 Task: Look for Airbnb properties in HajnÃ³wka, Poland from 9th December, 2023 to 16th December, 2023 for 2 adults, 1 child. Place can be entire room with 2 bedrooms having 2 beds and 1 bathroom. Property type can be flat.
Action: Mouse moved to (529, 118)
Screenshot: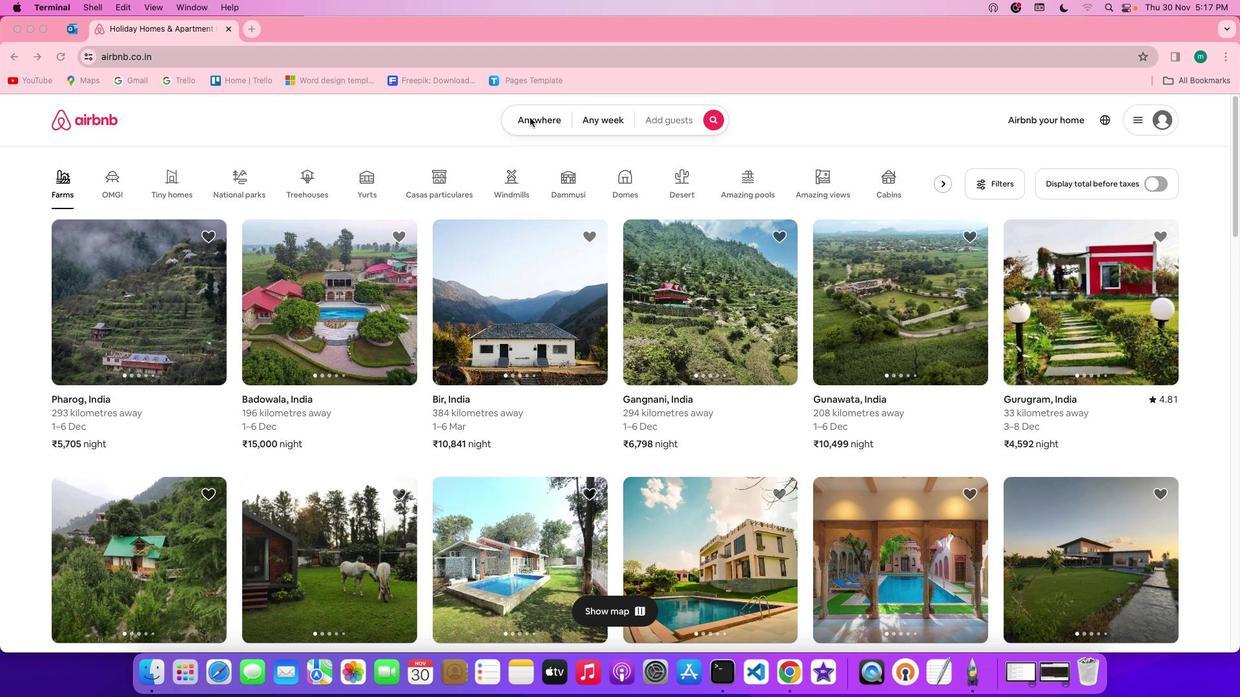 
Action: Mouse pressed left at (529, 118)
Screenshot: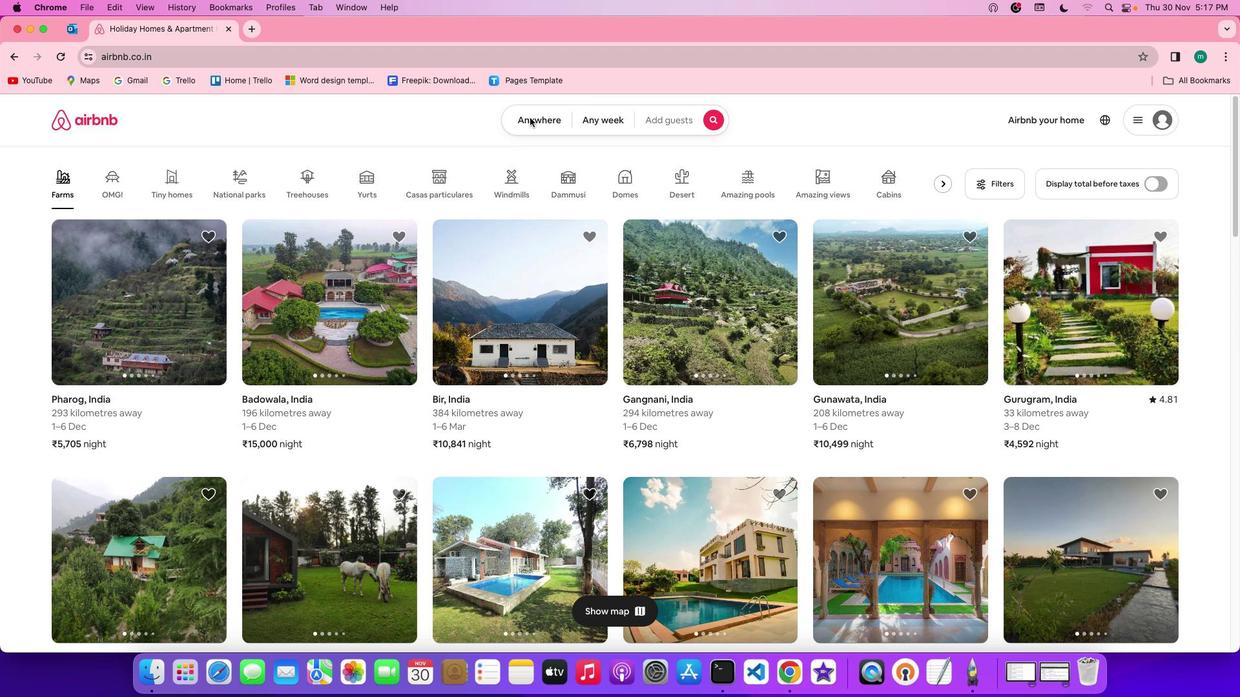 
Action: Mouse pressed left at (529, 118)
Screenshot: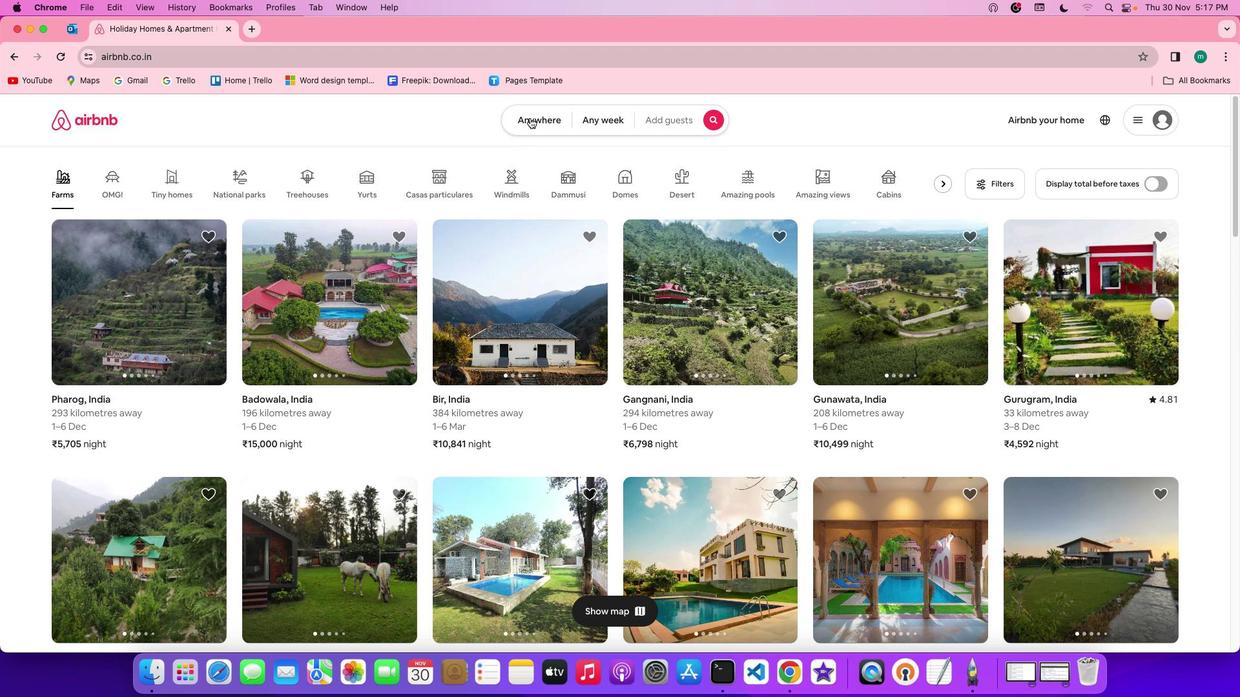 
Action: Mouse moved to (452, 173)
Screenshot: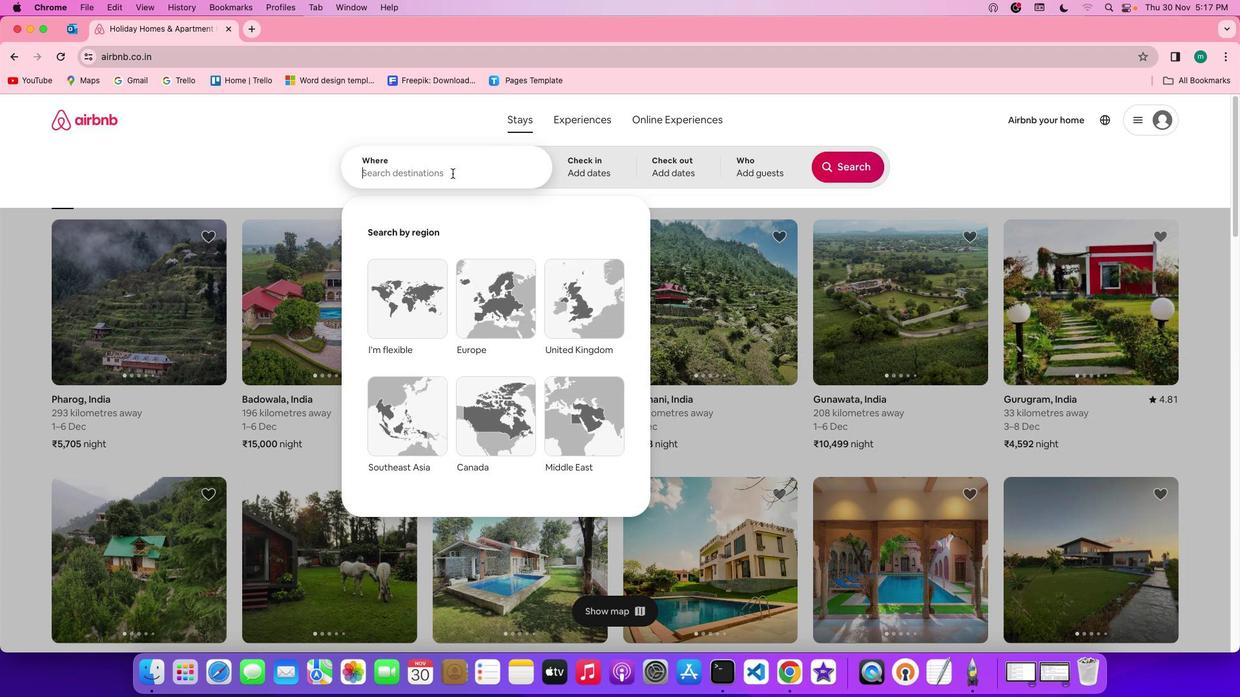 
Action: Mouse pressed left at (452, 173)
Screenshot: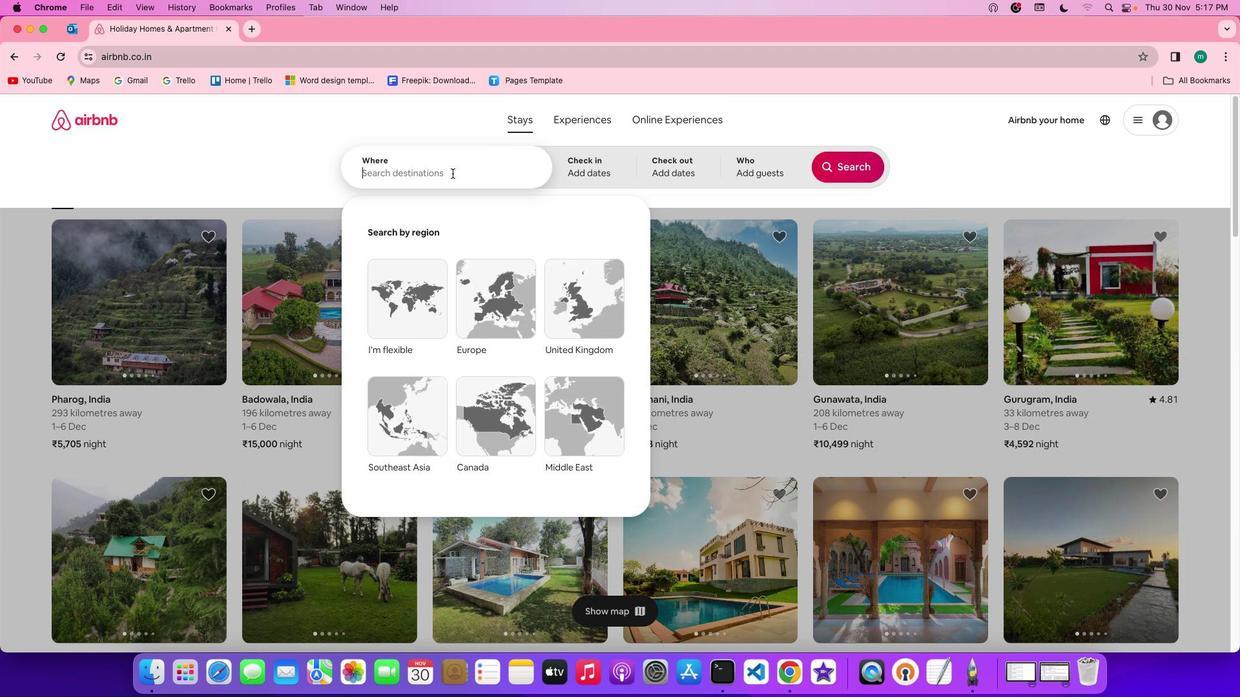 
Action: Key pressed Key.shift'H''a''n''j''n''o''w''k''a'','Key.spaceKey.shift'P''o''l''a''n''d'
Screenshot: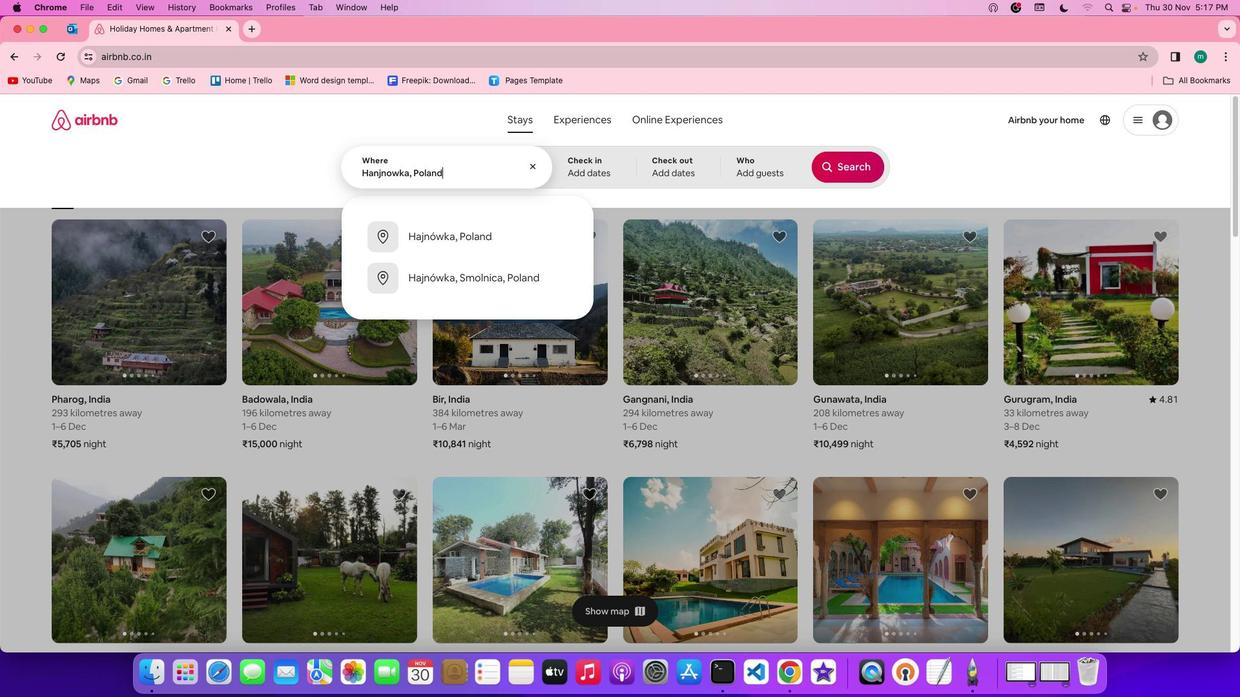 
Action: Mouse moved to (567, 164)
Screenshot: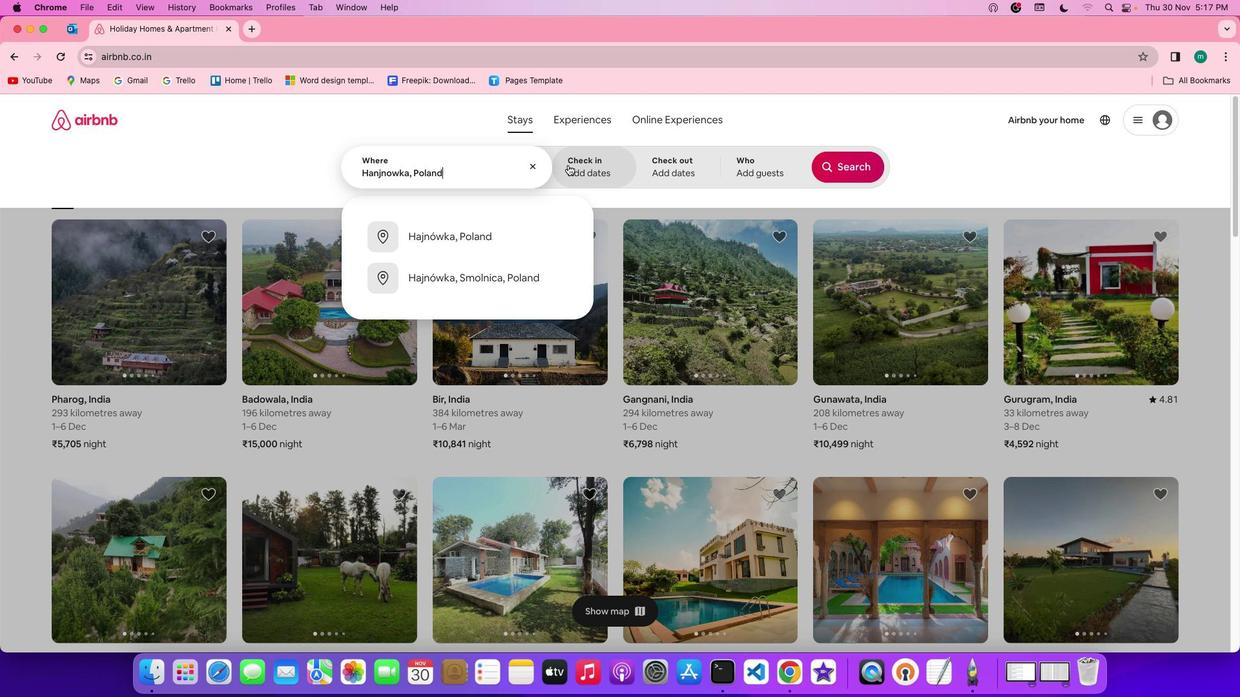 
Action: Mouse pressed left at (567, 164)
Screenshot: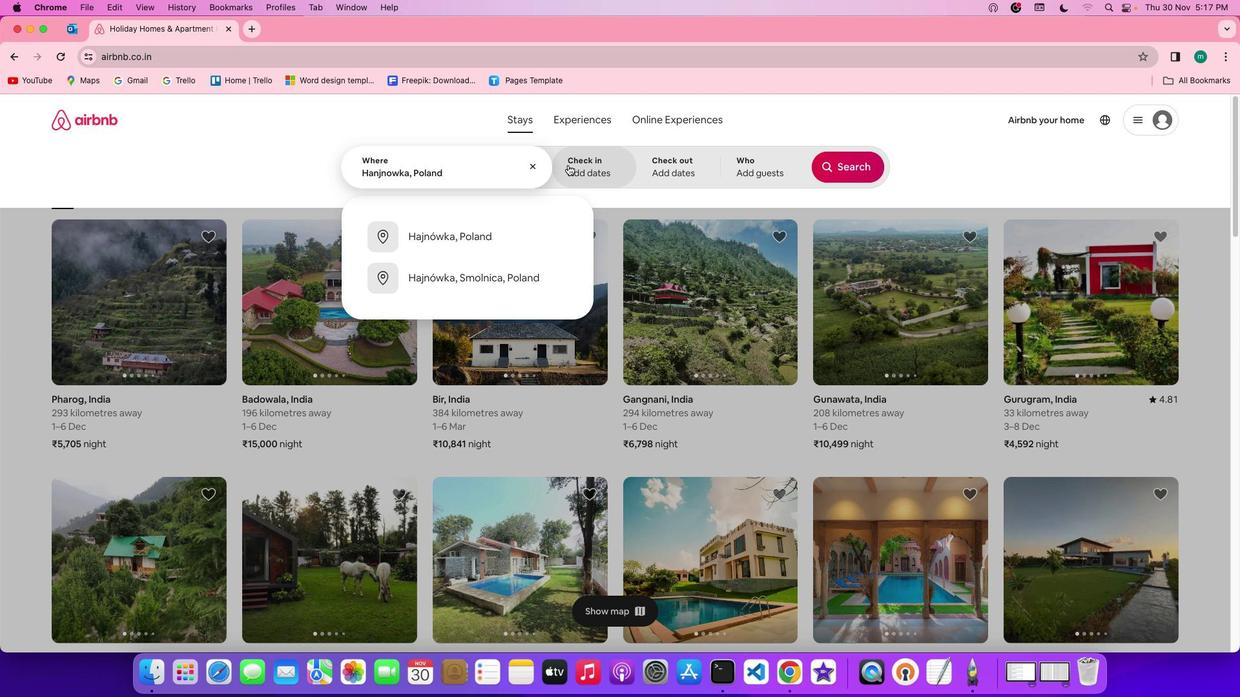 
Action: Mouse moved to (829, 357)
Screenshot: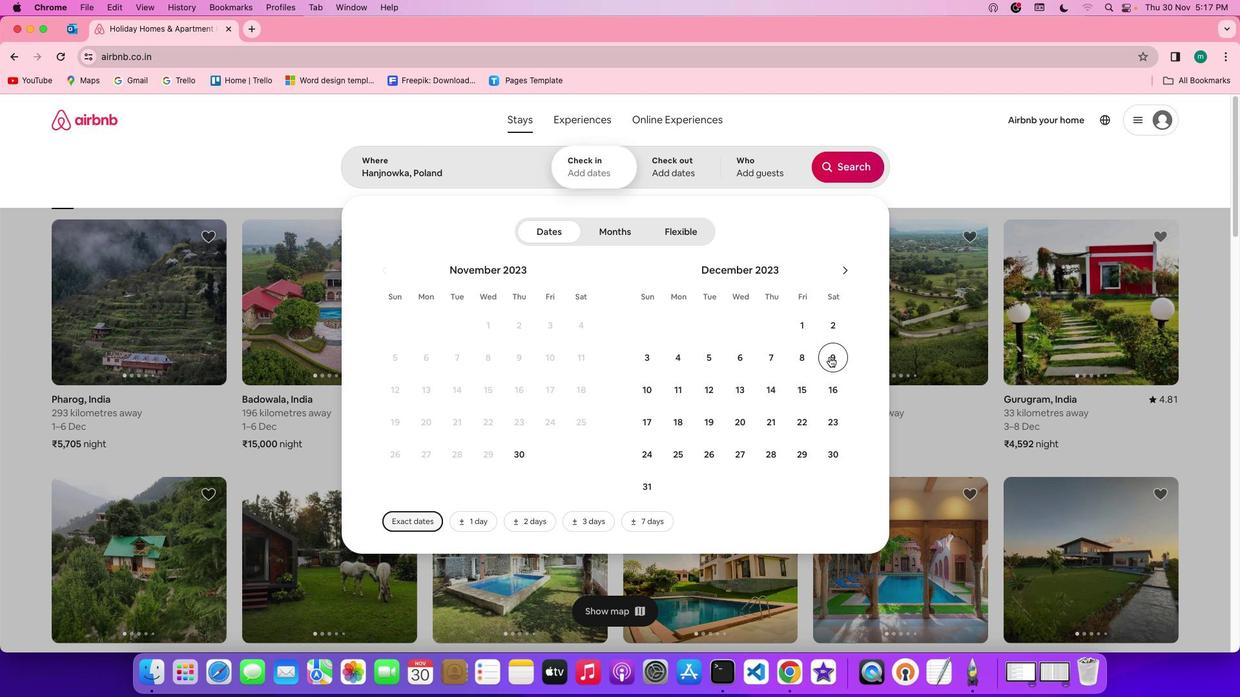 
Action: Mouse pressed left at (829, 357)
Screenshot: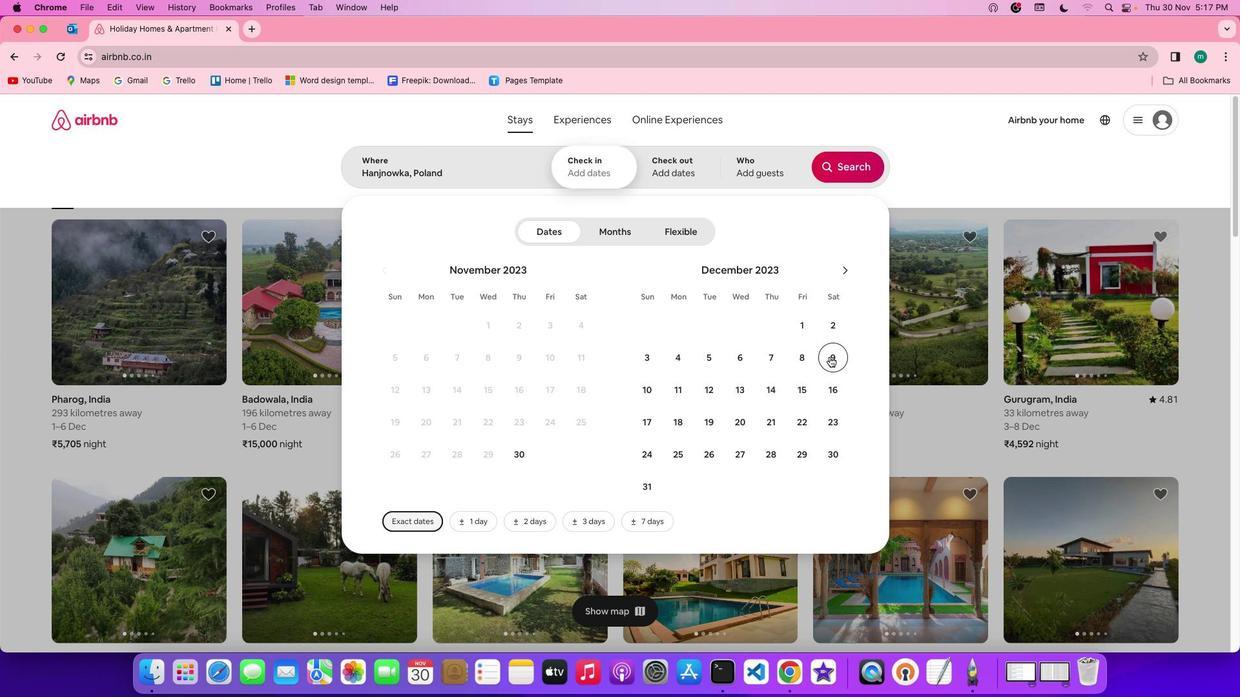 
Action: Mouse moved to (834, 383)
Screenshot: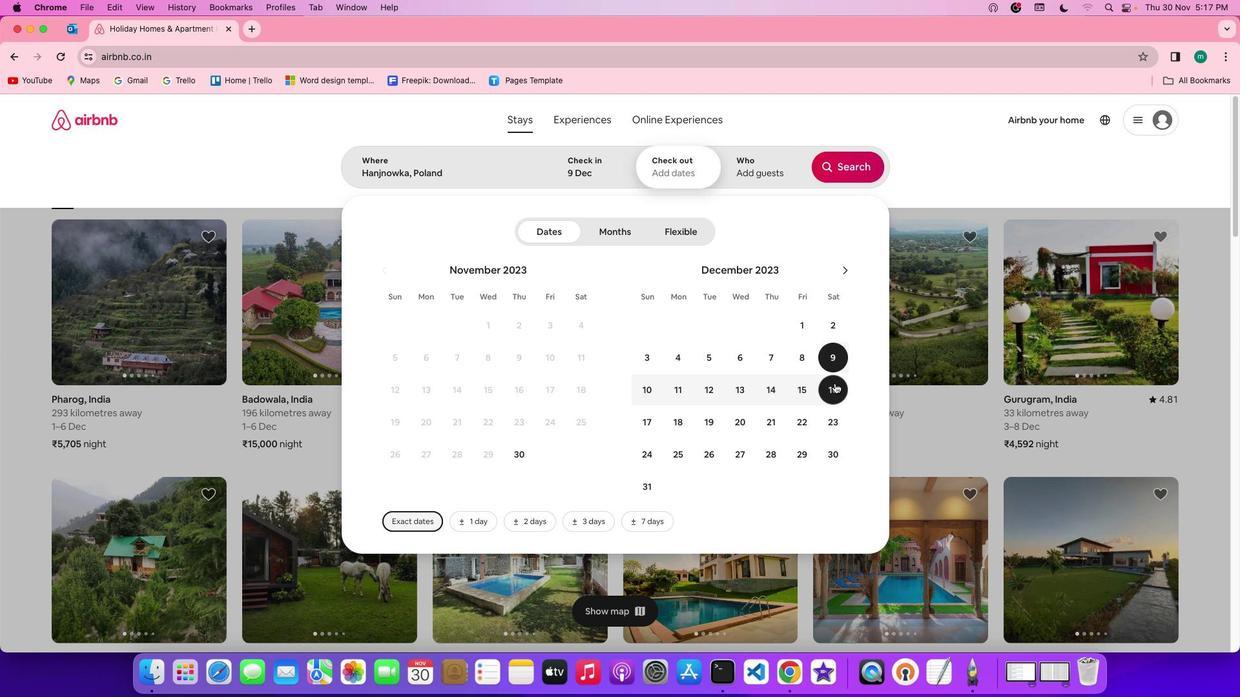 
Action: Mouse pressed left at (834, 383)
Screenshot: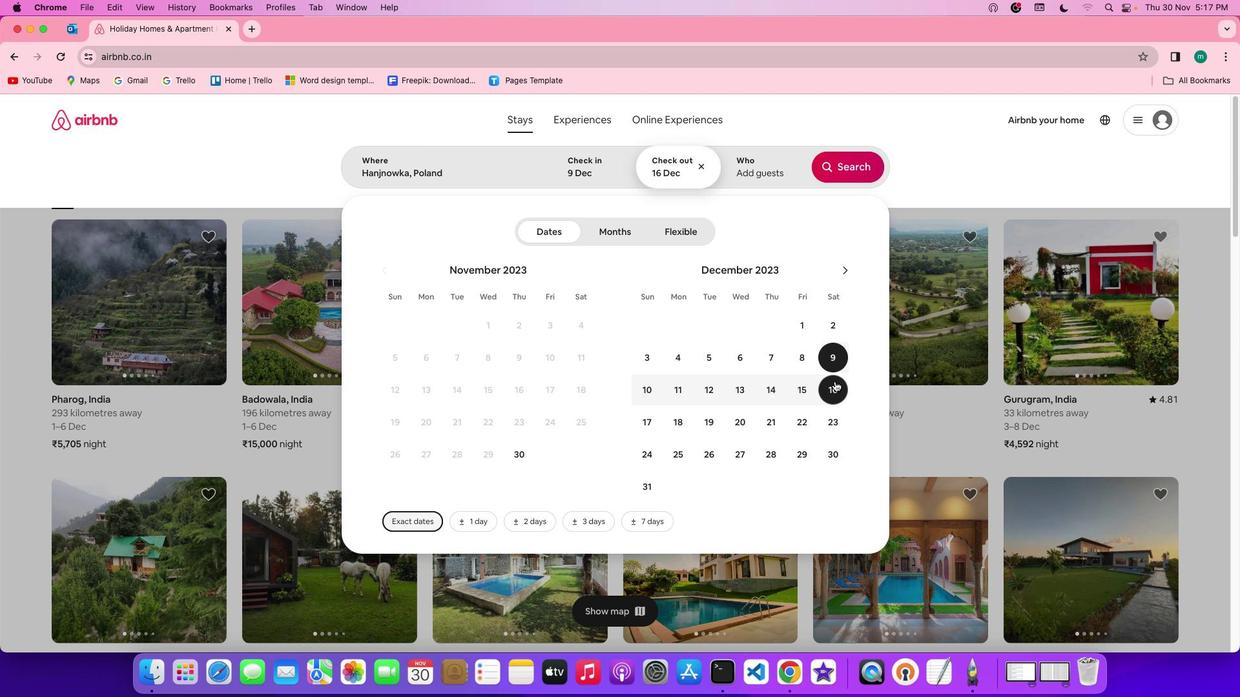 
Action: Mouse moved to (775, 174)
Screenshot: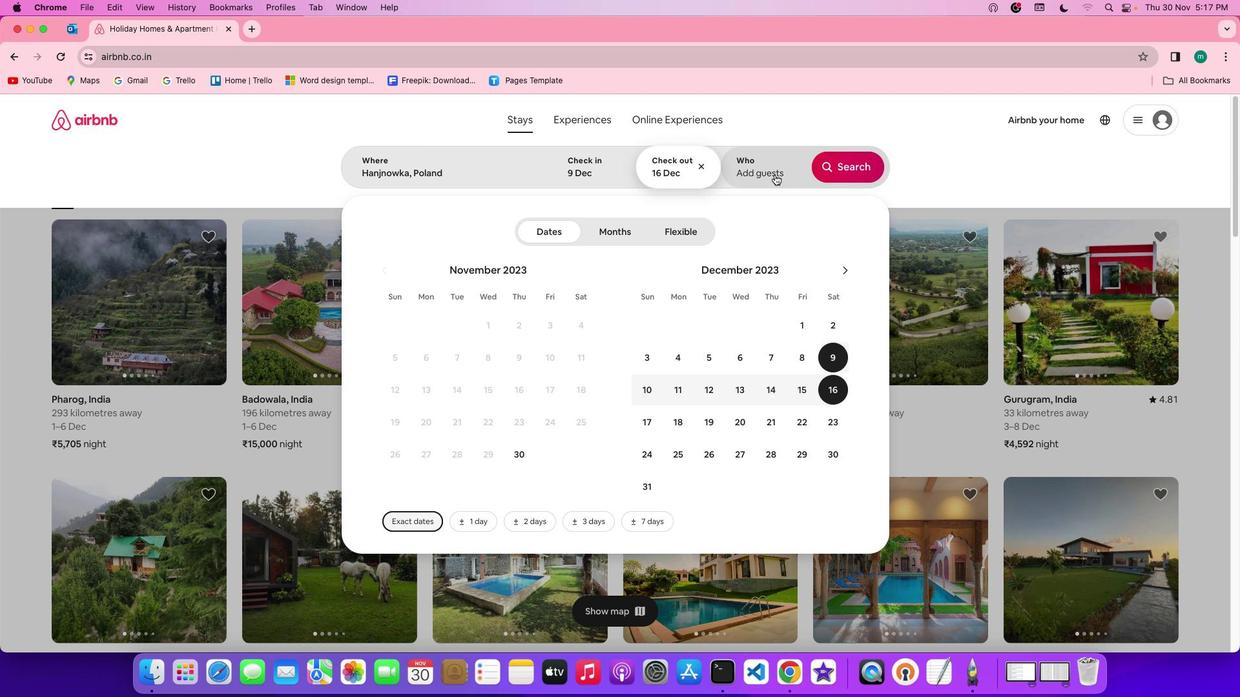 
Action: Mouse pressed left at (775, 174)
Screenshot: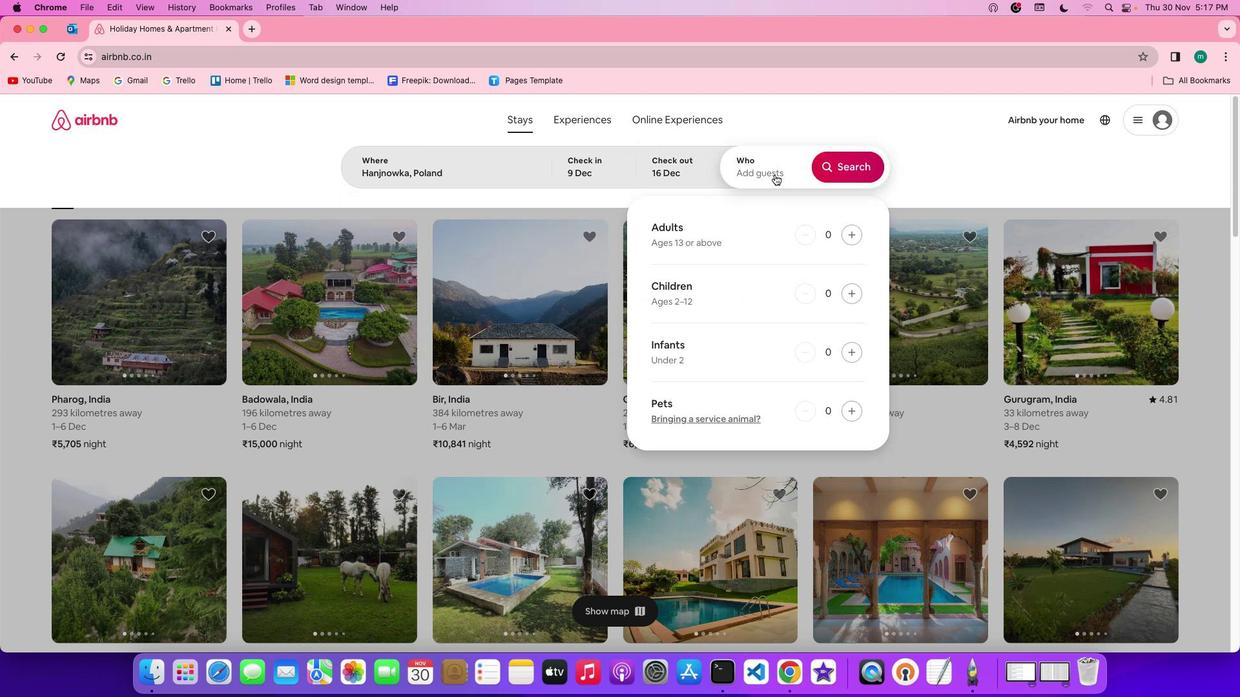 
Action: Mouse moved to (859, 235)
Screenshot: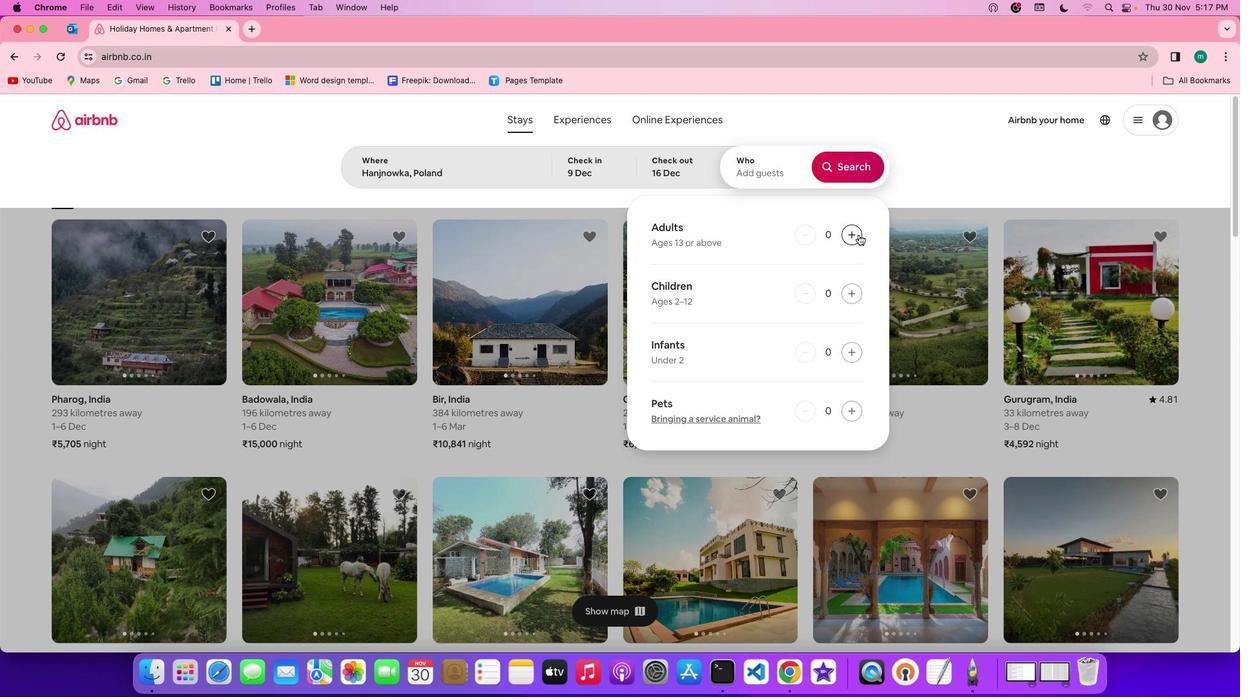 
Action: Mouse pressed left at (859, 235)
Screenshot: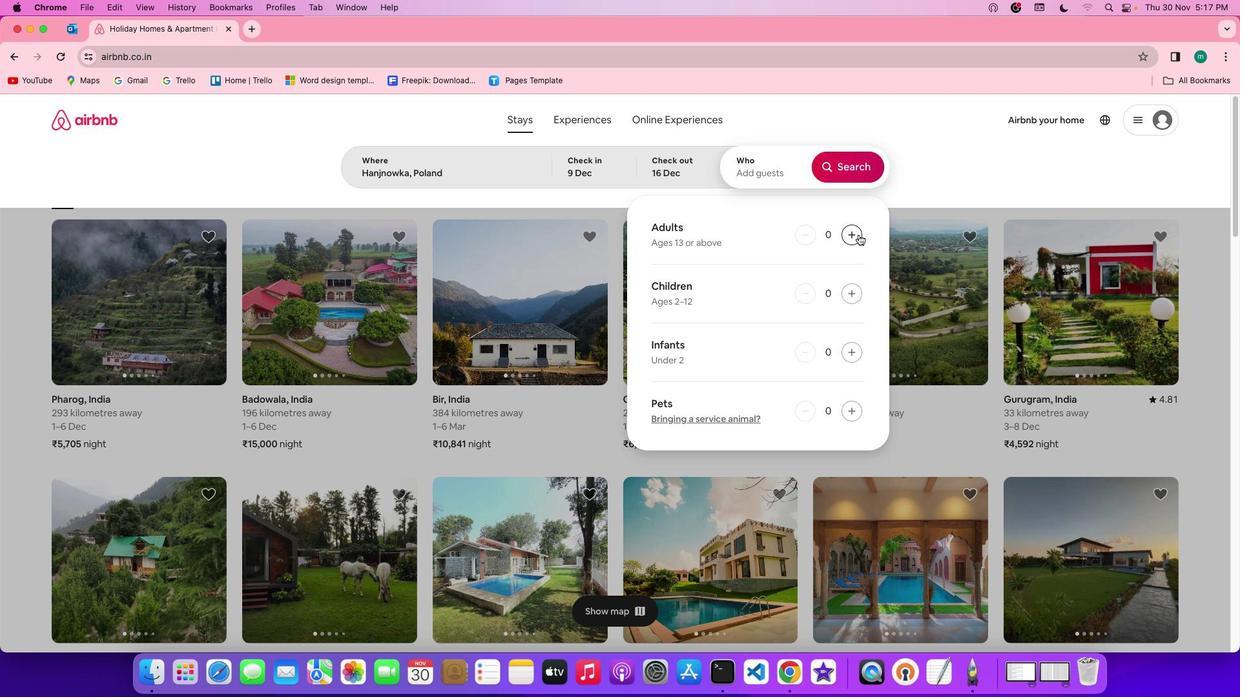 
Action: Mouse pressed left at (859, 235)
Screenshot: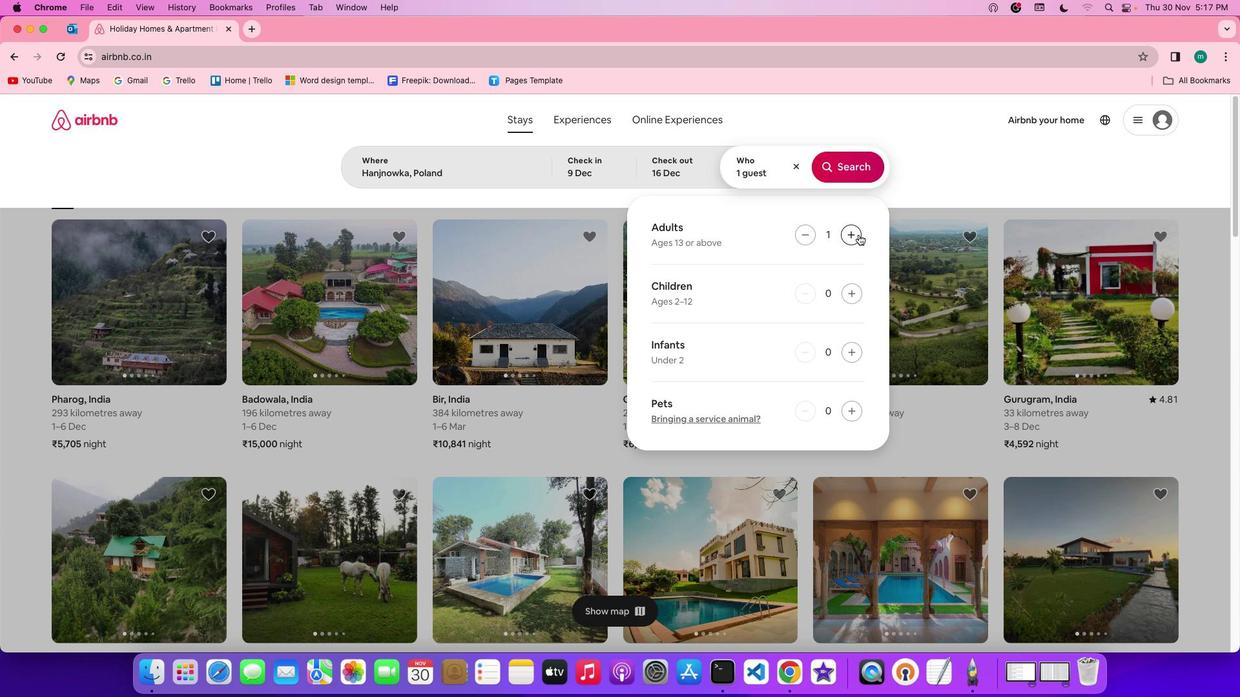 
Action: Mouse moved to (843, 173)
Screenshot: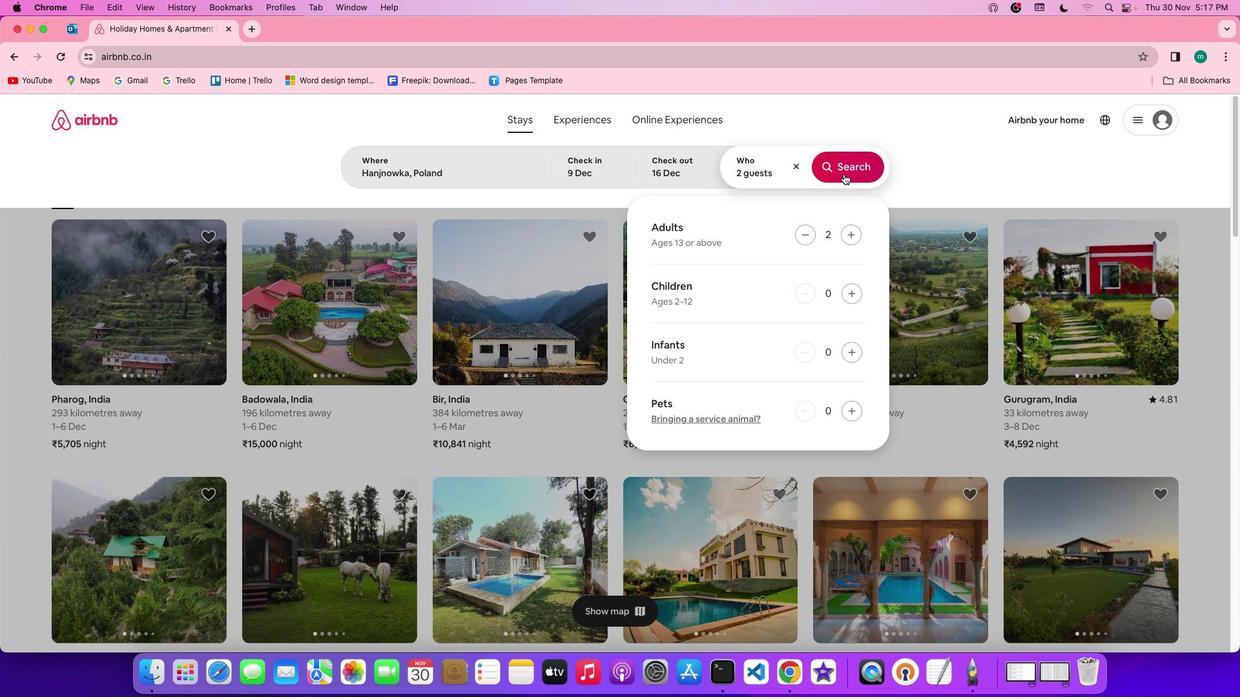 
Action: Mouse pressed left at (843, 173)
Screenshot: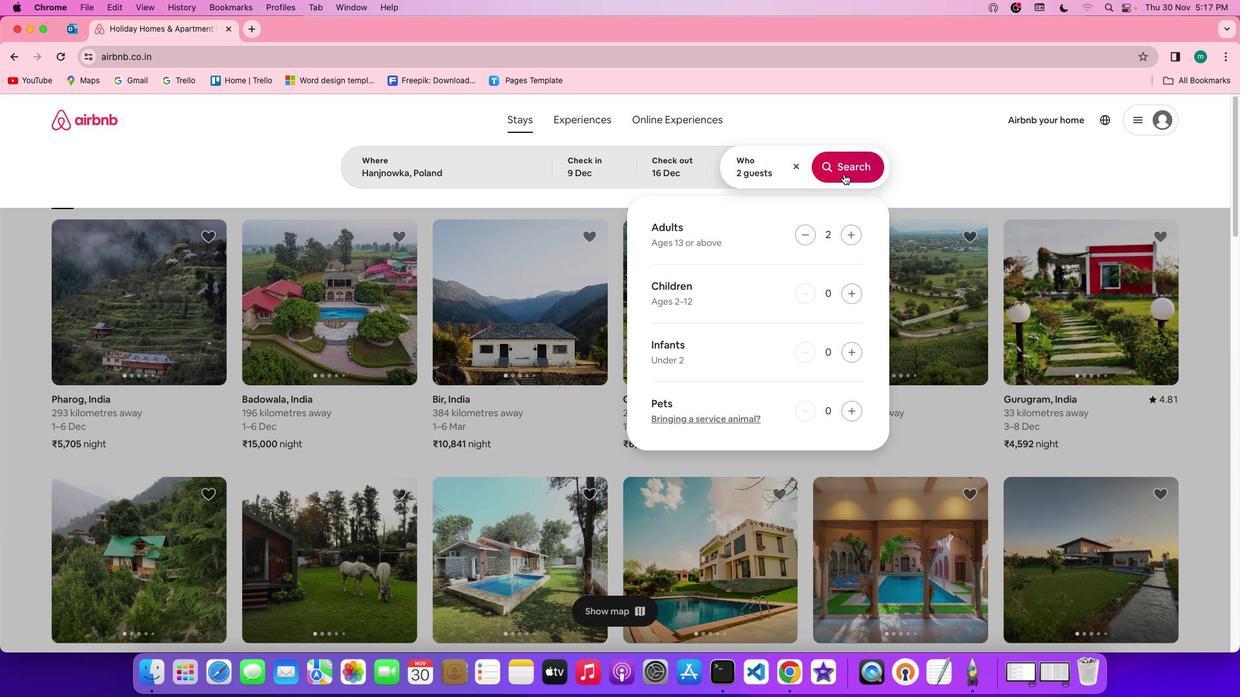 
Action: Mouse moved to (1028, 174)
Screenshot: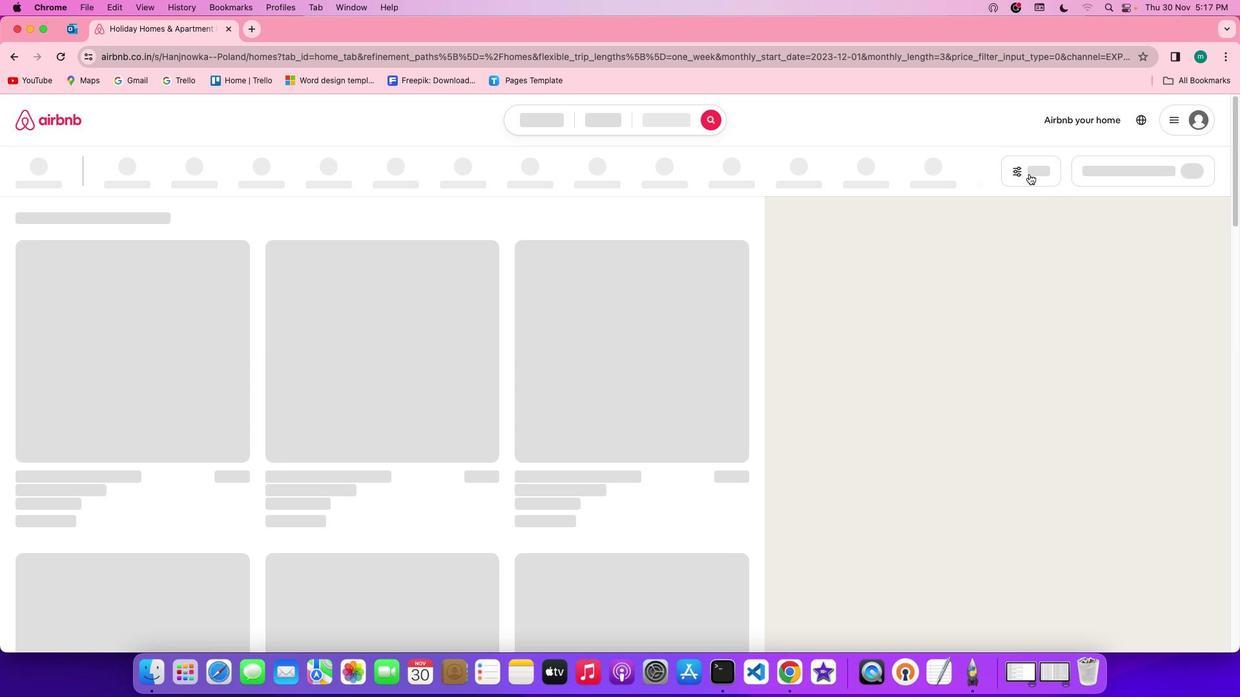 
Action: Mouse pressed left at (1028, 174)
Screenshot: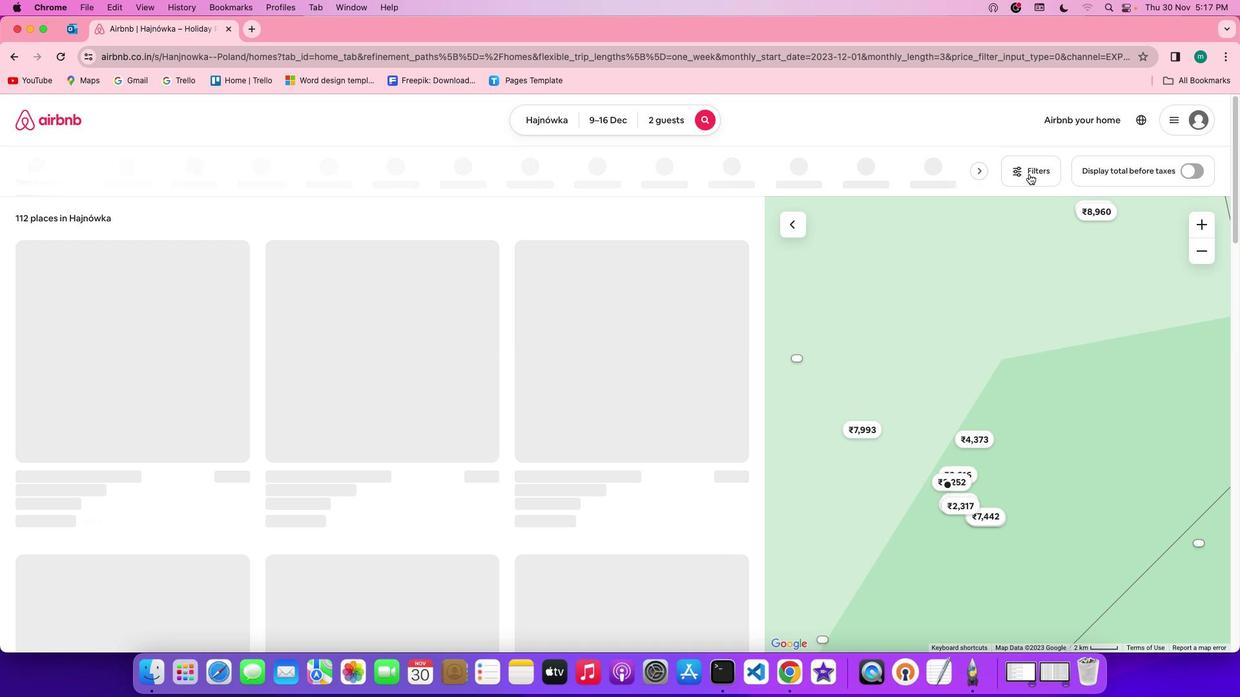 
Action: Mouse moved to (640, 418)
Screenshot: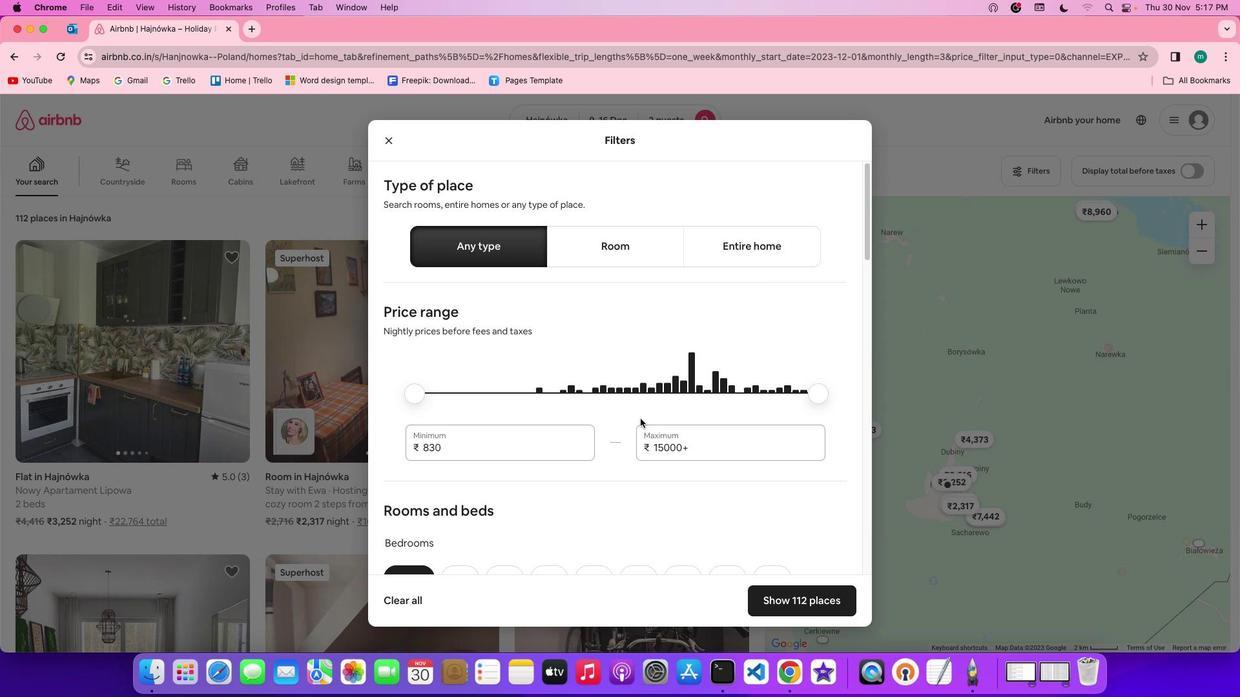 
Action: Mouse scrolled (640, 418) with delta (0, 0)
Screenshot: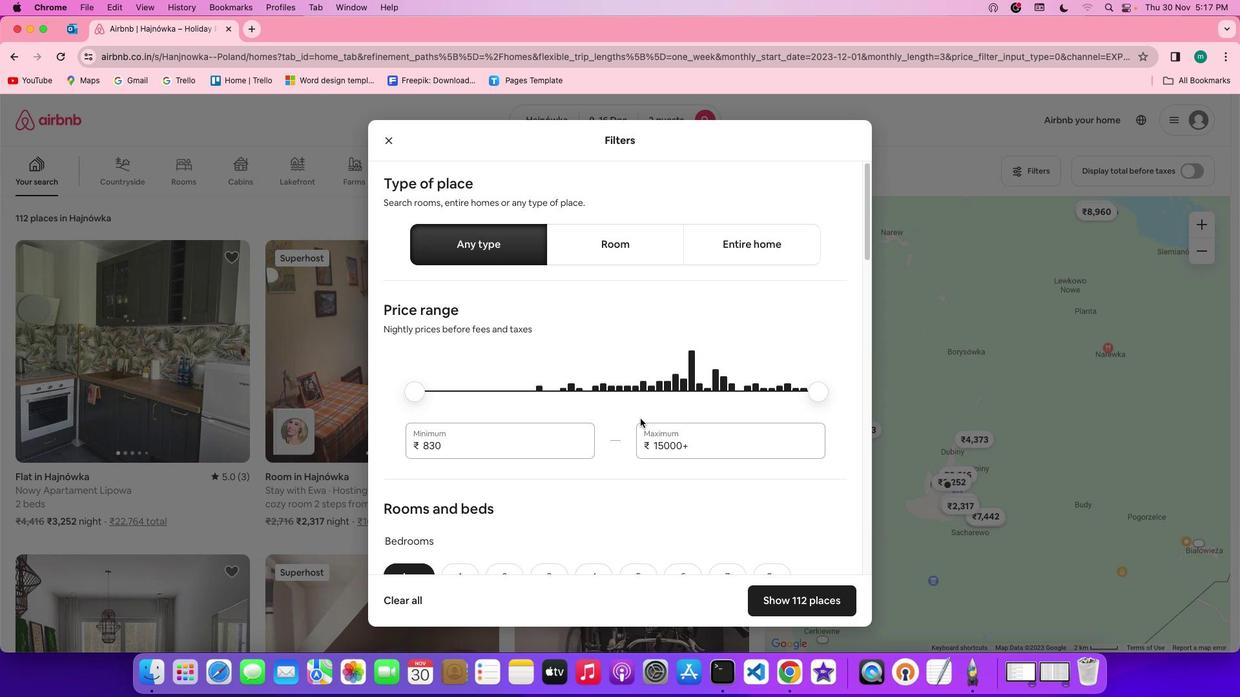 
Action: Mouse scrolled (640, 418) with delta (0, 0)
Screenshot: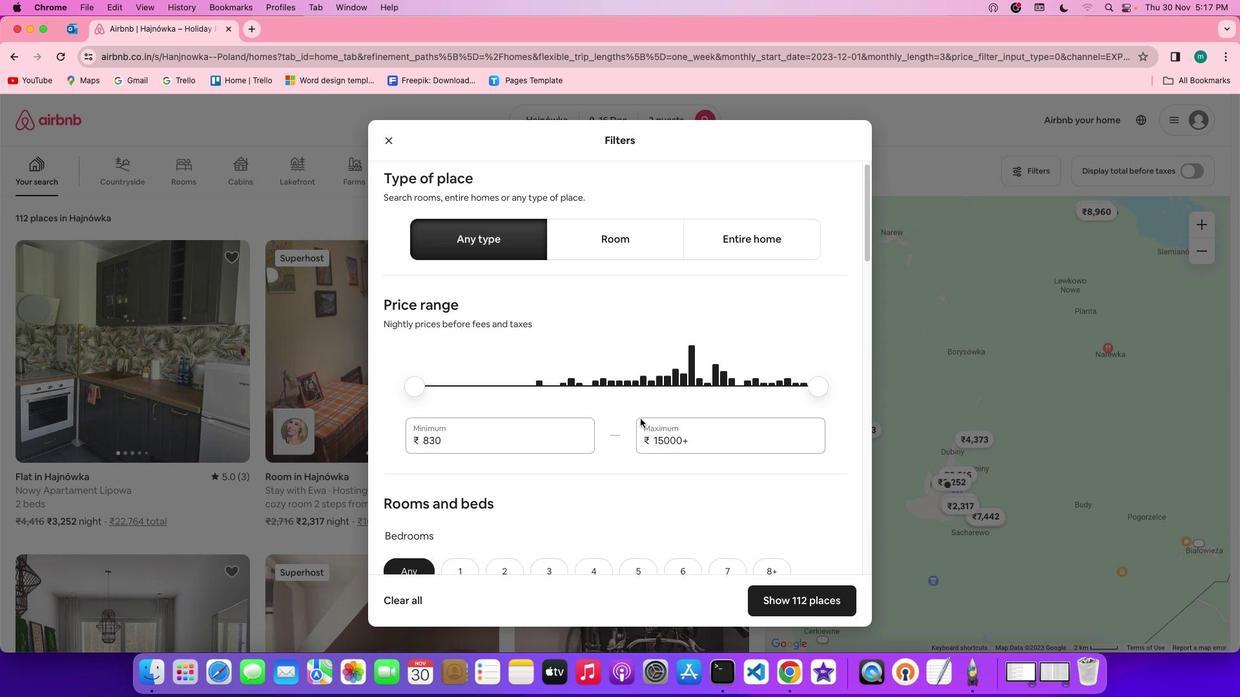 
Action: Mouse scrolled (640, 418) with delta (0, -1)
Screenshot: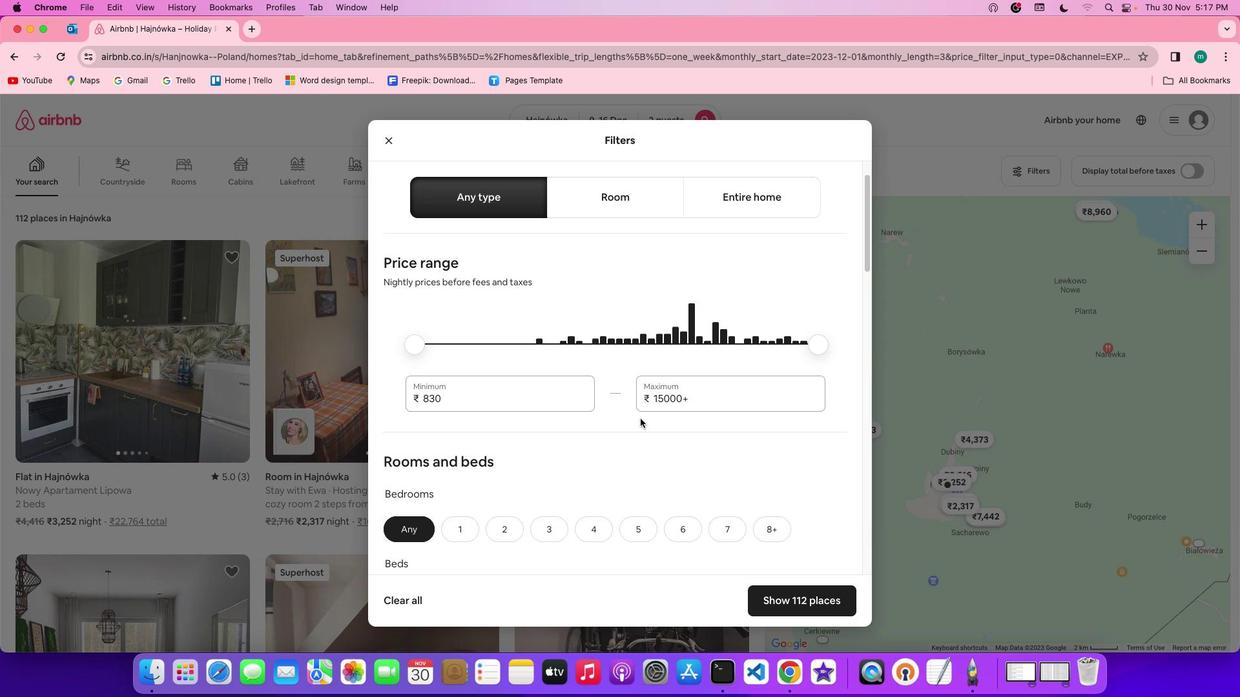 
Action: Mouse scrolled (640, 418) with delta (0, -1)
Screenshot: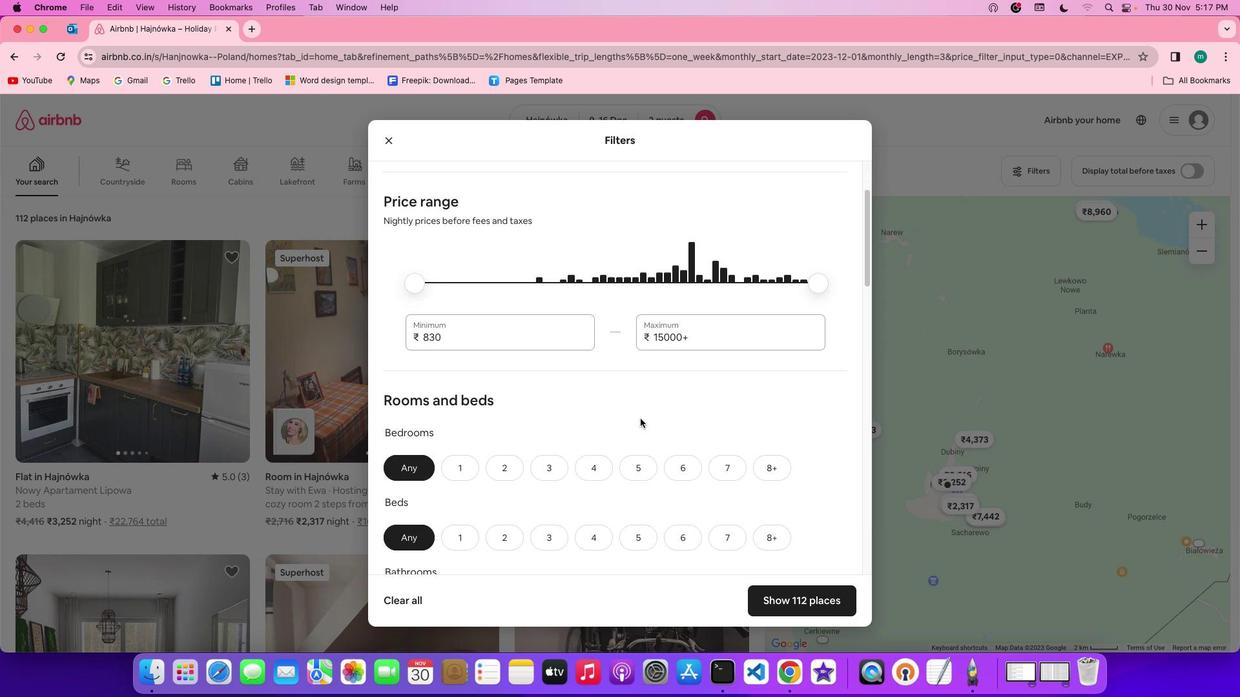 
Action: Mouse scrolled (640, 418) with delta (0, 0)
Screenshot: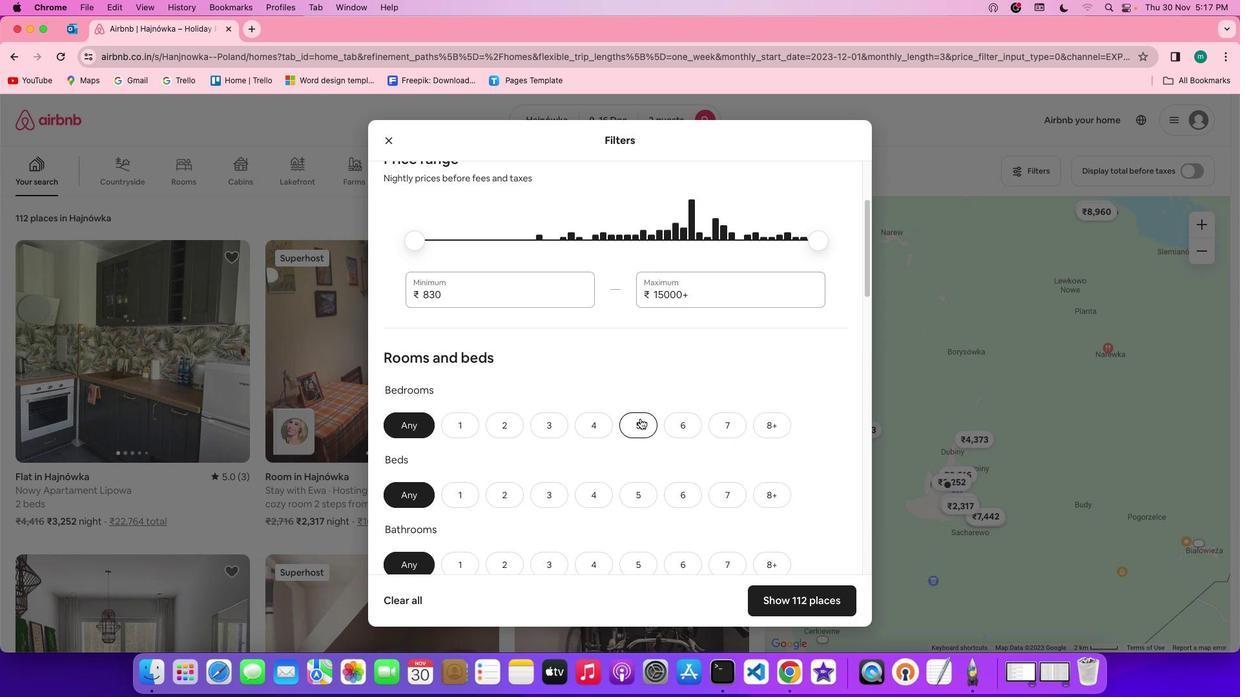 
Action: Mouse scrolled (640, 418) with delta (0, 0)
Screenshot: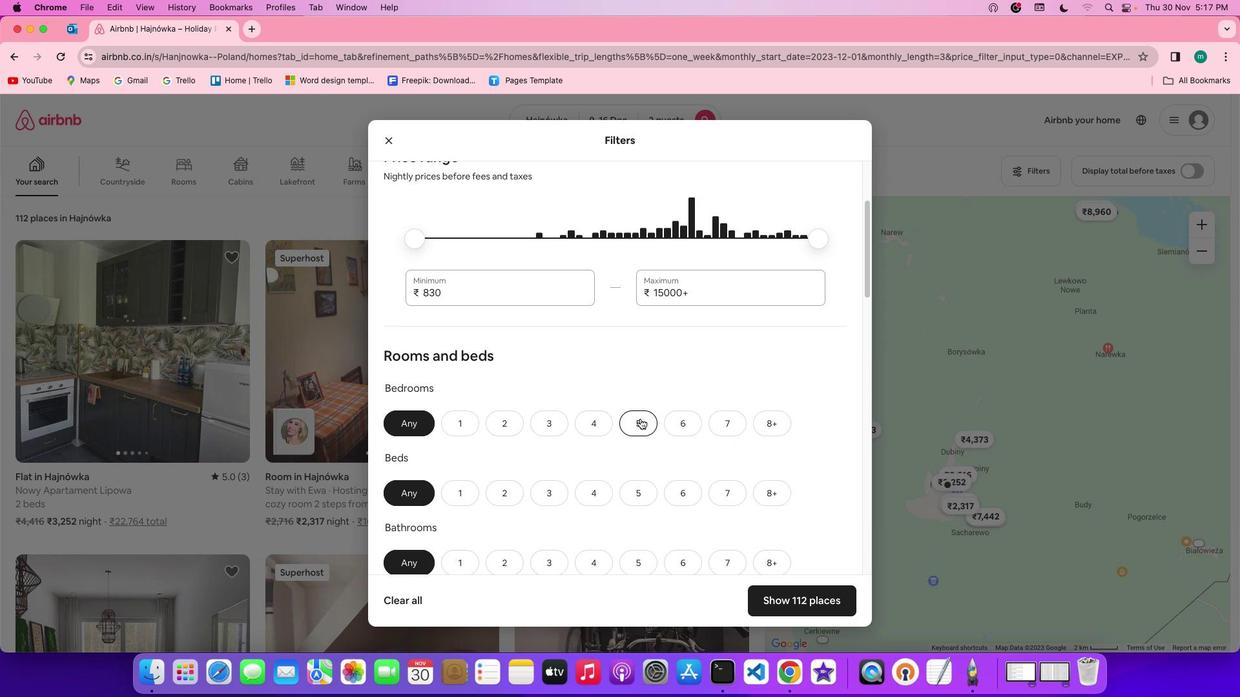 
Action: Mouse moved to (381, 142)
Screenshot: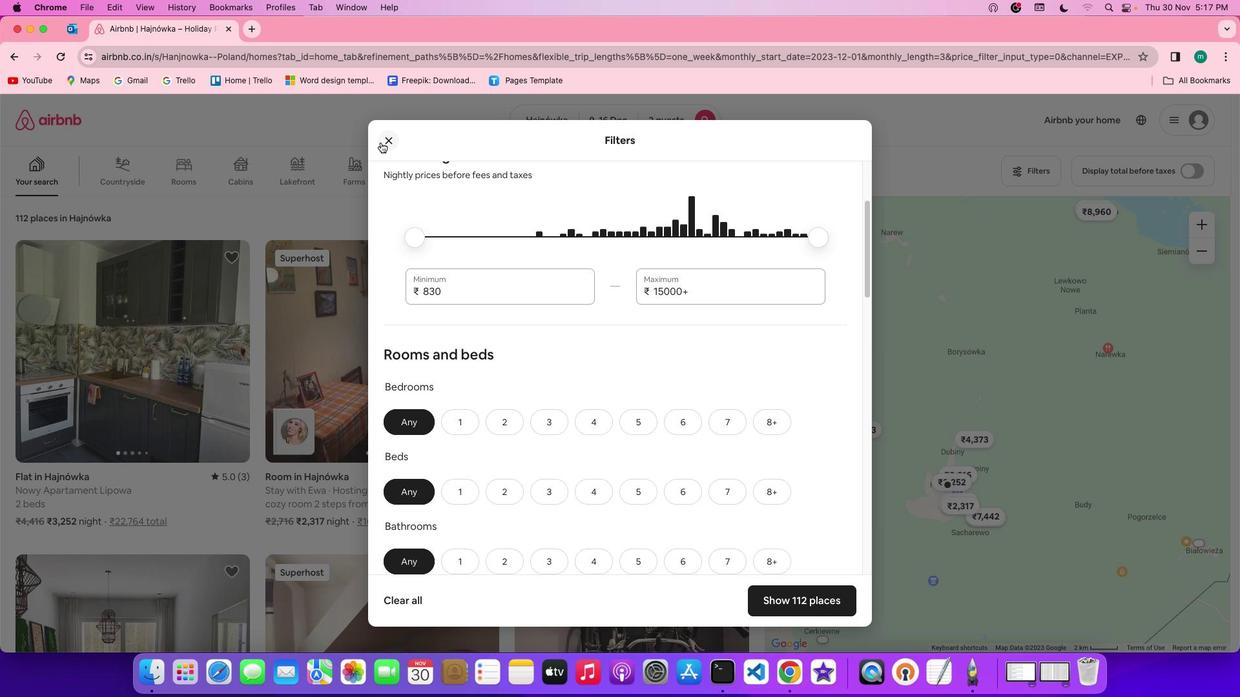 
Action: Mouse pressed left at (381, 142)
Screenshot: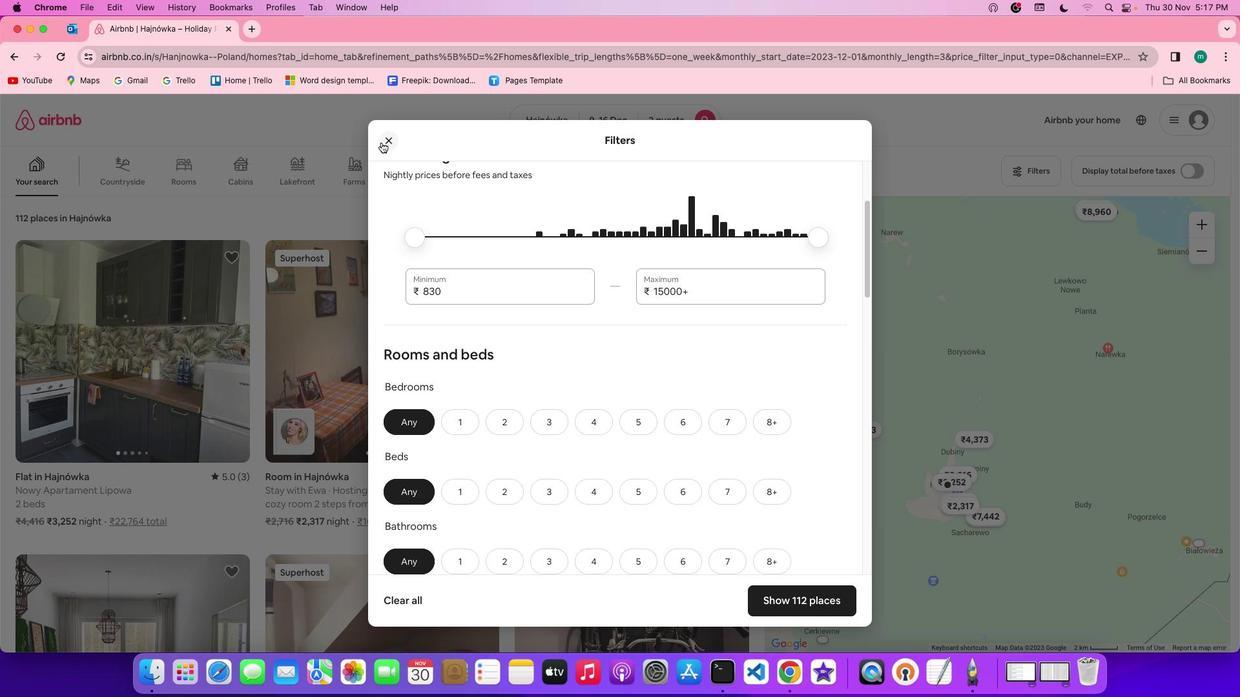 
Action: Mouse moved to (663, 130)
Screenshot: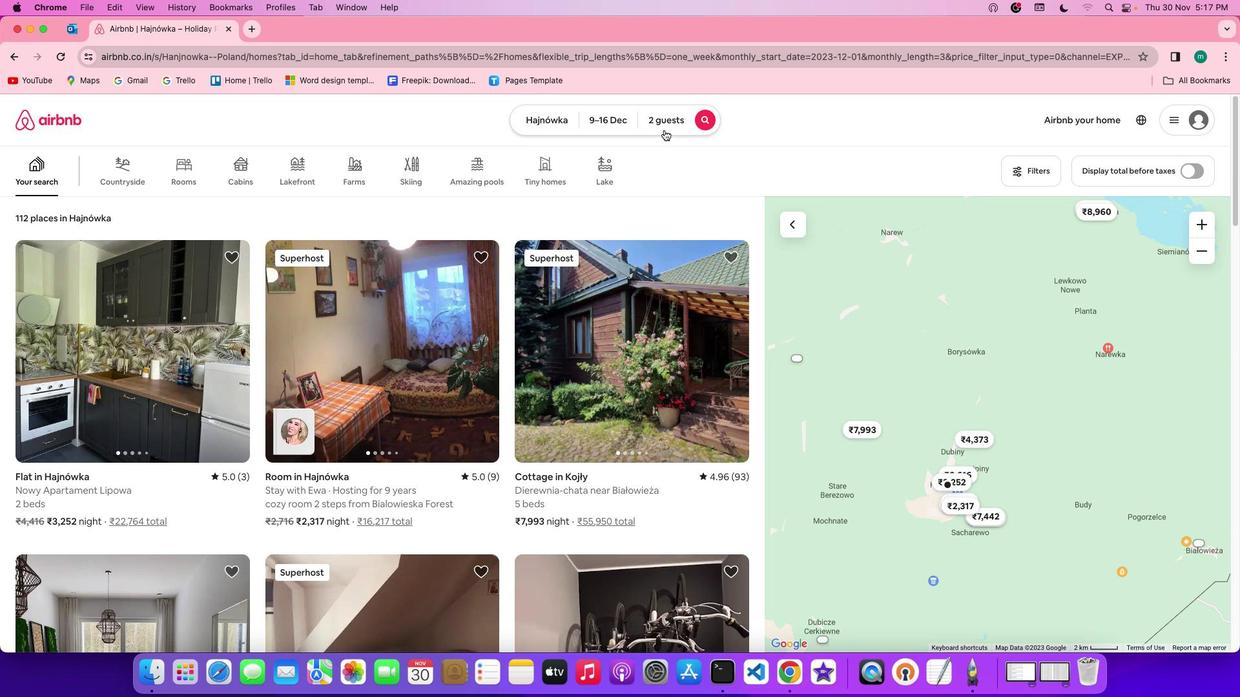 
Action: Mouse pressed left at (663, 130)
Screenshot: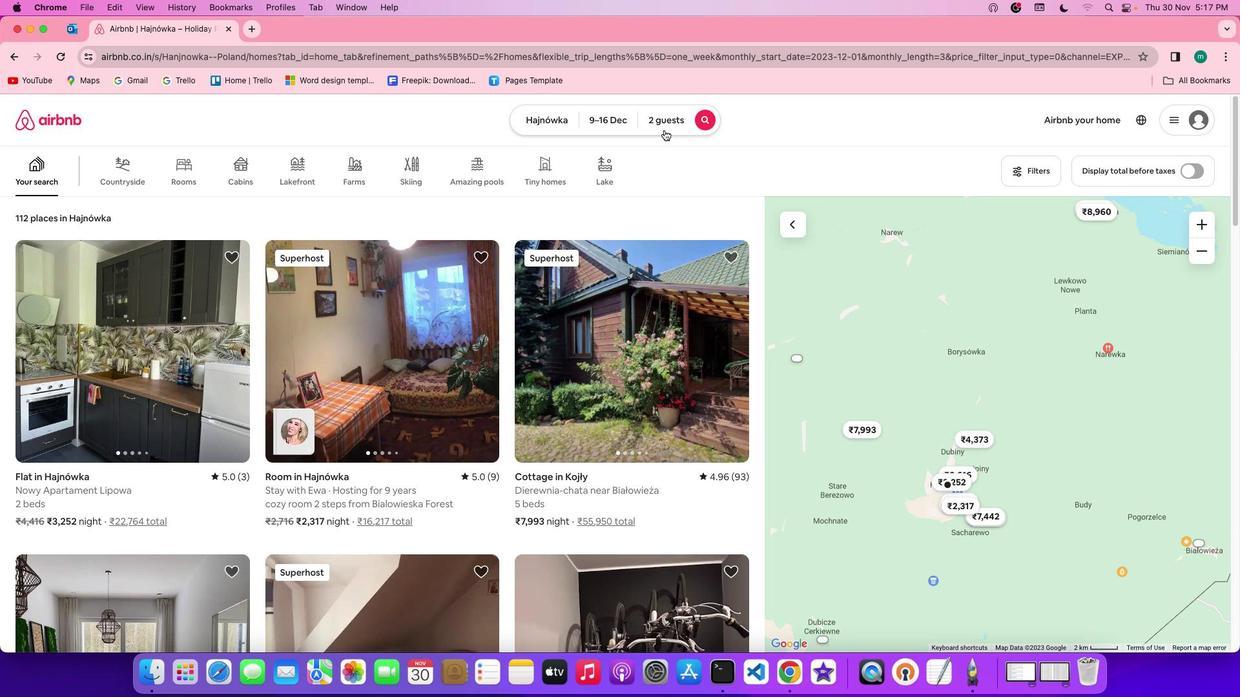 
Action: Mouse moved to (847, 289)
Screenshot: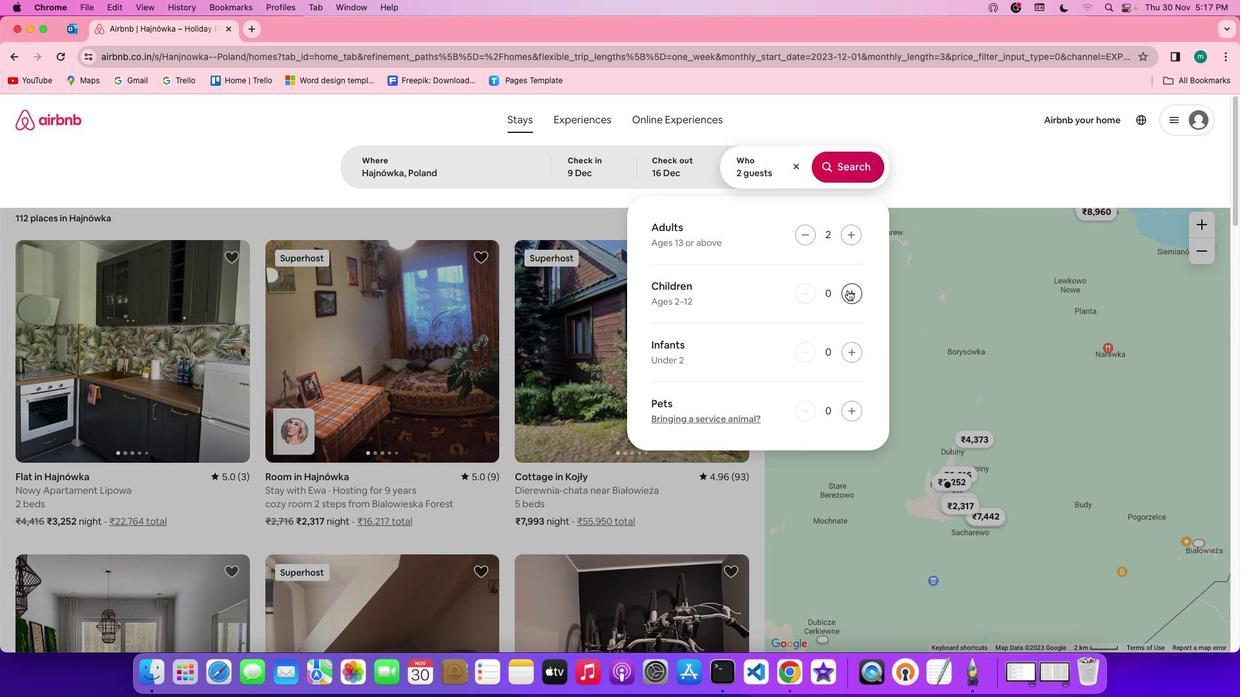 
Action: Mouse pressed left at (847, 289)
Screenshot: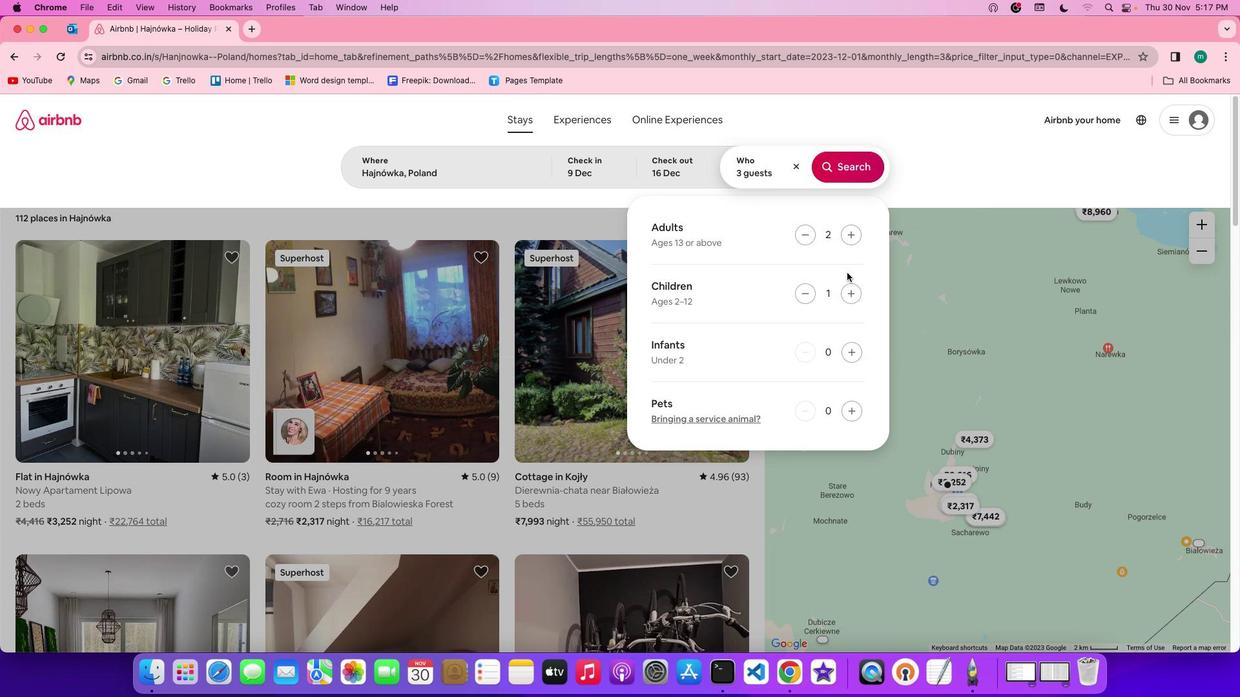 
Action: Mouse moved to (837, 158)
Screenshot: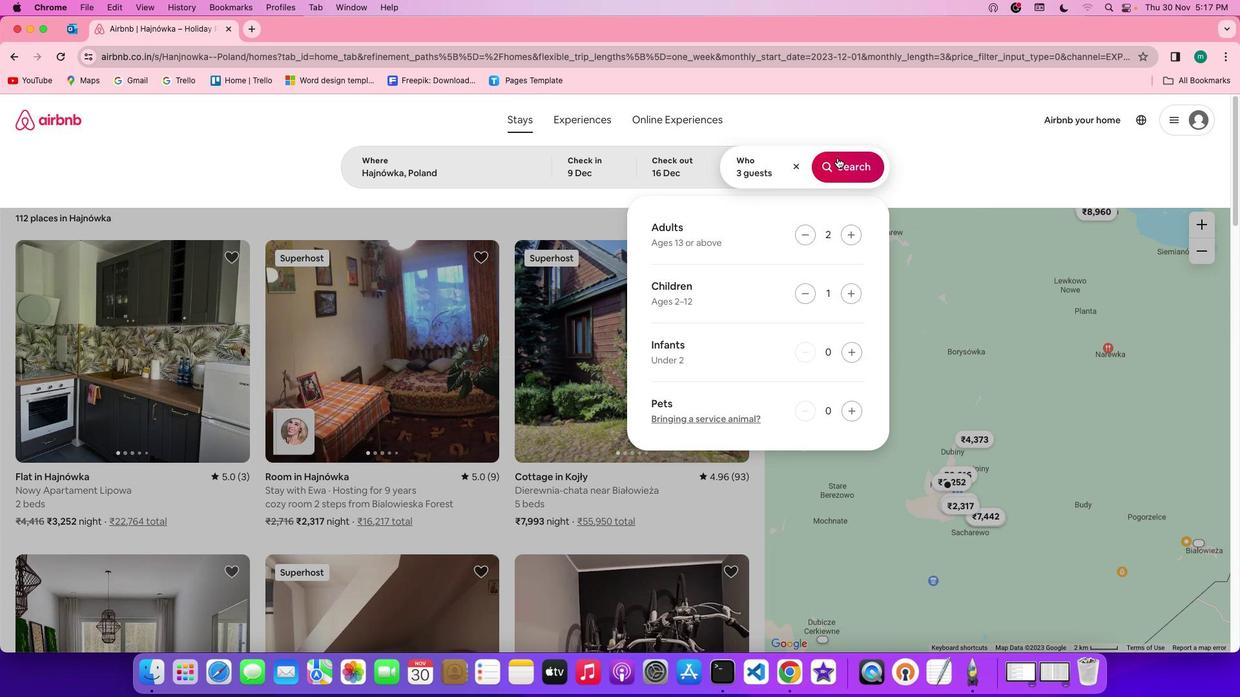 
Action: Mouse pressed left at (837, 158)
Screenshot: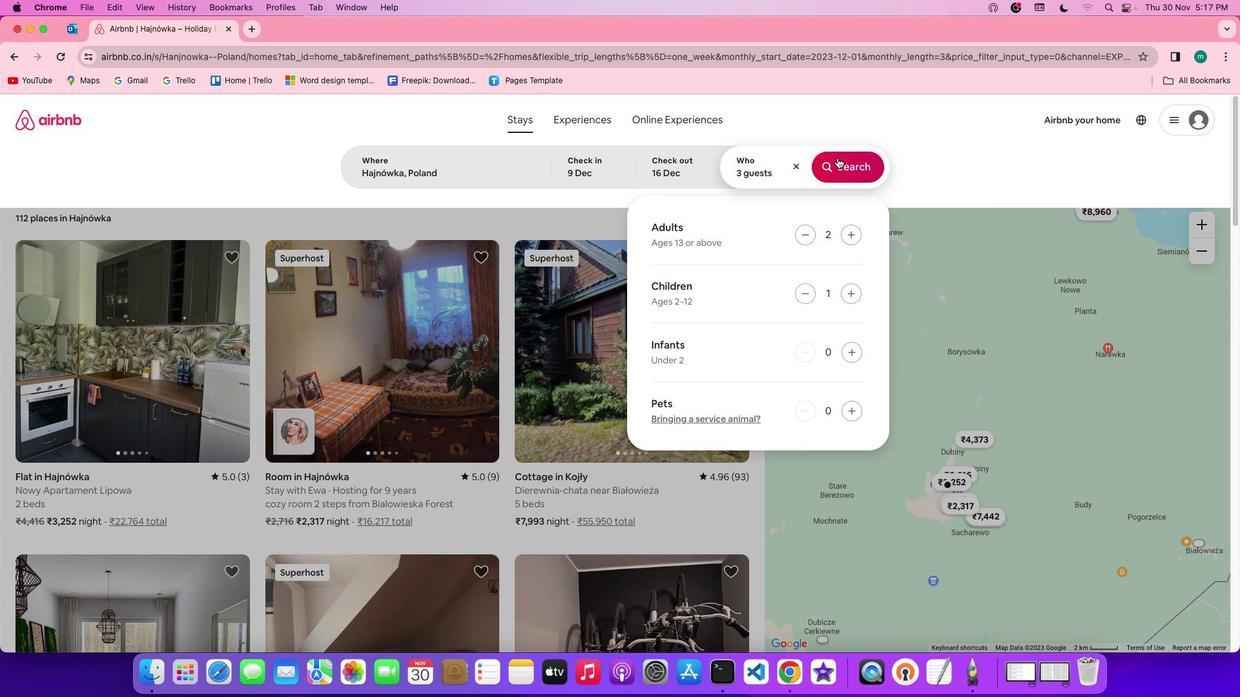 
Action: Mouse moved to (1045, 162)
Screenshot: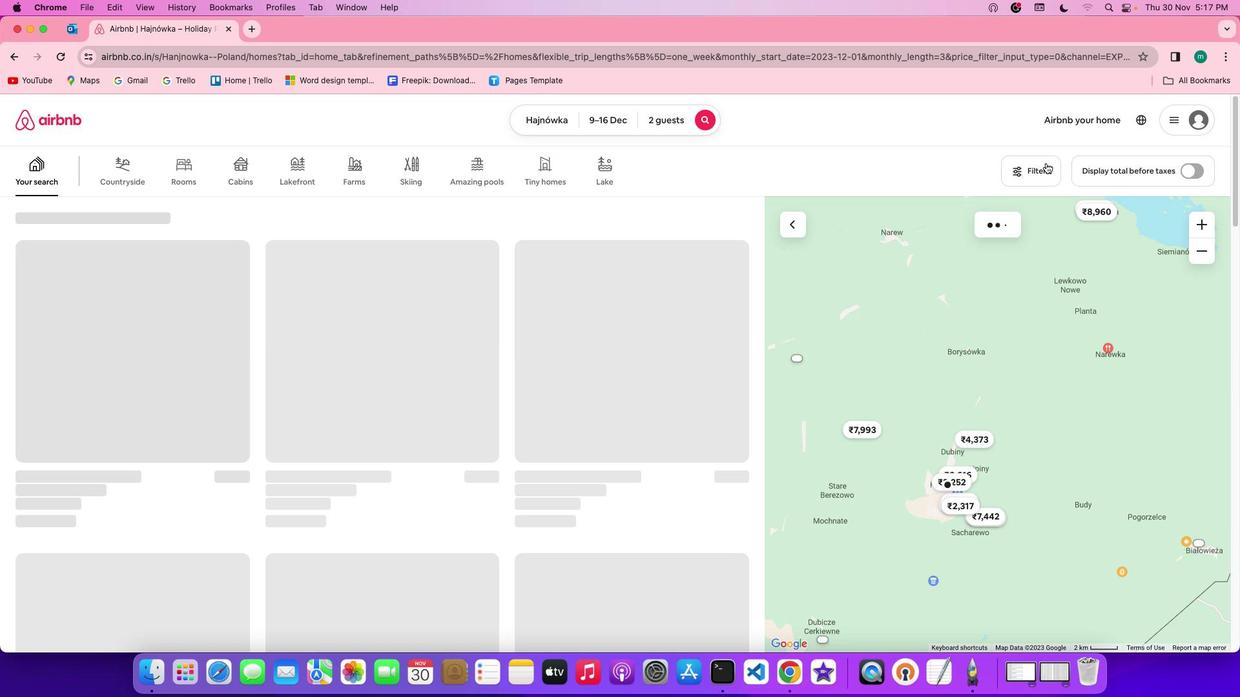
Action: Mouse pressed left at (1045, 162)
Screenshot: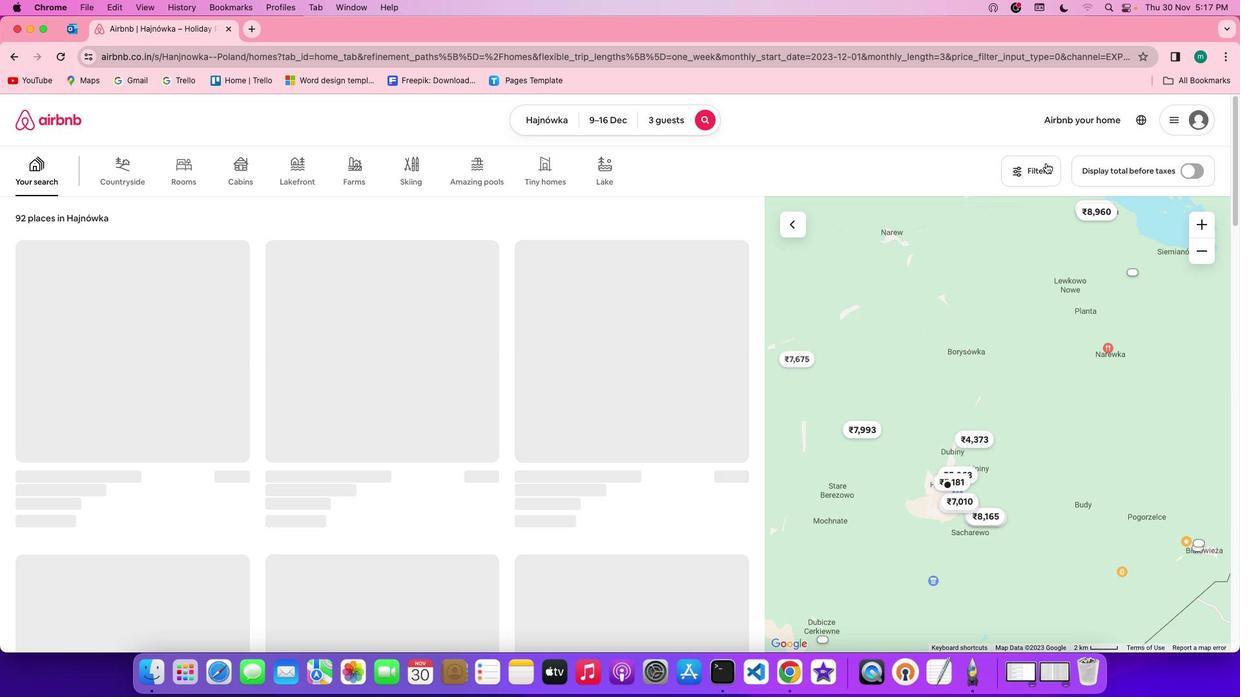 
Action: Mouse moved to (624, 411)
Screenshot: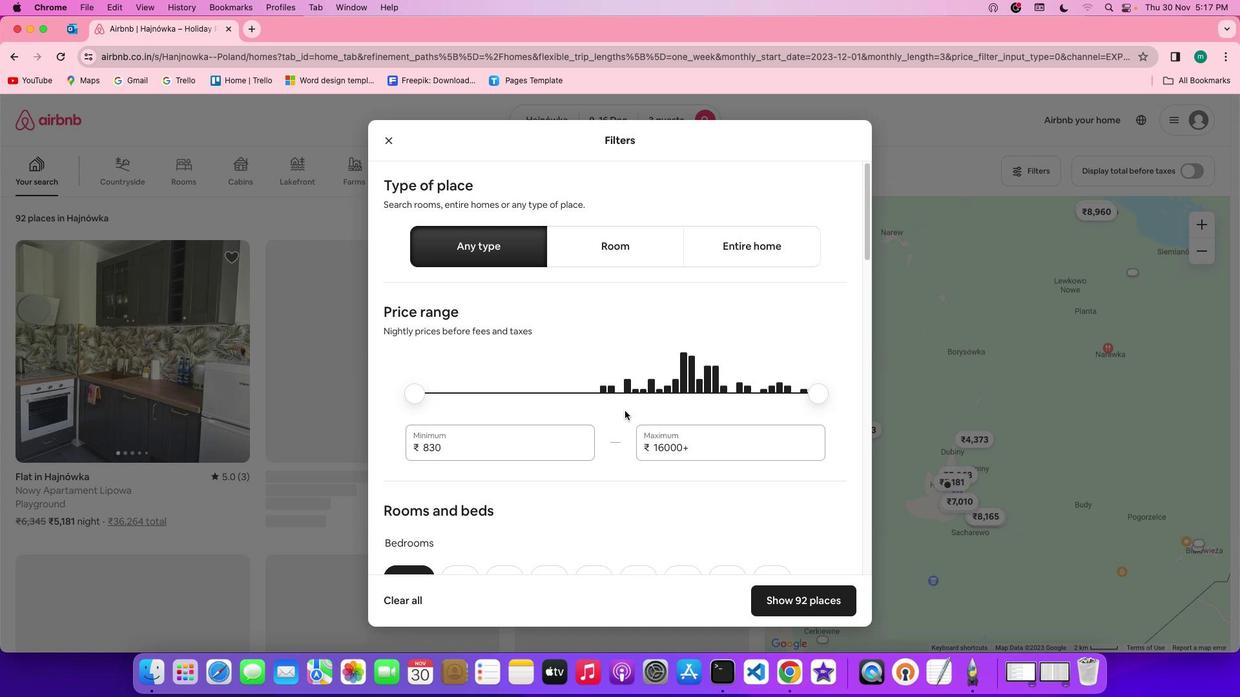 
Action: Mouse scrolled (624, 411) with delta (0, 0)
Screenshot: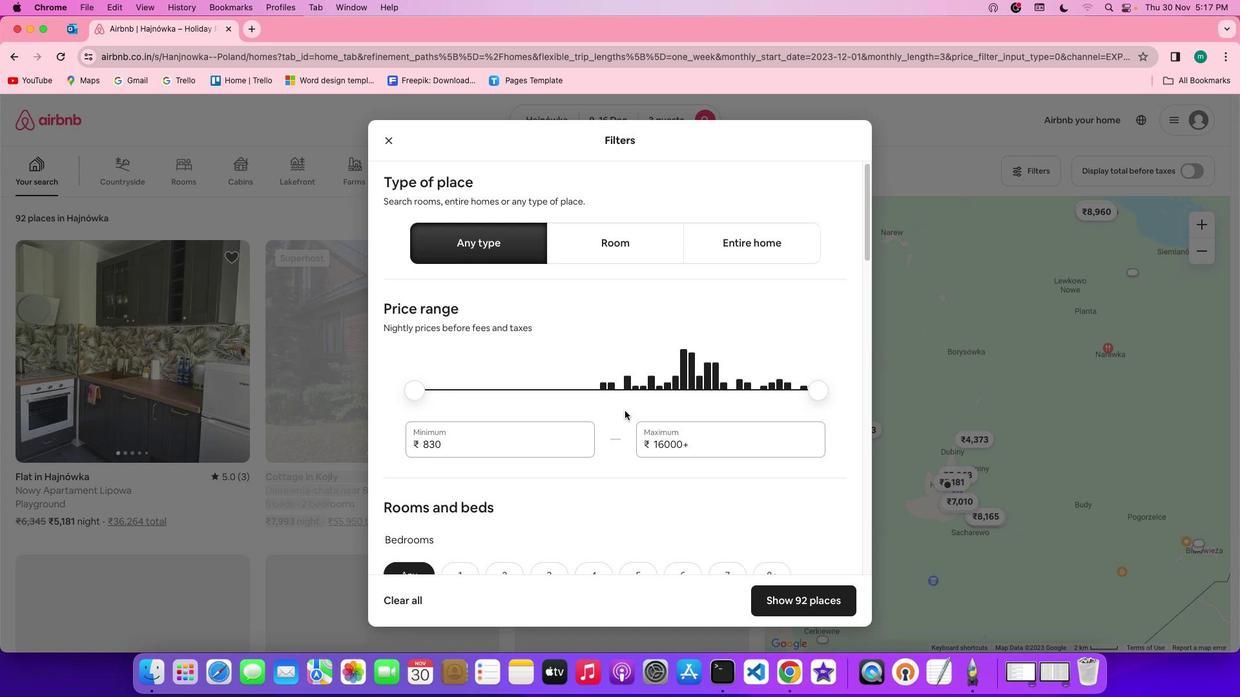 
Action: Mouse scrolled (624, 411) with delta (0, 0)
Screenshot: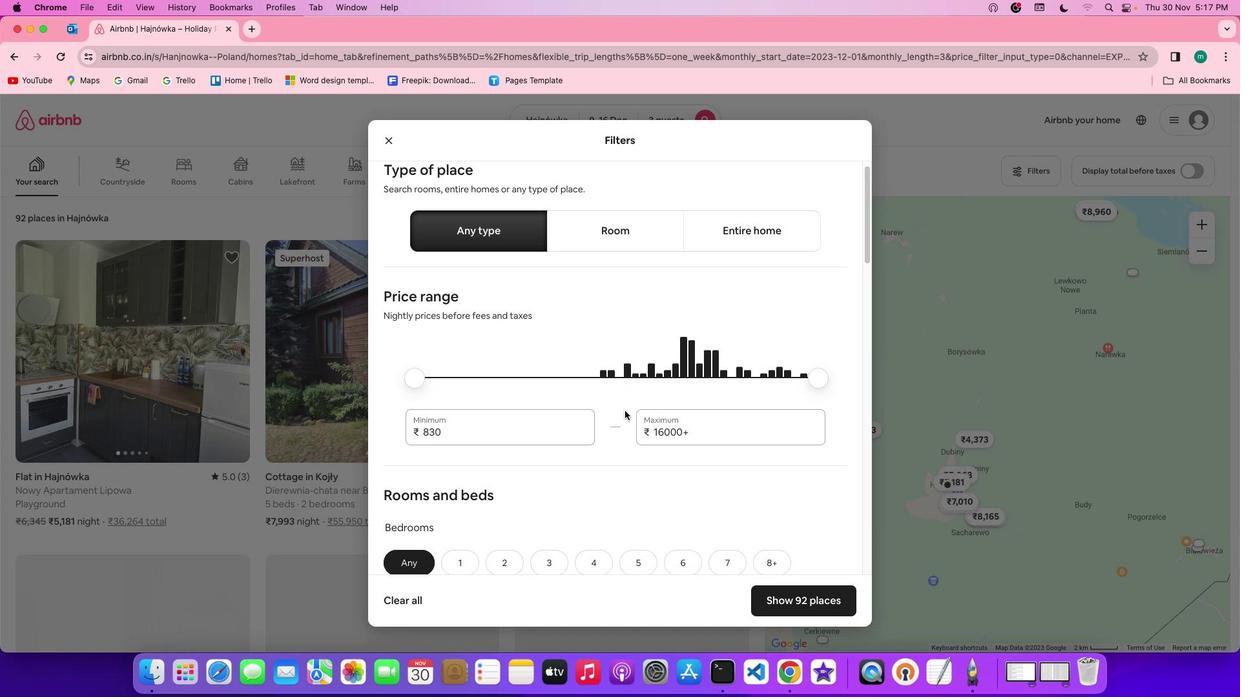 
Action: Mouse scrolled (624, 411) with delta (0, 0)
Screenshot: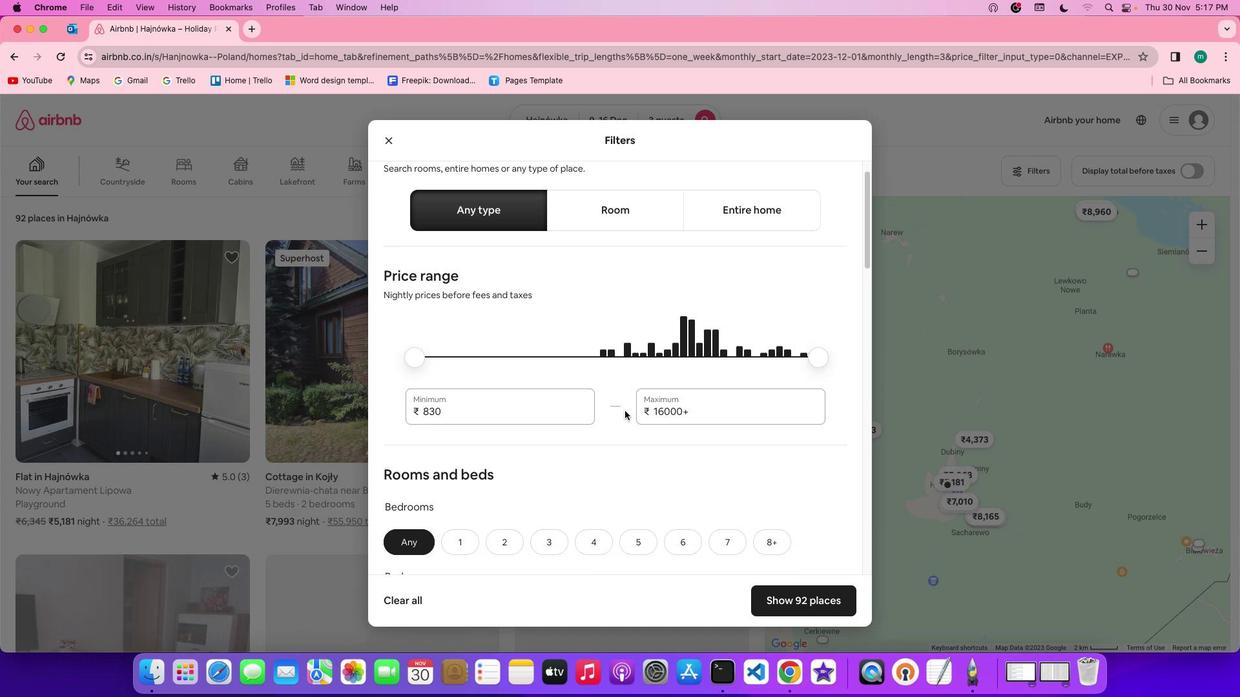 
Action: Mouse scrolled (624, 411) with delta (0, 0)
Screenshot: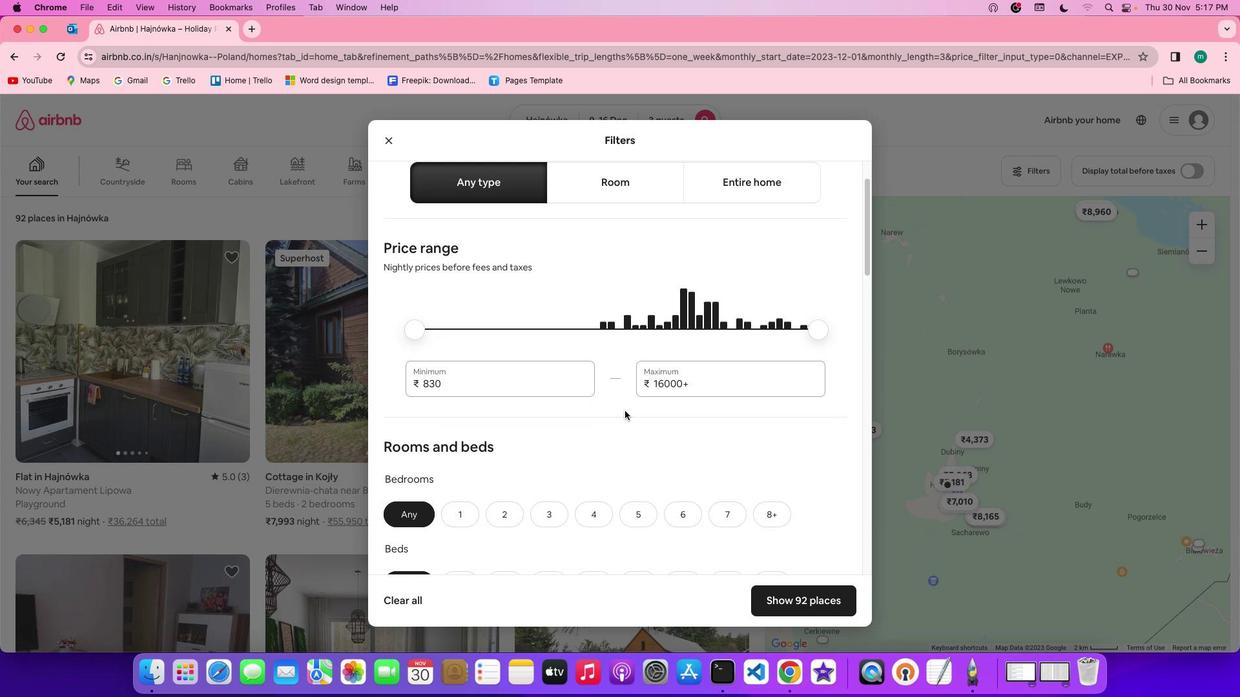 
Action: Mouse scrolled (624, 411) with delta (0, 0)
Screenshot: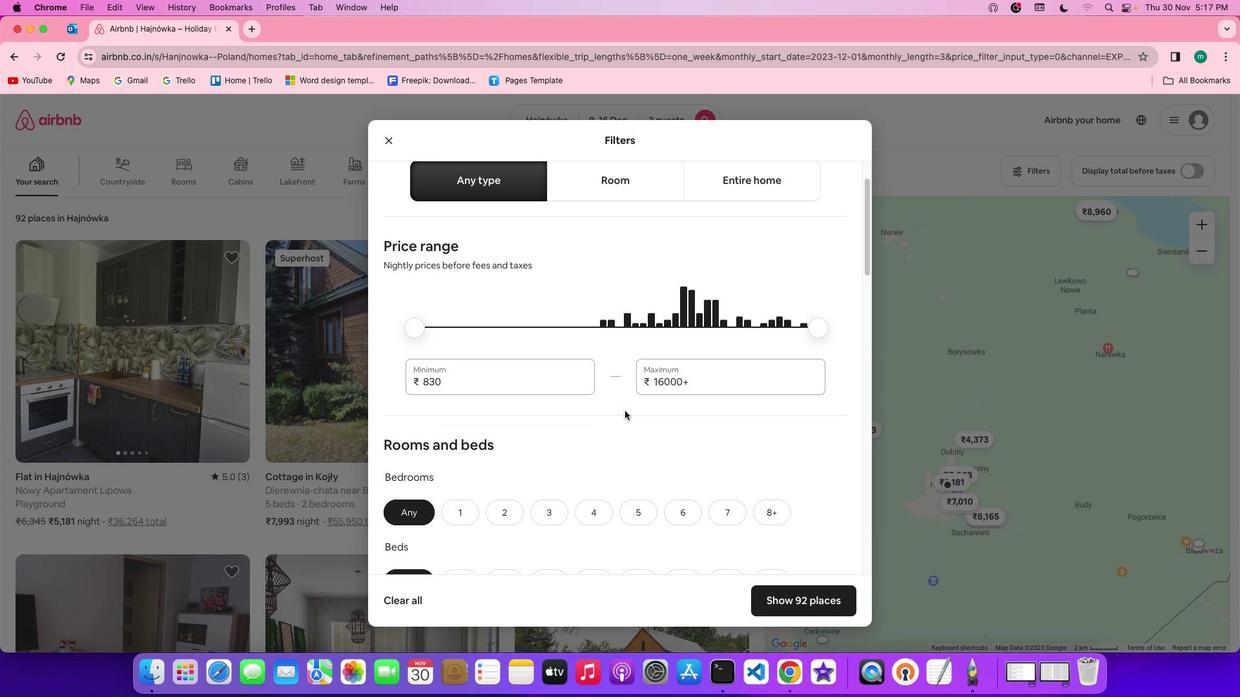 
Action: Mouse scrolled (624, 411) with delta (0, 0)
Screenshot: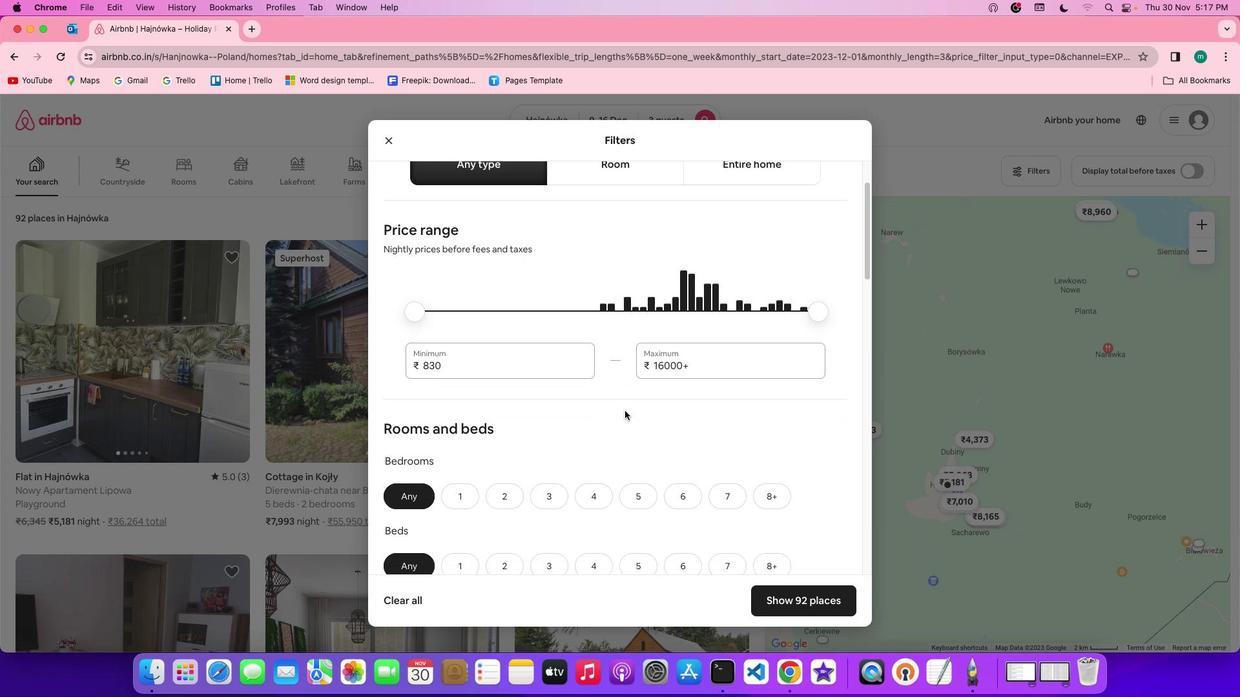 
Action: Mouse scrolled (624, 411) with delta (0, 0)
Screenshot: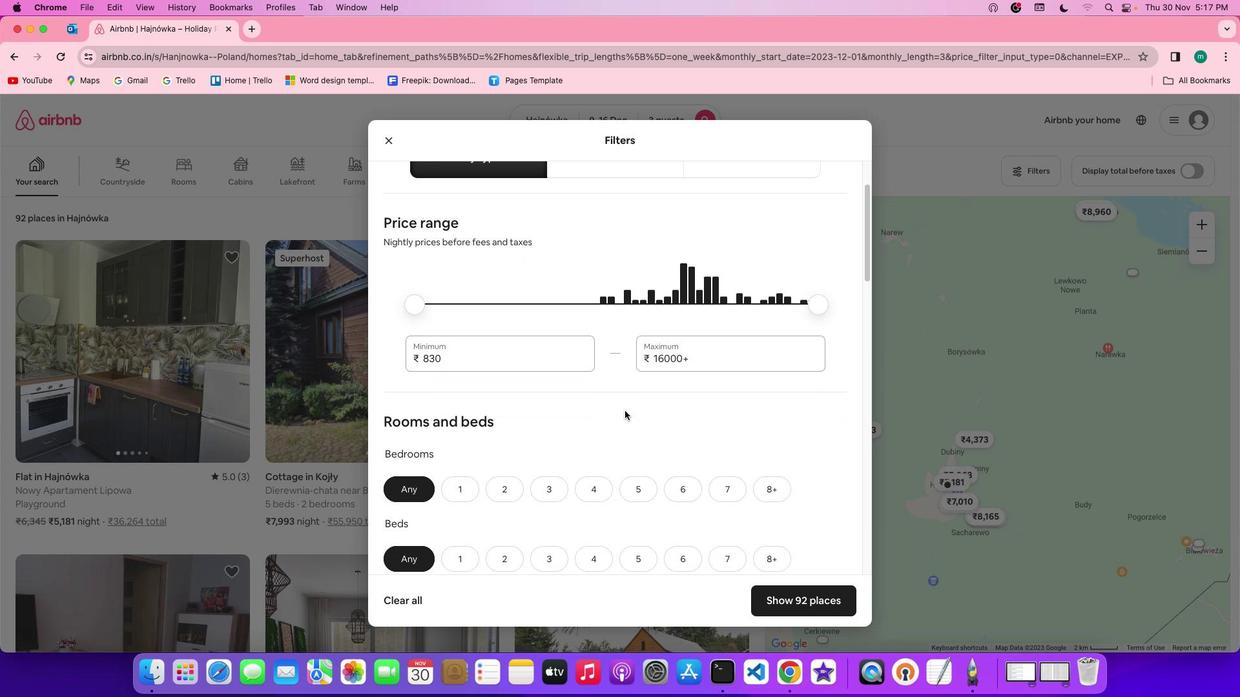 
Action: Mouse scrolled (624, 411) with delta (0, 0)
Screenshot: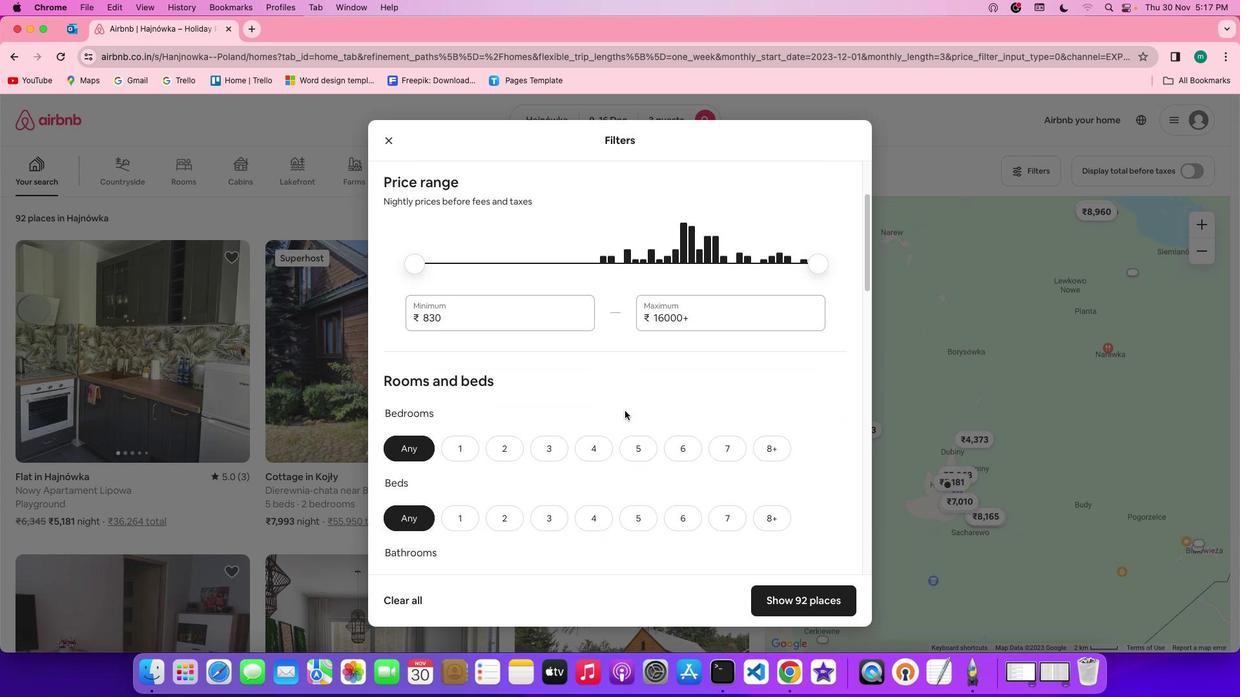 
Action: Mouse scrolled (624, 411) with delta (0, 0)
Screenshot: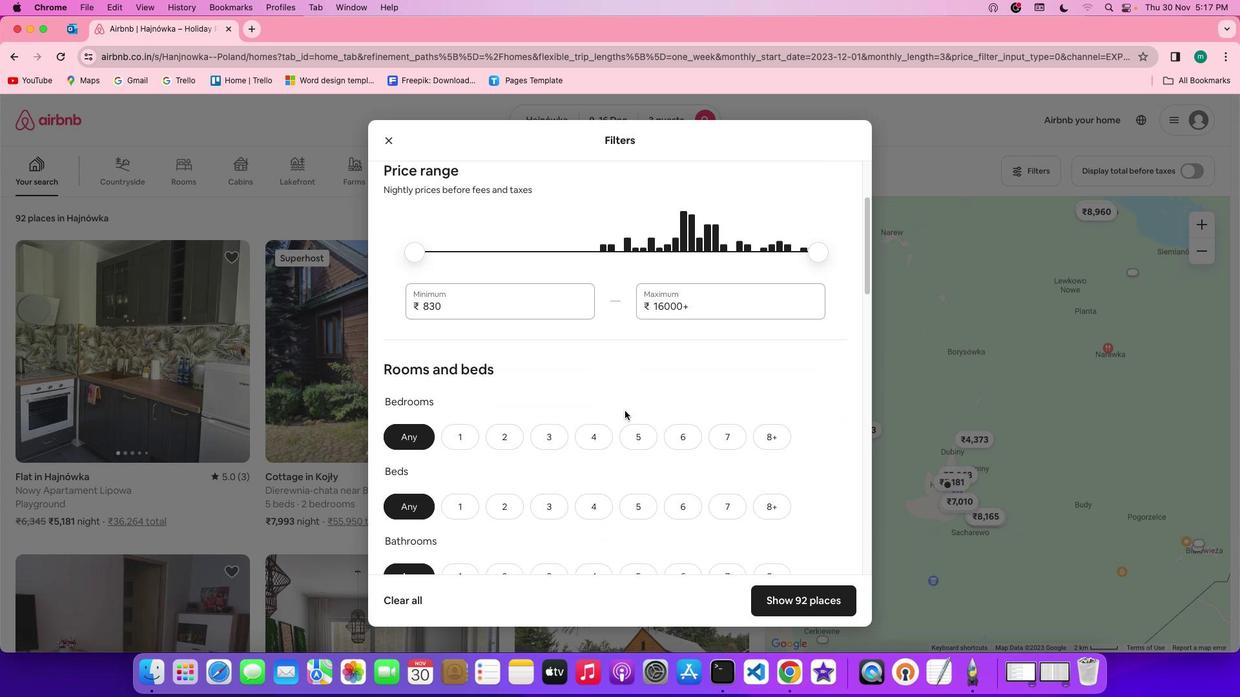 
Action: Mouse scrolled (624, 411) with delta (0, 0)
Screenshot: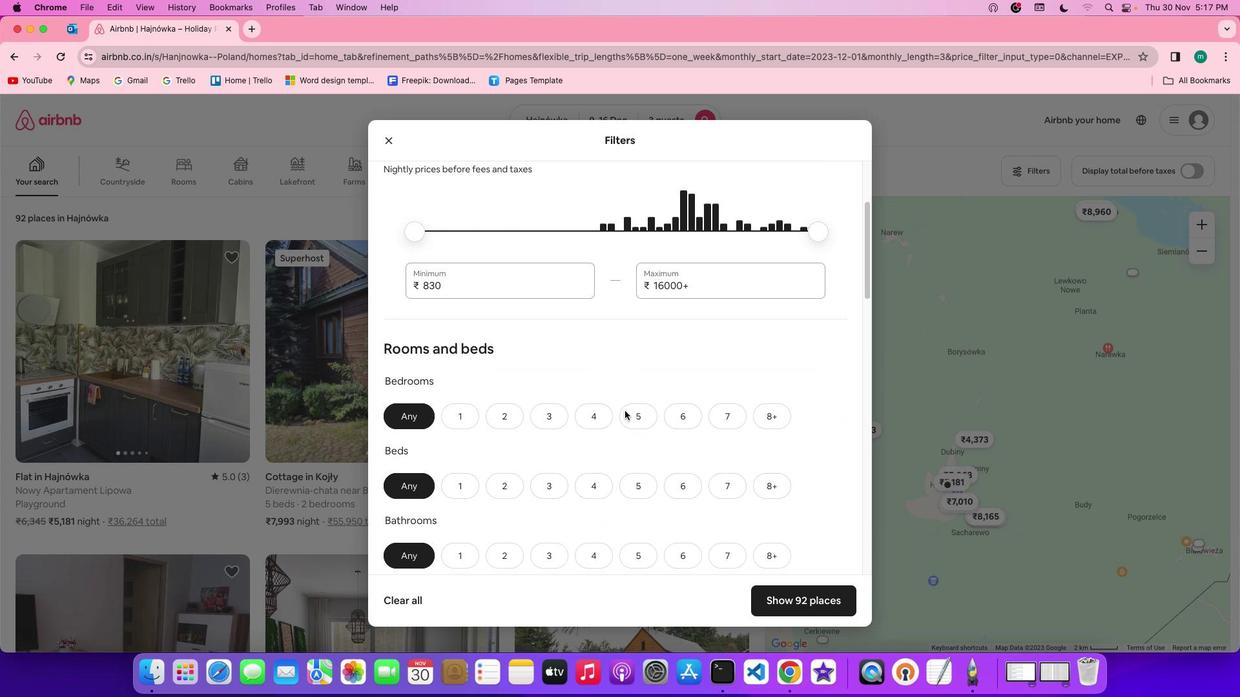 
Action: Mouse scrolled (624, 411) with delta (0, 0)
Screenshot: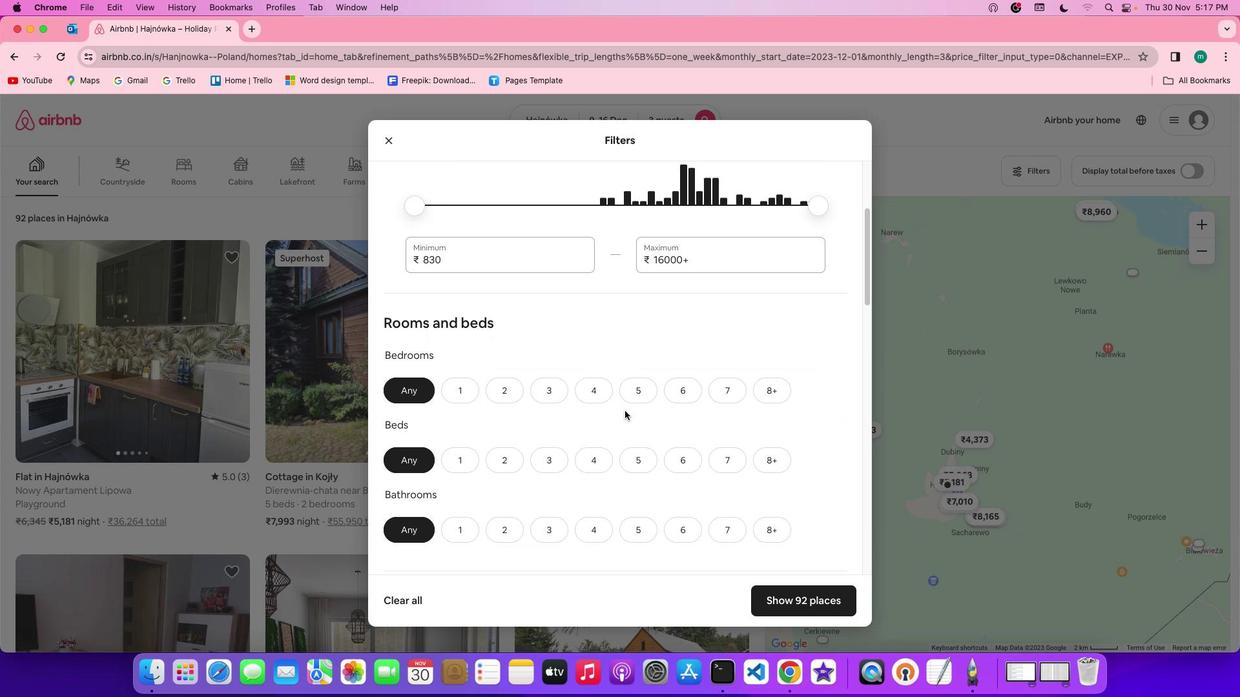 
Action: Mouse scrolled (624, 411) with delta (0, 0)
Screenshot: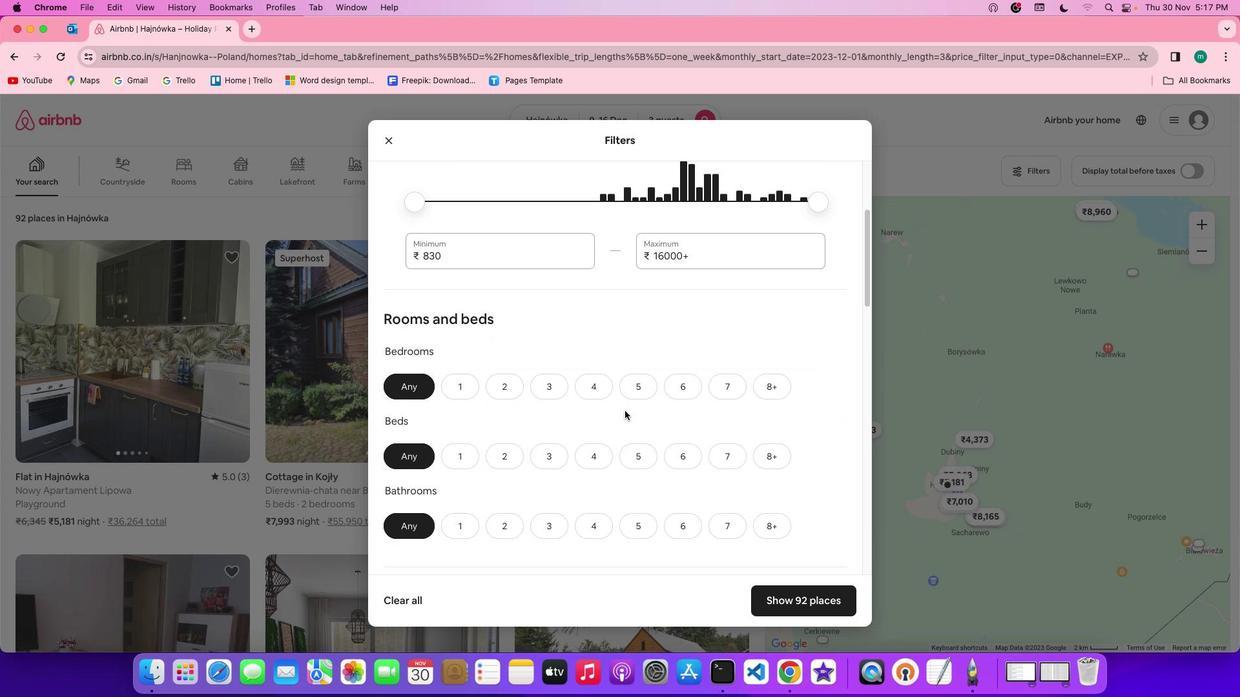 
Action: Mouse scrolled (624, 411) with delta (0, 0)
Screenshot: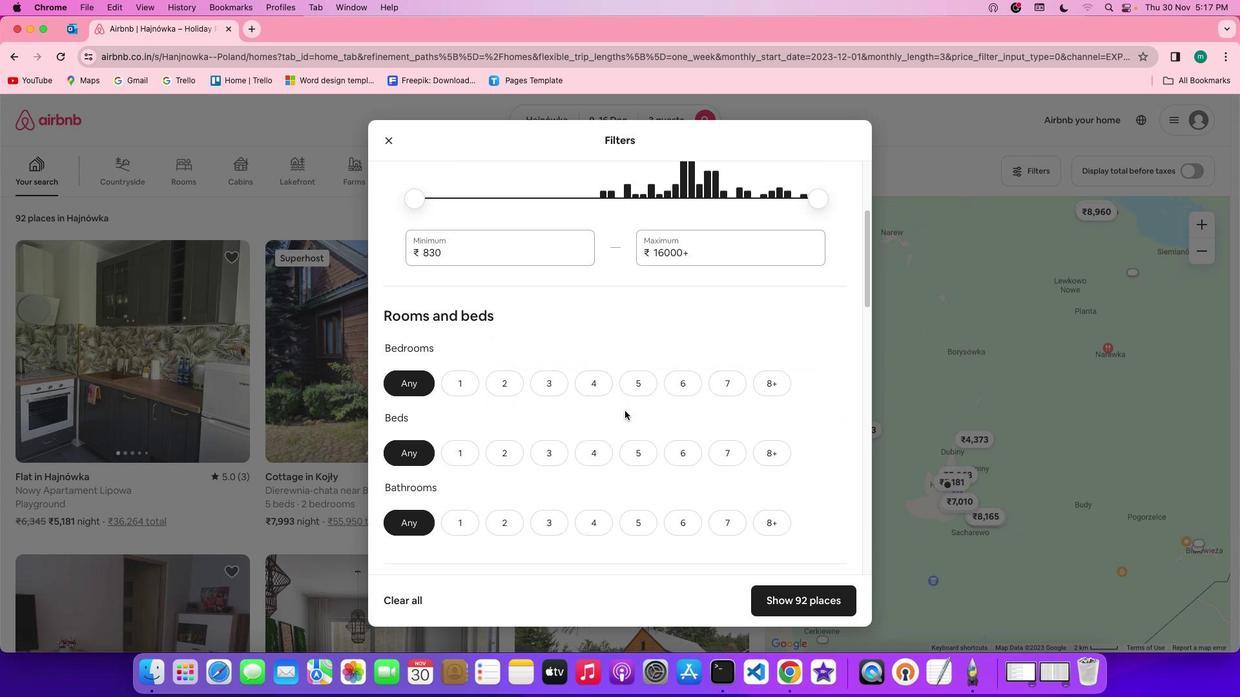 
Action: Mouse moved to (506, 376)
Screenshot: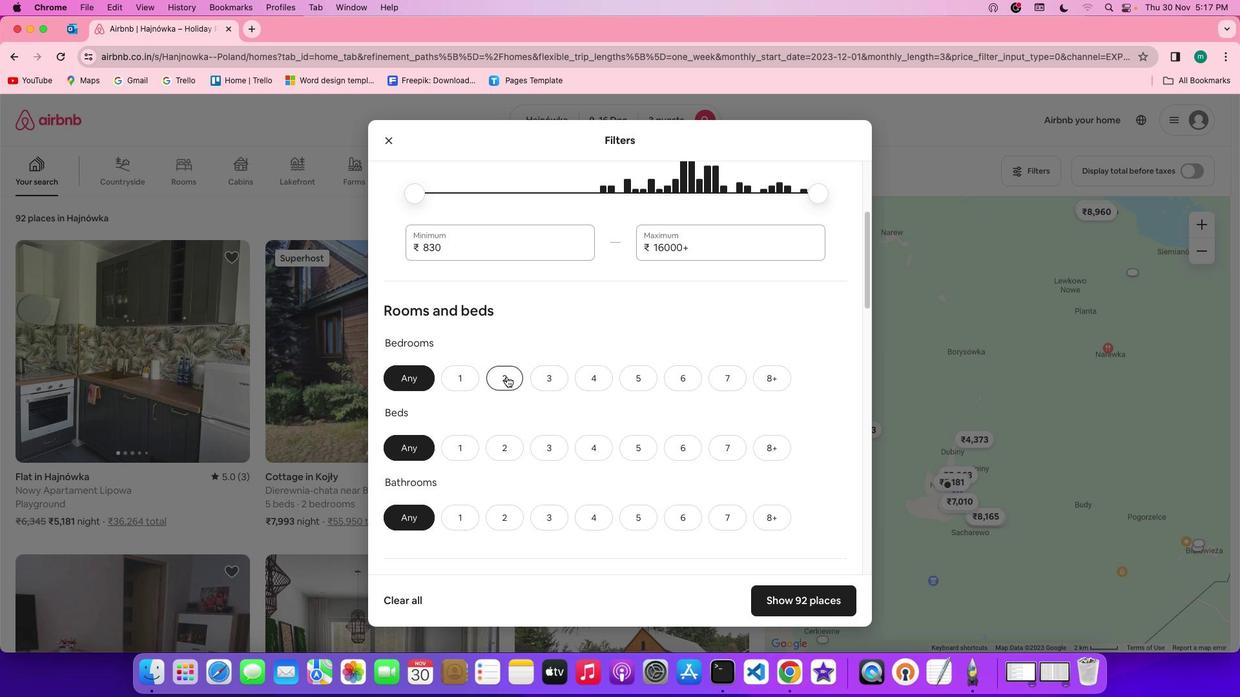 
Action: Mouse pressed left at (506, 376)
Screenshot: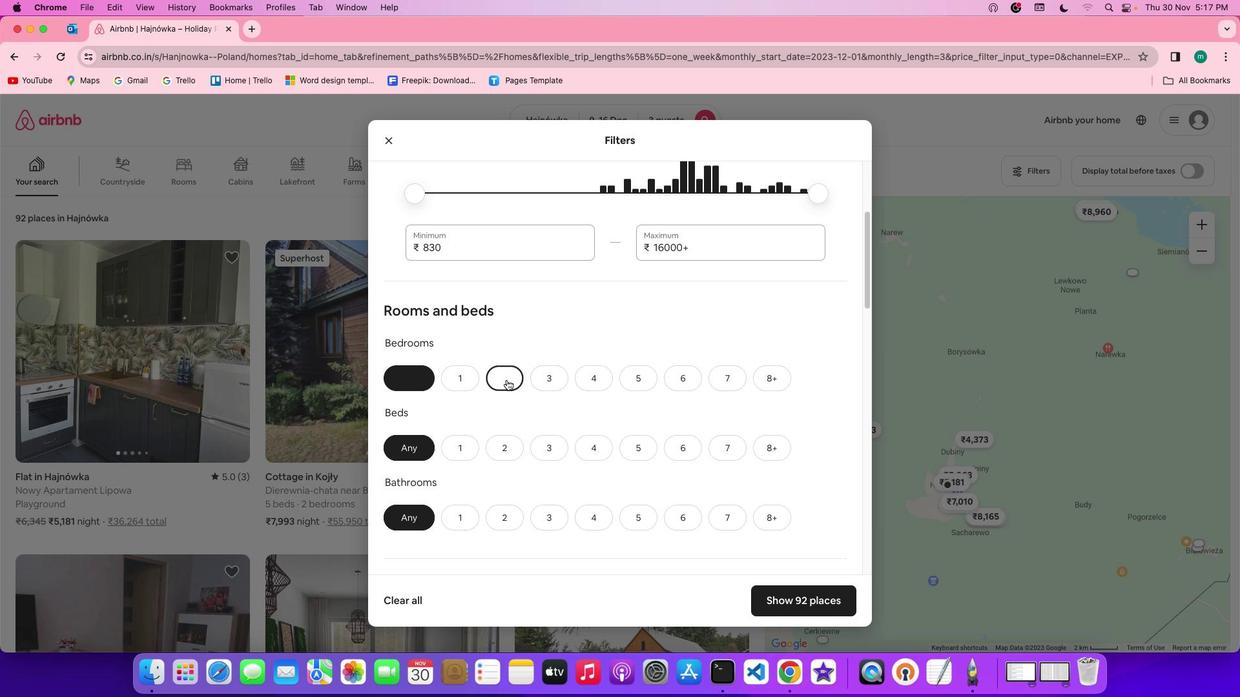 
Action: Mouse moved to (501, 449)
Screenshot: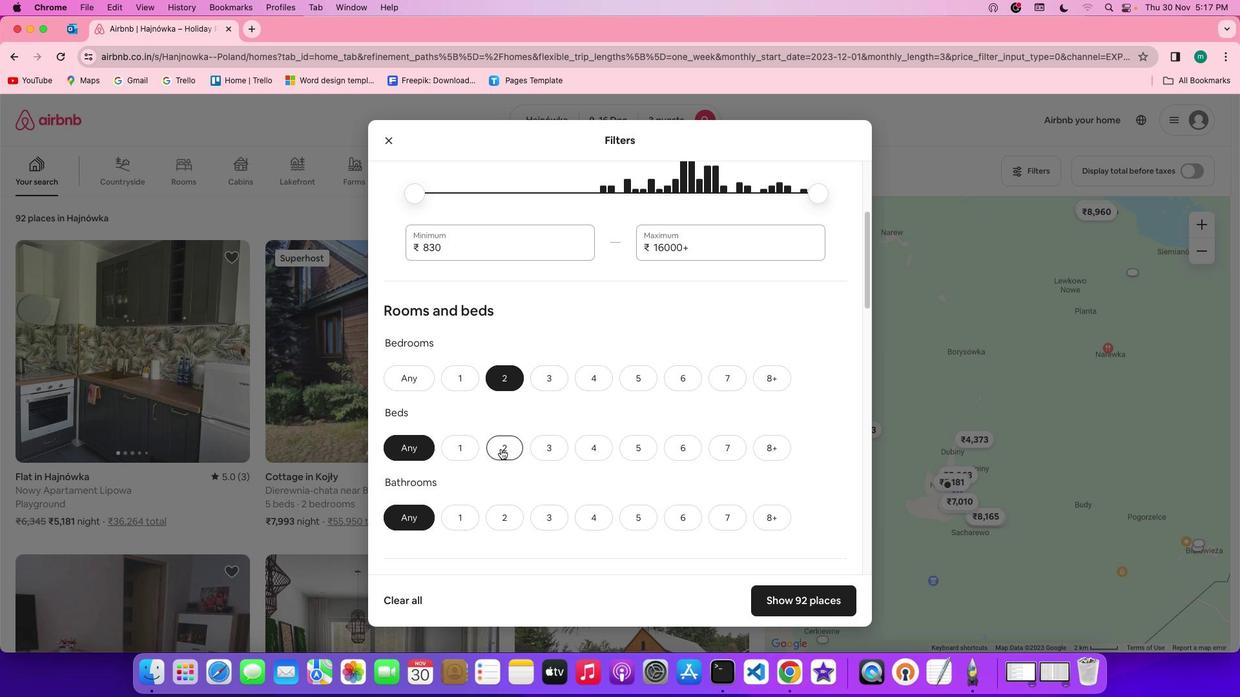 
Action: Mouse pressed left at (501, 449)
Screenshot: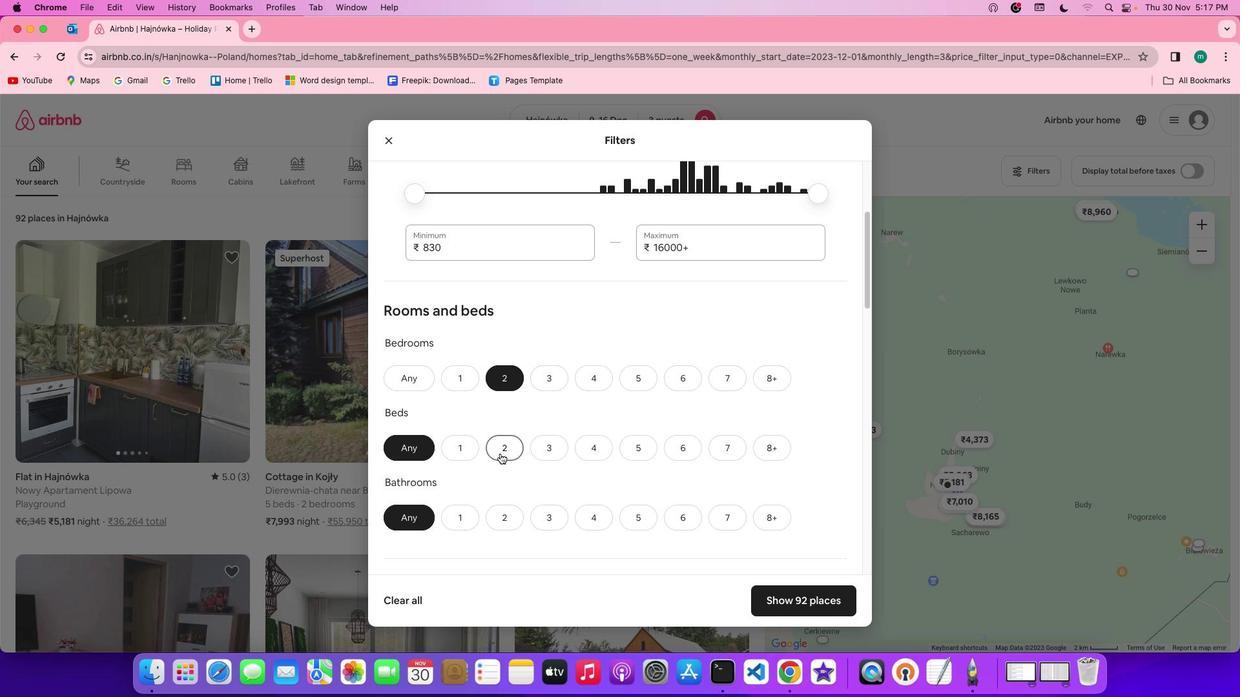 
Action: Mouse moved to (459, 514)
Screenshot: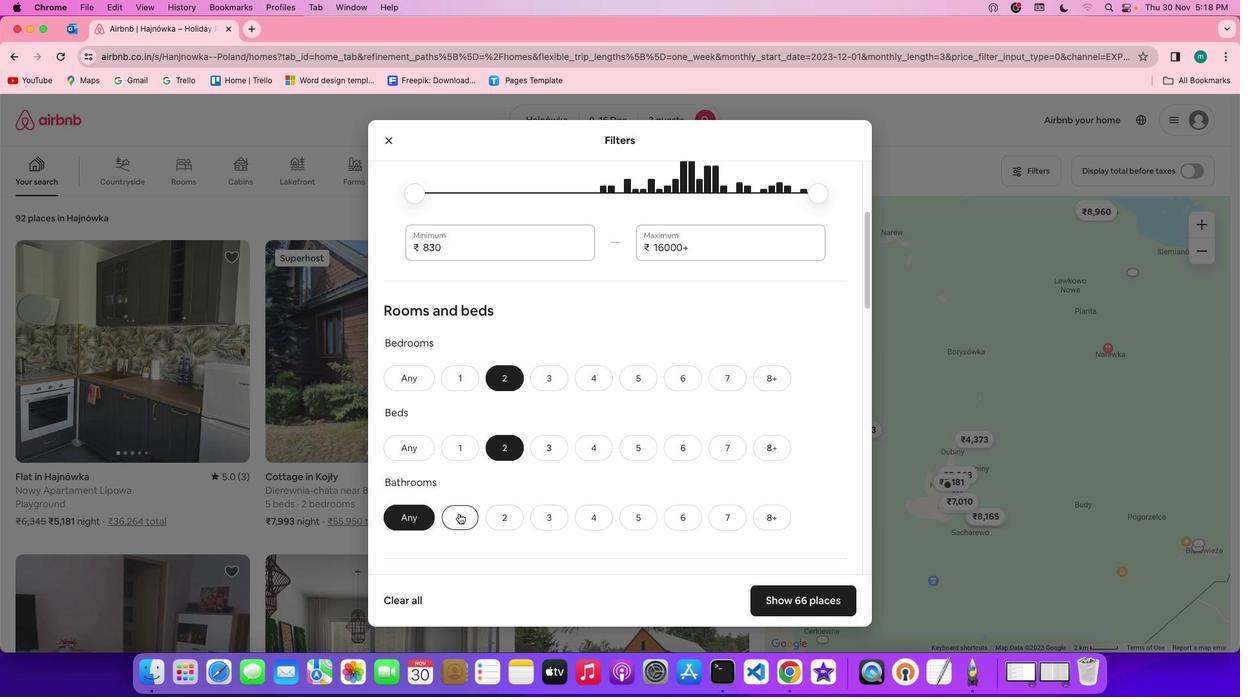 
Action: Mouse pressed left at (459, 514)
Screenshot: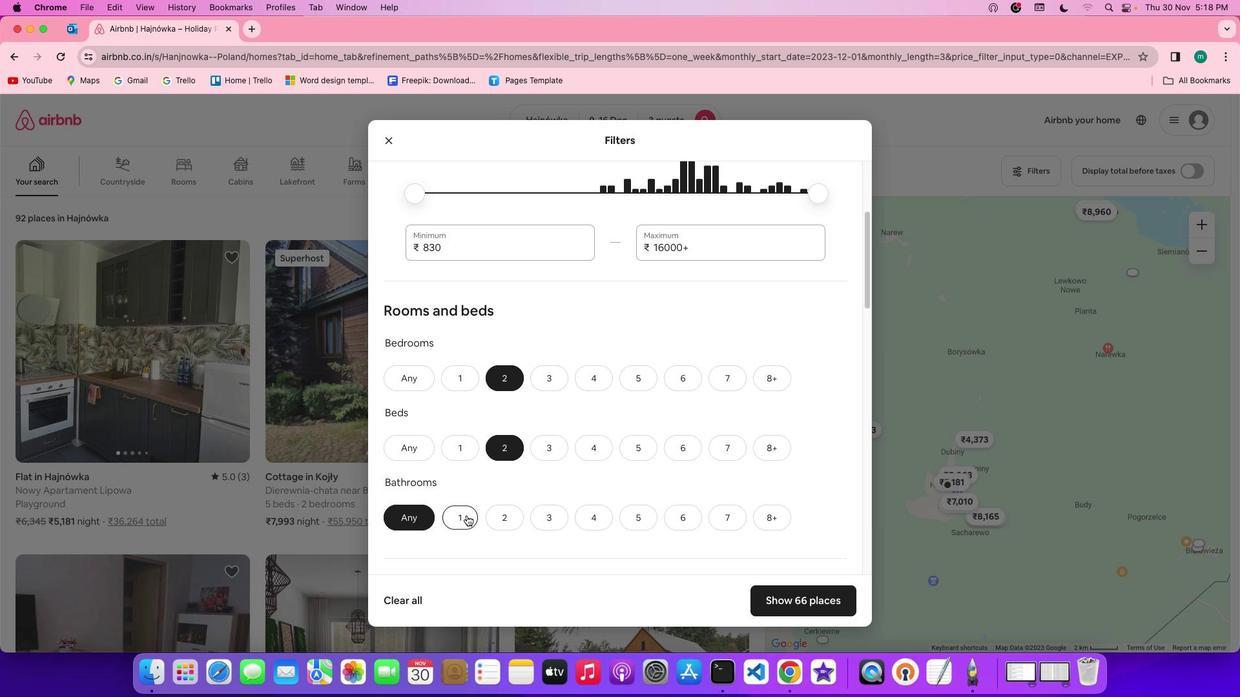 
Action: Mouse moved to (706, 538)
Screenshot: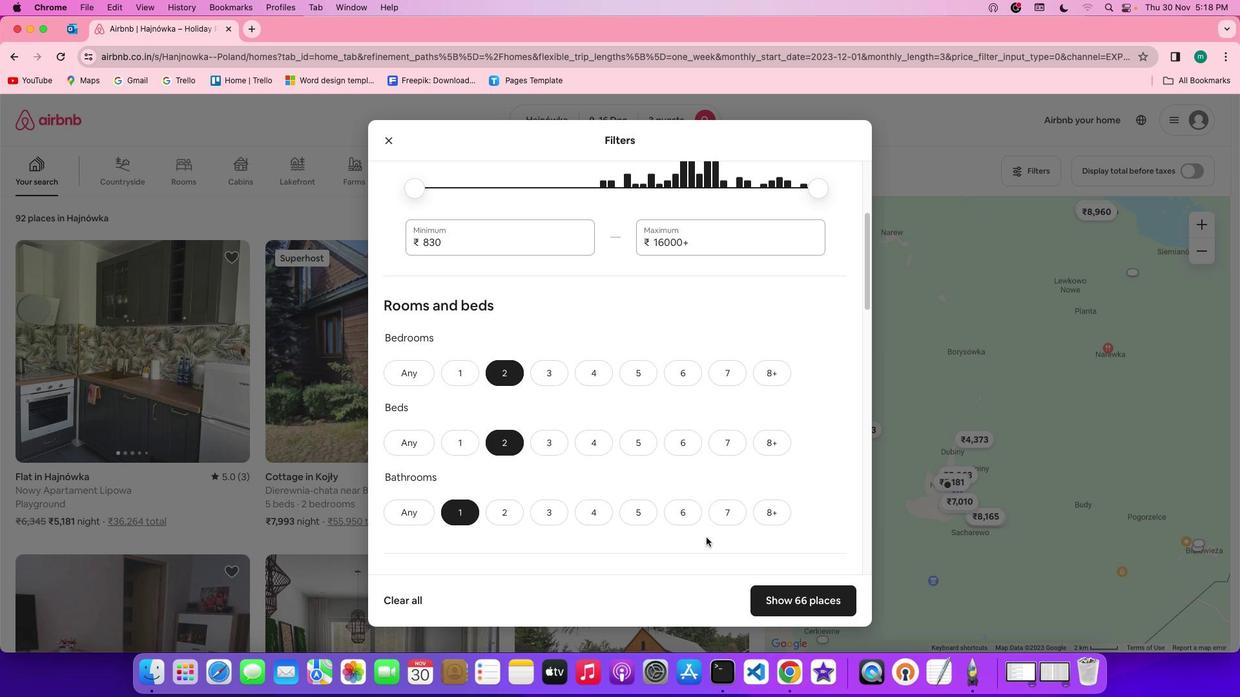 
Action: Mouse scrolled (706, 538) with delta (0, 0)
Screenshot: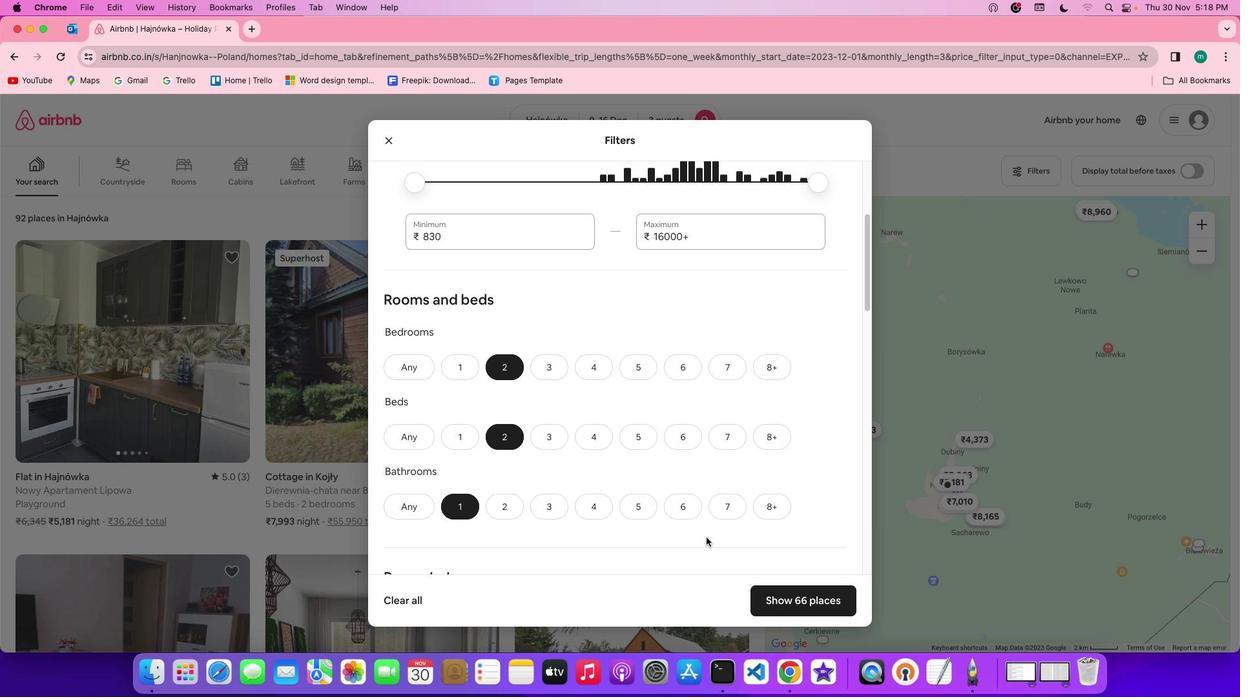 
Action: Mouse scrolled (706, 538) with delta (0, 0)
Screenshot: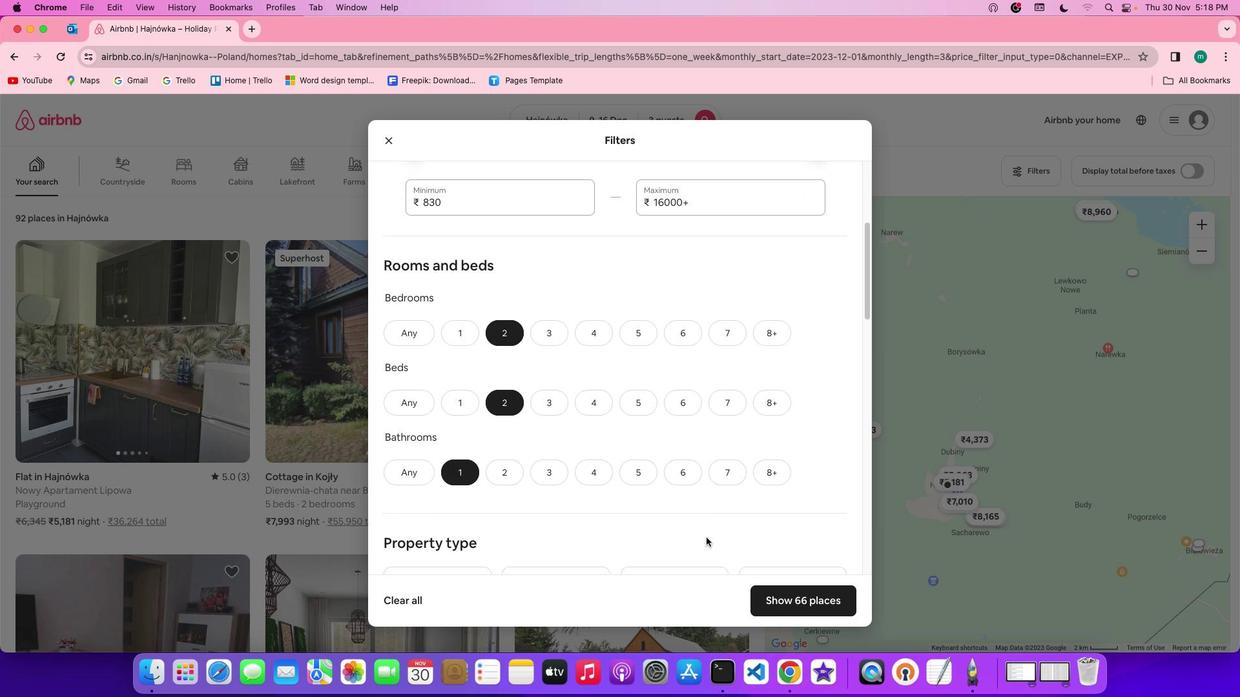 
Action: Mouse scrolled (706, 538) with delta (0, -1)
Screenshot: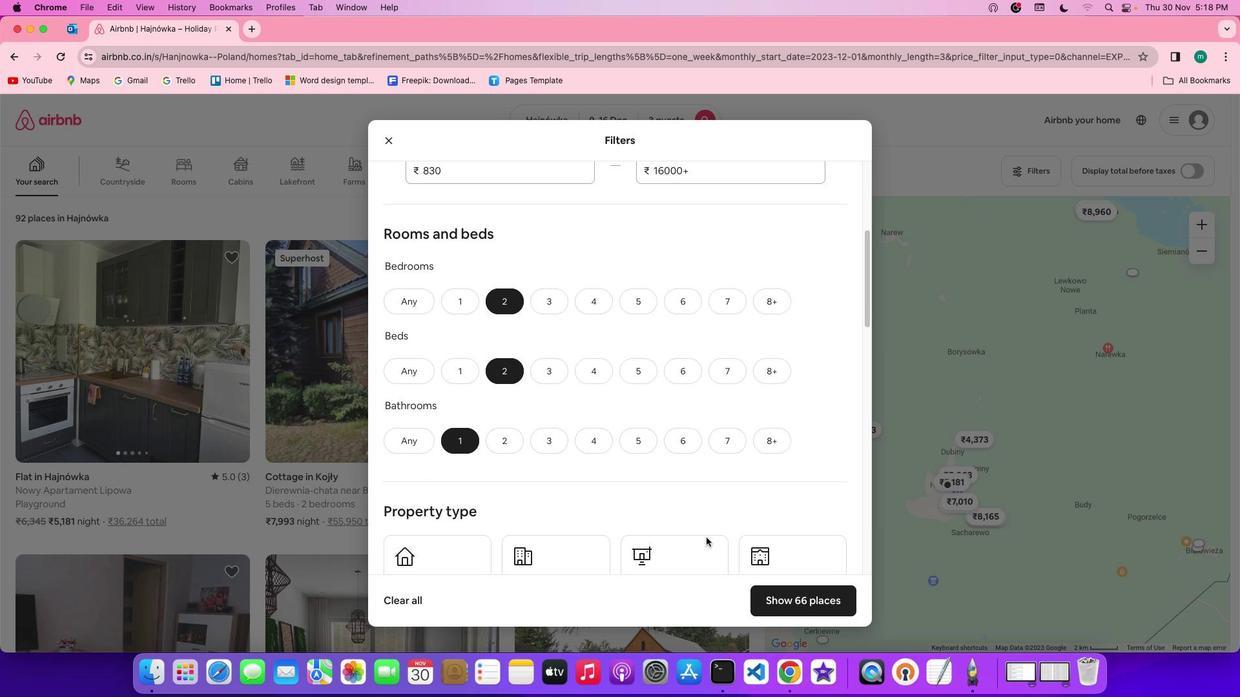 
Action: Mouse scrolled (706, 538) with delta (0, -1)
Screenshot: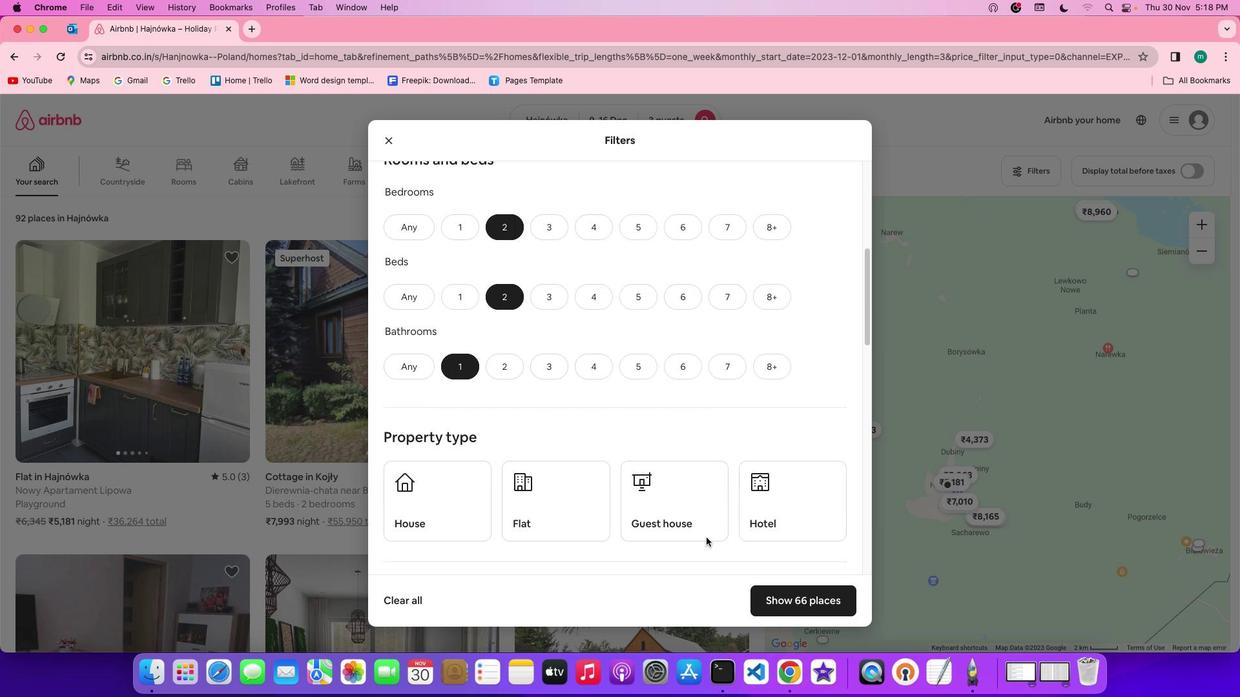 
Action: Mouse moved to (564, 497)
Screenshot: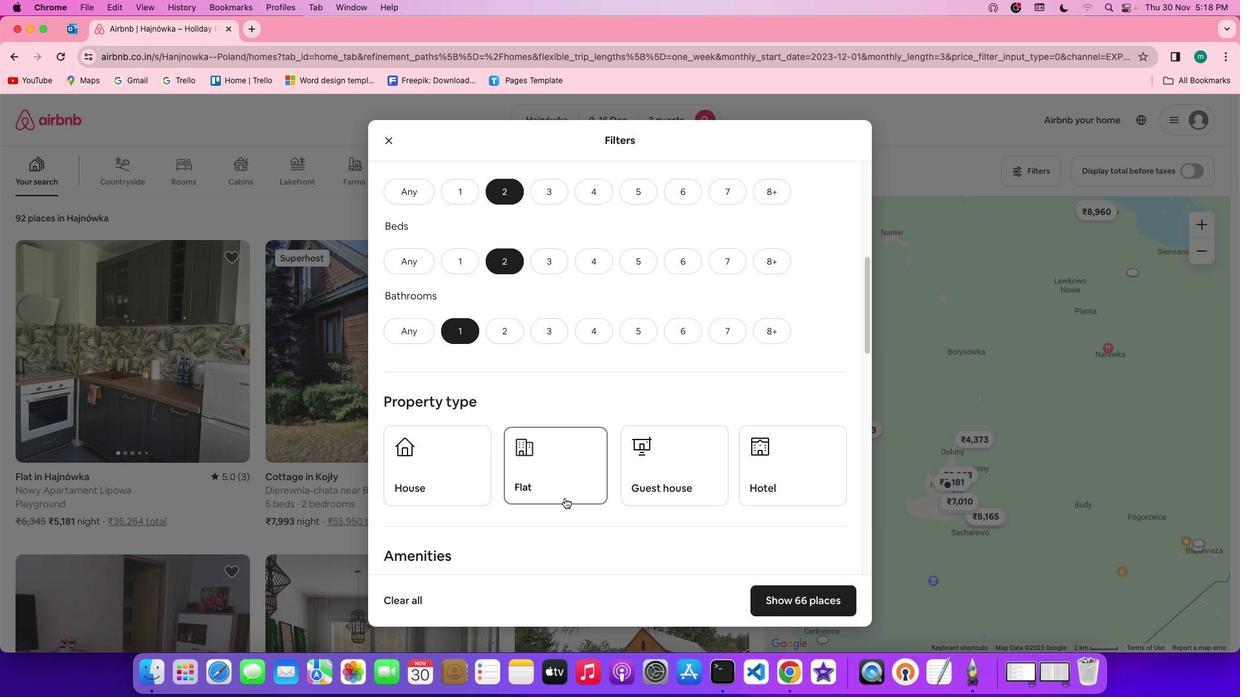 
Action: Mouse pressed left at (564, 497)
Screenshot: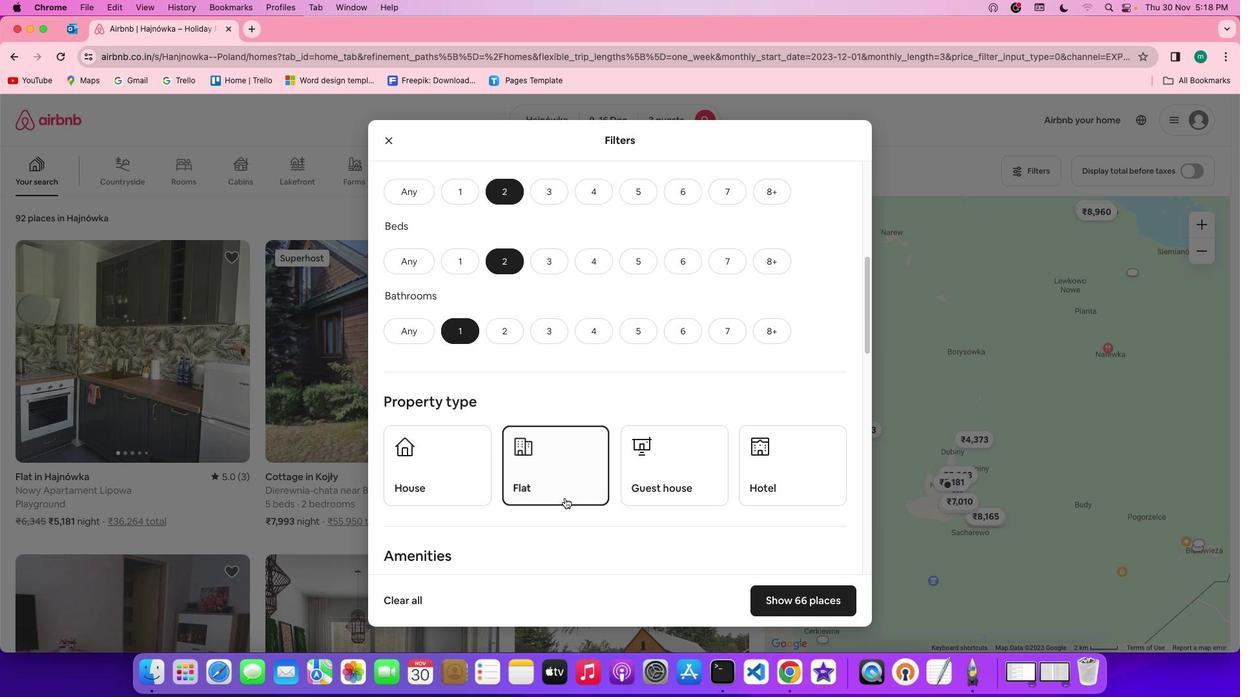 
Action: Mouse moved to (746, 536)
Screenshot: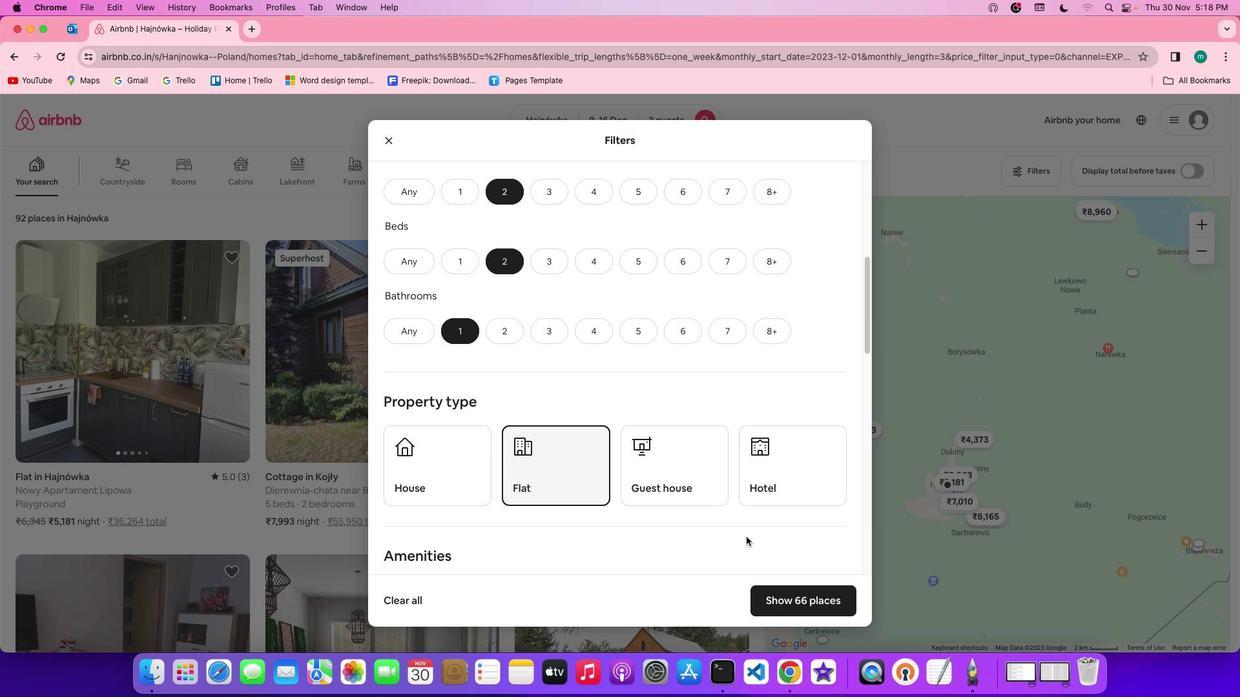 
Action: Mouse scrolled (746, 536) with delta (0, 0)
Screenshot: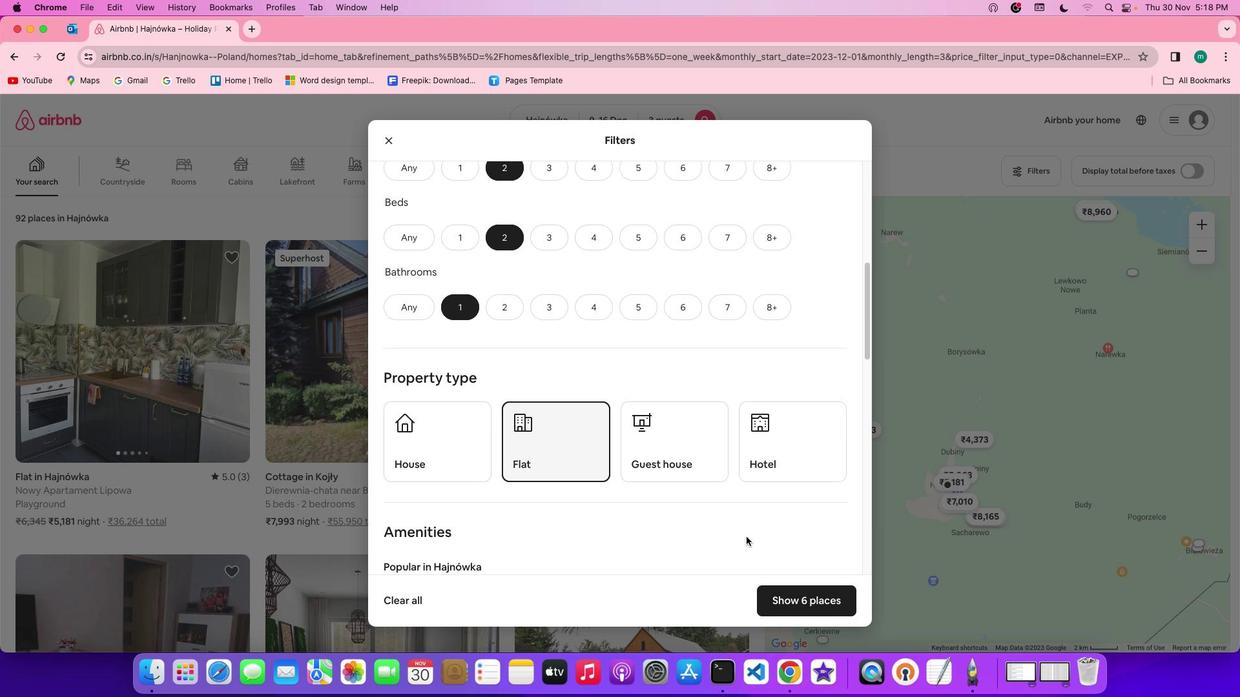 
Action: Mouse scrolled (746, 536) with delta (0, 0)
Screenshot: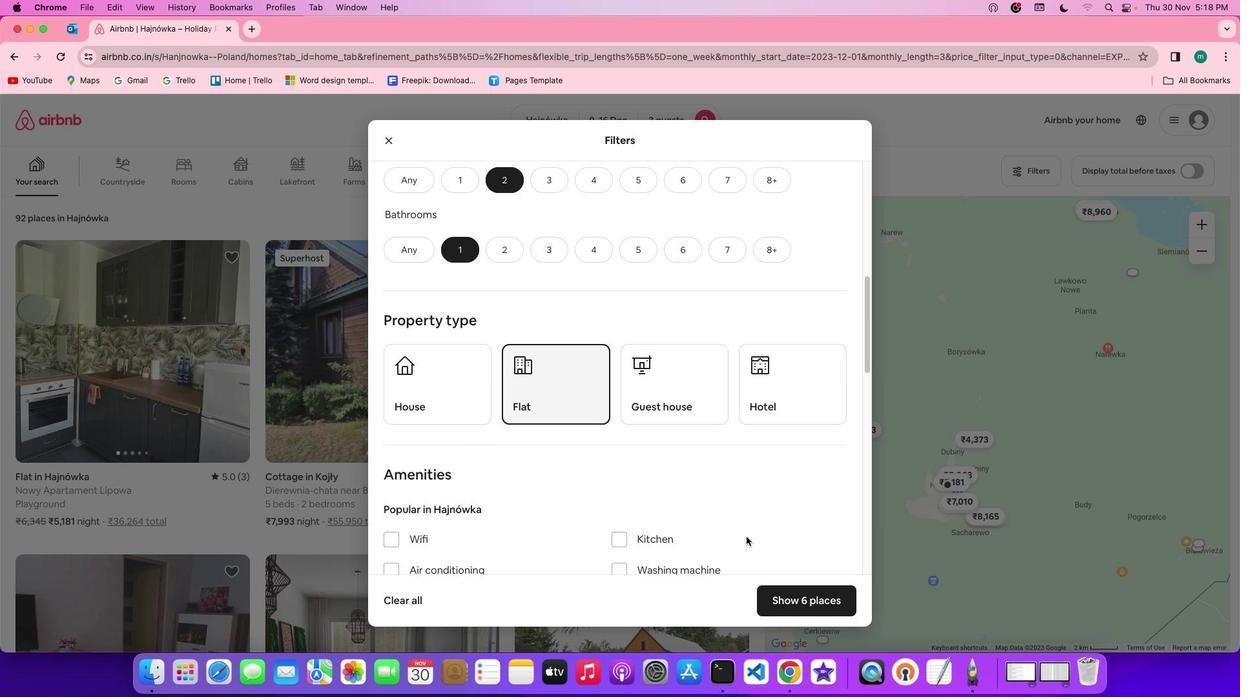 
Action: Mouse scrolled (746, 536) with delta (0, -1)
Screenshot: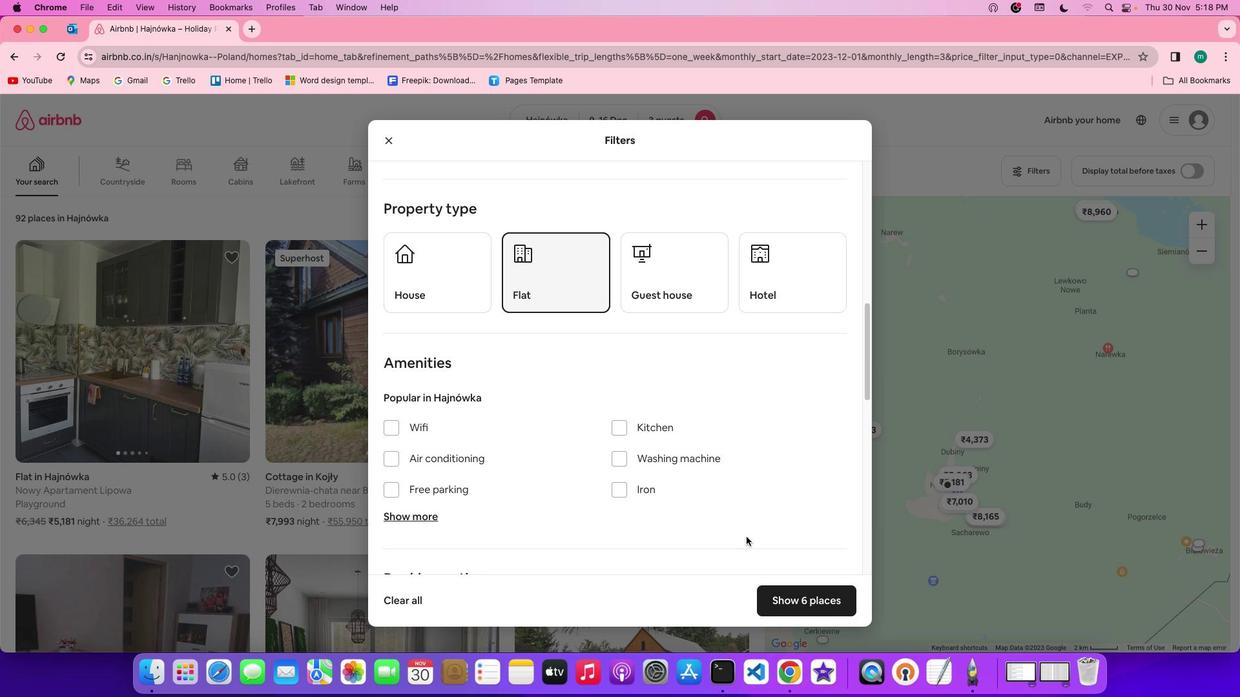 
Action: Mouse scrolled (746, 536) with delta (0, -2)
Screenshot: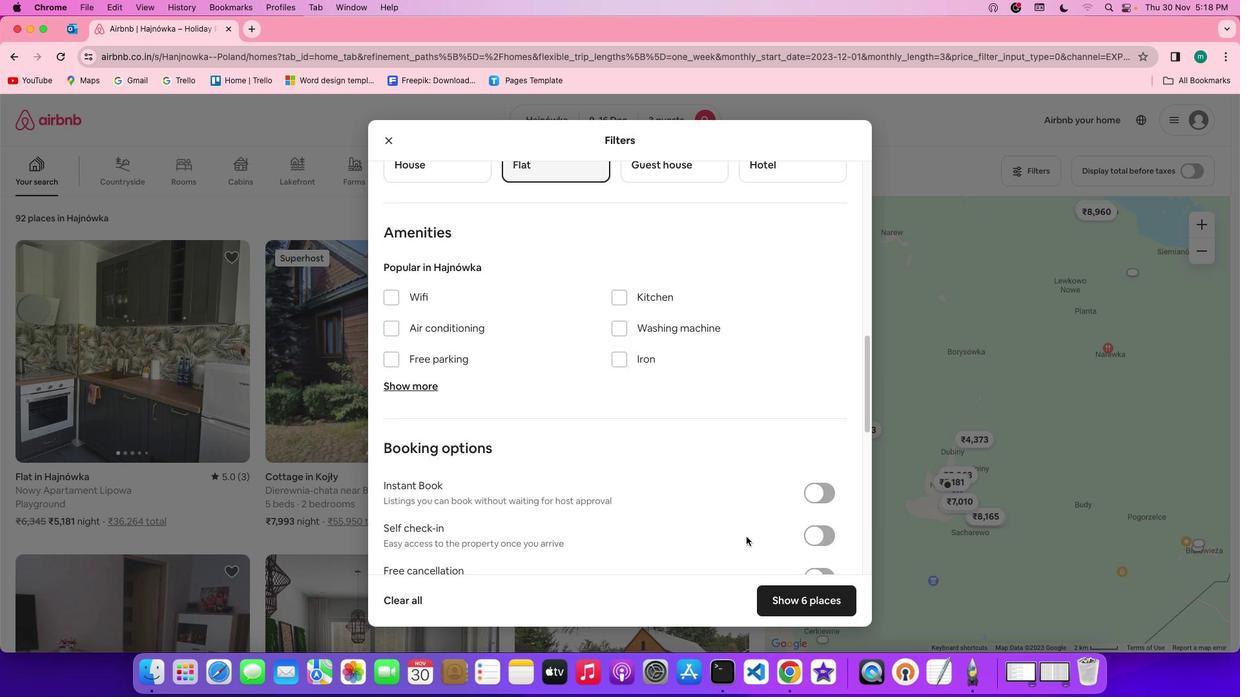 
Action: Mouse scrolled (746, 536) with delta (0, -3)
Screenshot: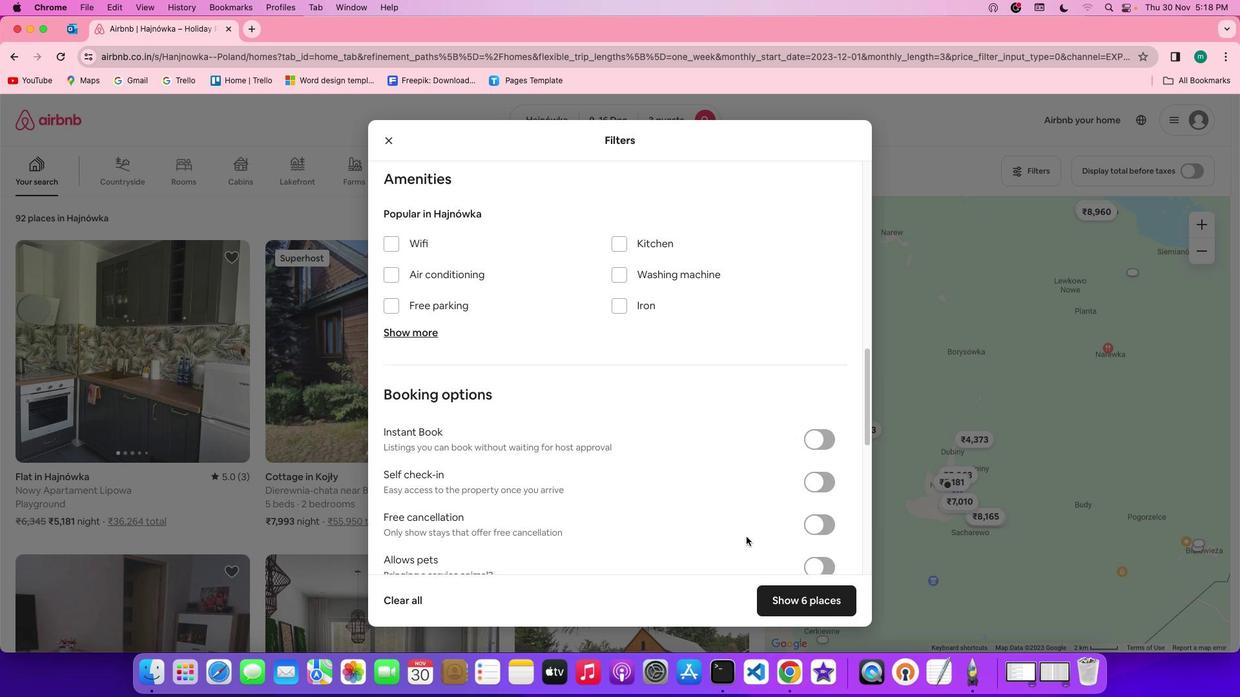 
Action: Mouse scrolled (746, 536) with delta (0, -3)
Screenshot: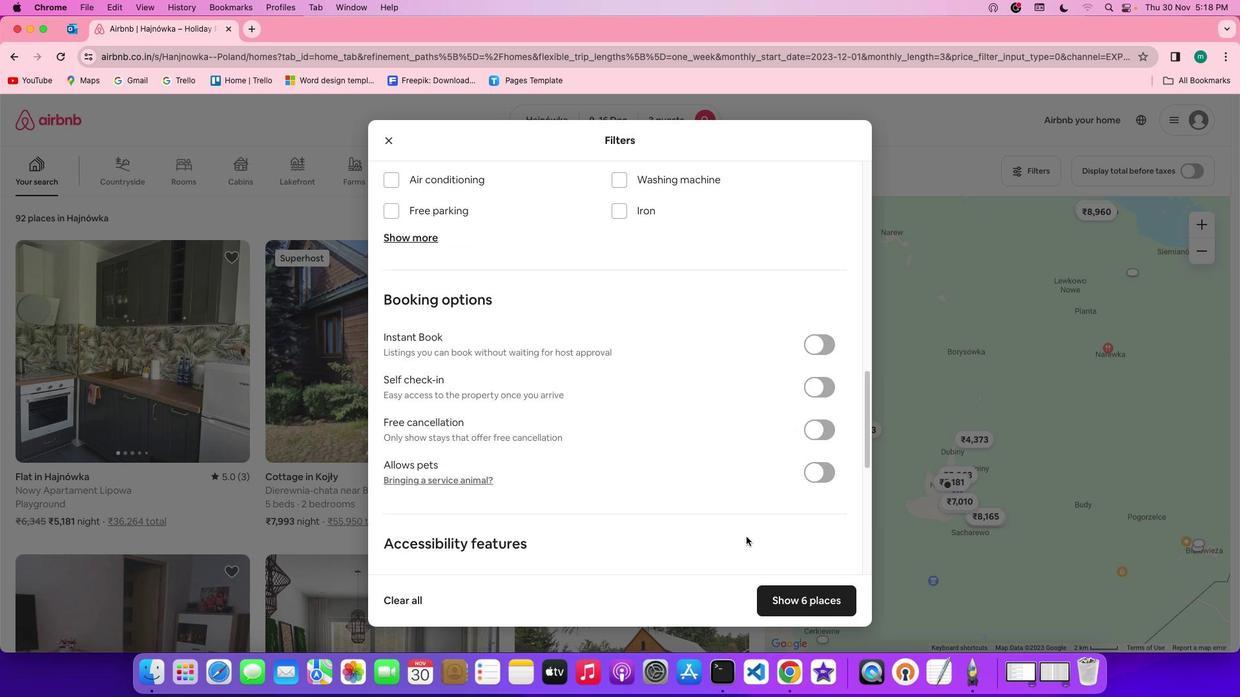 
Action: Mouse moved to (746, 536)
Screenshot: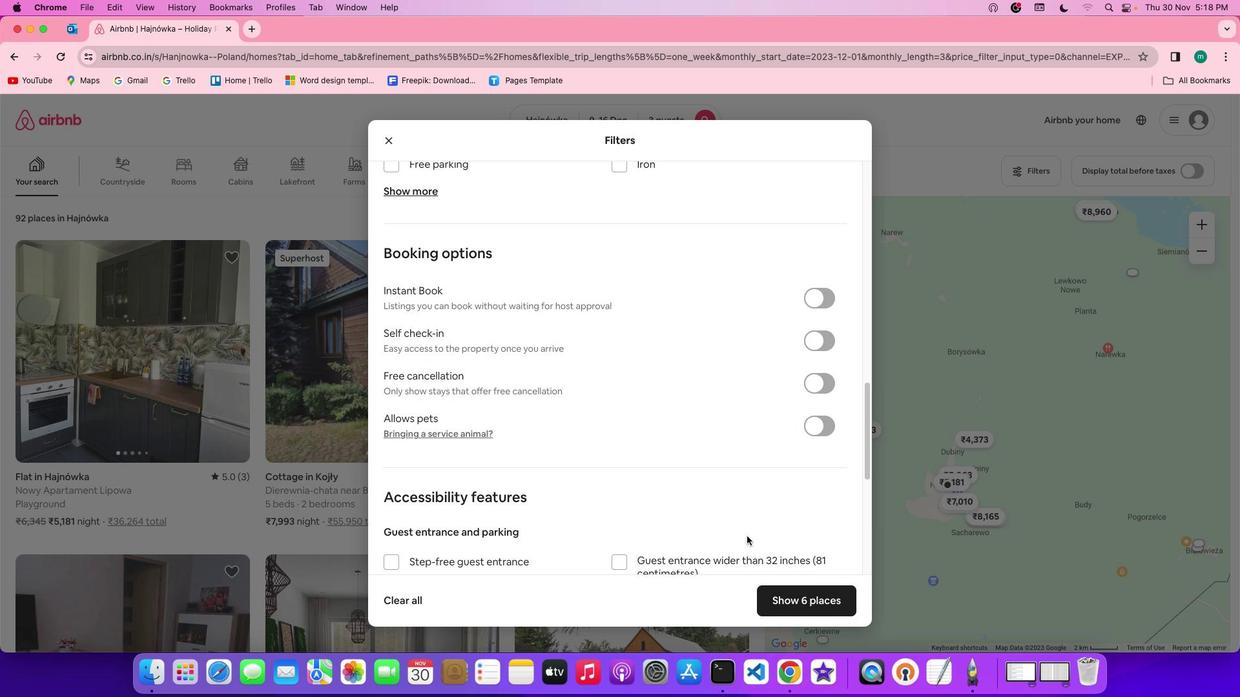 
Action: Mouse scrolled (746, 536) with delta (0, 0)
Screenshot: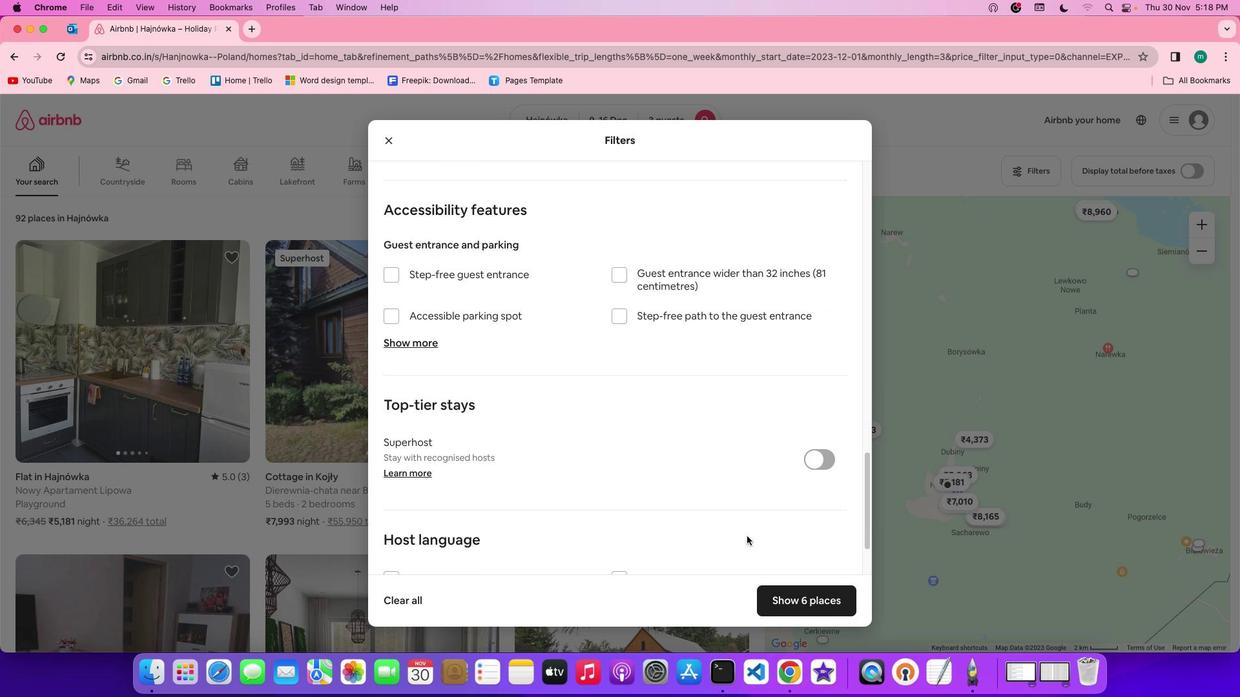 
Action: Mouse scrolled (746, 536) with delta (0, 0)
Screenshot: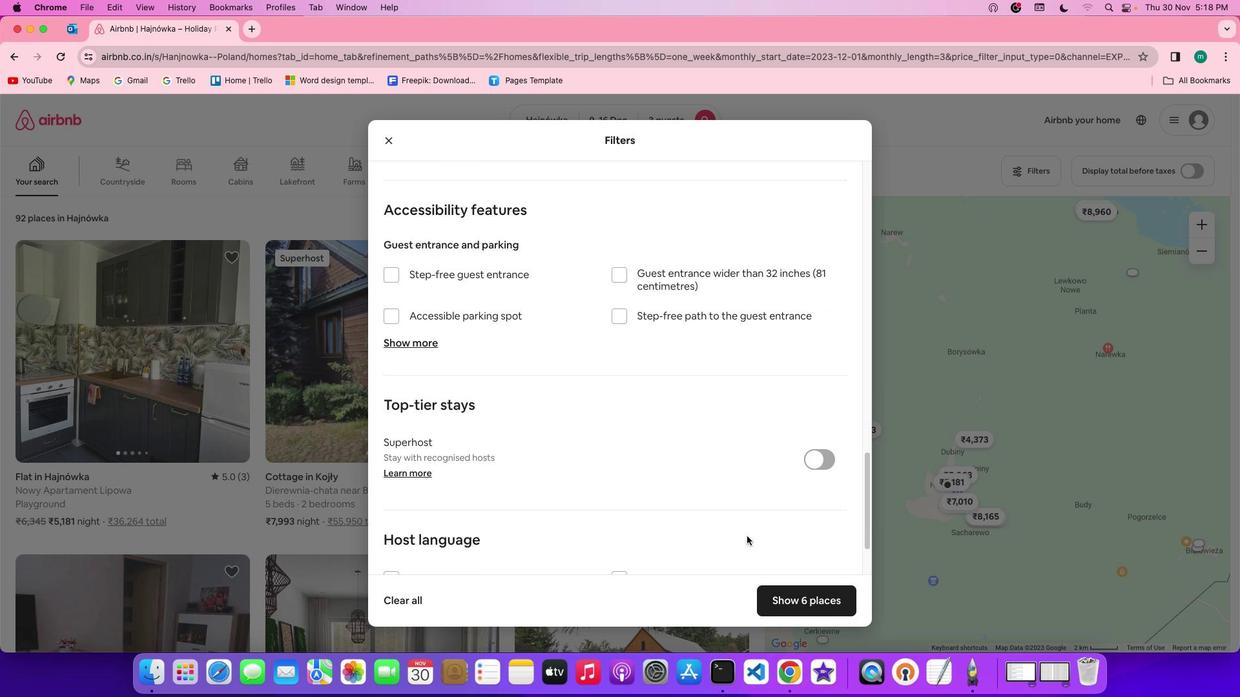 
Action: Mouse scrolled (746, 536) with delta (0, -1)
Screenshot: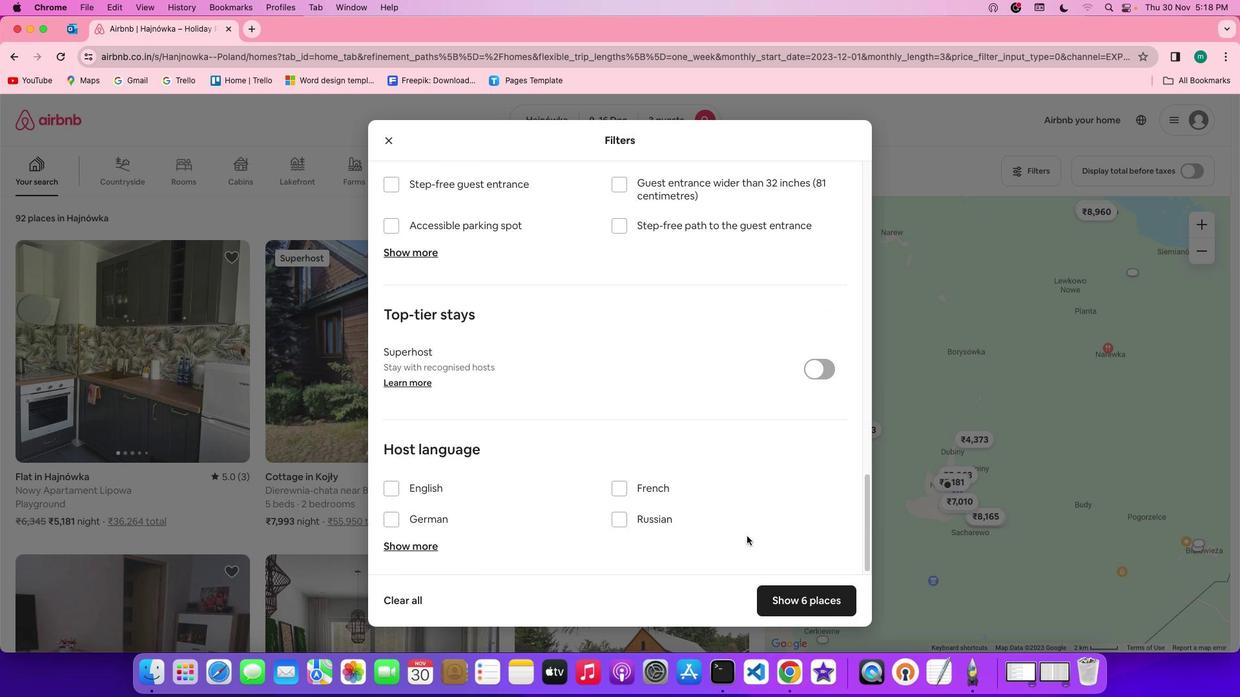 
Action: Mouse scrolled (746, 536) with delta (0, -3)
Screenshot: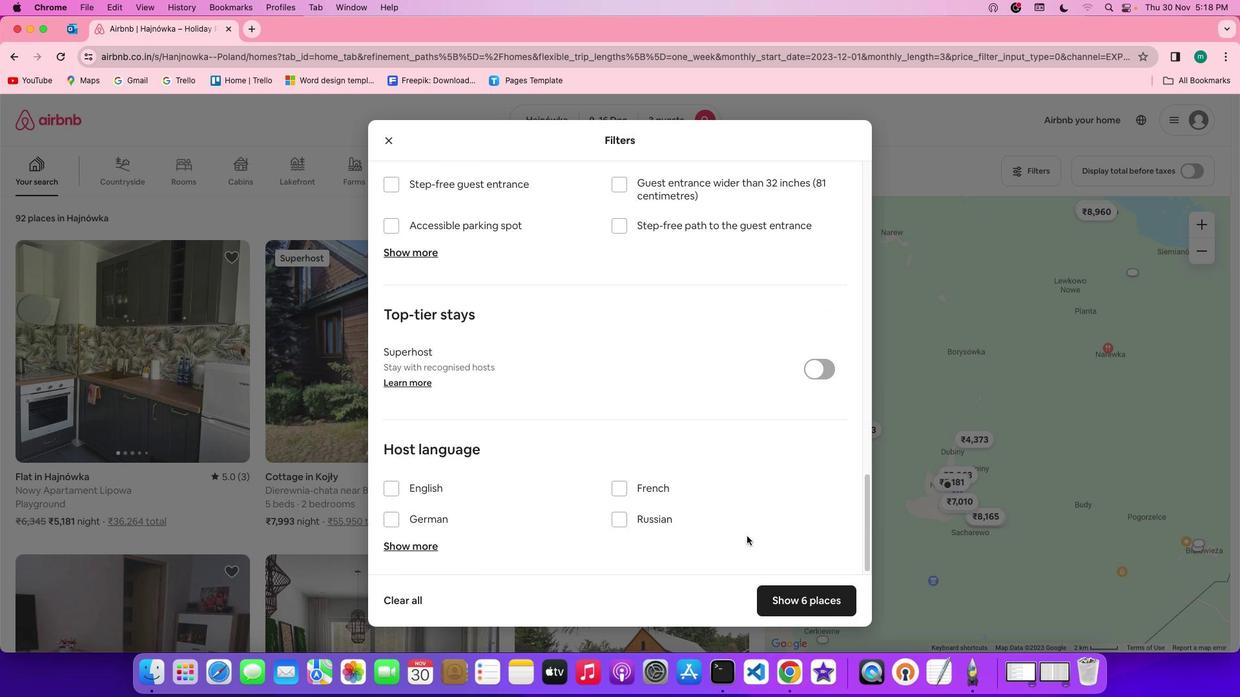 
Action: Mouse scrolled (746, 536) with delta (0, -3)
Screenshot: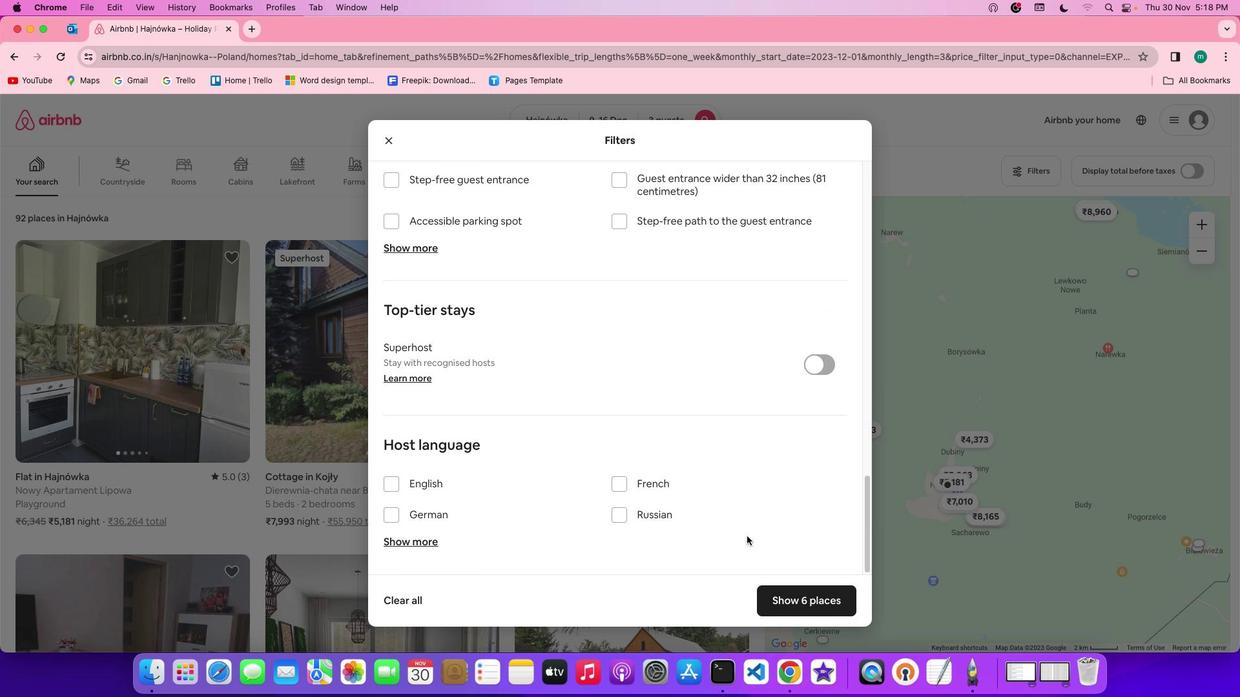 
Action: Mouse scrolled (746, 536) with delta (0, -3)
Screenshot: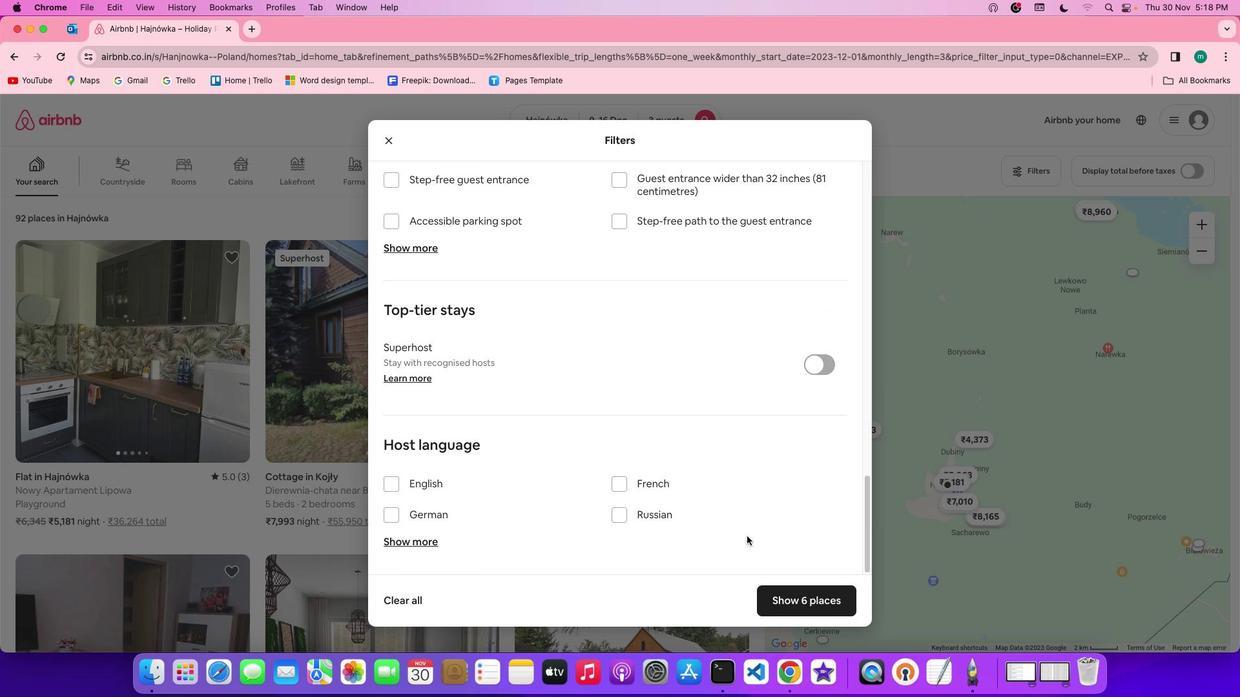 
Action: Mouse moved to (746, 536)
Screenshot: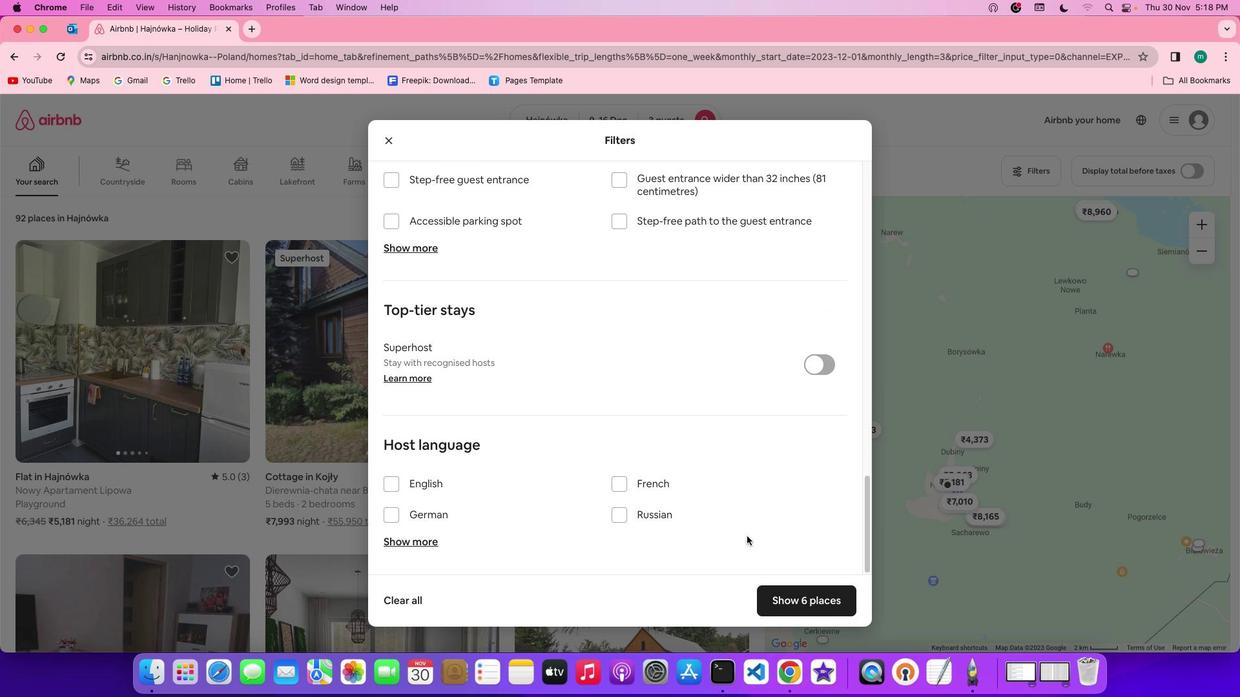 
Action: Mouse scrolled (746, 536) with delta (0, 0)
Screenshot: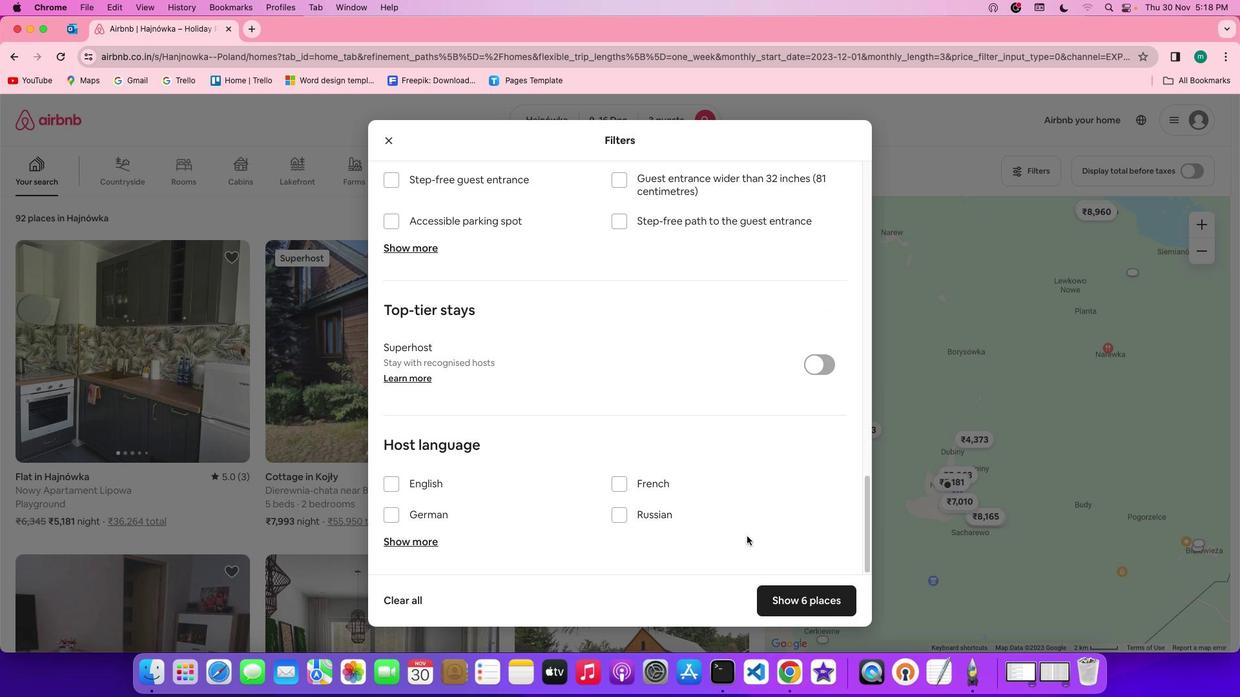 
Action: Mouse scrolled (746, 536) with delta (0, 0)
Screenshot: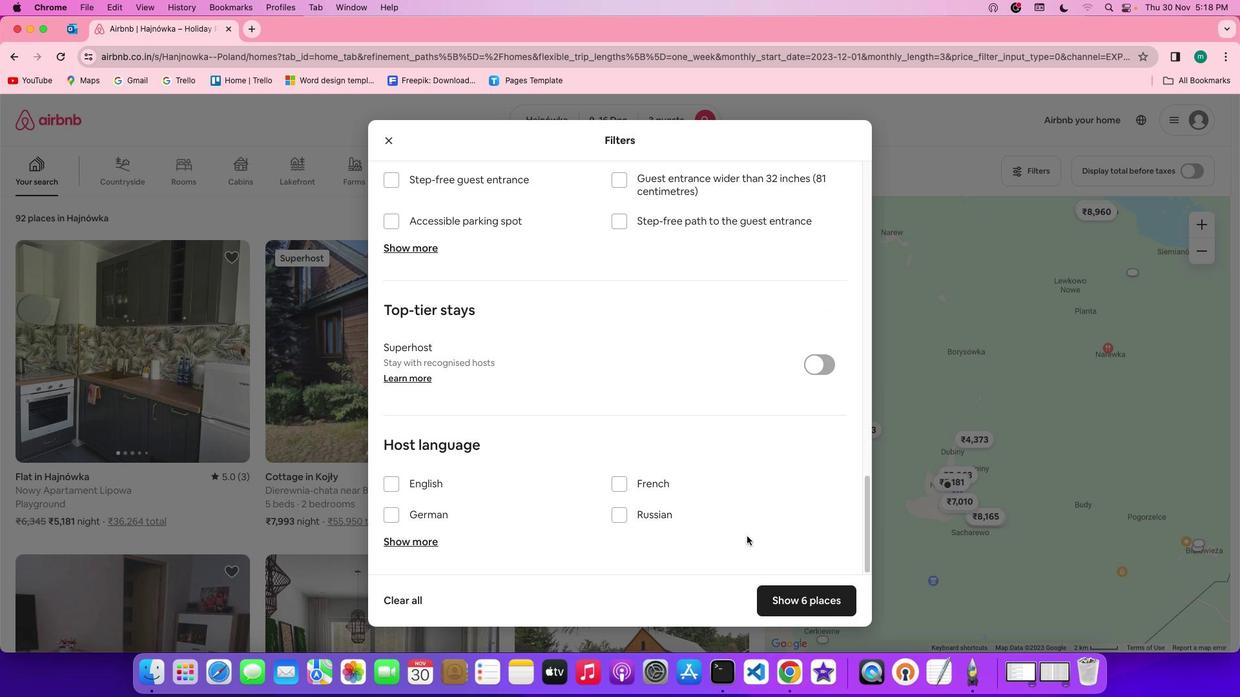 
Action: Mouse scrolled (746, 536) with delta (0, -2)
Screenshot: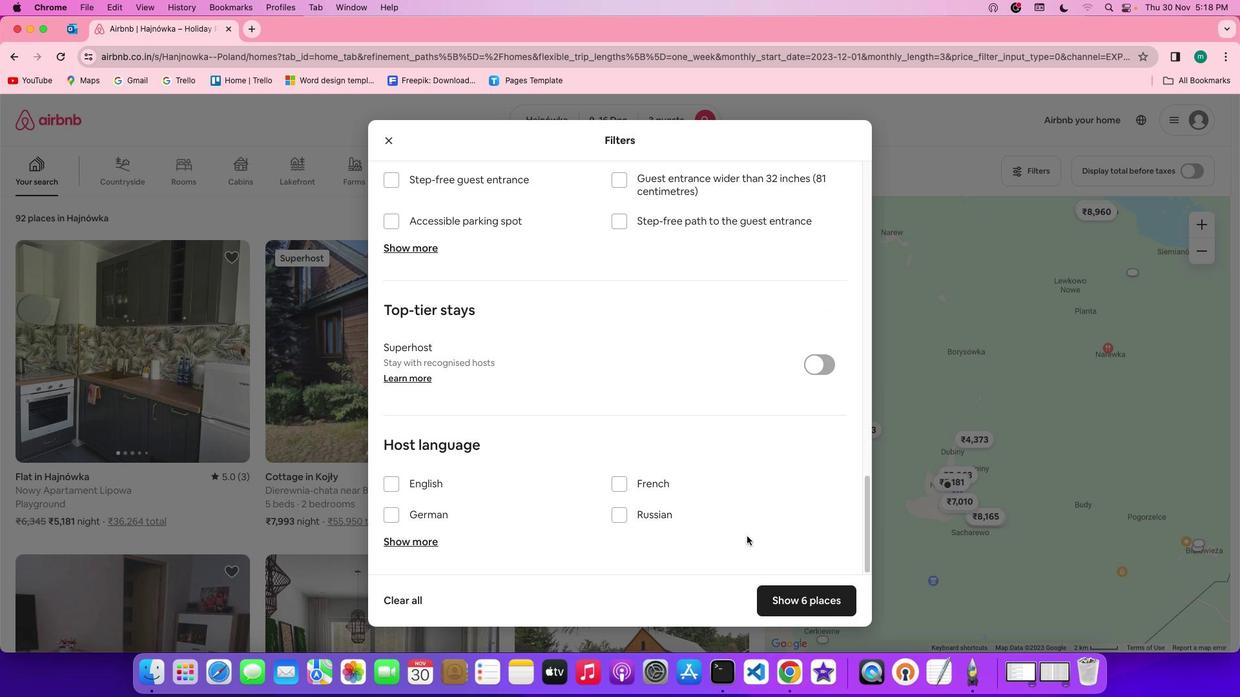 
Action: Mouse scrolled (746, 536) with delta (0, -3)
Screenshot: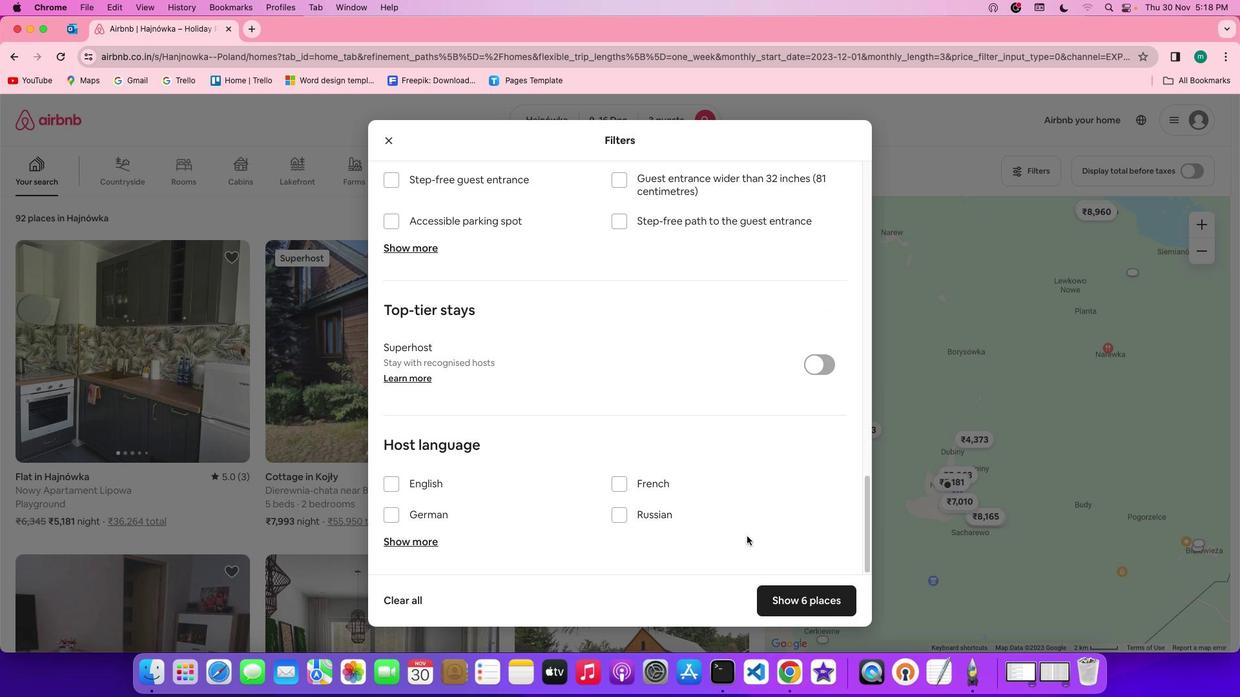 
Action: Mouse scrolled (746, 536) with delta (0, -3)
Screenshot: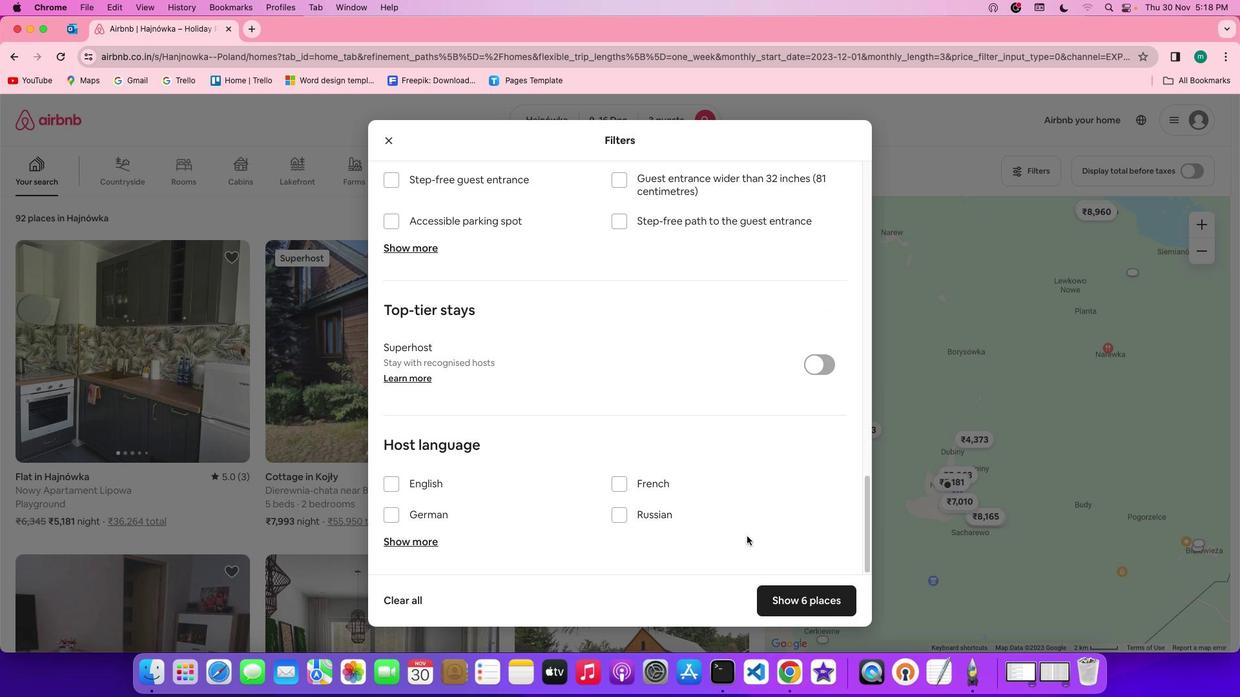 
Action: Mouse scrolled (746, 536) with delta (0, -4)
Screenshot: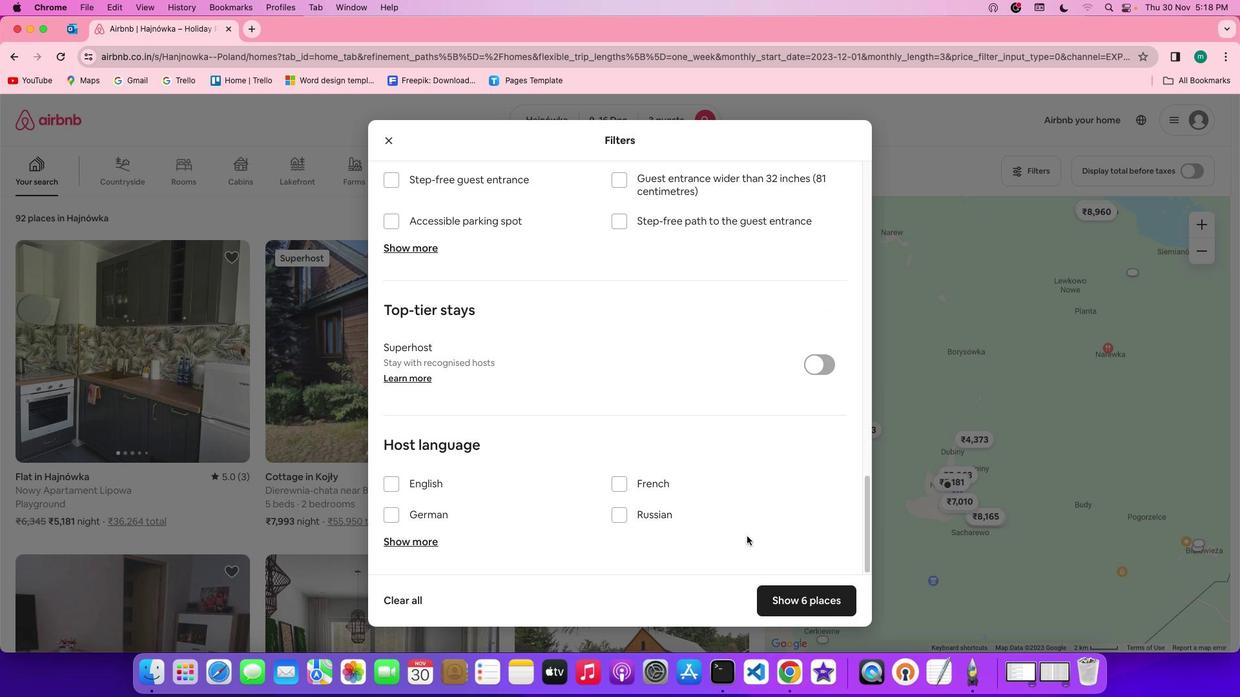 
Action: Mouse scrolled (746, 536) with delta (0, -4)
Screenshot: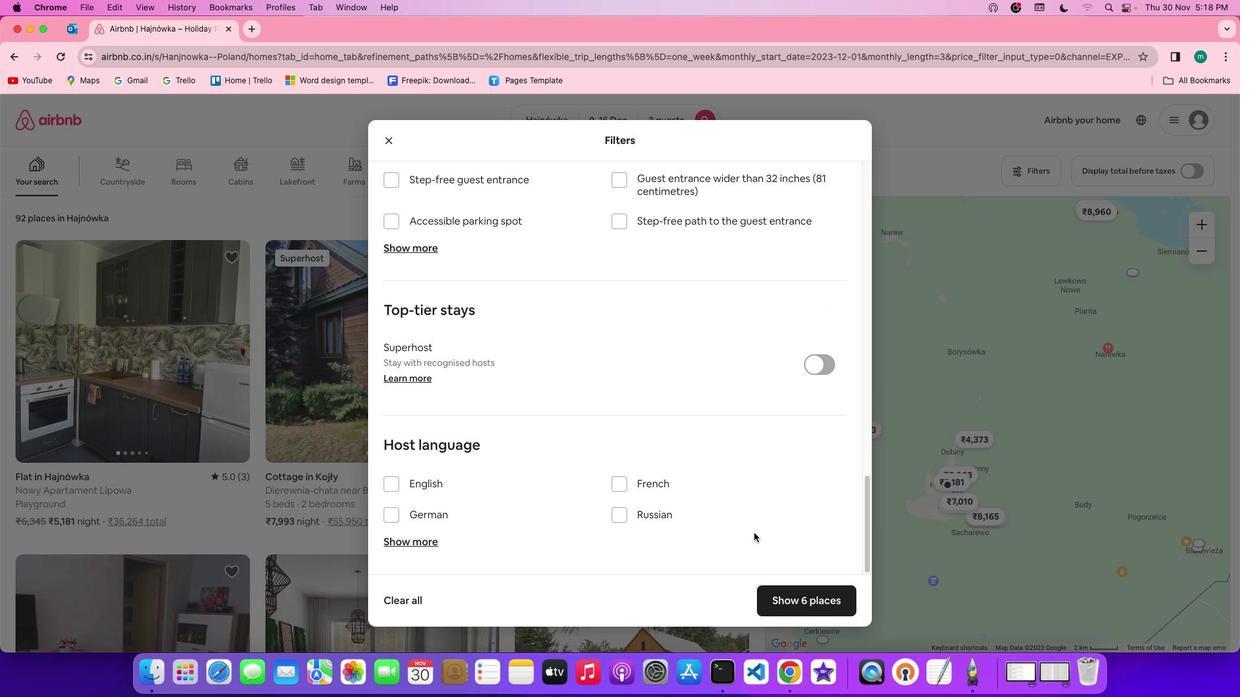 
Action: Mouse moved to (833, 608)
Screenshot: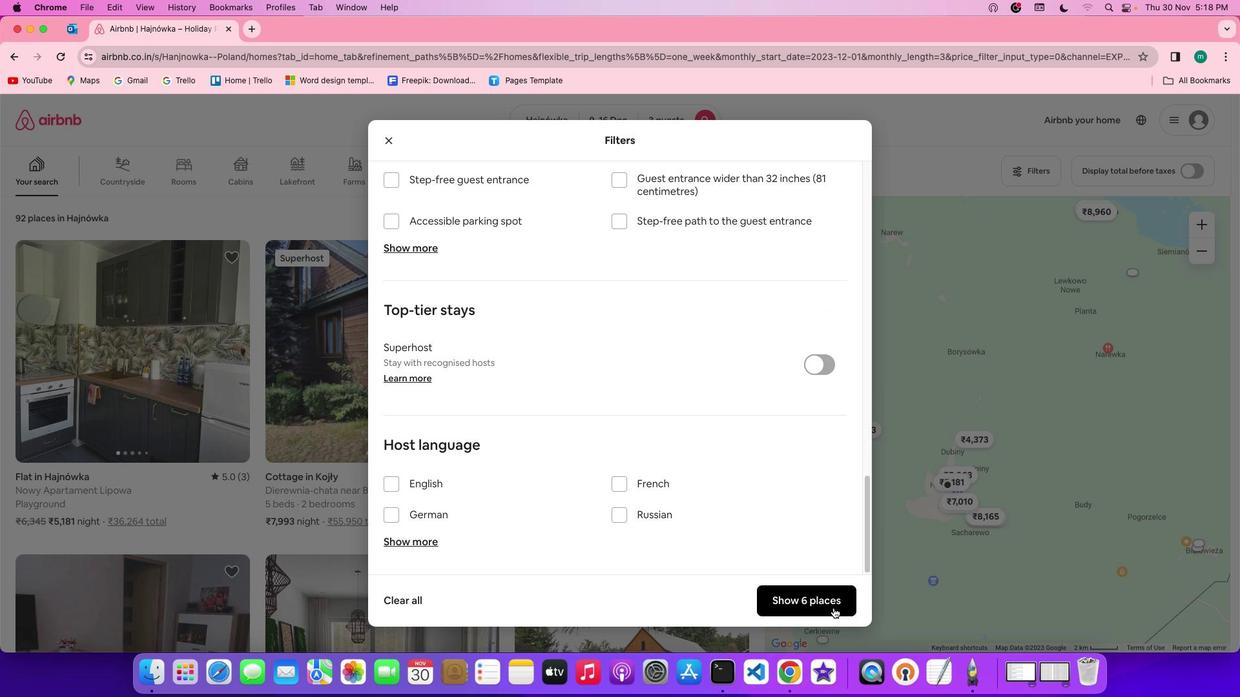 
Action: Mouse pressed left at (833, 608)
Screenshot: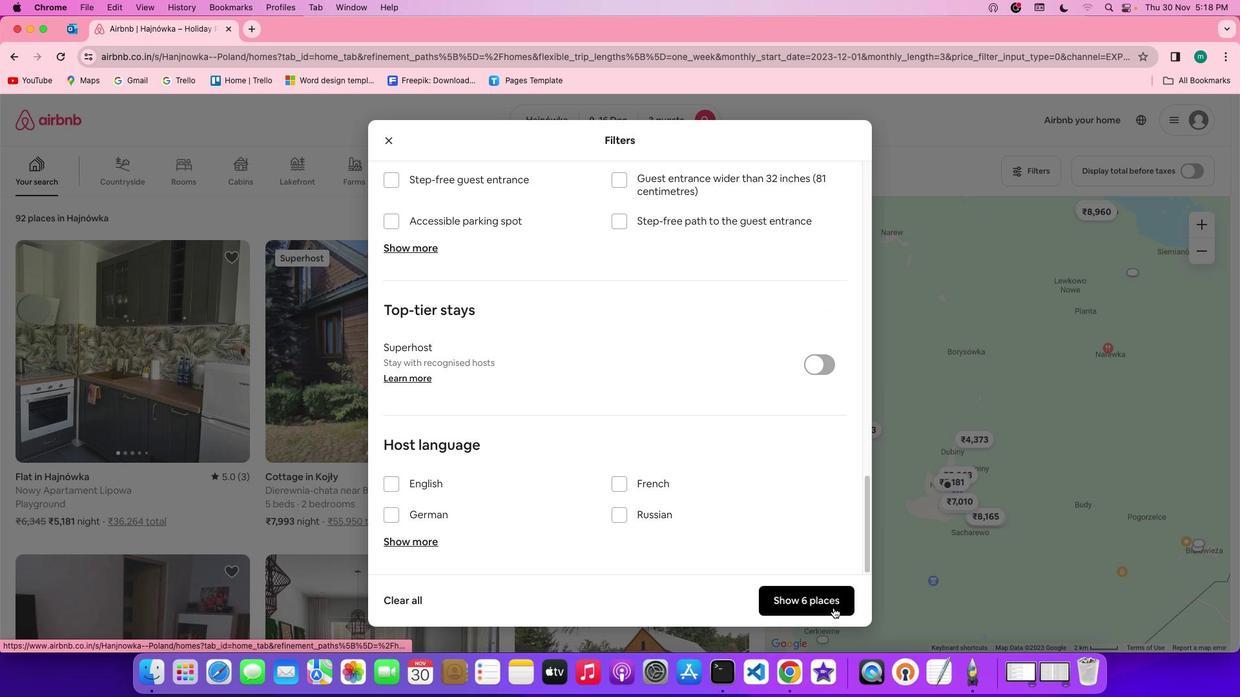 
Action: Mouse moved to (196, 397)
Screenshot: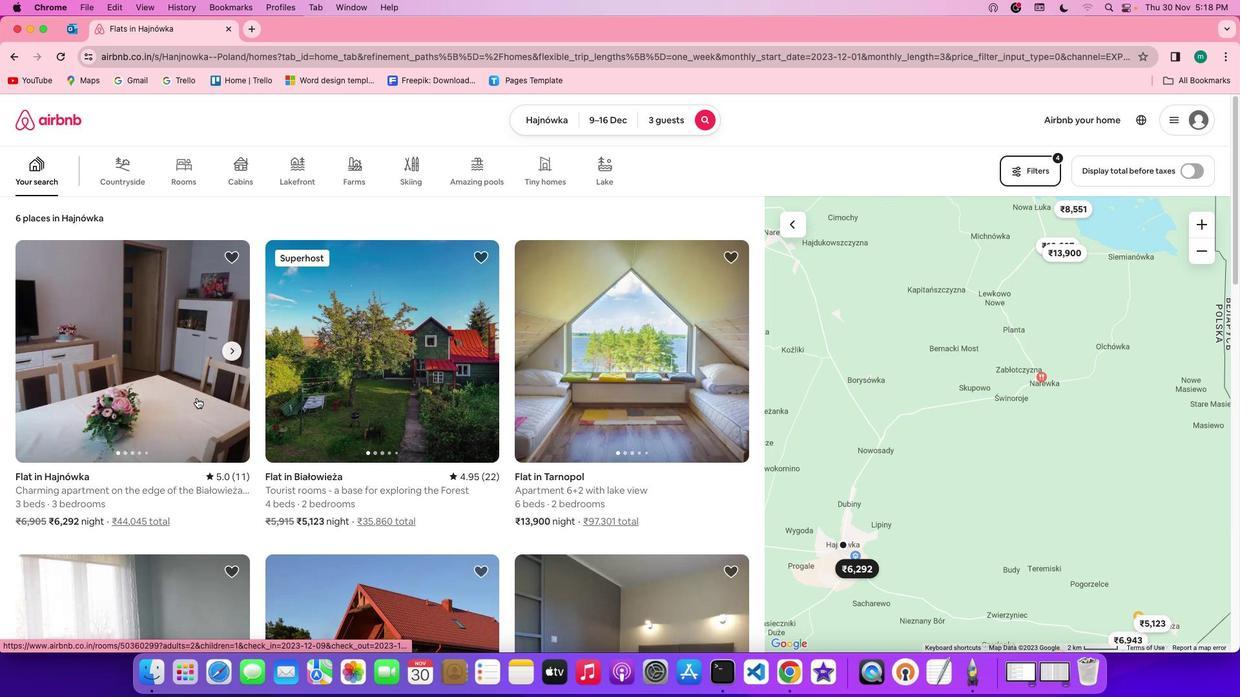
Action: Mouse pressed left at (196, 397)
Screenshot: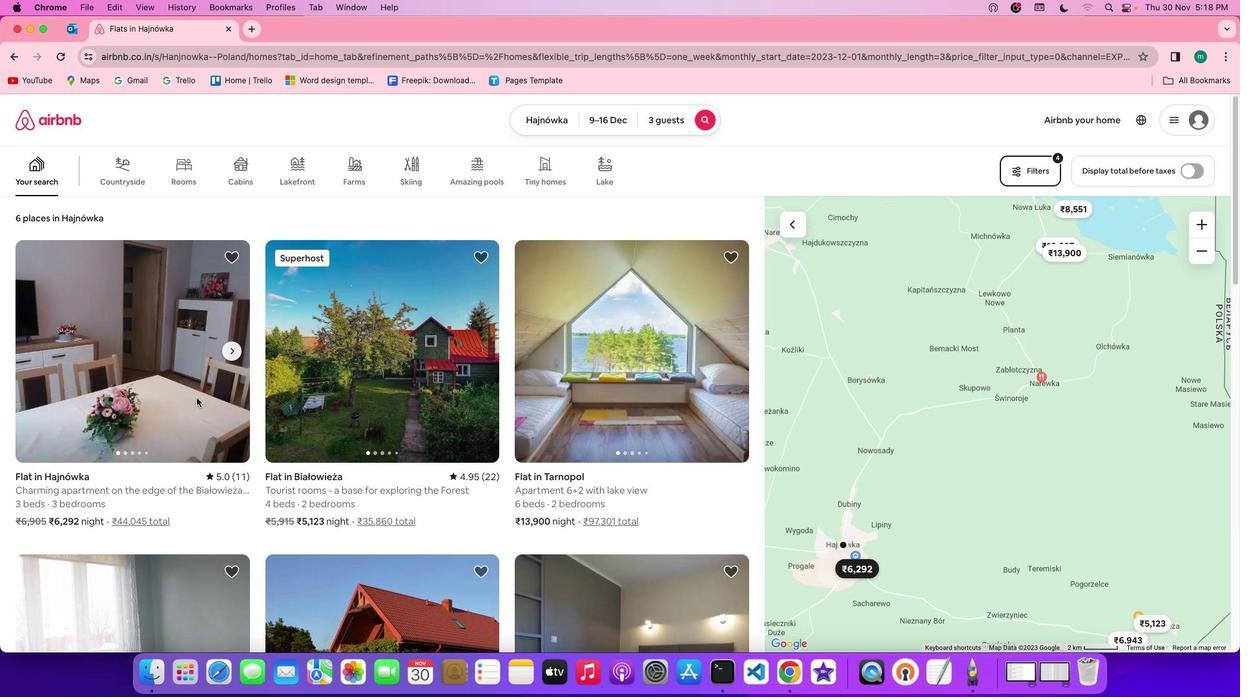 
Action: Mouse moved to (908, 482)
Screenshot: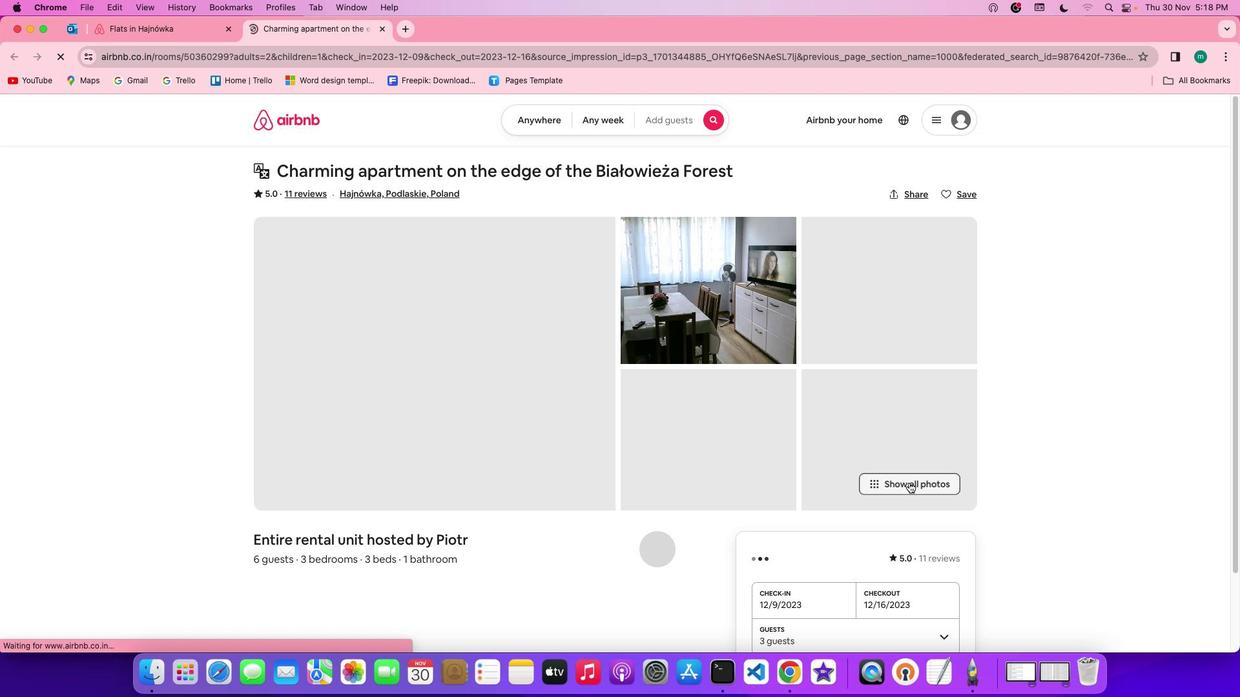 
Action: Mouse pressed left at (908, 482)
Screenshot: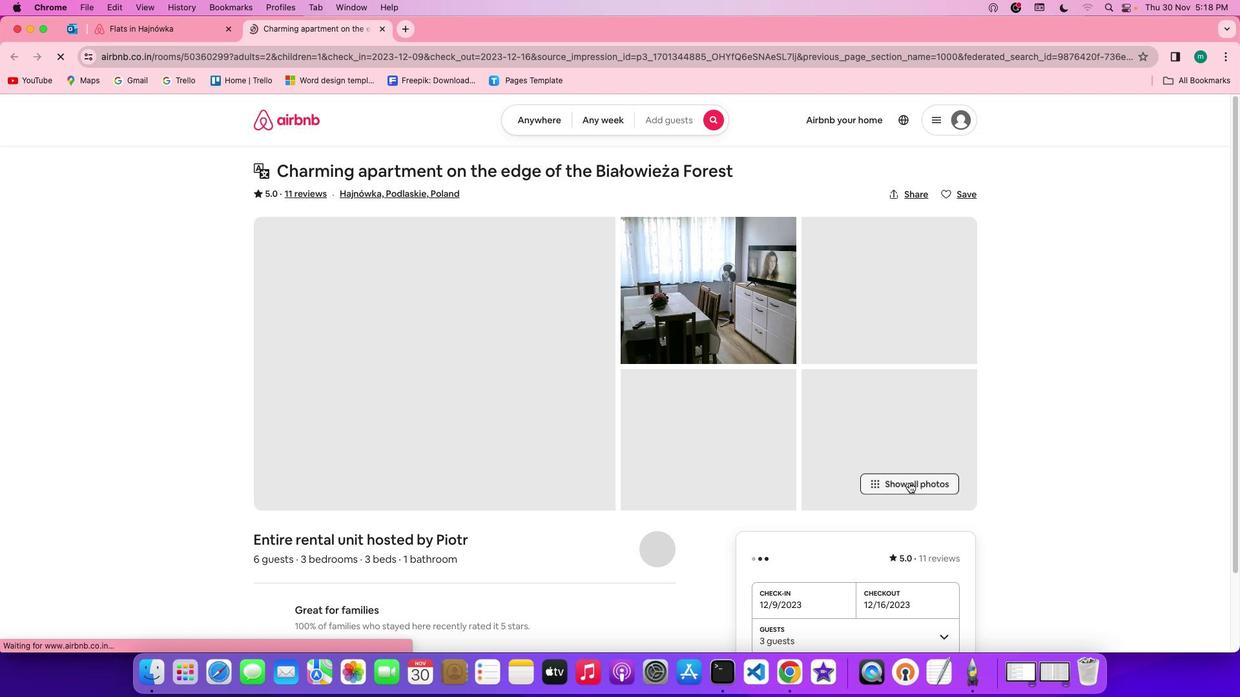 
Action: Mouse moved to (595, 486)
Screenshot: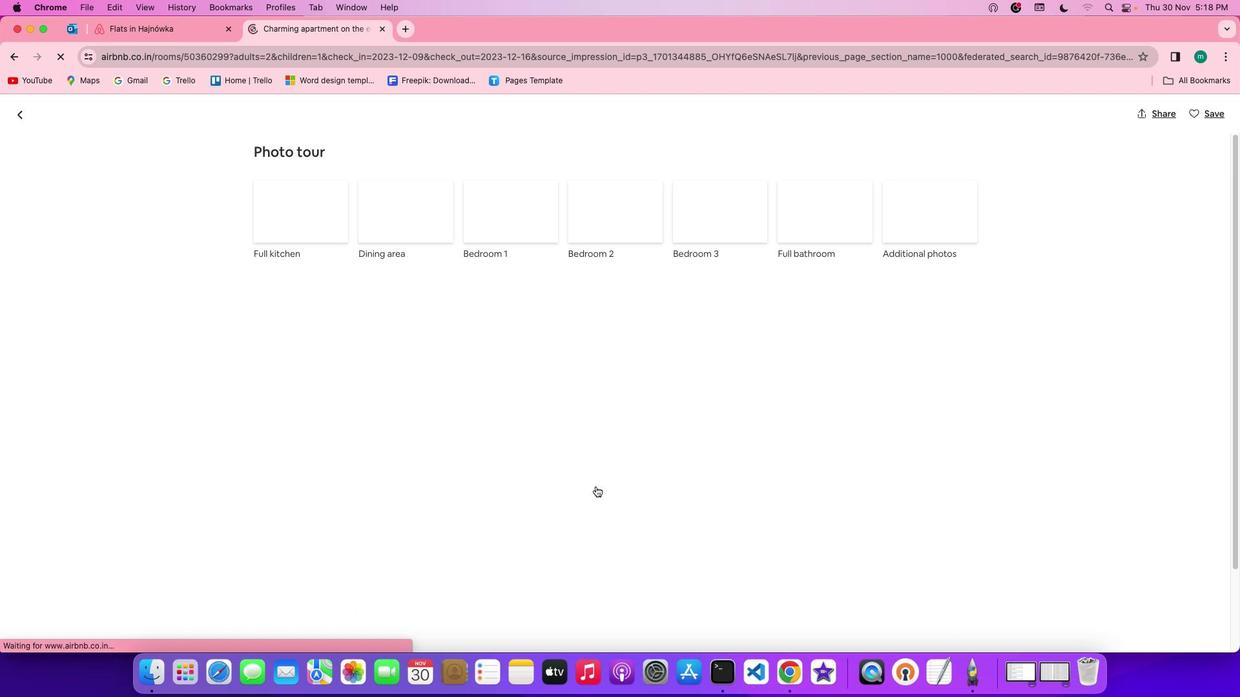 
Action: Mouse scrolled (595, 486) with delta (0, 0)
Screenshot: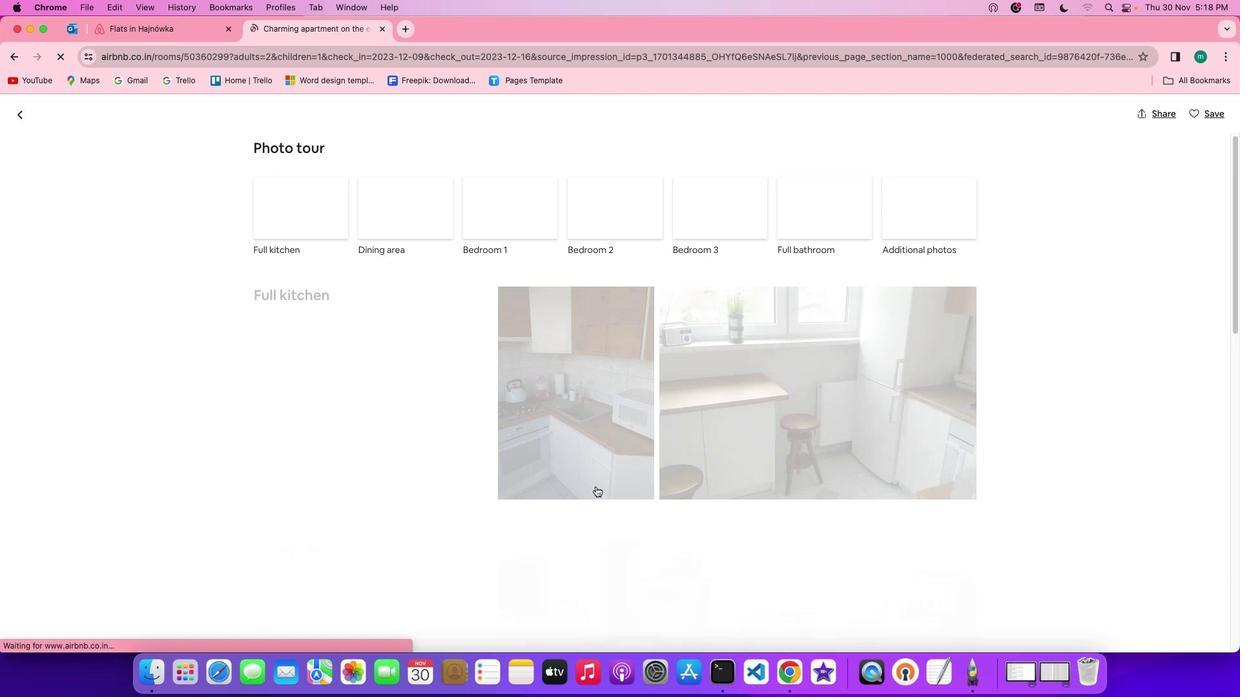 
Action: Mouse scrolled (595, 486) with delta (0, 0)
Screenshot: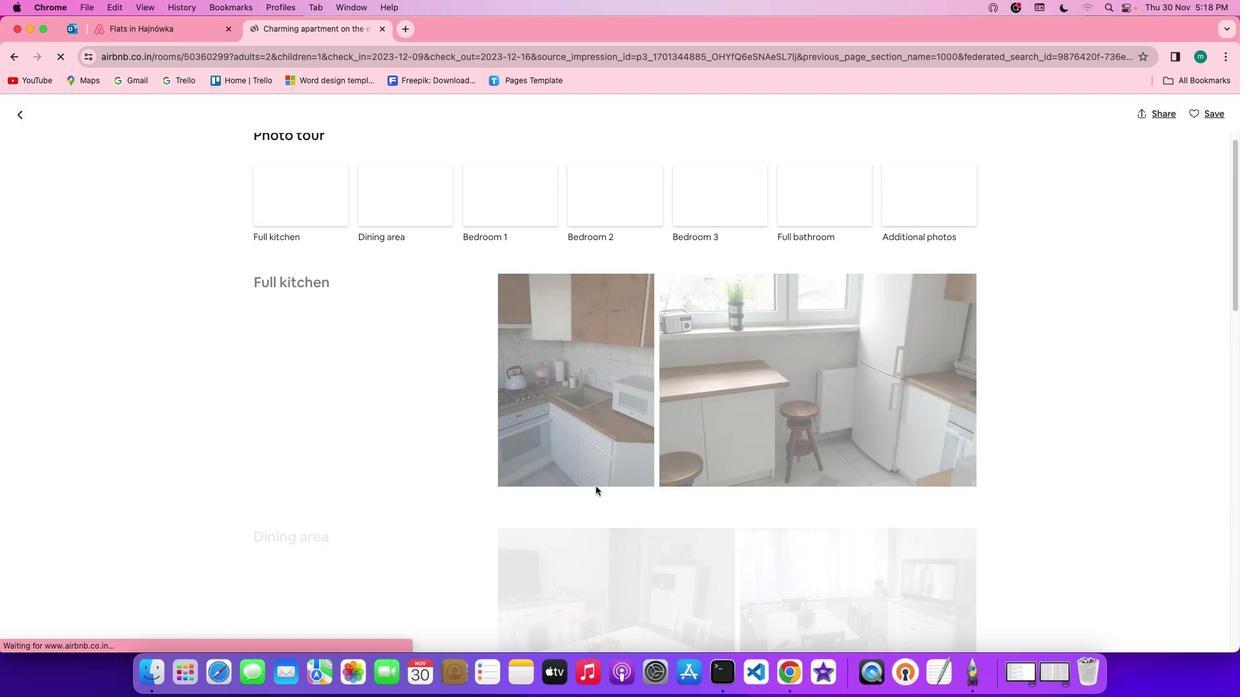 
Action: Mouse scrolled (595, 486) with delta (0, 0)
Screenshot: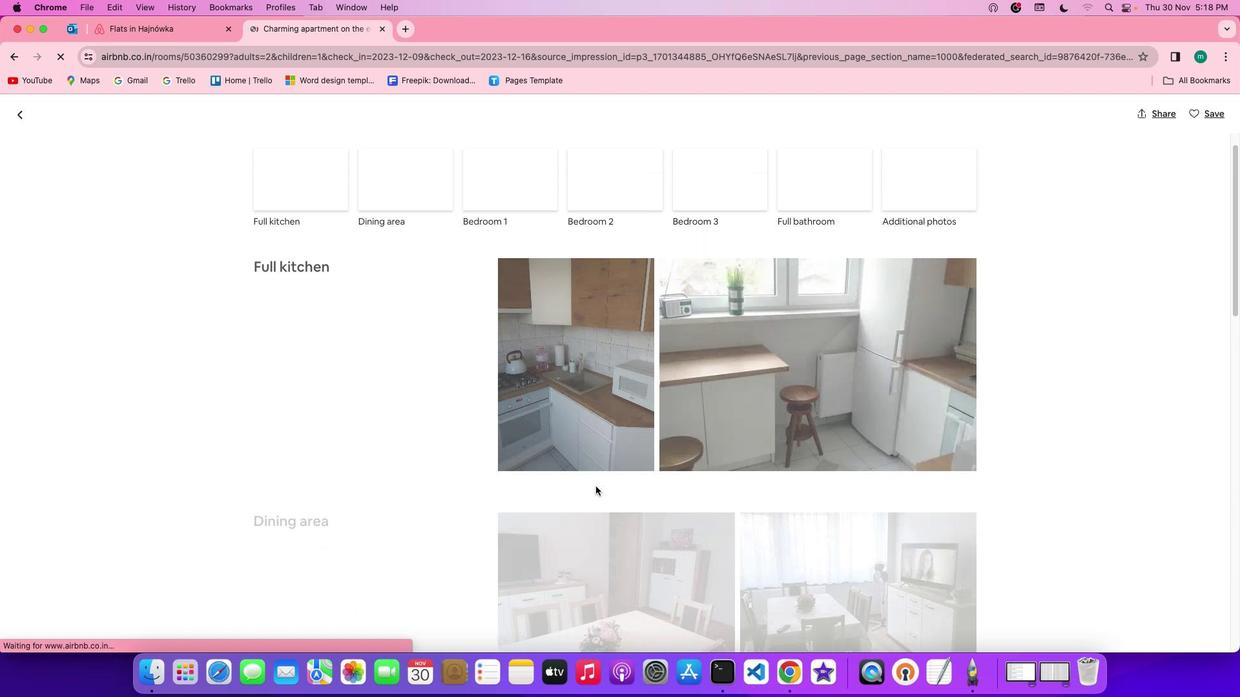 
Action: Mouse scrolled (595, 486) with delta (0, -1)
Screenshot: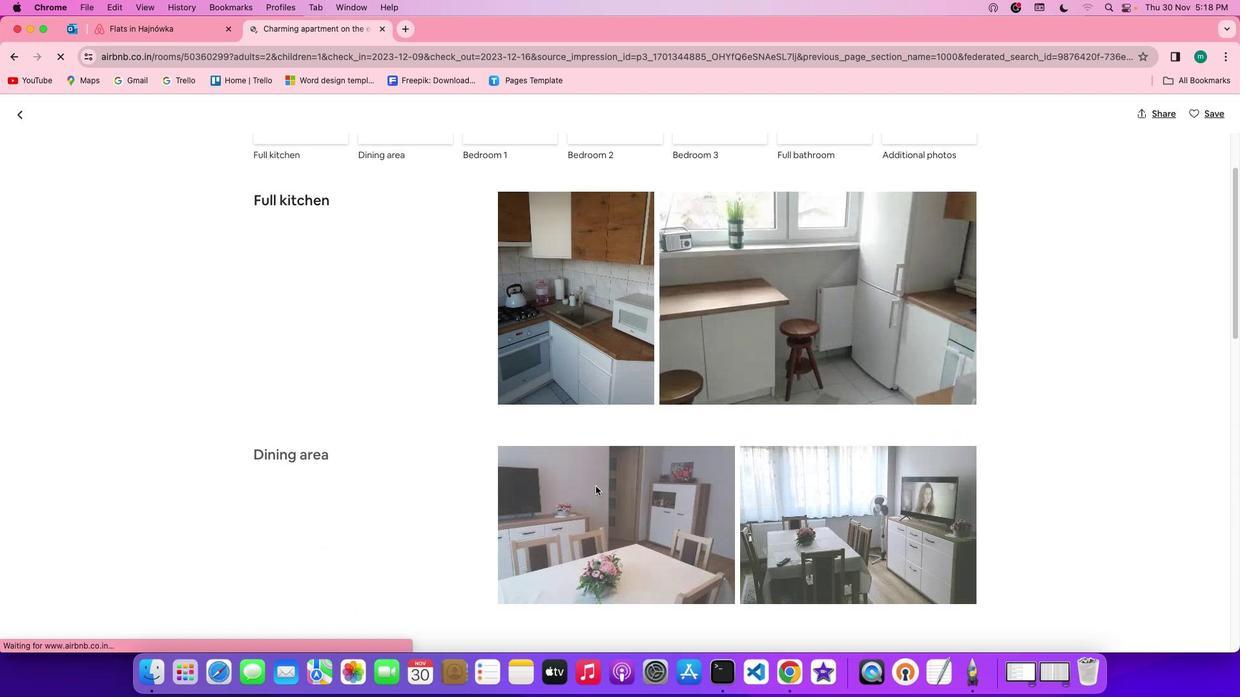 
Action: Mouse moved to (682, 522)
Screenshot: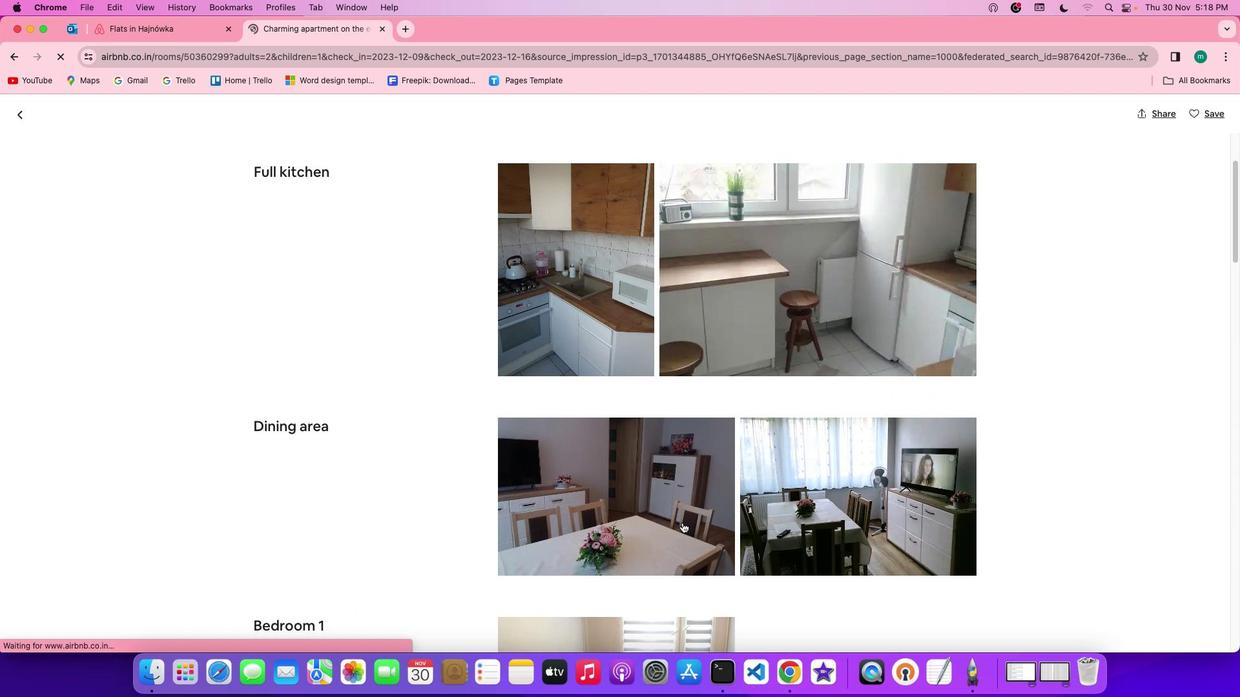 
Action: Mouse scrolled (682, 522) with delta (0, 0)
Screenshot: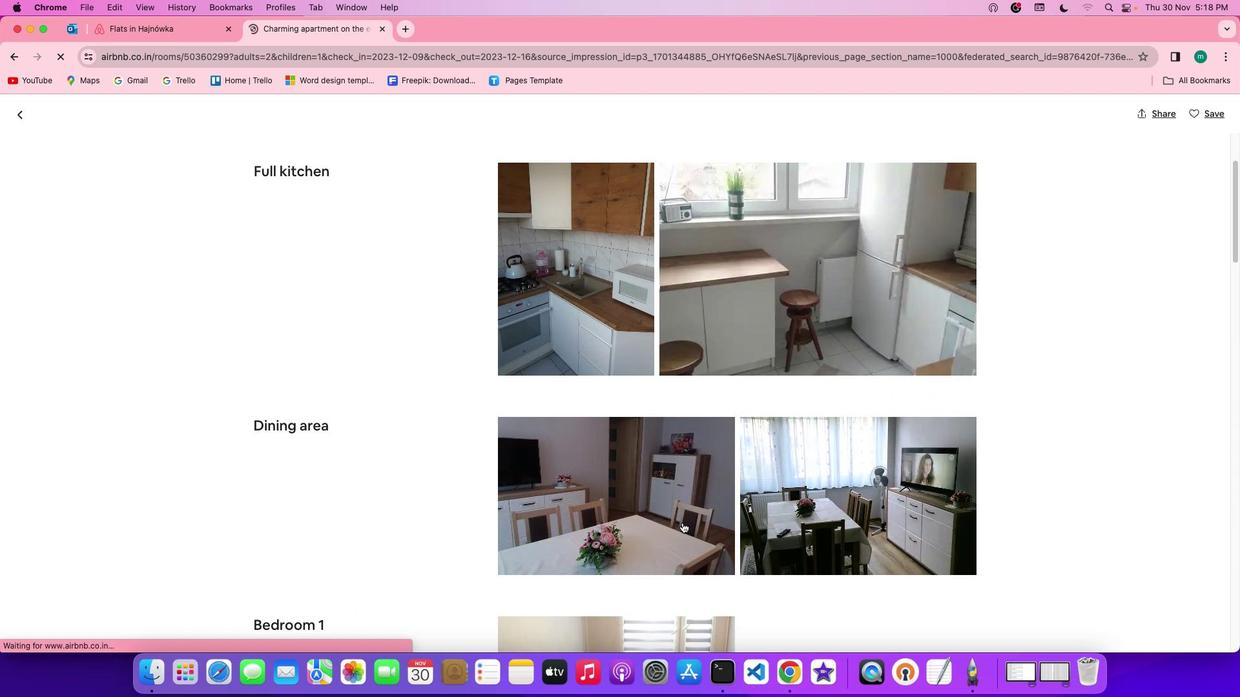 
Action: Mouse scrolled (682, 522) with delta (0, 0)
Screenshot: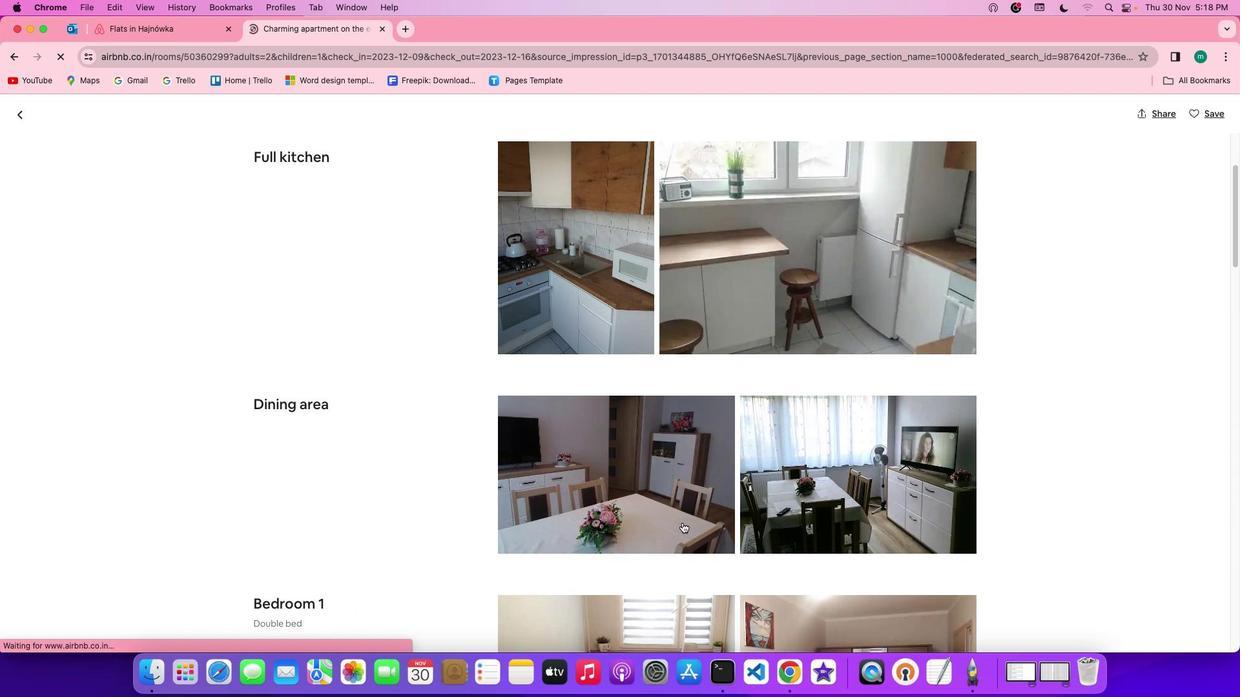 
Action: Mouse scrolled (682, 522) with delta (0, -1)
Screenshot: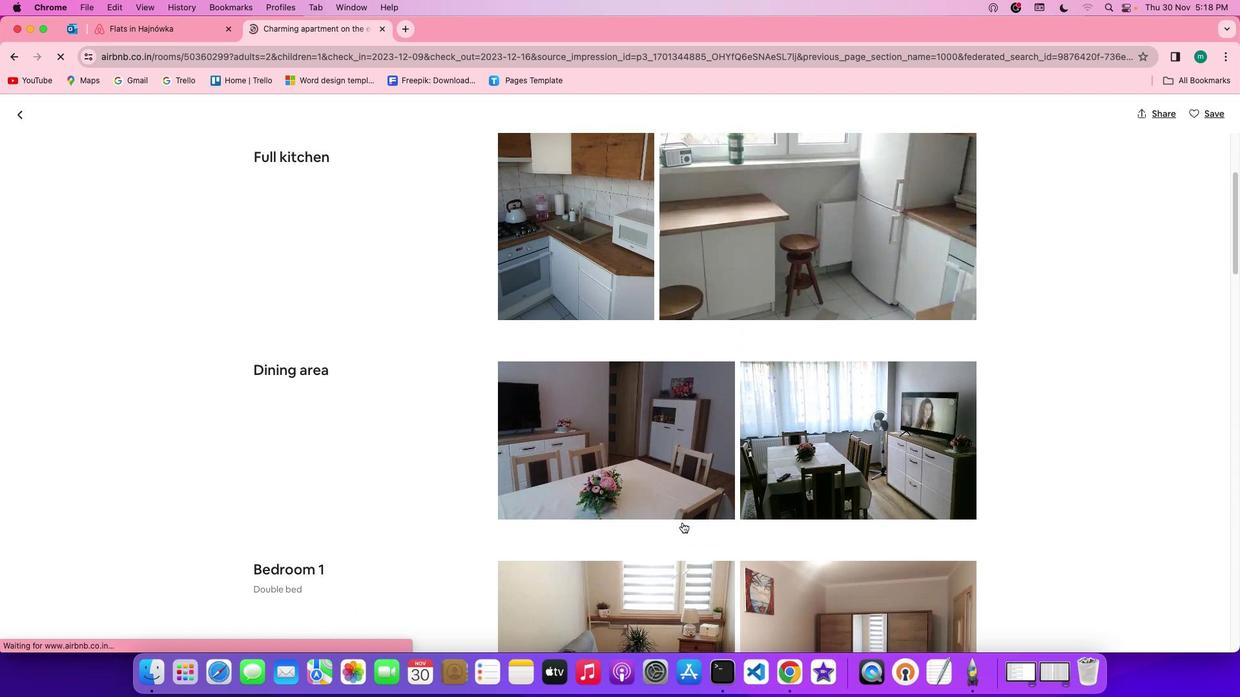 
Action: Mouse scrolled (682, 522) with delta (0, -1)
Screenshot: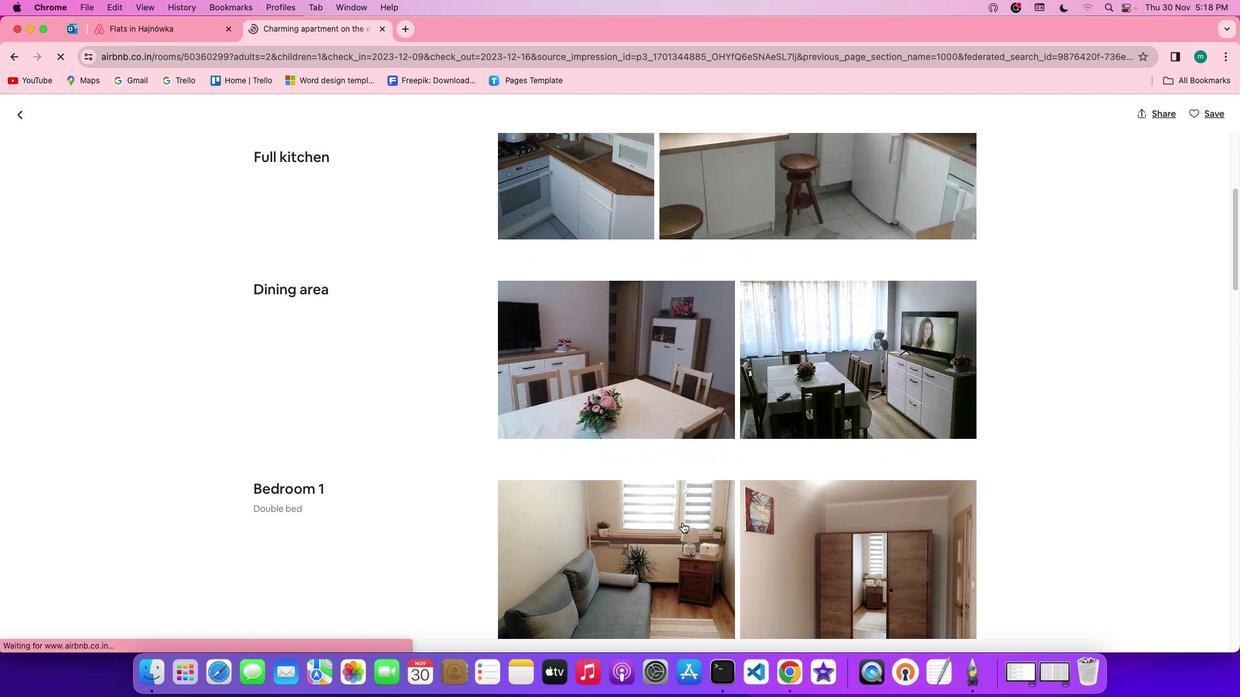 
Action: Mouse scrolled (682, 522) with delta (0, 0)
Screenshot: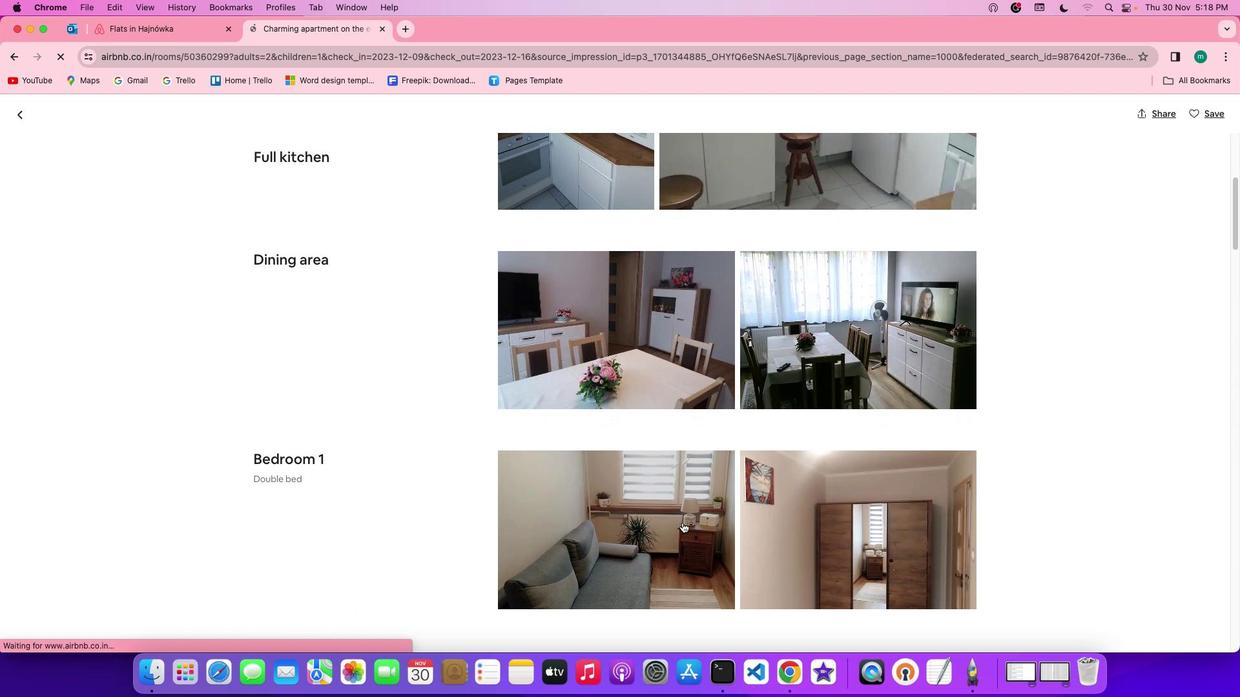 
Action: Mouse scrolled (682, 522) with delta (0, 0)
Screenshot: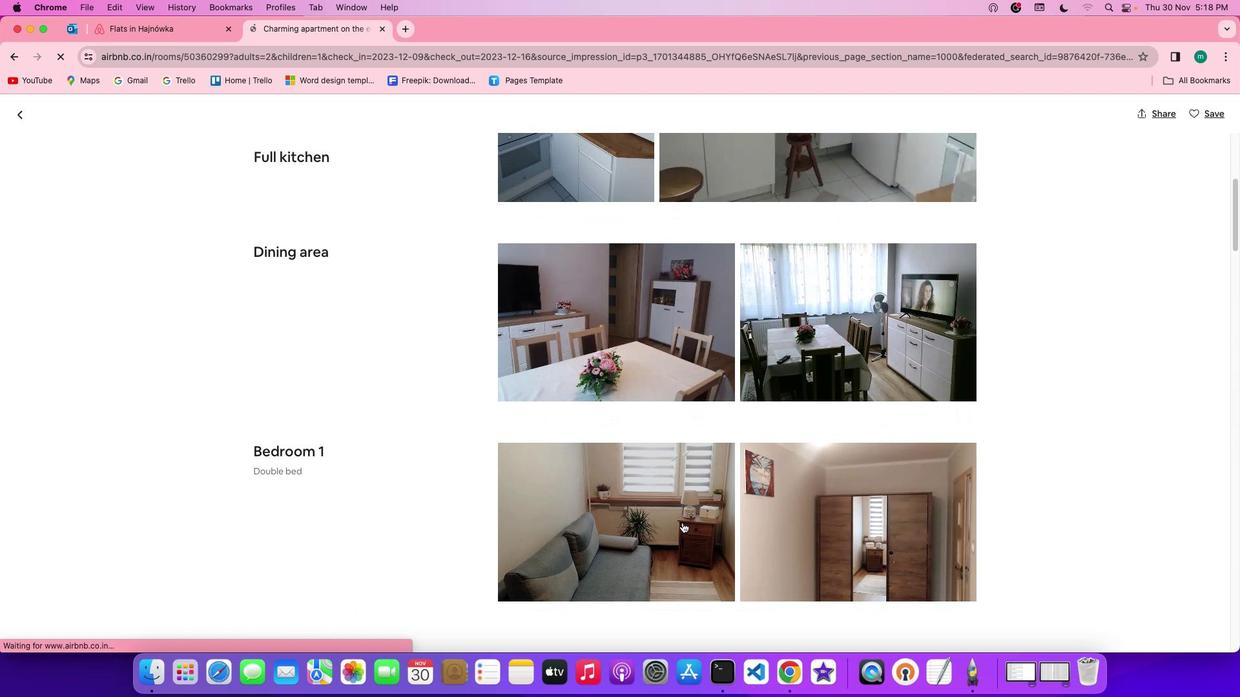 
Action: Mouse scrolled (682, 522) with delta (0, -1)
Screenshot: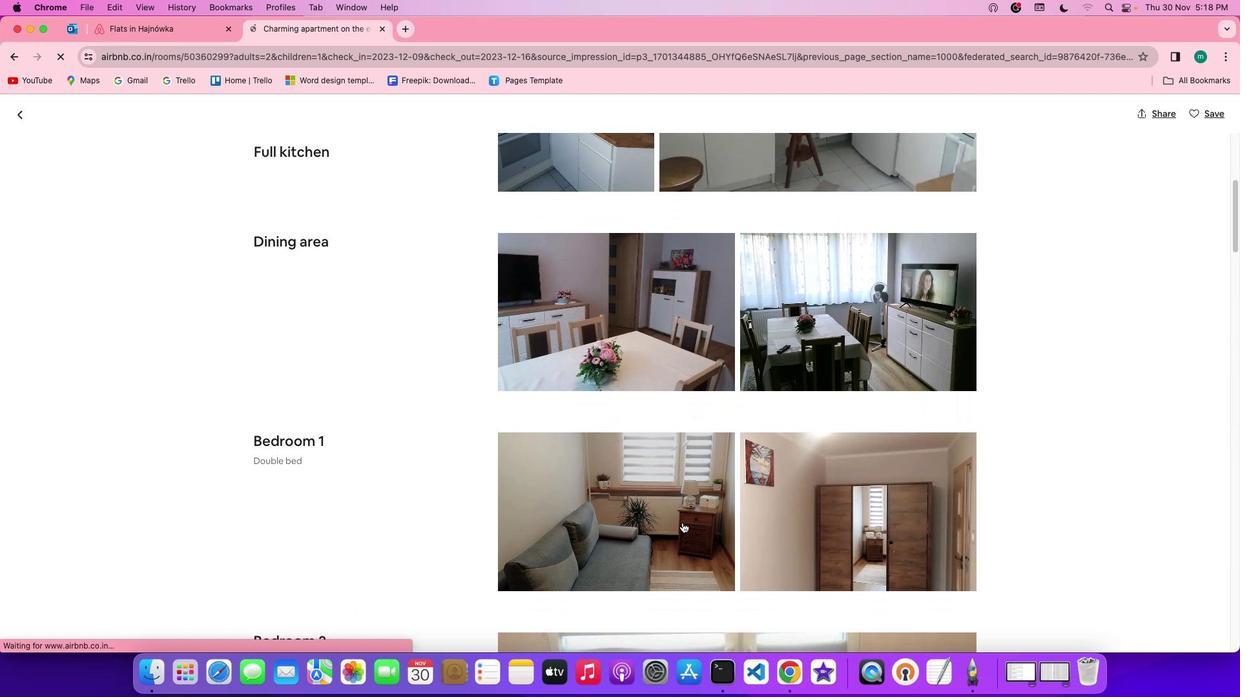 
Action: Mouse scrolled (682, 522) with delta (0, -1)
Screenshot: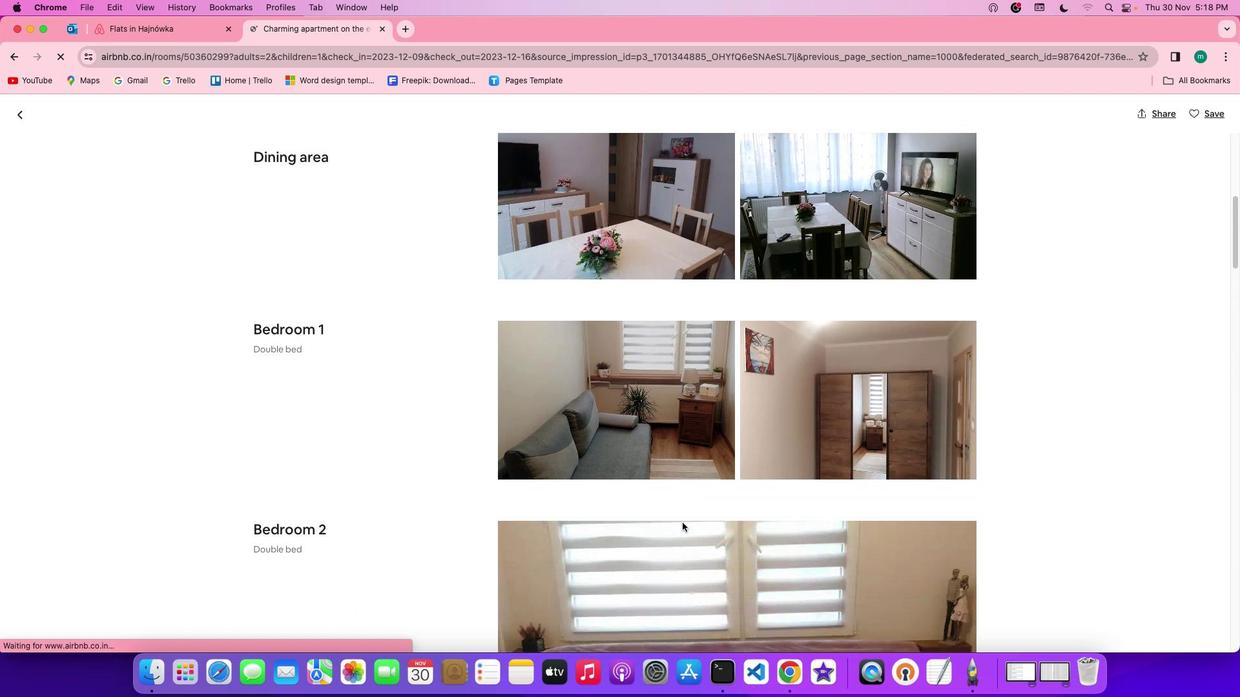 
Action: Mouse scrolled (682, 522) with delta (0, 0)
Screenshot: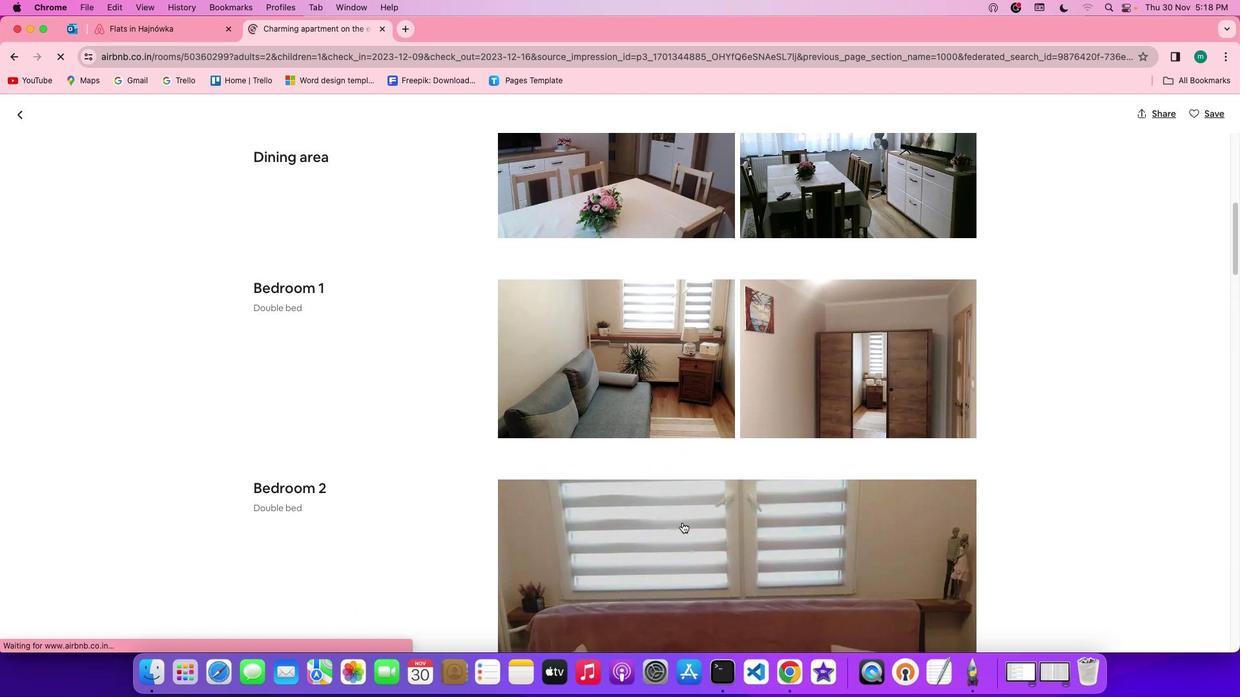 
Action: Mouse scrolled (682, 522) with delta (0, 0)
Screenshot: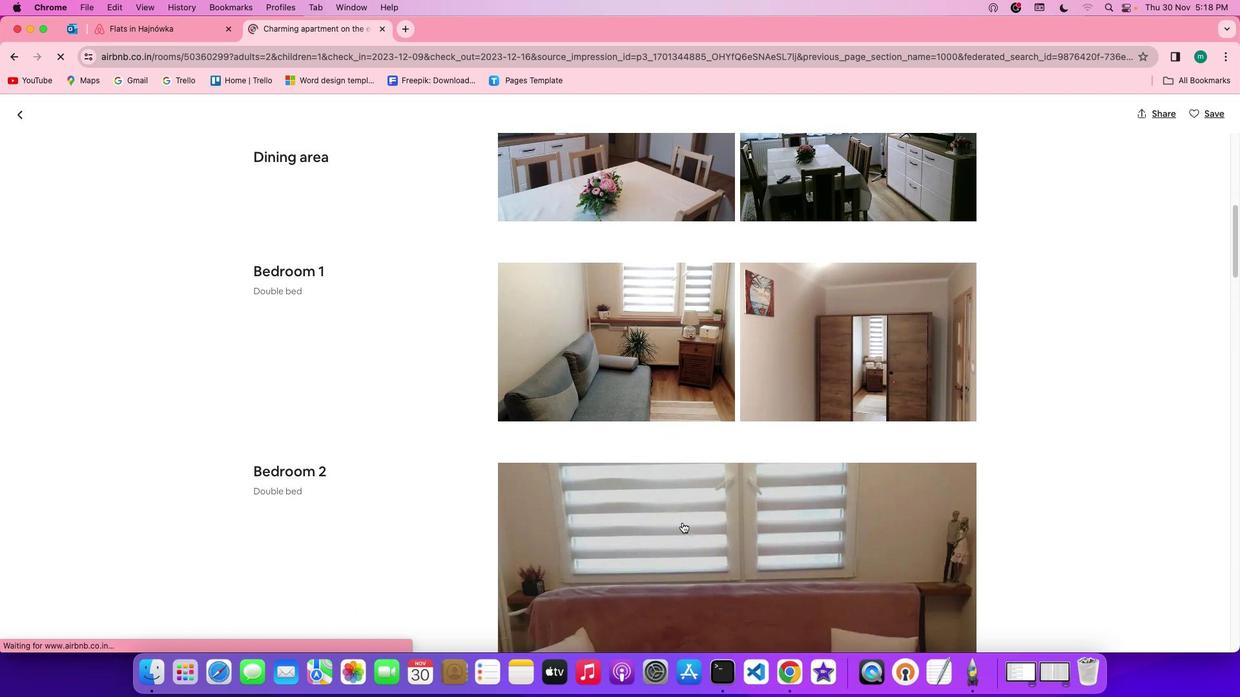 
Action: Mouse scrolled (682, 522) with delta (0, -1)
Screenshot: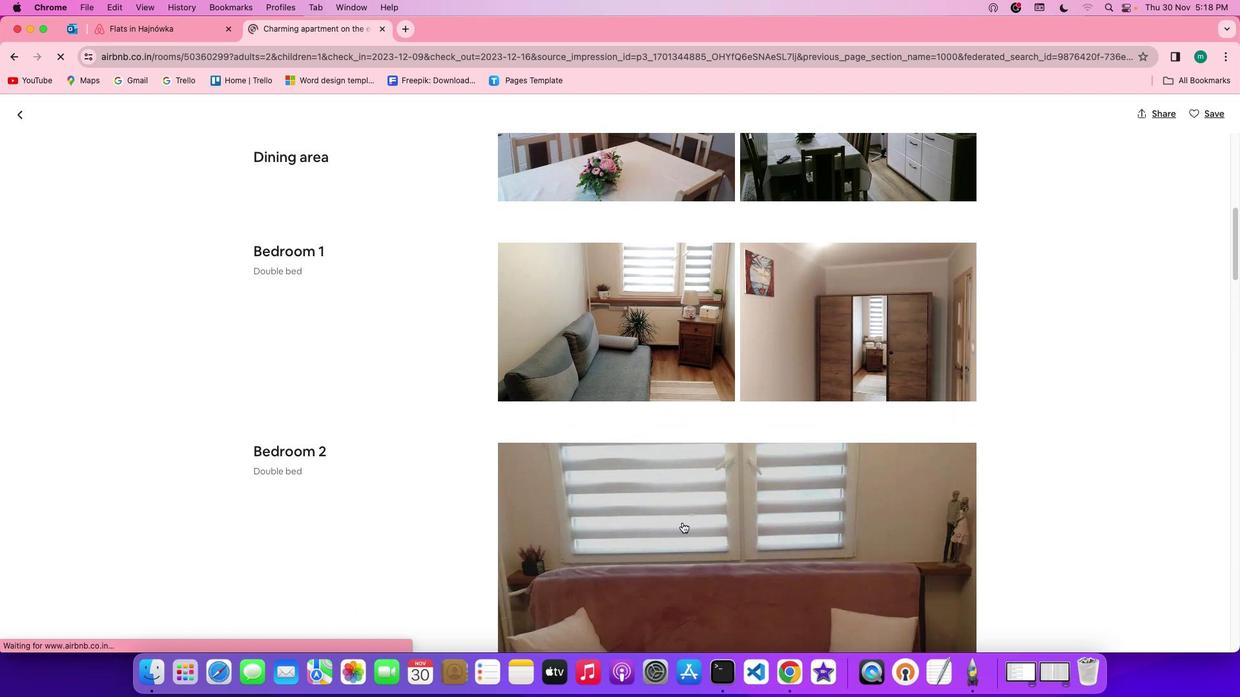 
Action: Mouse scrolled (682, 522) with delta (0, -1)
Screenshot: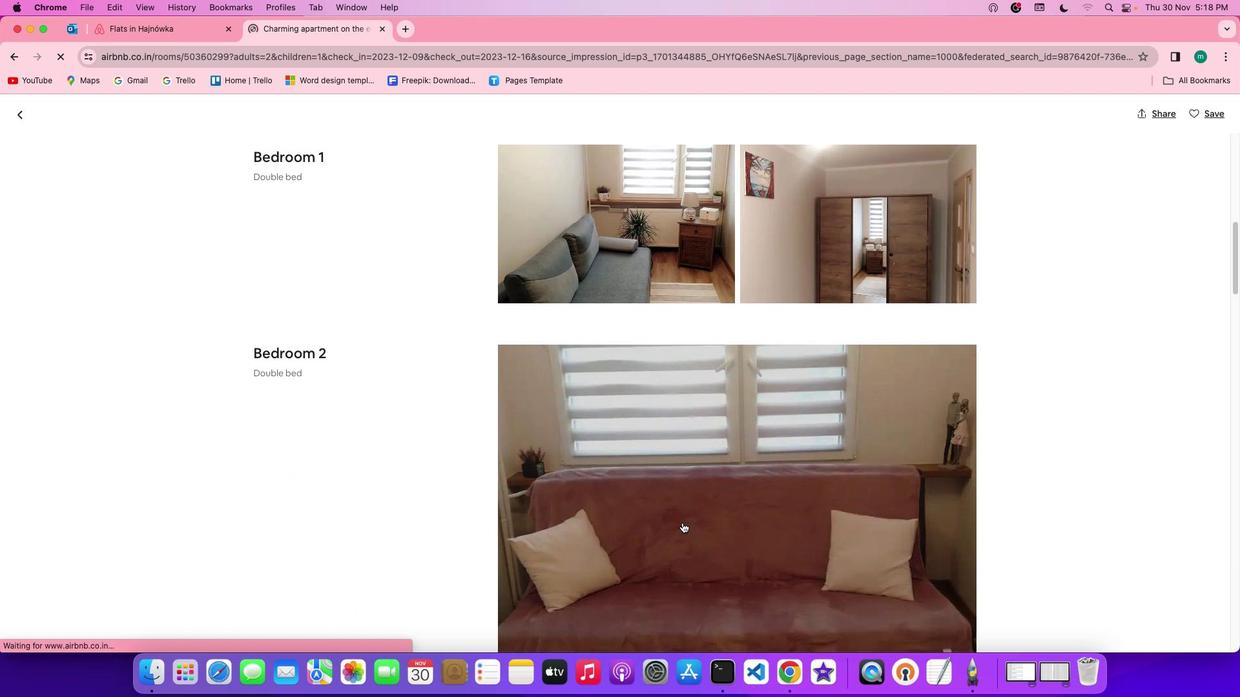 
Action: Mouse scrolled (682, 522) with delta (0, 0)
Screenshot: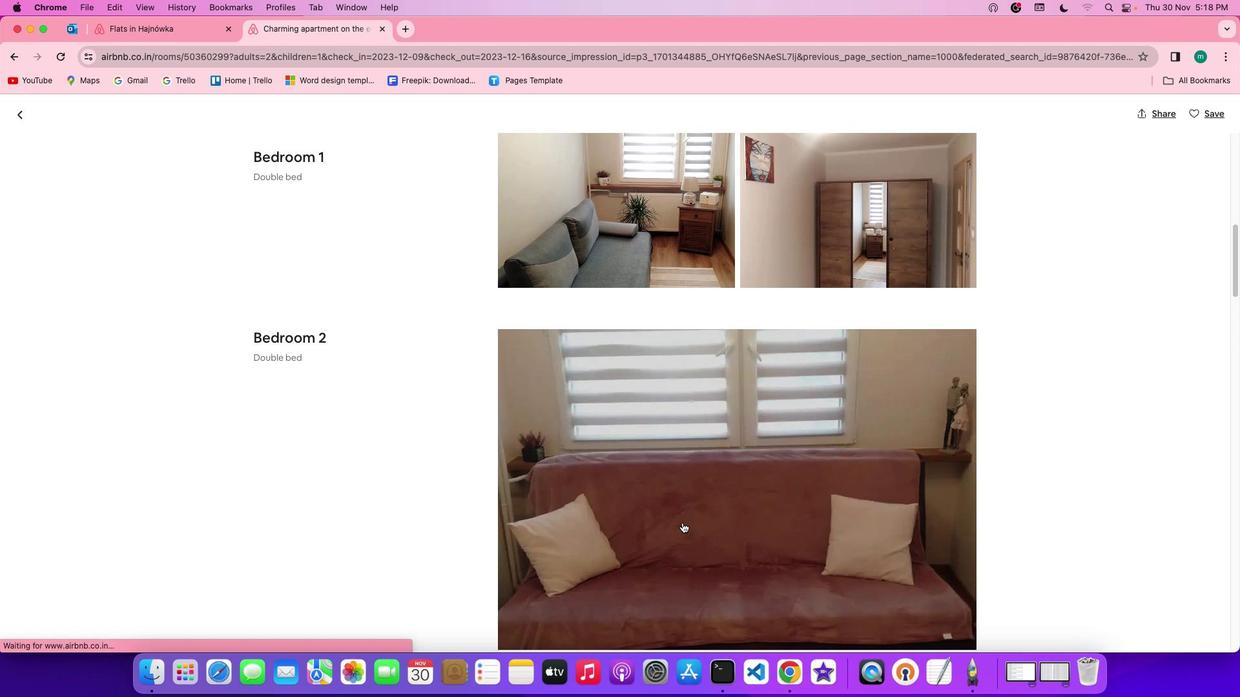 
Action: Mouse scrolled (682, 522) with delta (0, 0)
Screenshot: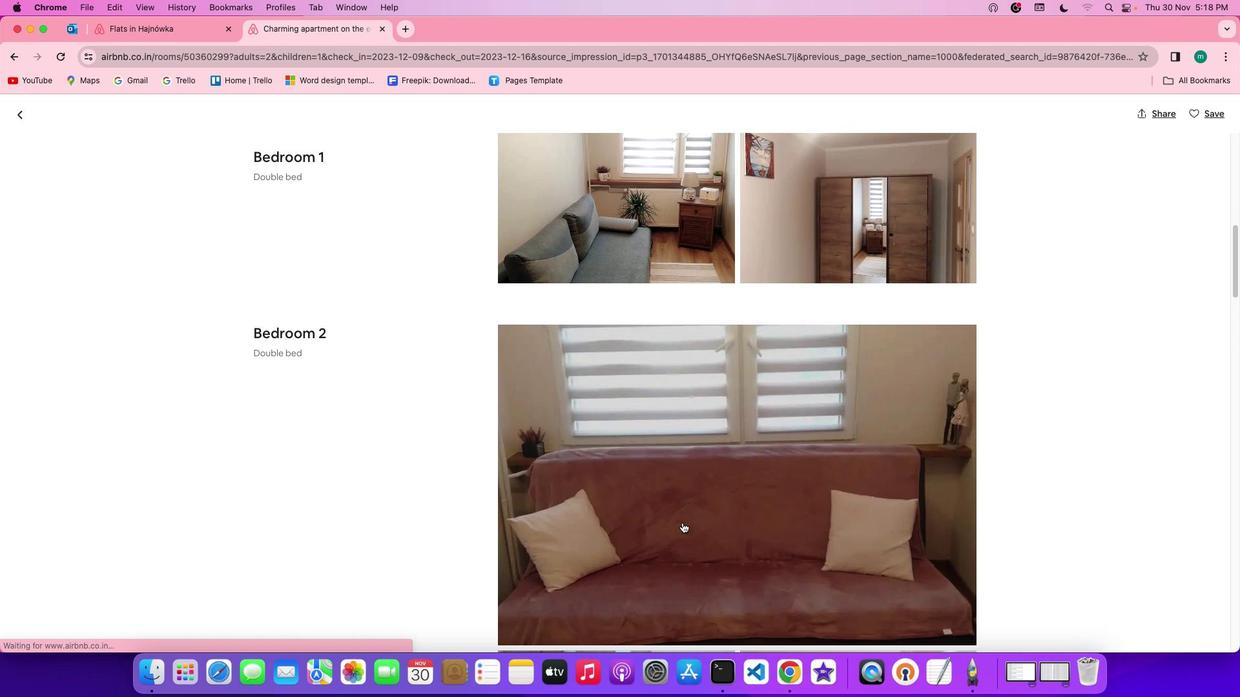
Action: Mouse scrolled (682, 522) with delta (0, 0)
Screenshot: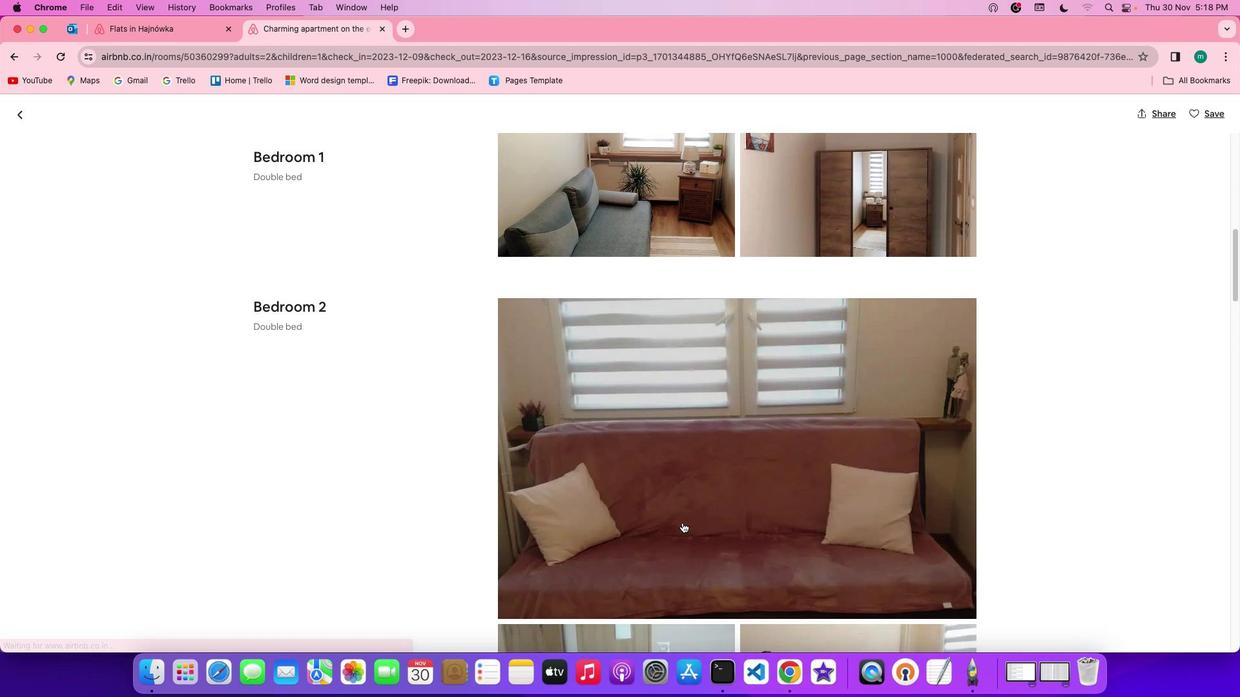 
Action: Mouse scrolled (682, 522) with delta (0, -1)
Screenshot: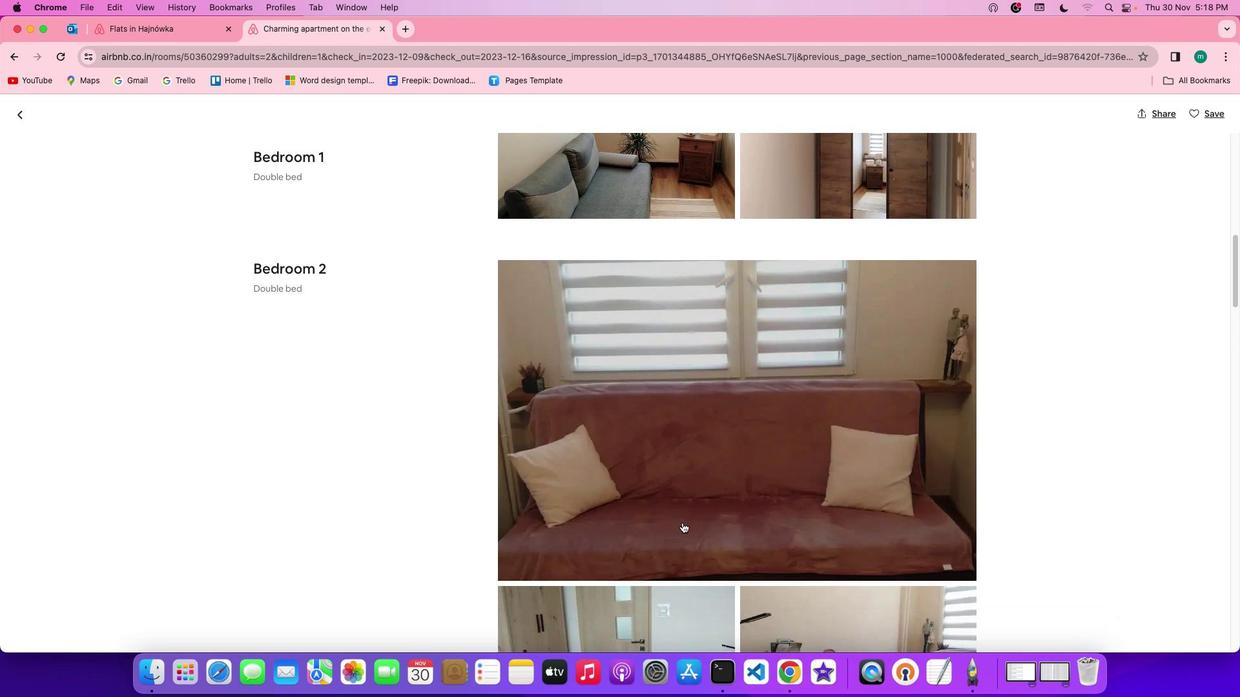 
Action: Mouse scrolled (682, 522) with delta (0, 0)
Screenshot: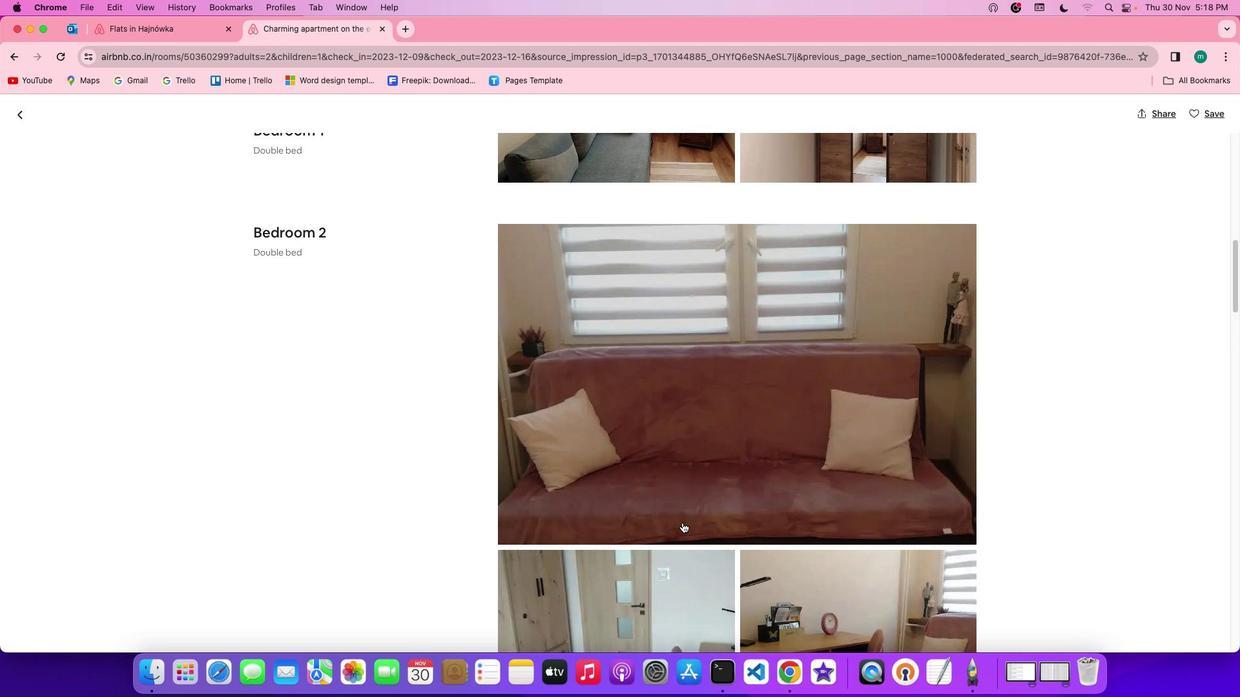 
Action: Mouse scrolled (682, 522) with delta (0, 0)
Screenshot: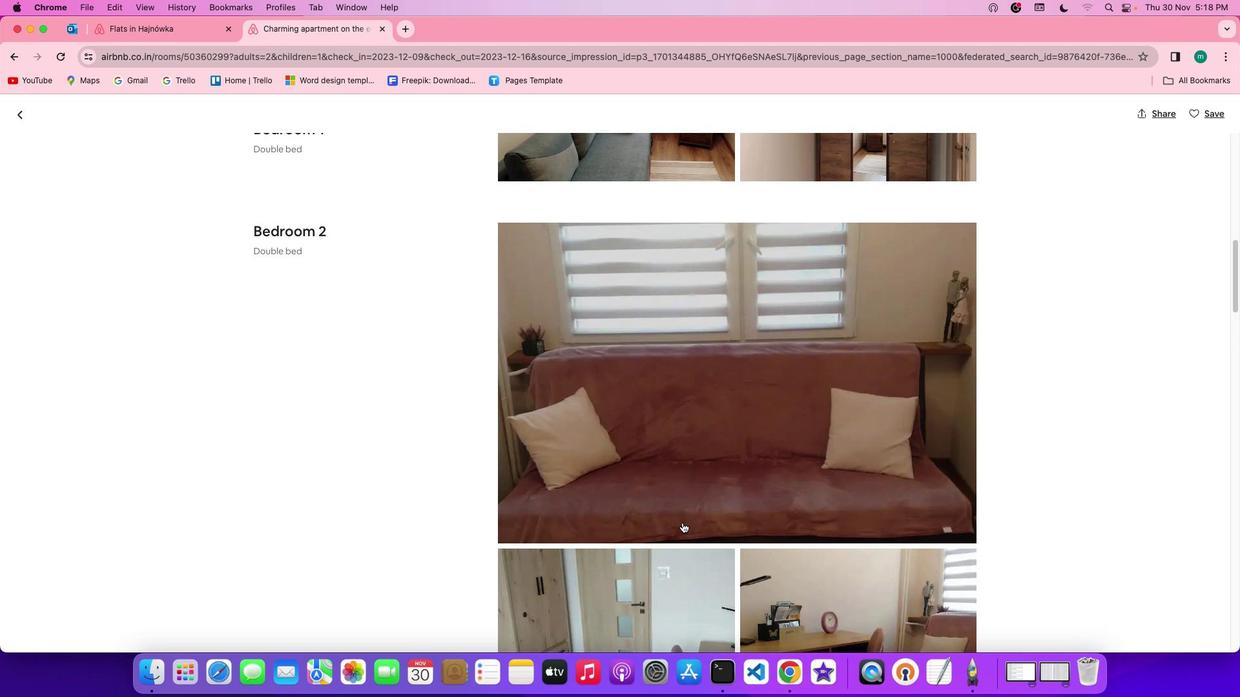
Action: Mouse scrolled (682, 522) with delta (0, 0)
Screenshot: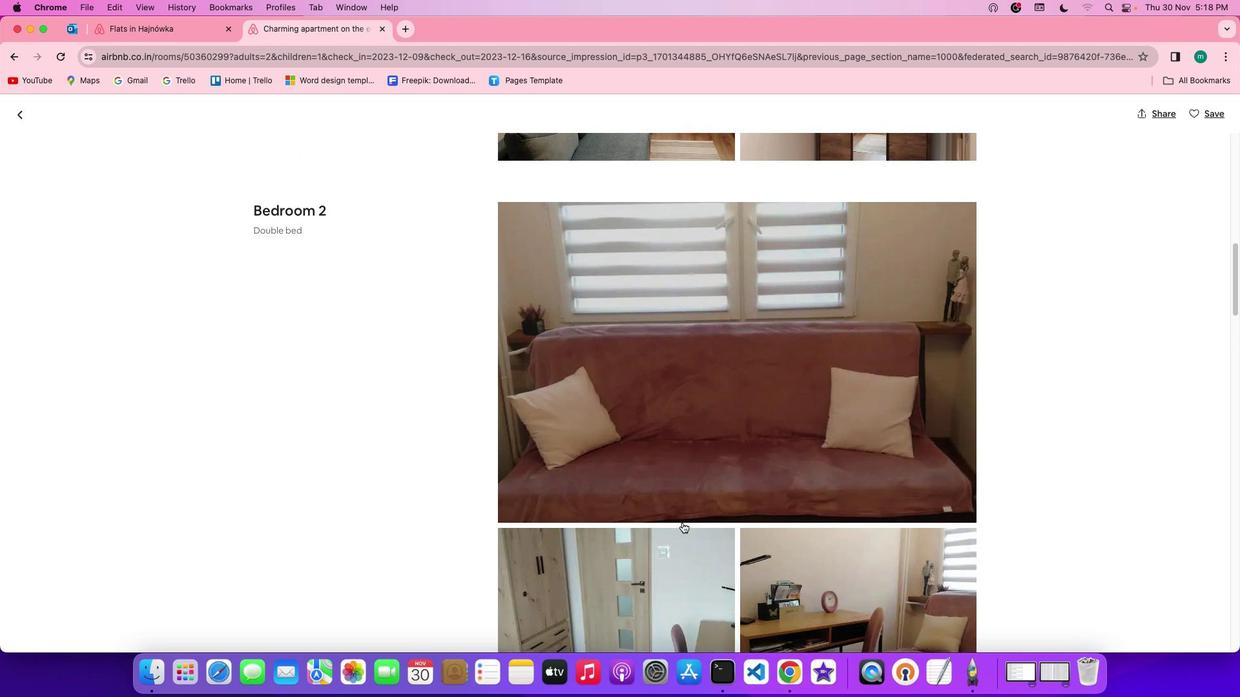 
Action: Mouse scrolled (682, 522) with delta (0, -1)
Screenshot: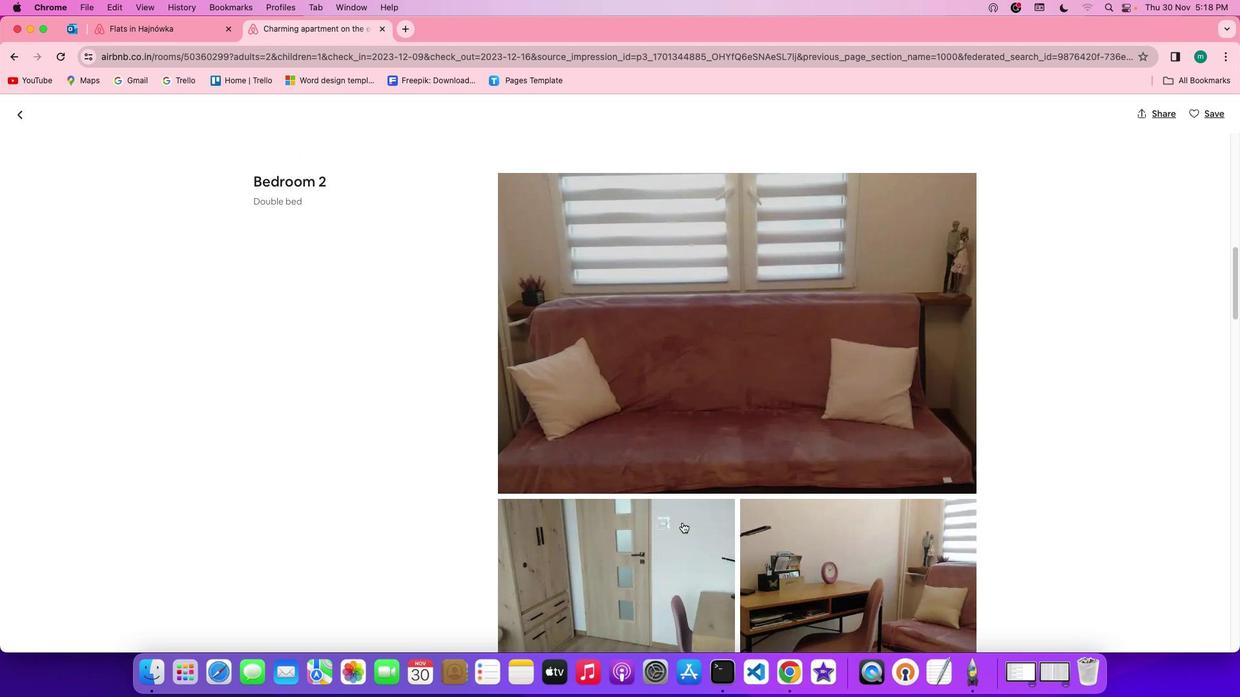 
Action: Mouse scrolled (682, 522) with delta (0, 0)
Screenshot: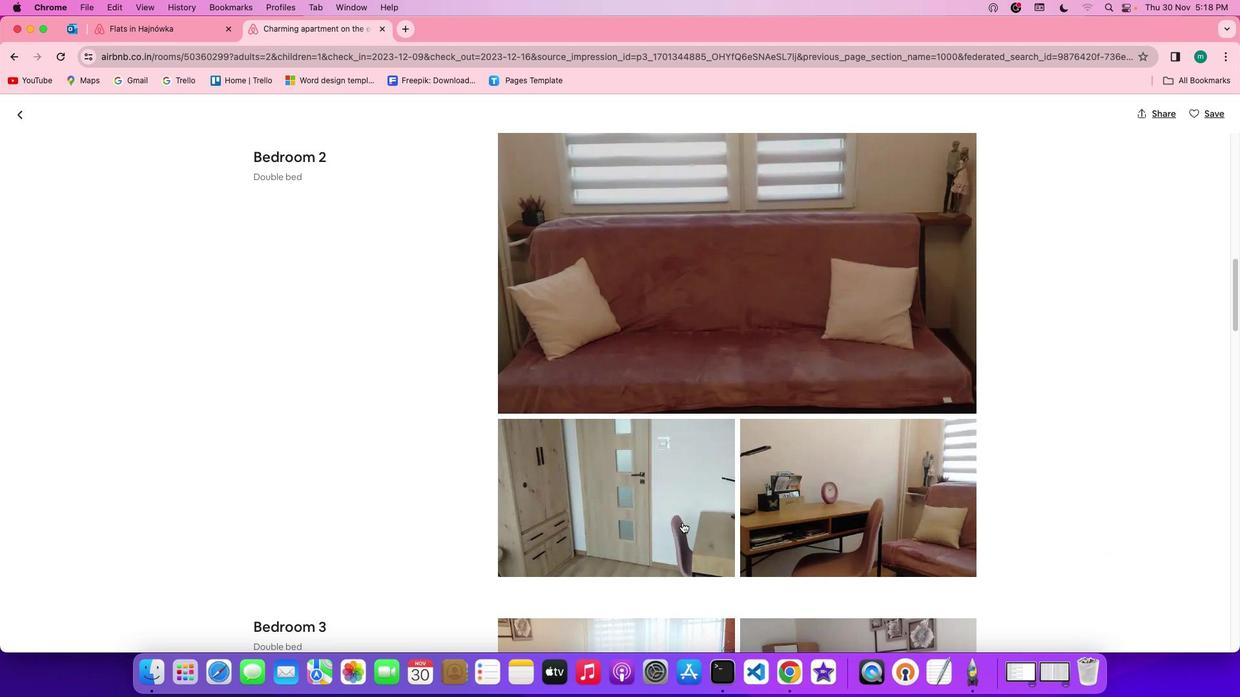 
Action: Mouse scrolled (682, 522) with delta (0, 0)
Screenshot: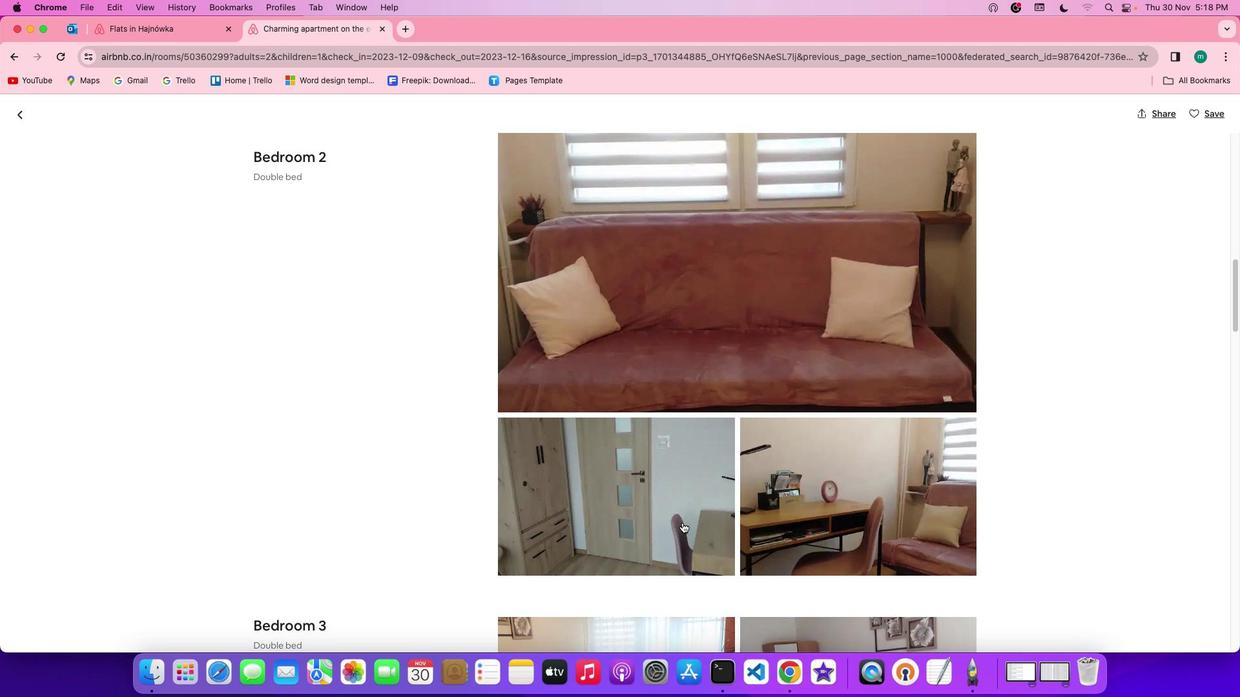 
Action: Mouse scrolled (682, 522) with delta (0, 0)
Screenshot: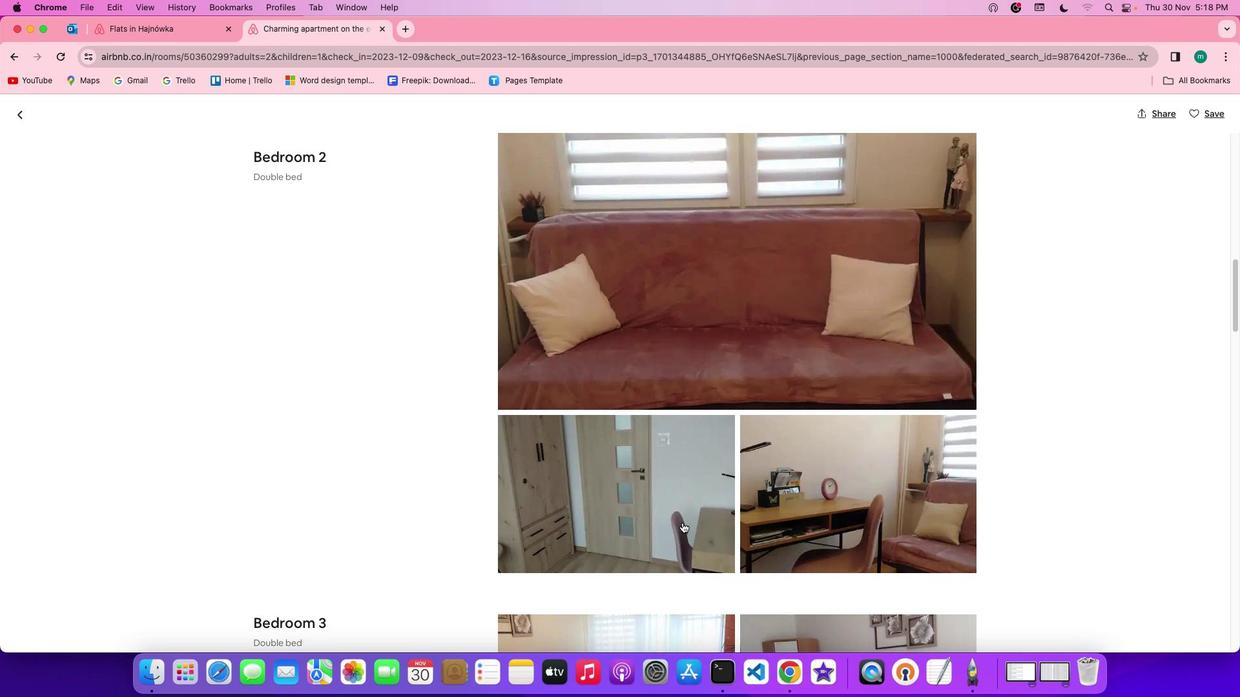
Action: Mouse scrolled (682, 522) with delta (0, 0)
Screenshot: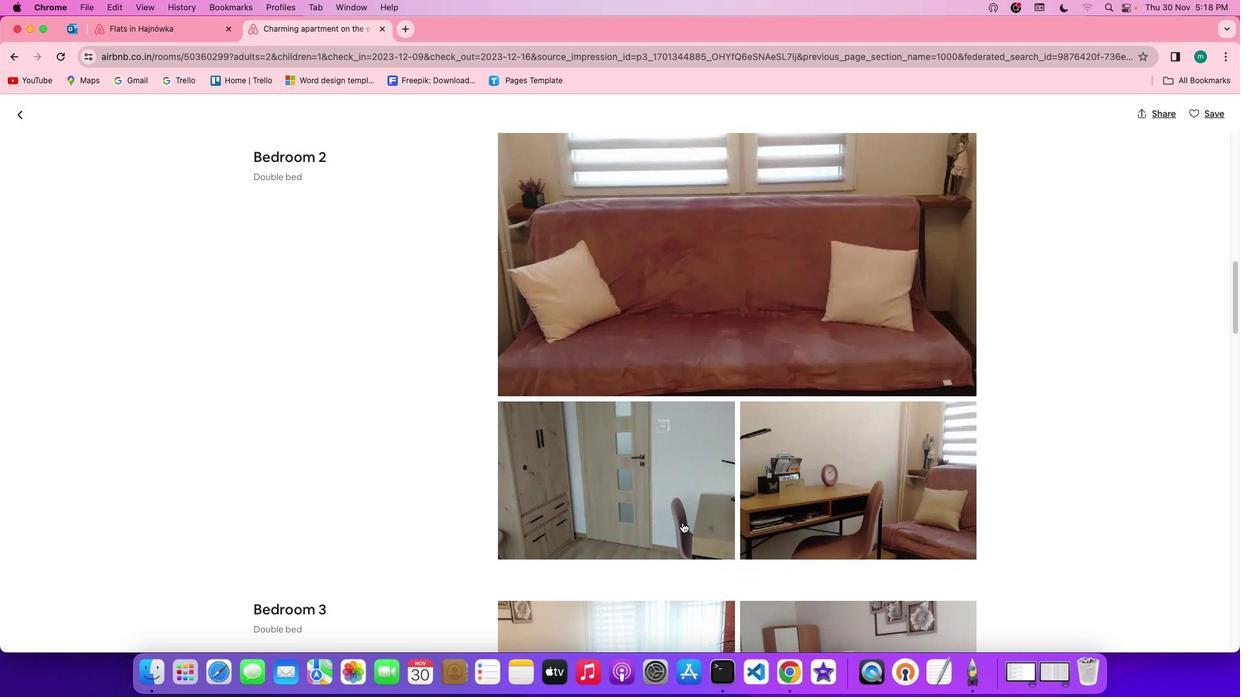 
Action: Mouse scrolled (682, 522) with delta (0, 0)
Screenshot: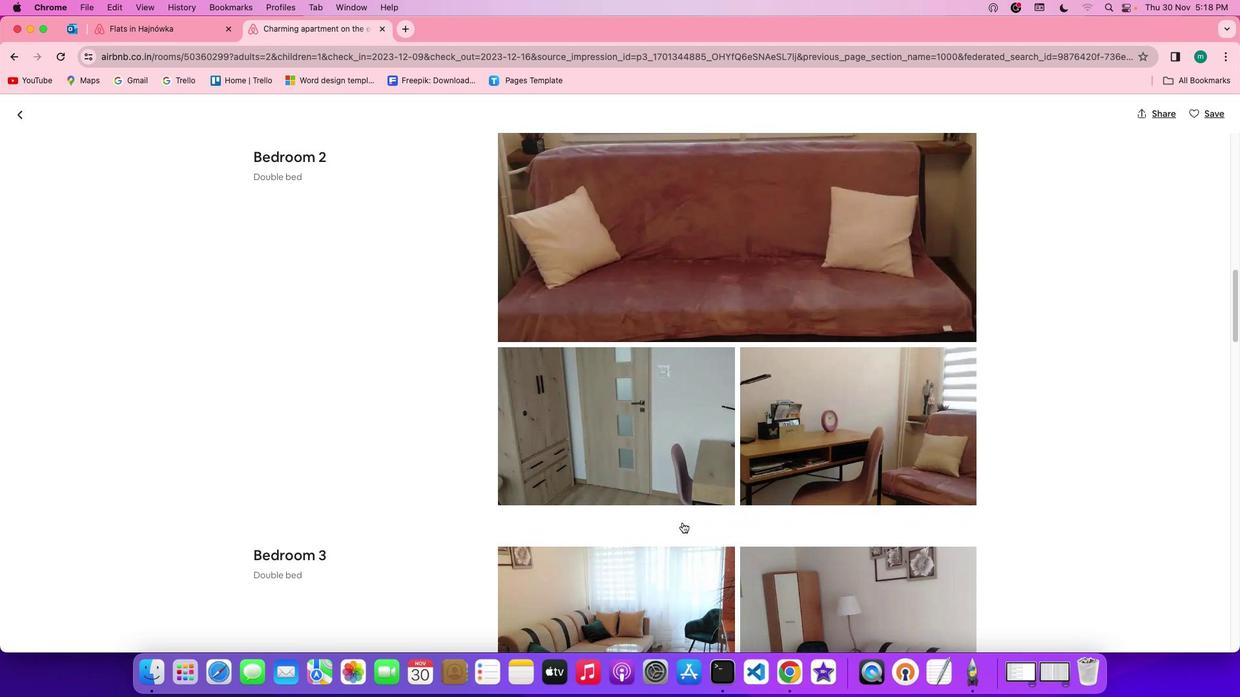 
Action: Mouse scrolled (682, 522) with delta (0, 0)
Screenshot: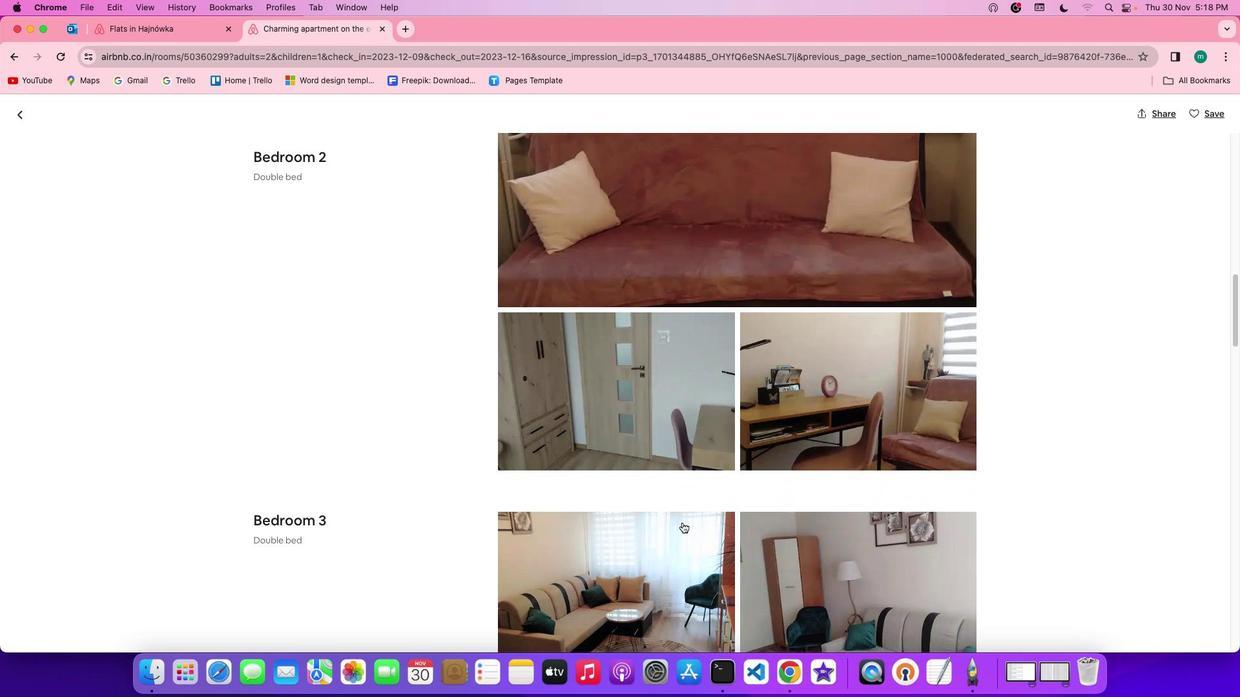 
Action: Mouse scrolled (682, 522) with delta (0, 0)
Screenshot: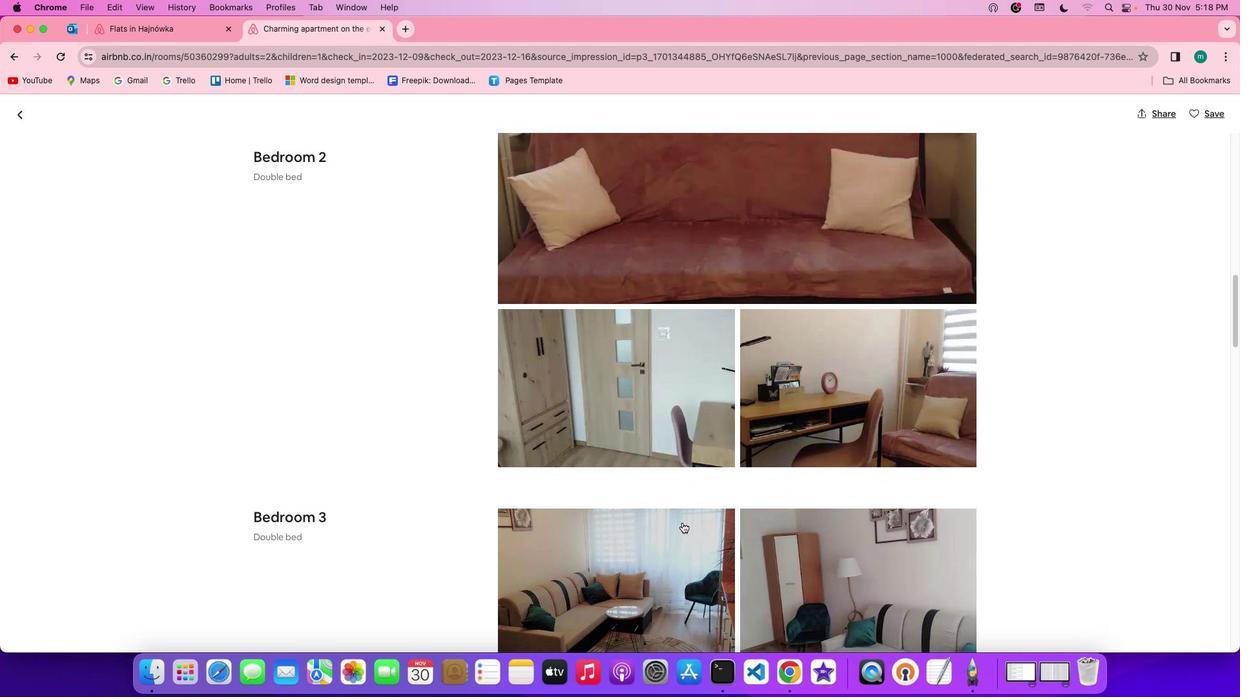 
Action: Mouse scrolled (682, 522) with delta (0, 0)
Screenshot: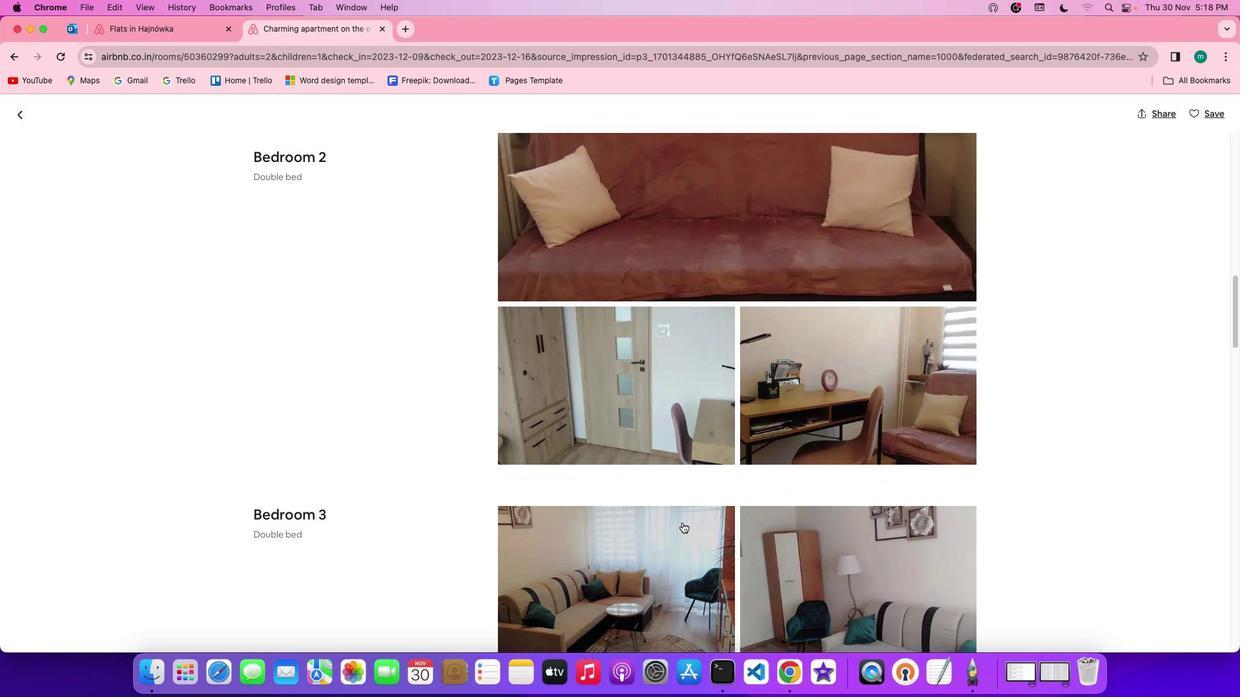
Action: Mouse scrolled (682, 522) with delta (0, -1)
Screenshot: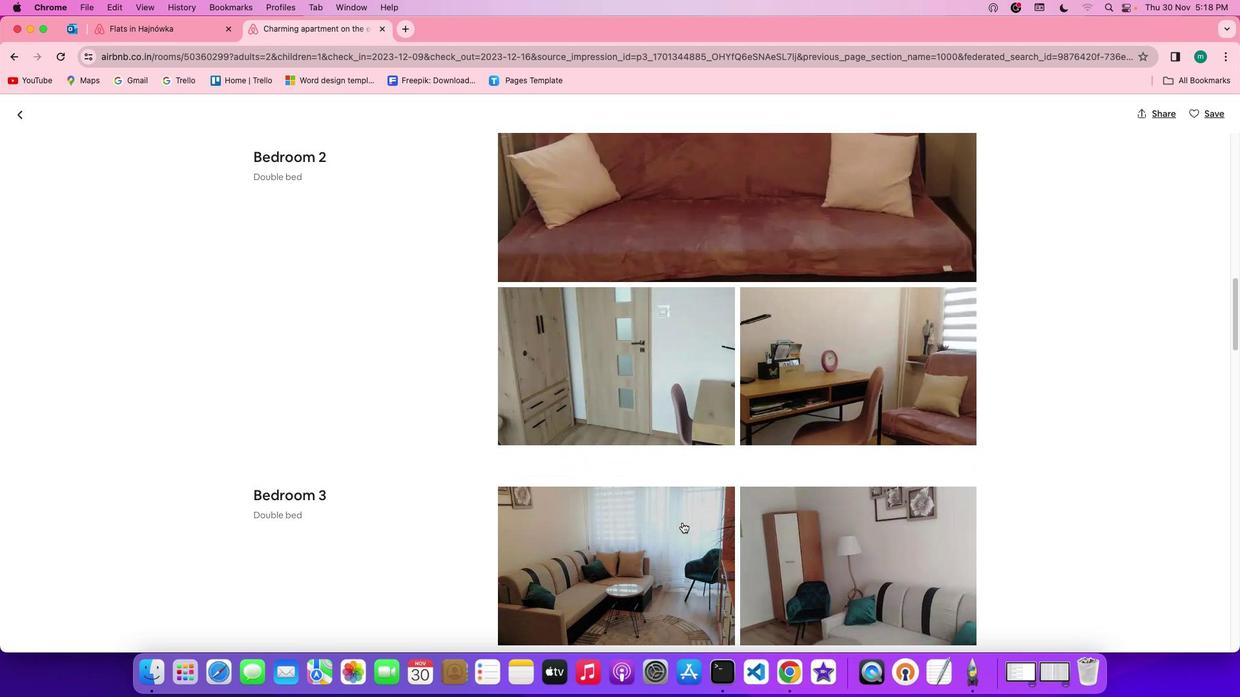 
Action: Mouse scrolled (682, 522) with delta (0, -1)
Screenshot: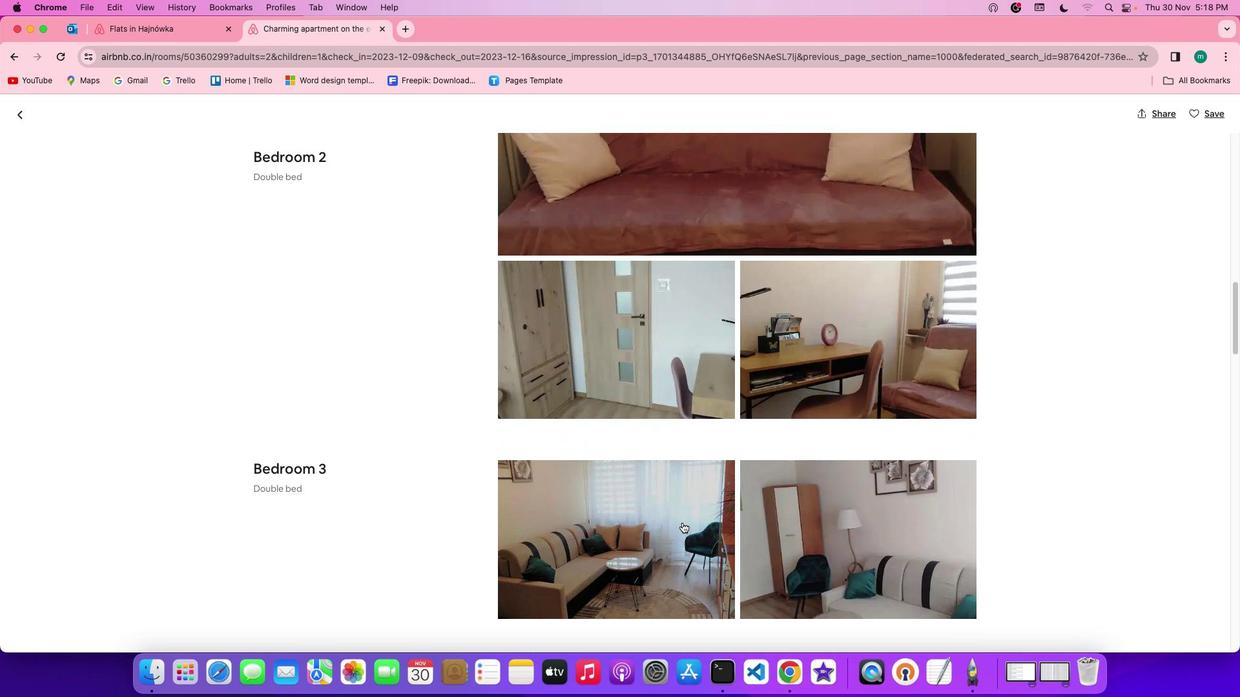 
Action: Mouse pressed middle at (682, 522)
Screenshot: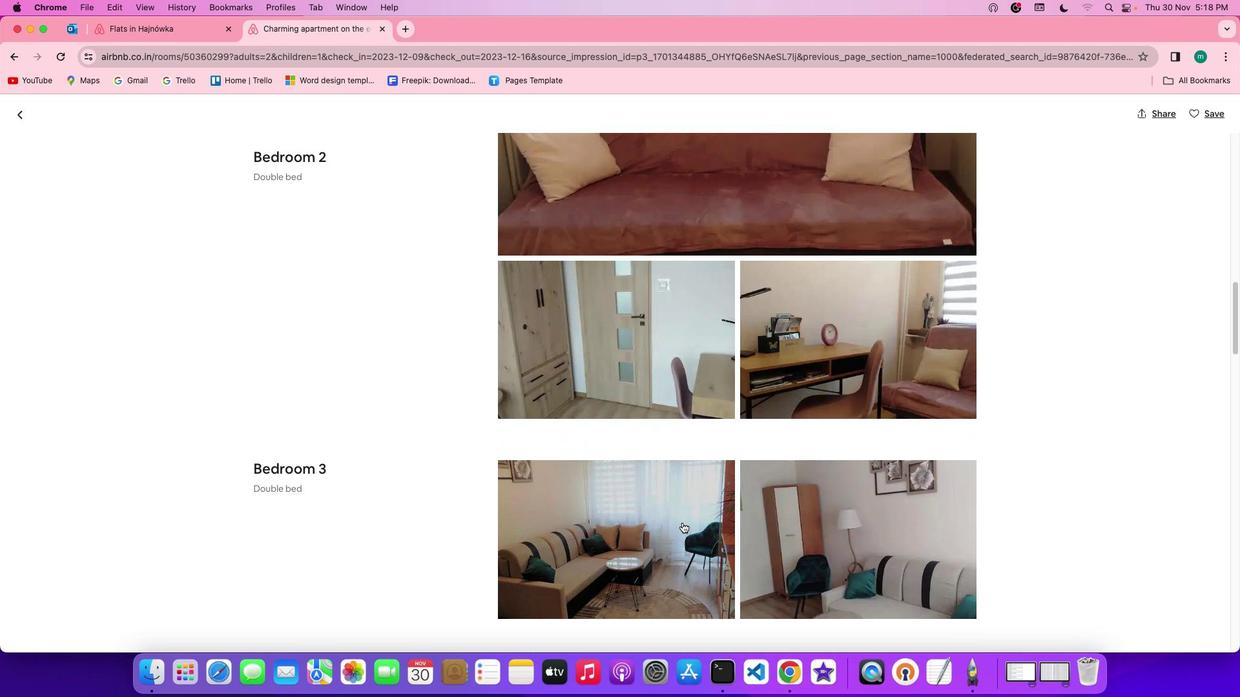 
Action: Mouse scrolled (682, 522) with delta (0, -1)
Screenshot: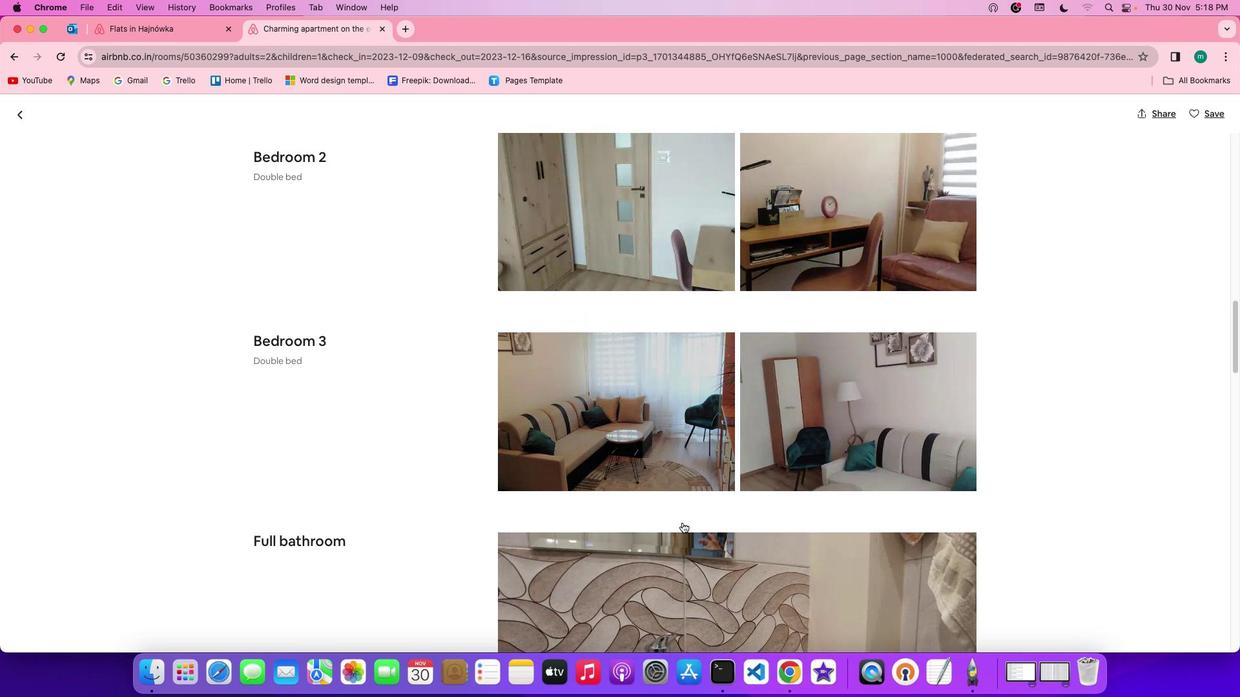 
Action: Mouse scrolled (682, 522) with delta (0, -1)
Screenshot: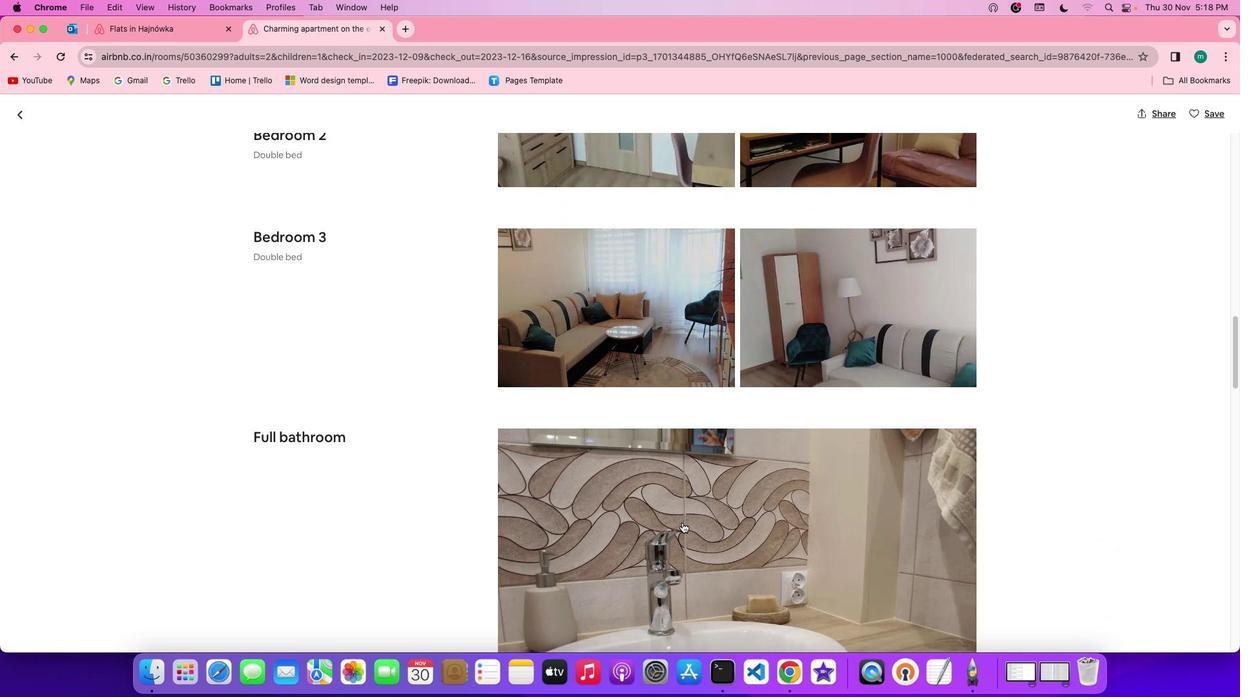 
Action: Mouse scrolled (682, 522) with delta (0, 0)
Screenshot: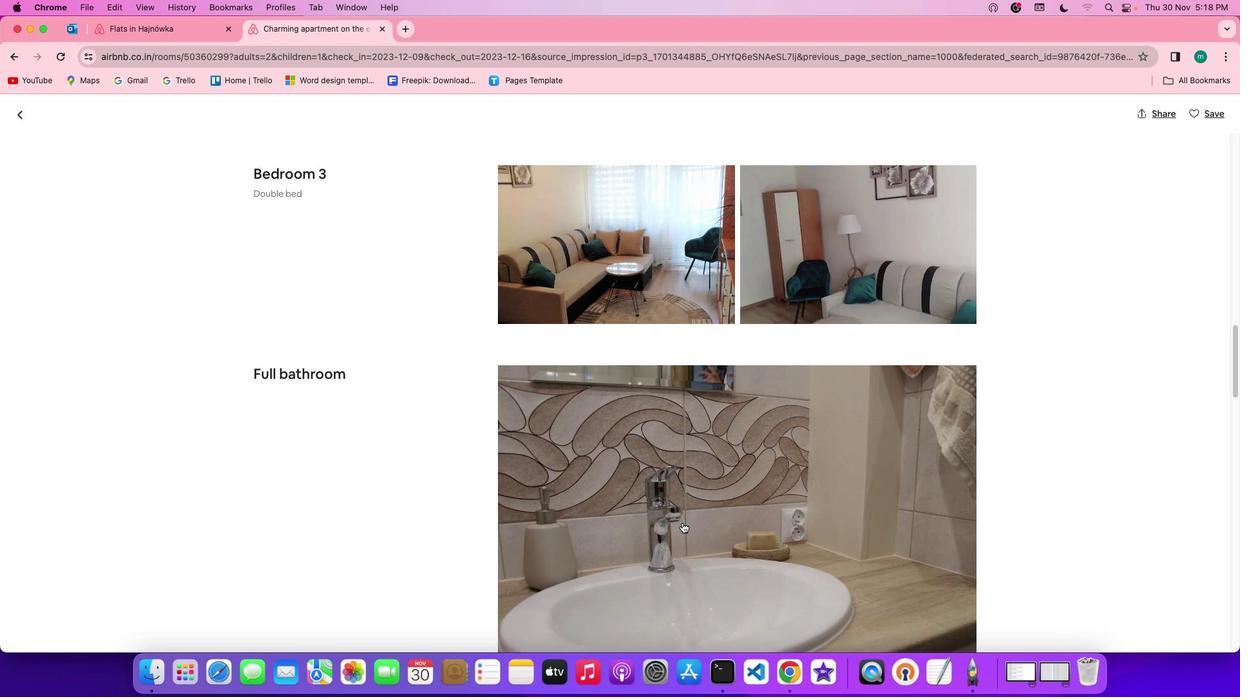 
Action: Mouse scrolled (682, 522) with delta (0, 0)
Screenshot: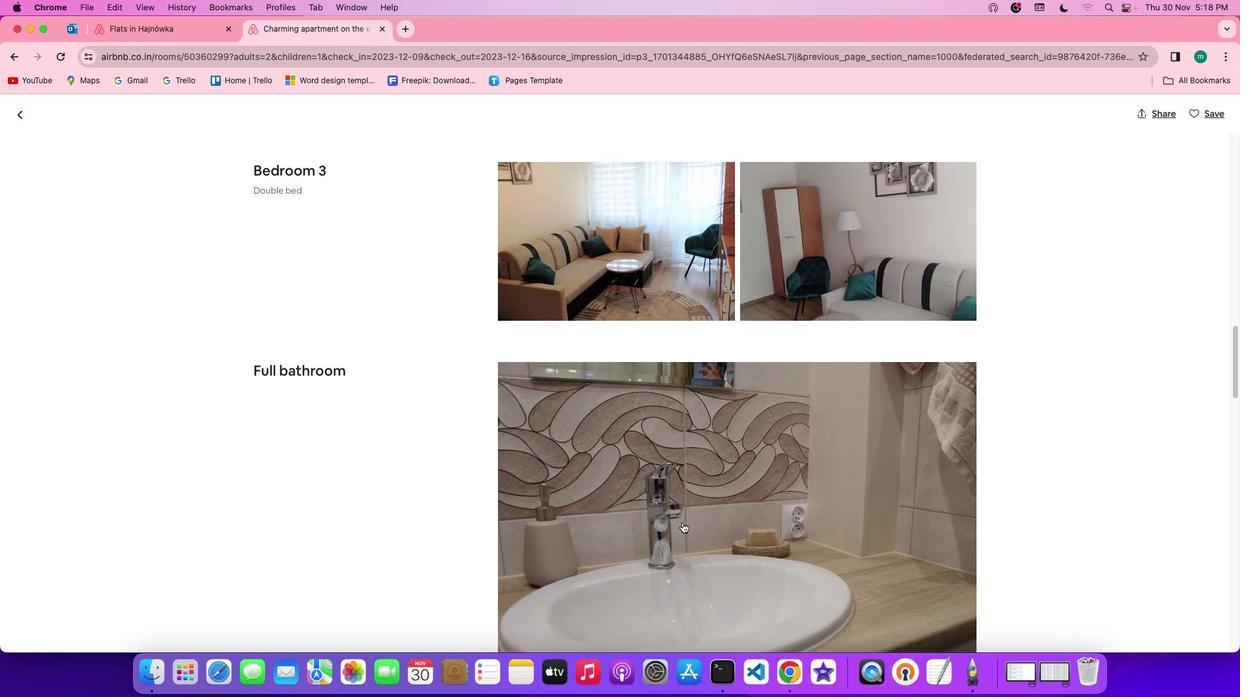 
Action: Mouse scrolled (682, 522) with delta (0, -1)
Screenshot: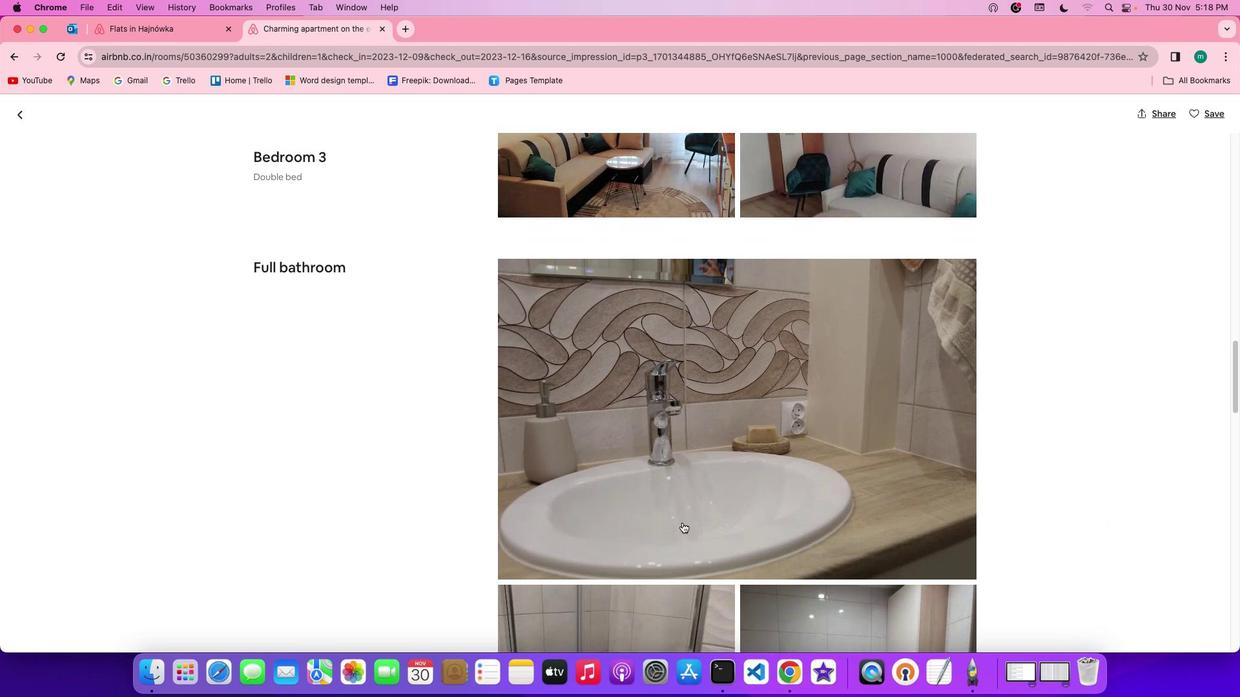 
Action: Mouse scrolled (682, 522) with delta (0, -2)
Screenshot: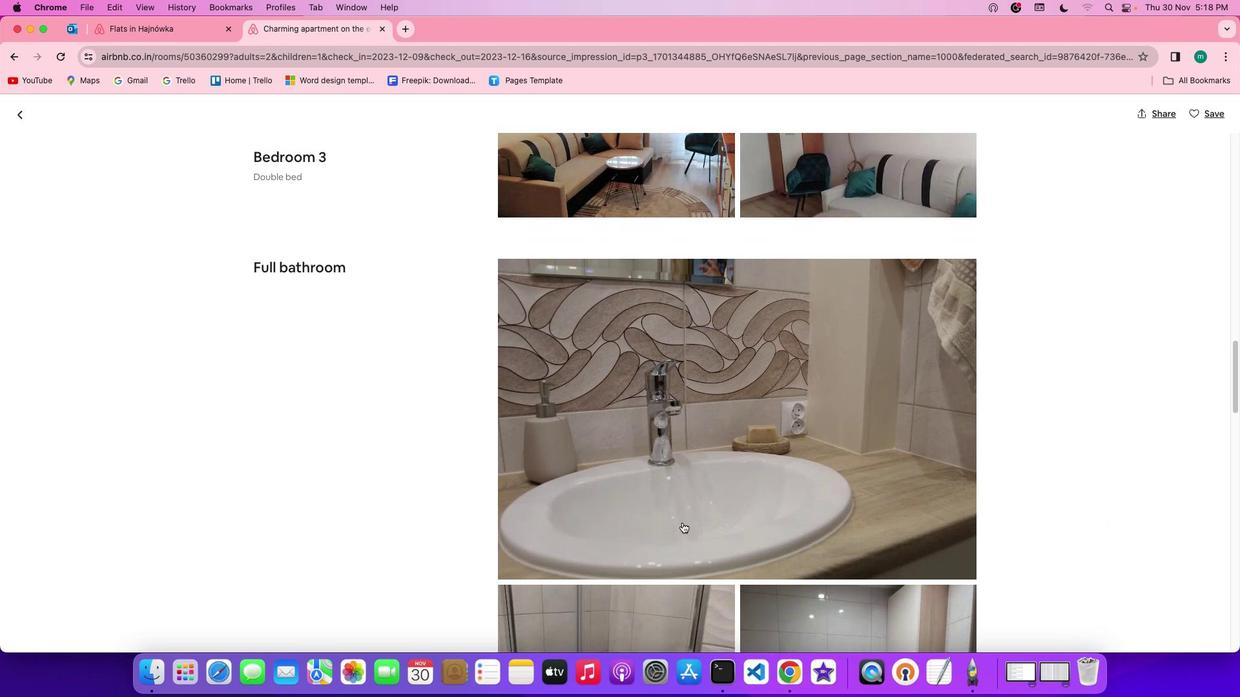 
Action: Mouse scrolled (682, 522) with delta (0, -2)
Screenshot: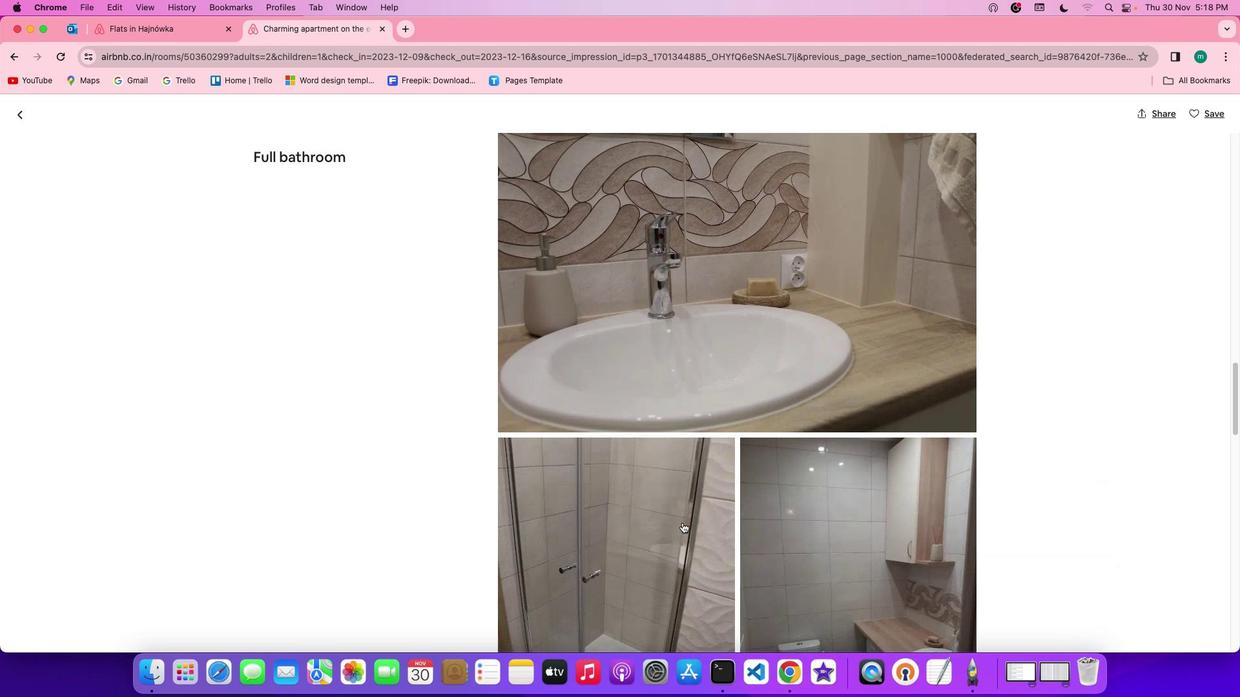 
Action: Mouse scrolled (682, 522) with delta (0, 0)
Screenshot: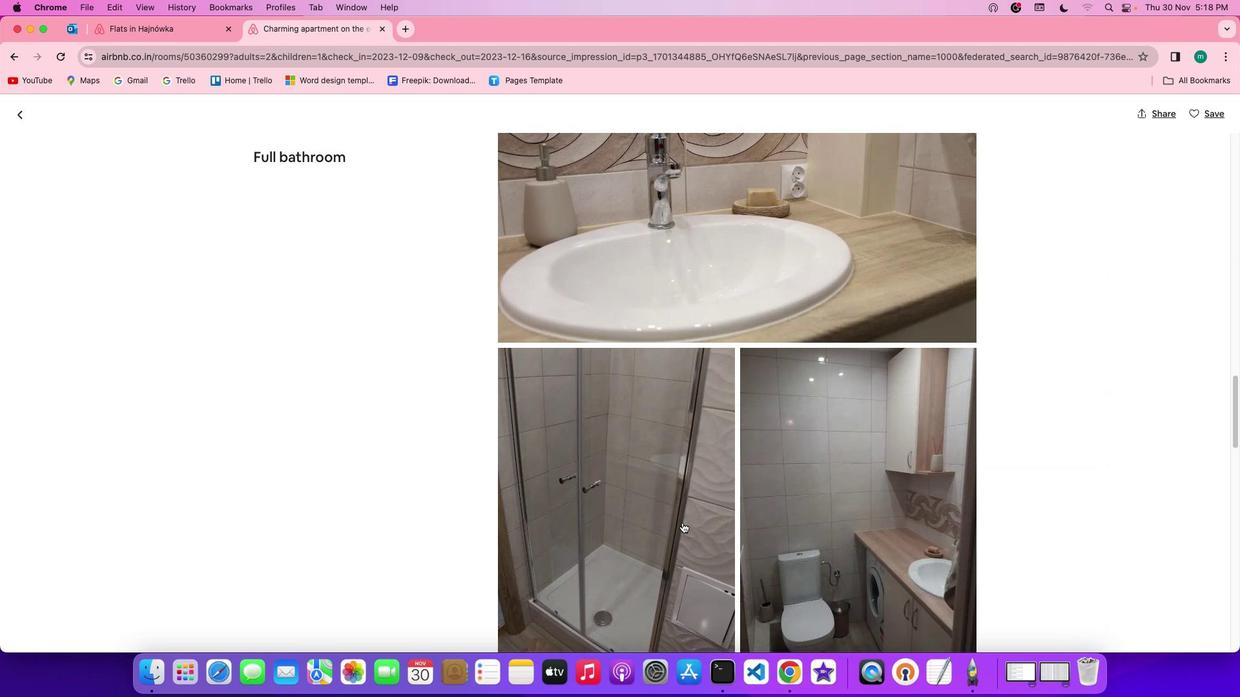 
Action: Mouse scrolled (682, 522) with delta (0, 0)
Screenshot: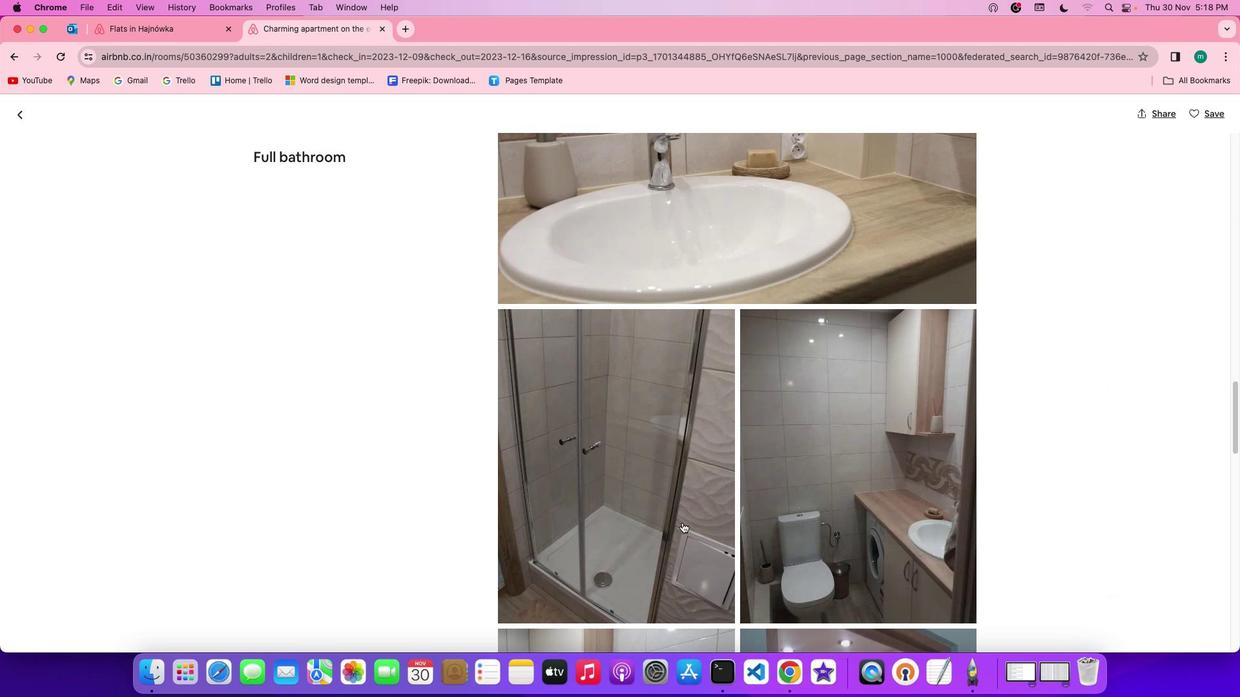 
Action: Mouse scrolled (682, 522) with delta (0, -1)
Screenshot: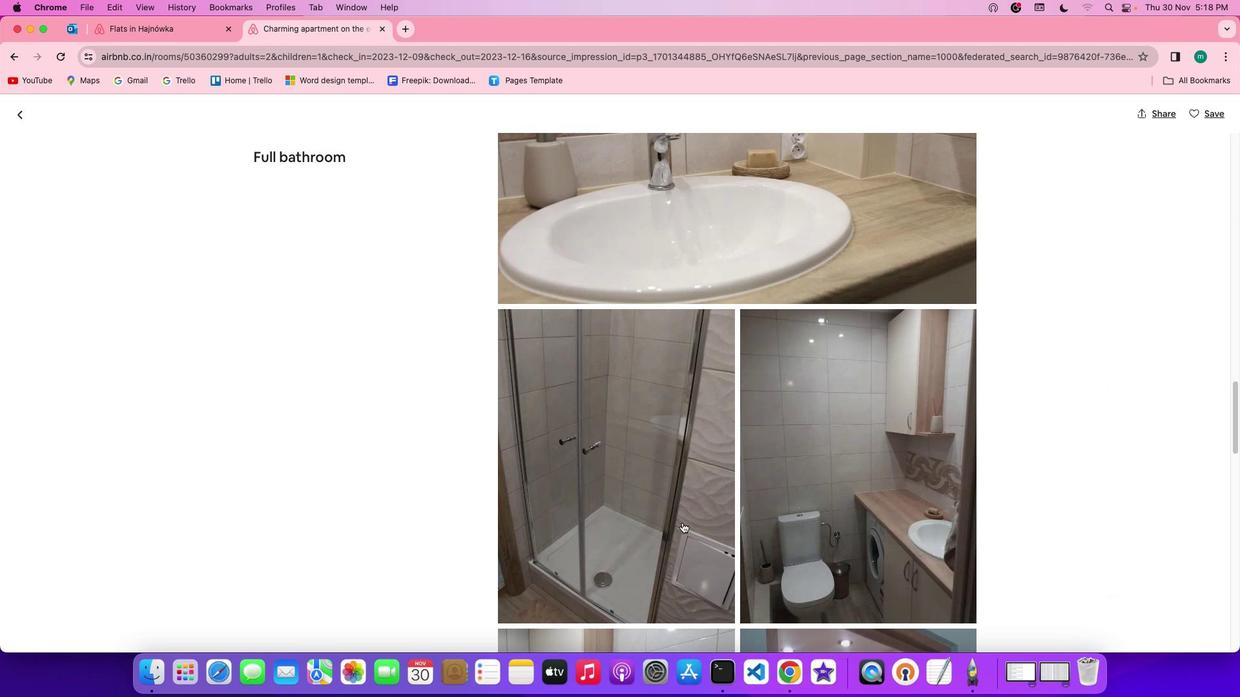 
Action: Mouse scrolled (682, 522) with delta (0, -2)
Screenshot: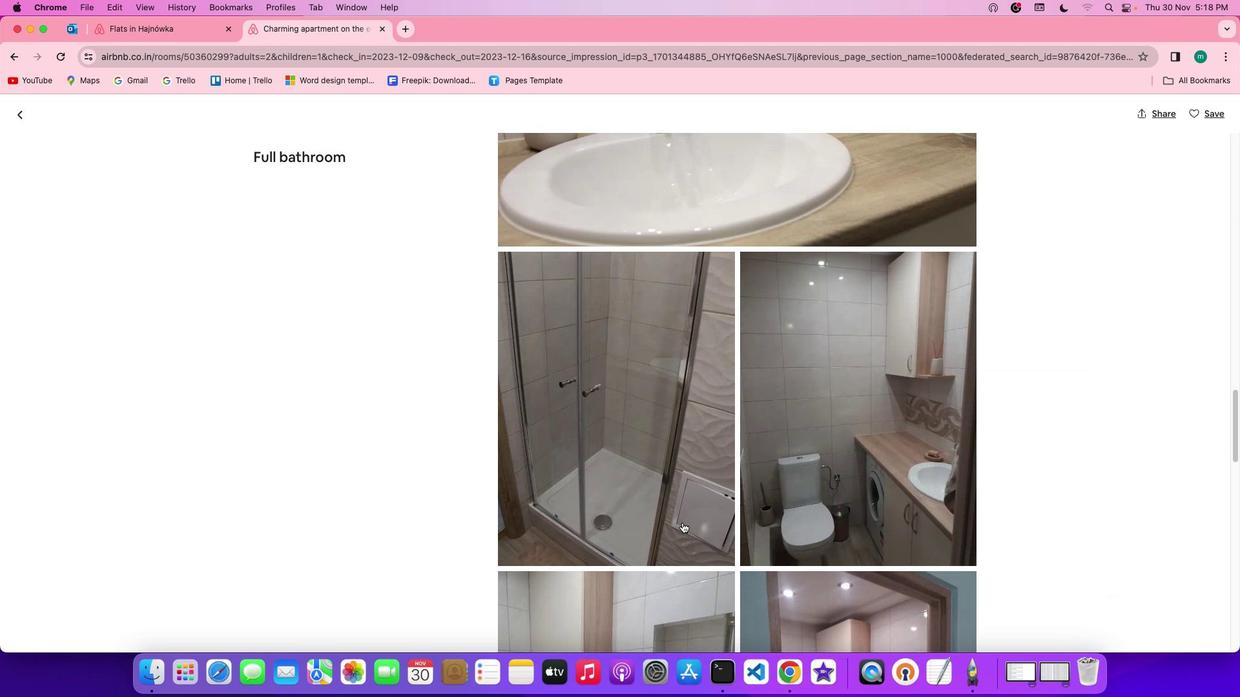 
Action: Mouse scrolled (682, 522) with delta (0, -2)
Screenshot: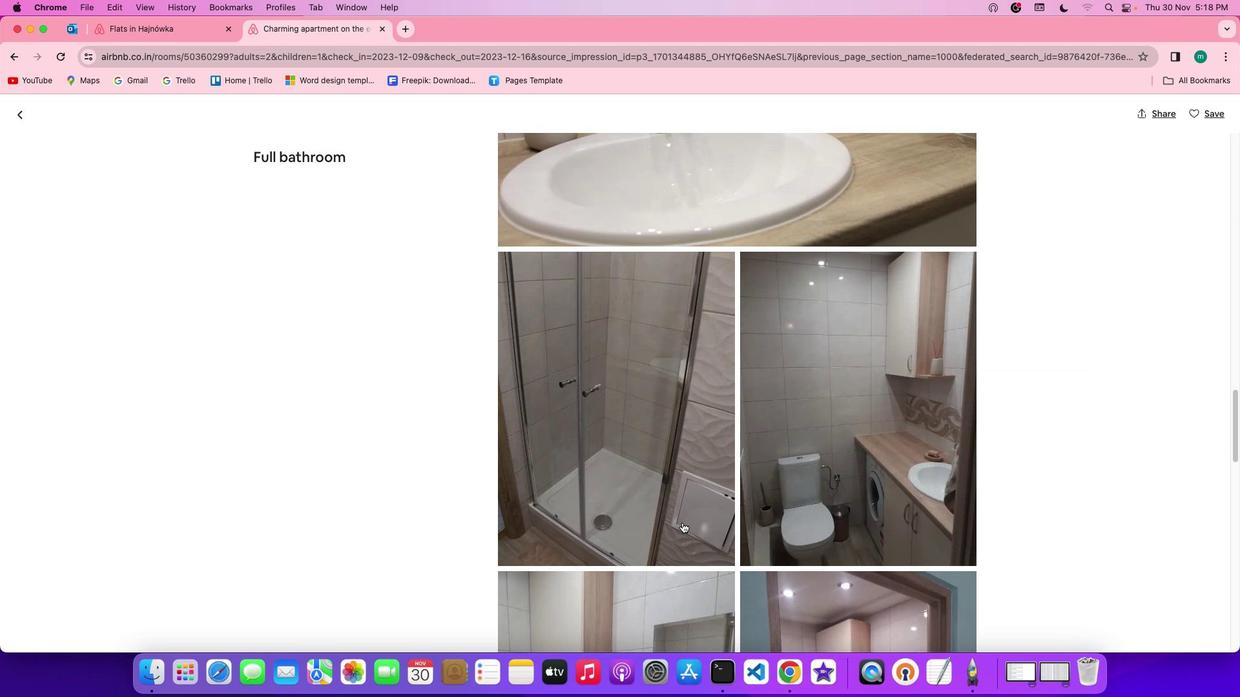 
Action: Mouse scrolled (682, 522) with delta (0, 0)
Screenshot: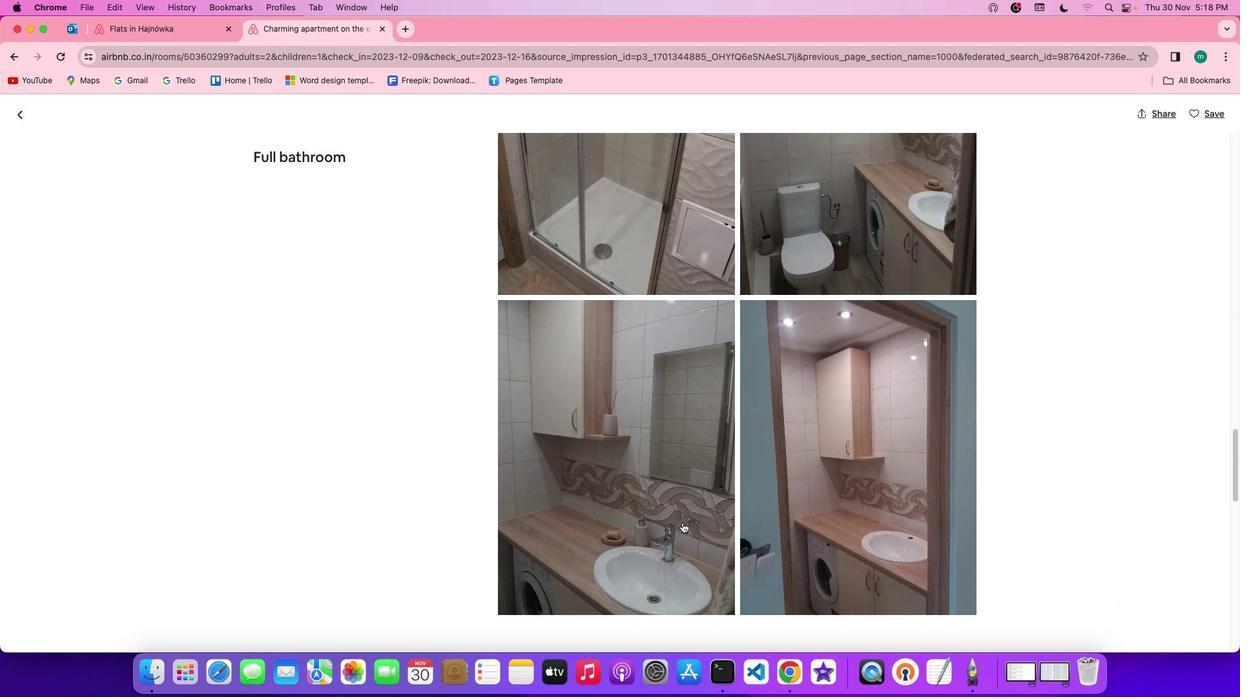 
Action: Mouse scrolled (682, 522) with delta (0, 0)
Screenshot: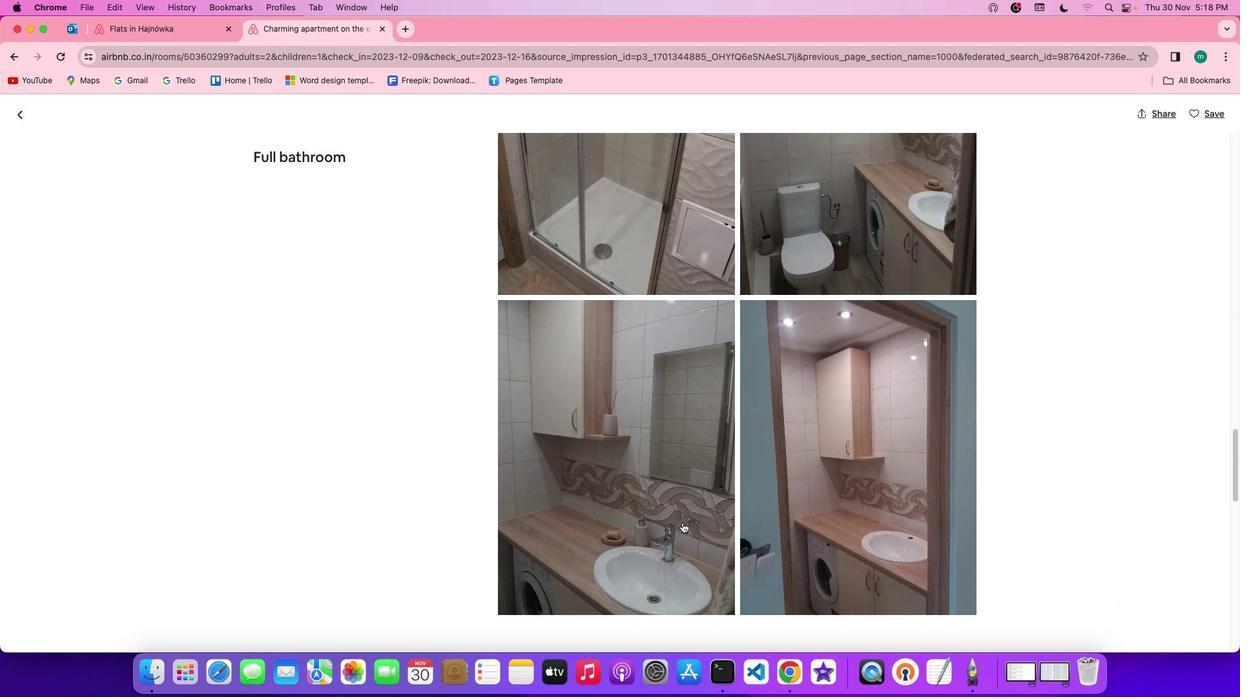 
Action: Mouse scrolled (682, 522) with delta (0, -1)
Screenshot: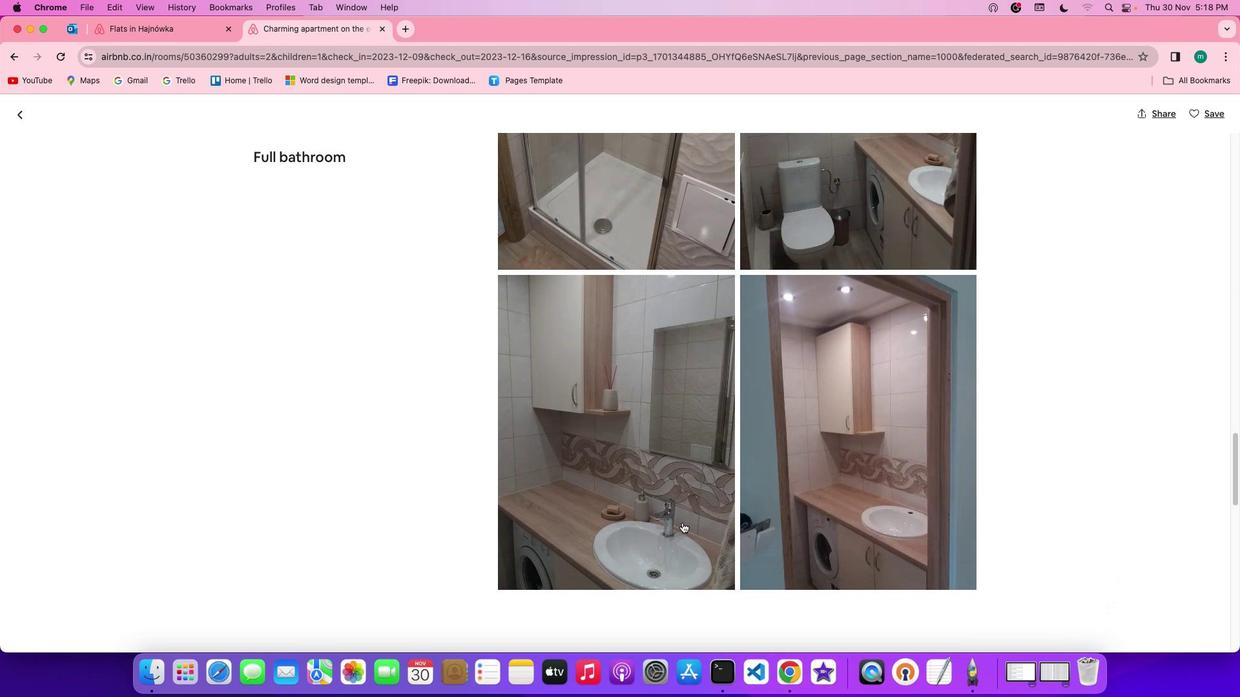 
Action: Mouse scrolled (682, 522) with delta (0, -2)
Screenshot: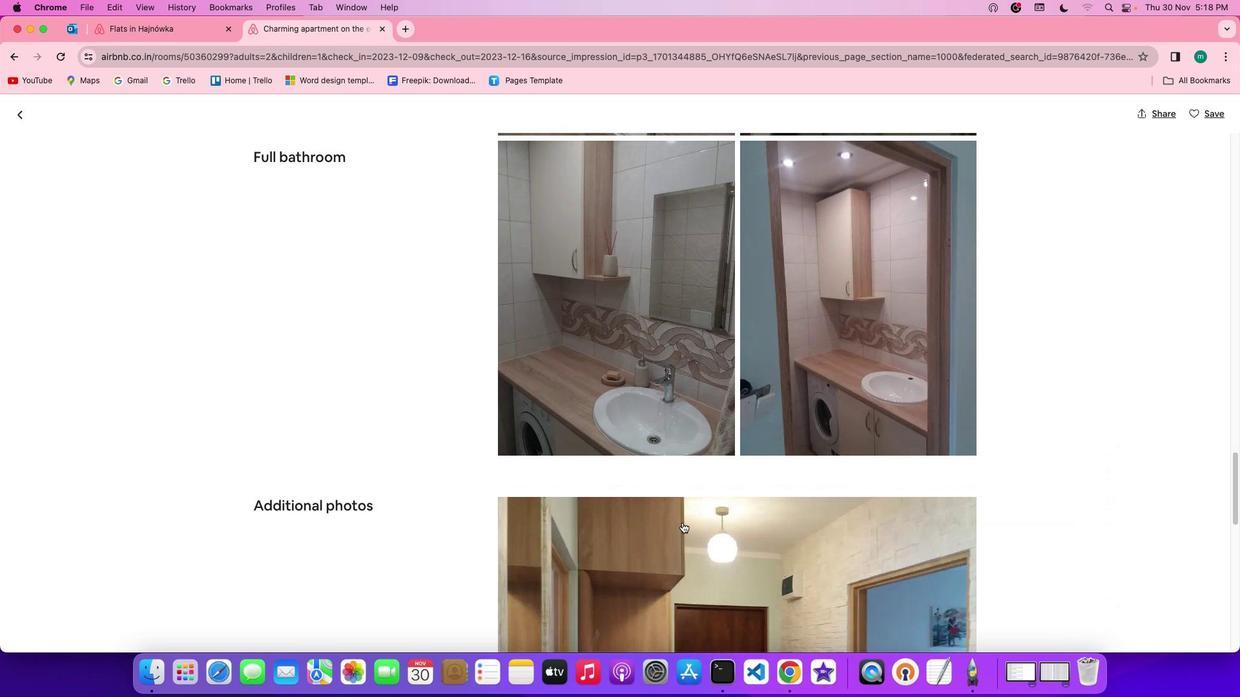 
Action: Mouse scrolled (682, 522) with delta (0, 0)
Screenshot: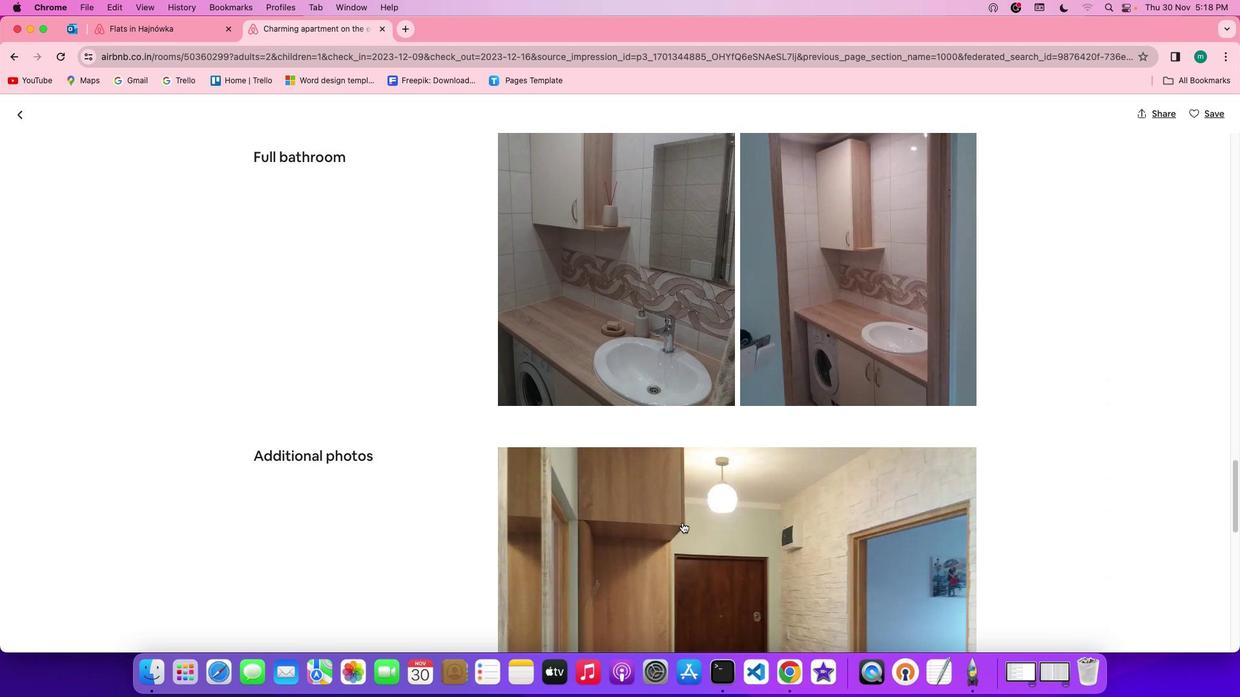 
Action: Mouse scrolled (682, 522) with delta (0, 0)
Screenshot: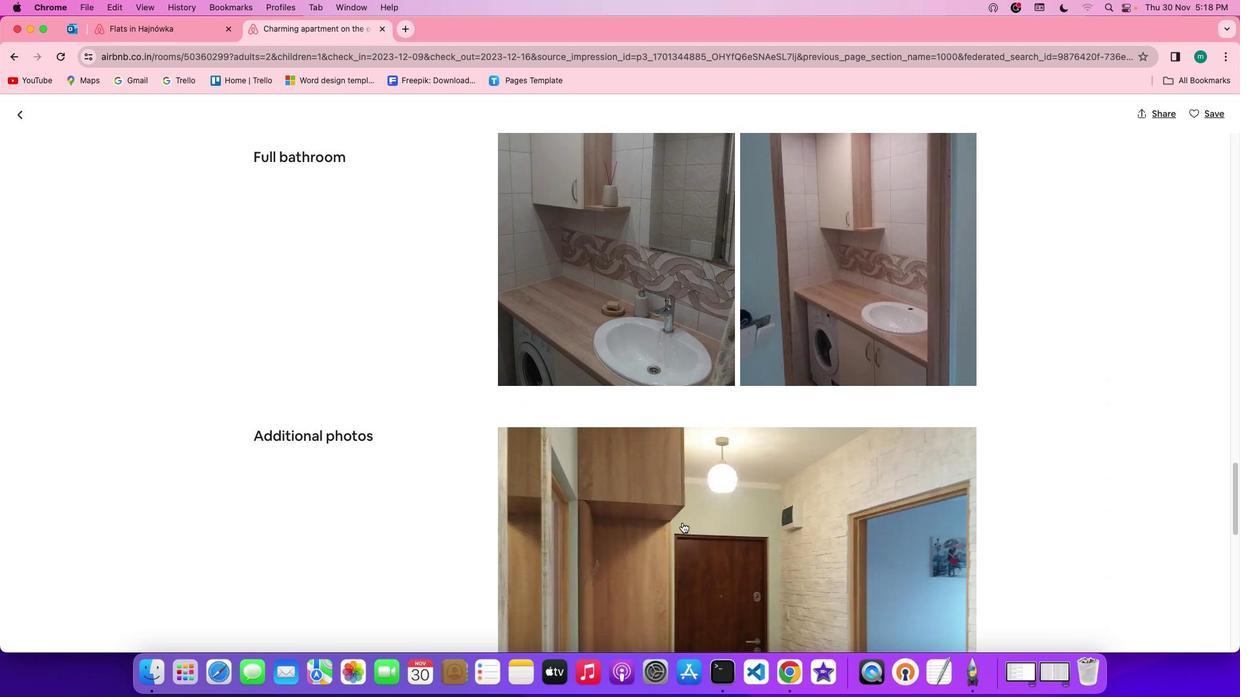 
Action: Mouse scrolled (682, 522) with delta (0, -1)
Screenshot: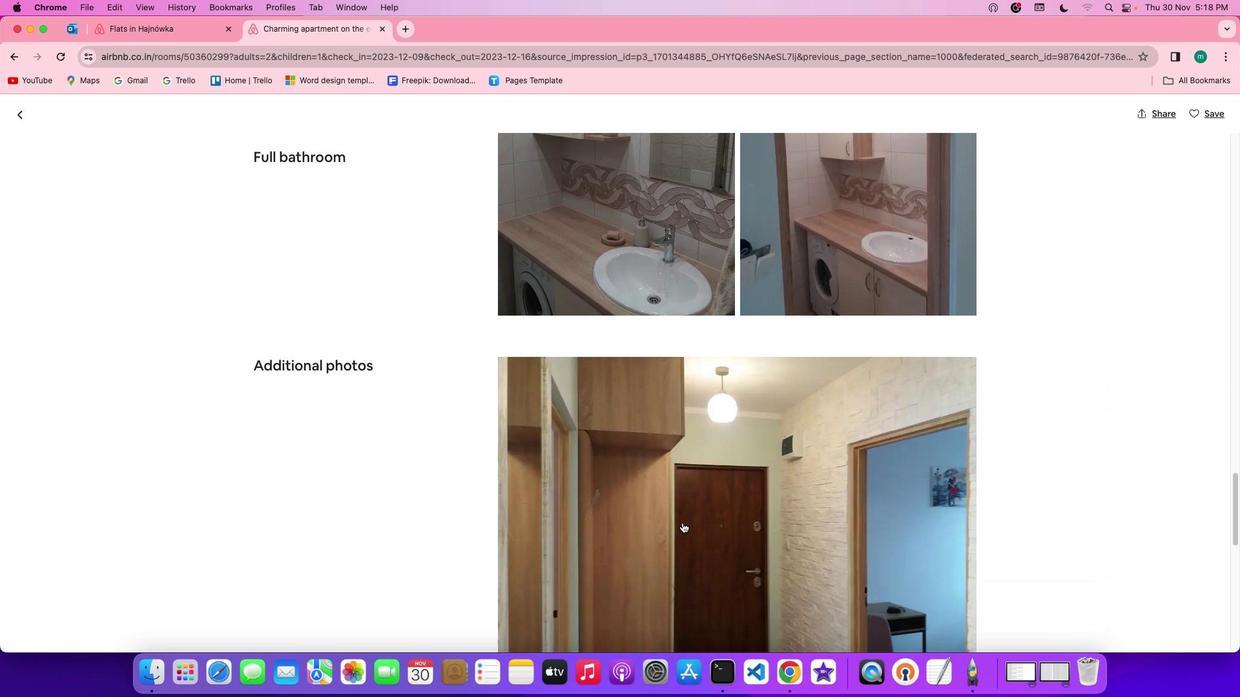 
Action: Mouse scrolled (682, 522) with delta (0, -2)
Screenshot: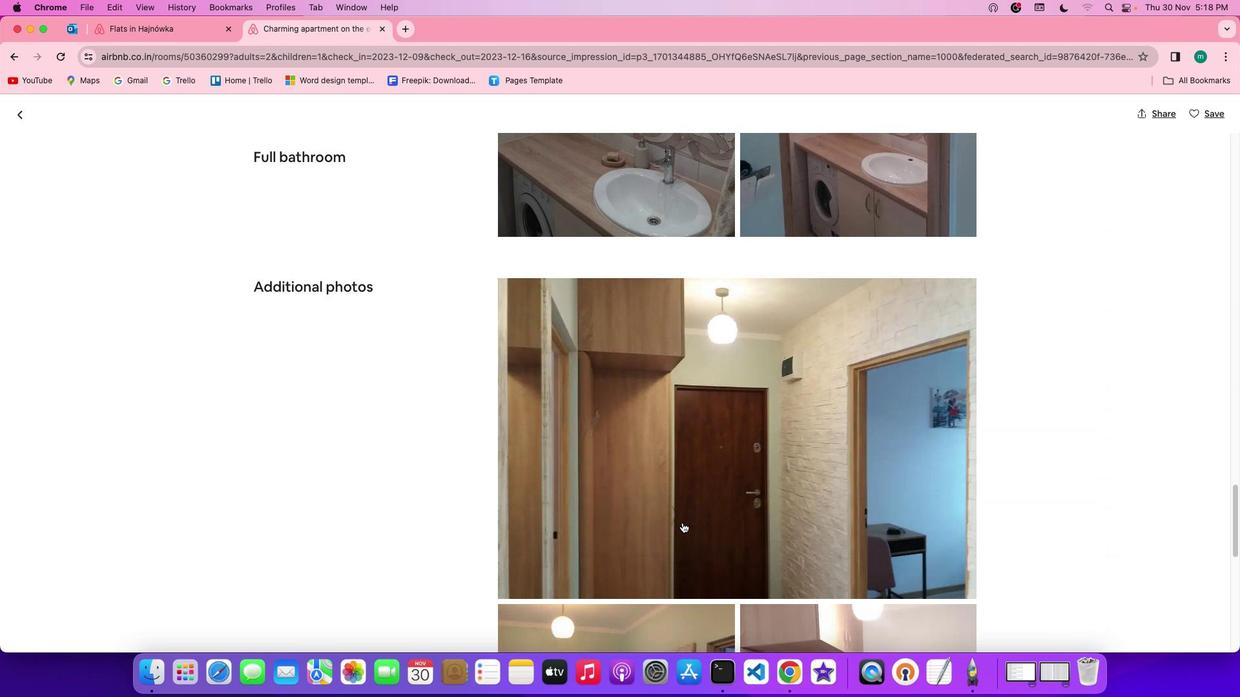
Action: Mouse scrolled (682, 522) with delta (0, -2)
Screenshot: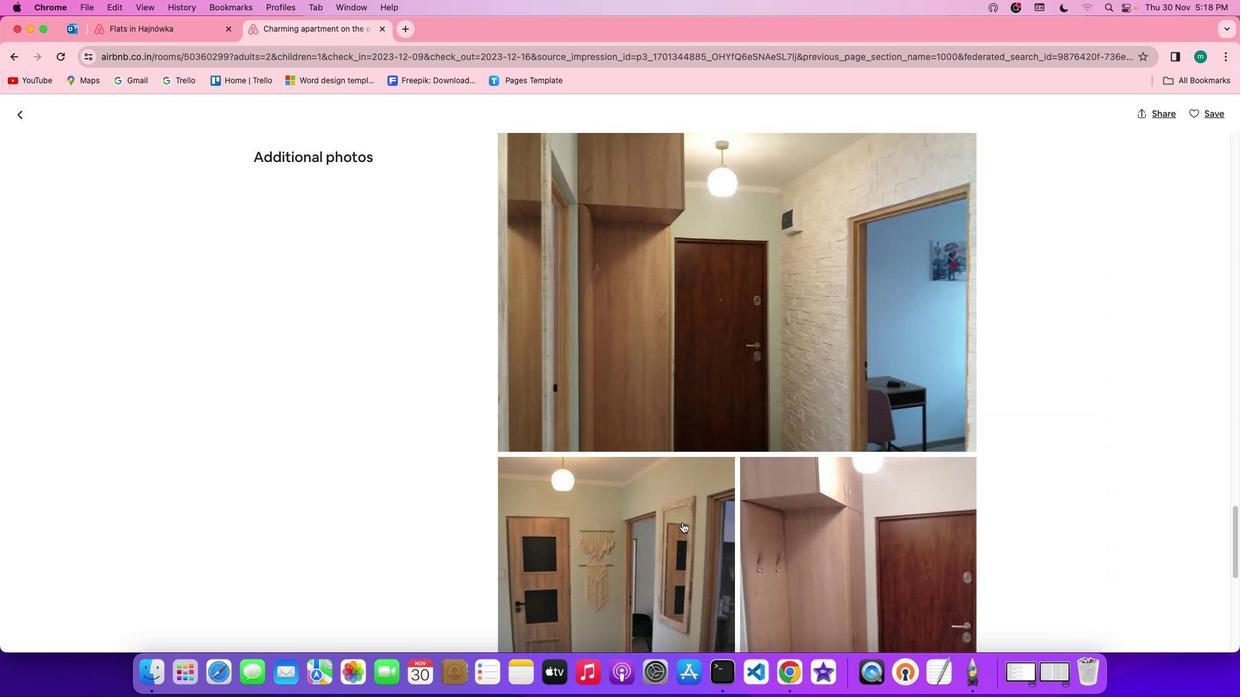 
Action: Mouse scrolled (682, 522) with delta (0, 0)
Screenshot: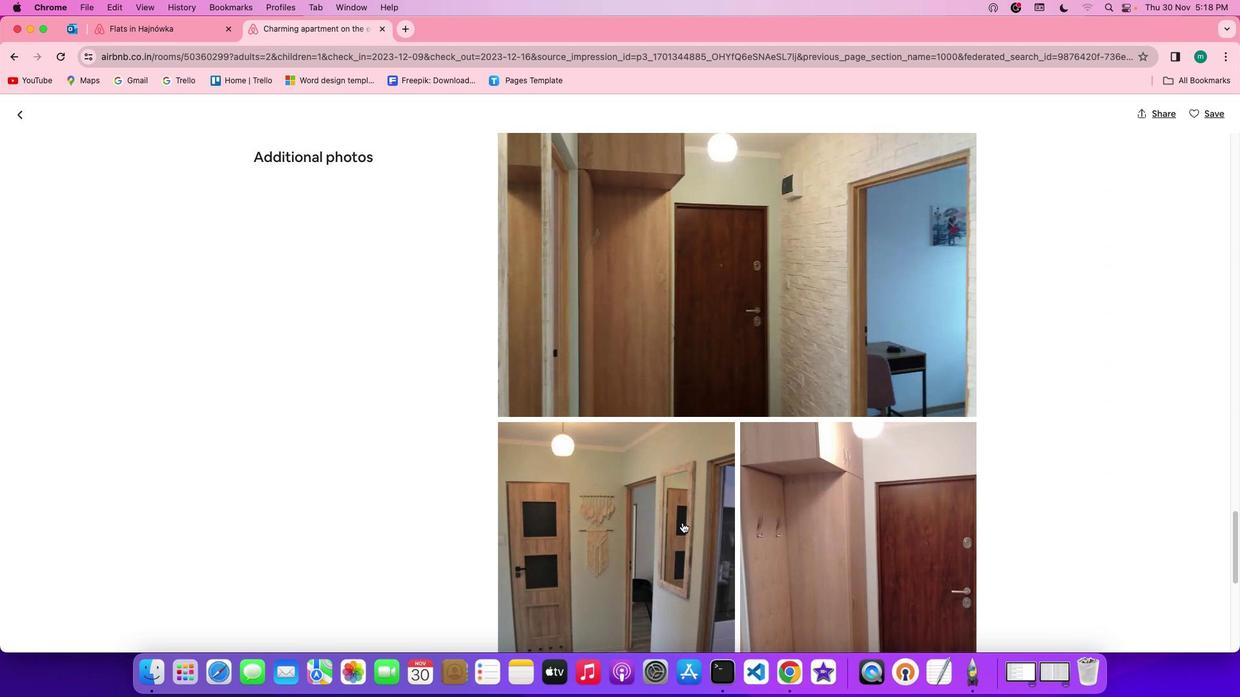 
Action: Mouse scrolled (682, 522) with delta (0, 0)
Screenshot: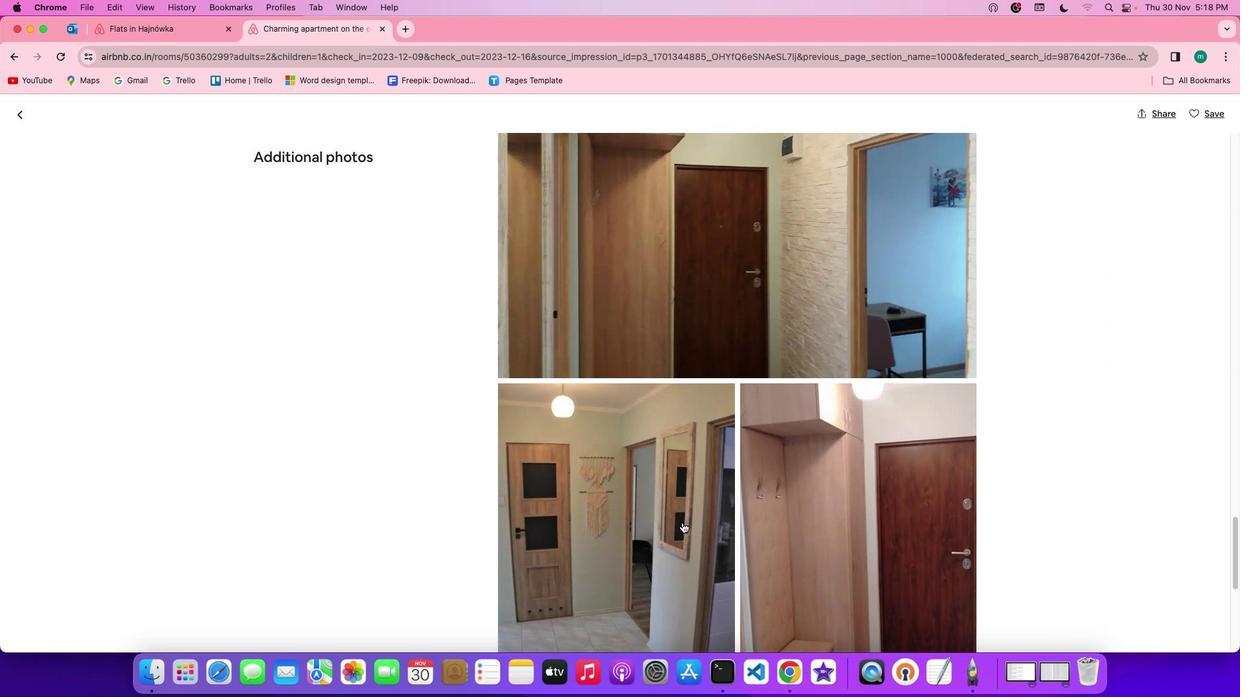 
Action: Mouse scrolled (682, 522) with delta (0, -1)
Screenshot: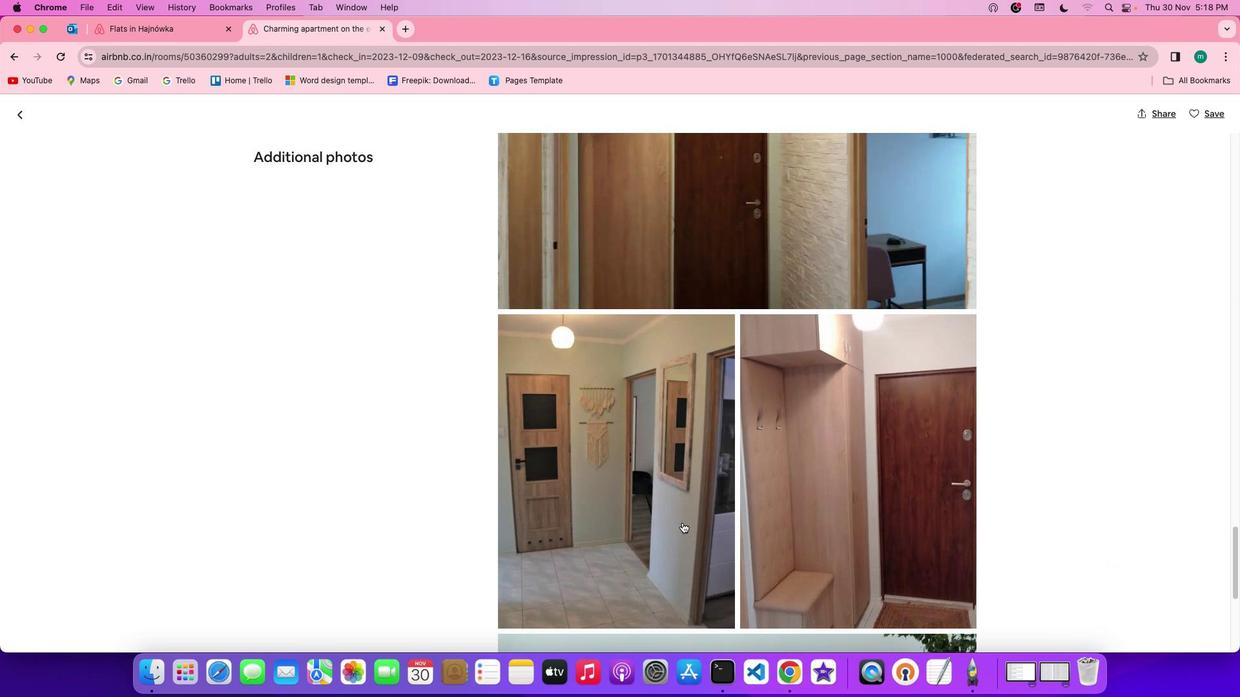
Action: Mouse scrolled (682, 522) with delta (0, -2)
Screenshot: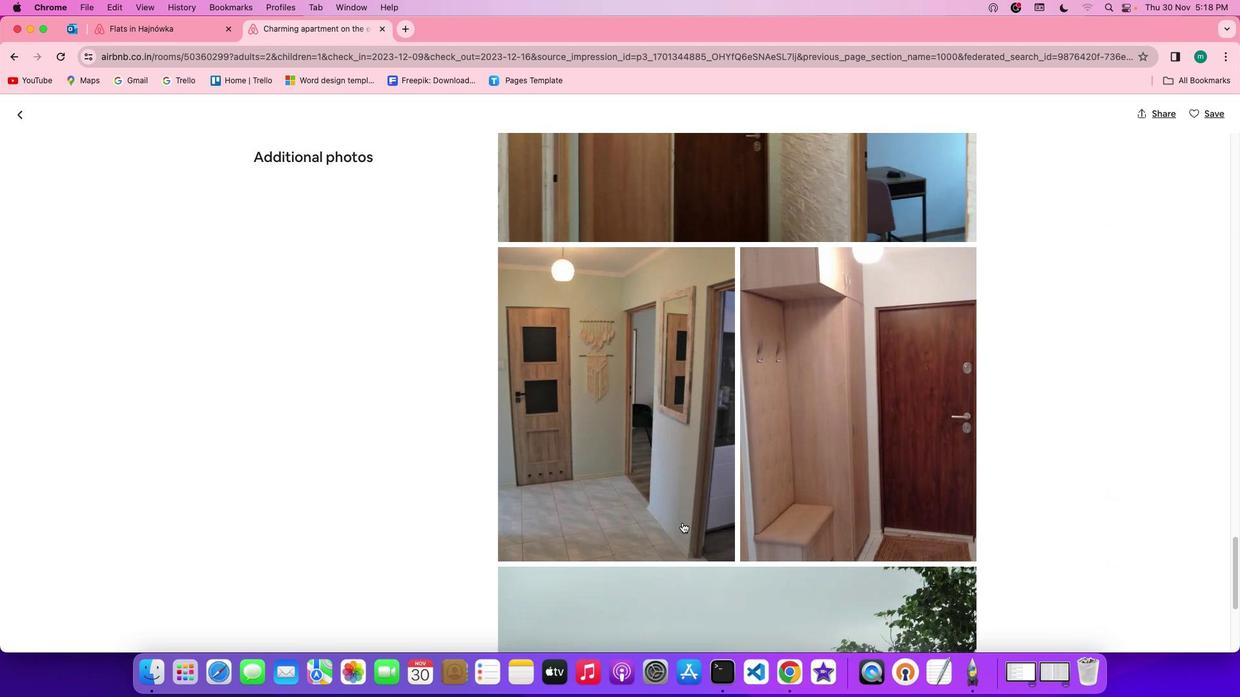 
Action: Mouse scrolled (682, 522) with delta (0, -2)
Screenshot: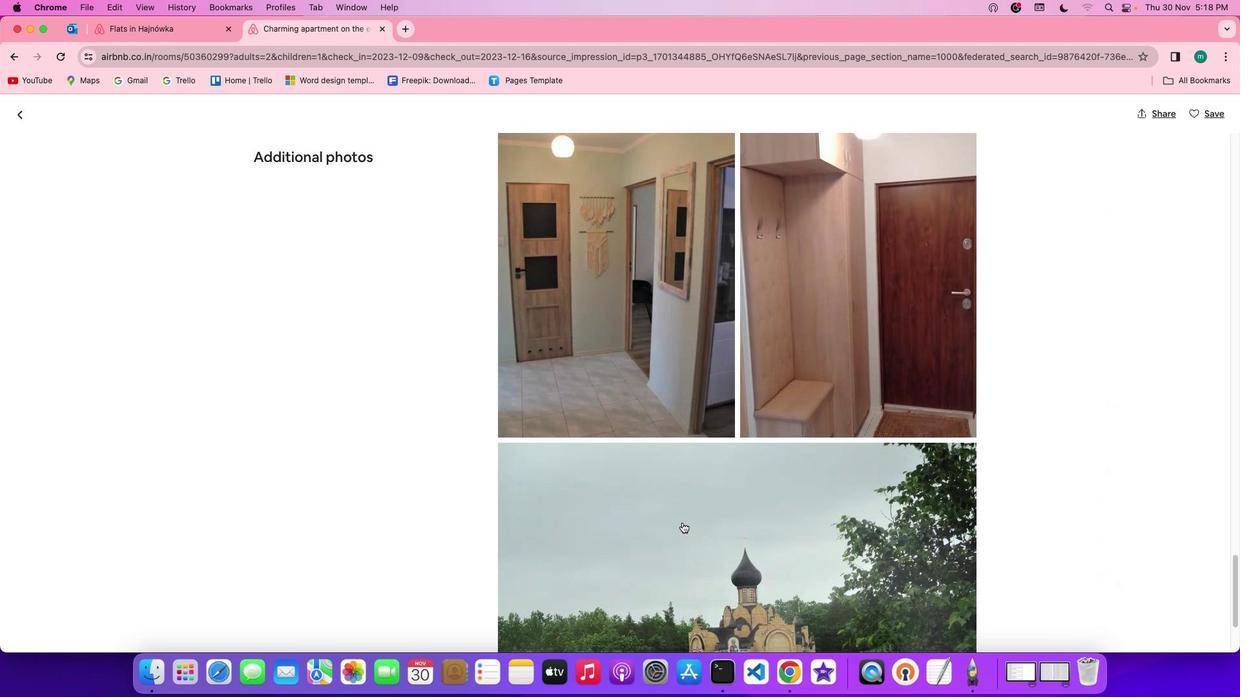 
Action: Mouse scrolled (682, 522) with delta (0, 0)
Screenshot: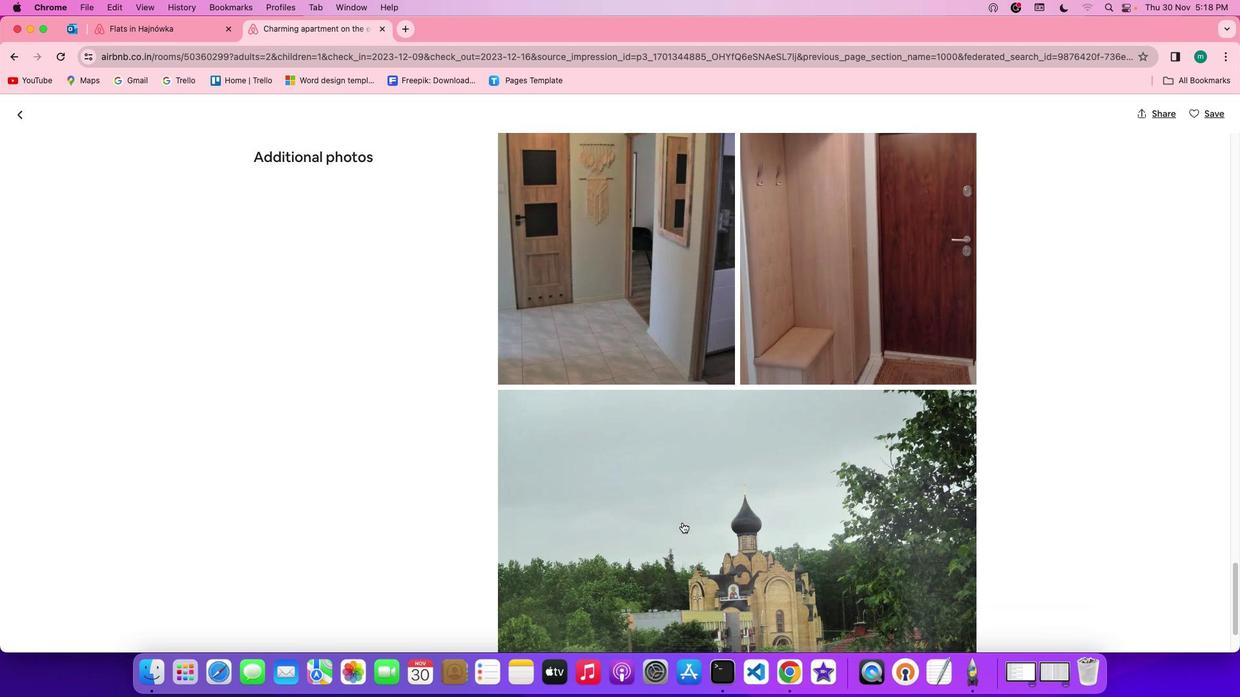 
Action: Mouse scrolled (682, 522) with delta (0, 0)
Screenshot: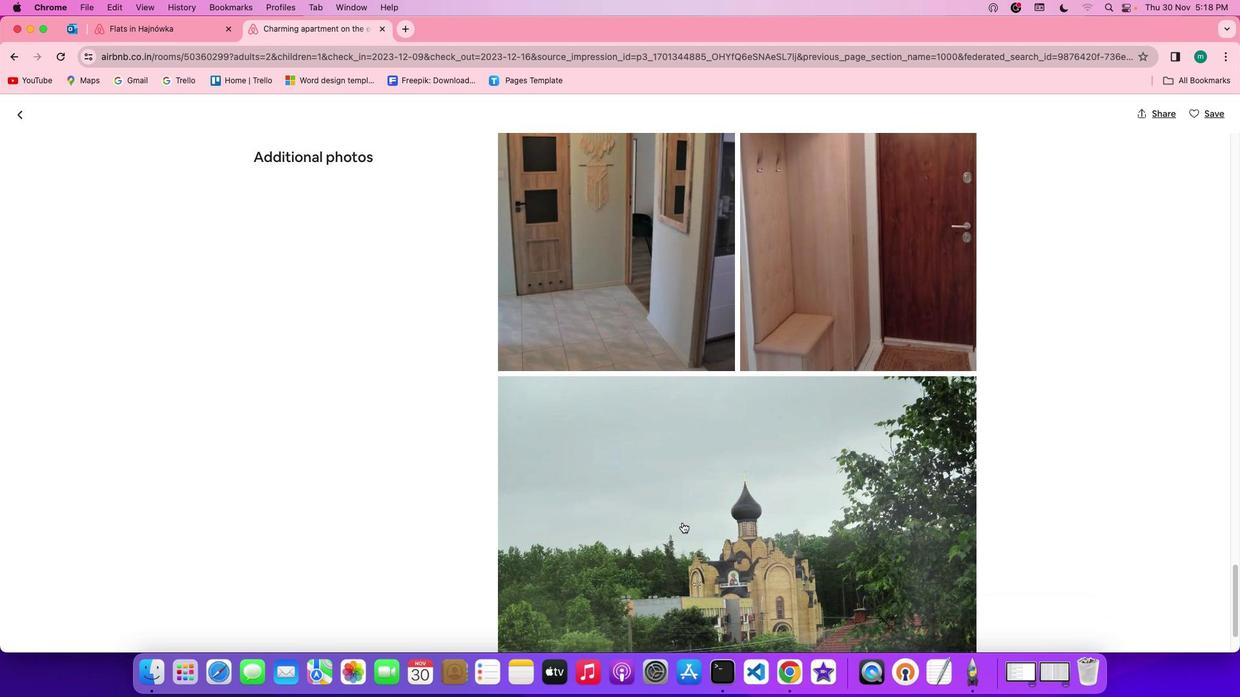
Action: Mouse scrolled (682, 522) with delta (0, -1)
Screenshot: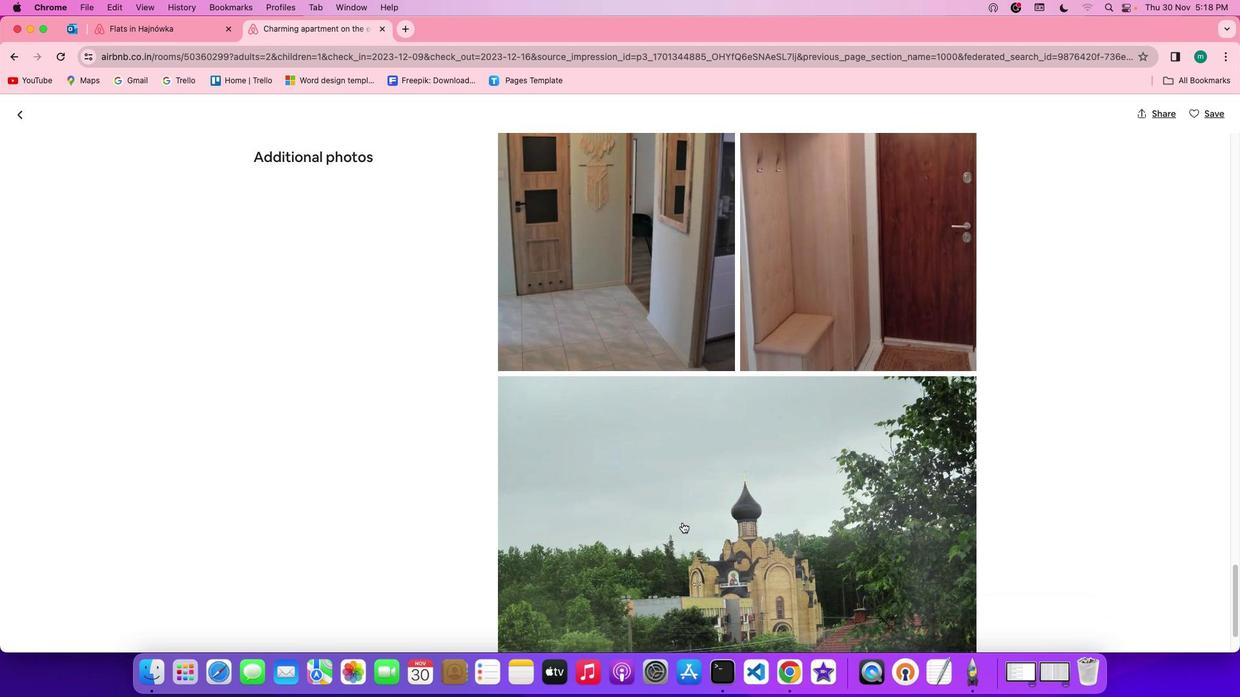 
Action: Mouse scrolled (682, 522) with delta (0, -3)
Screenshot: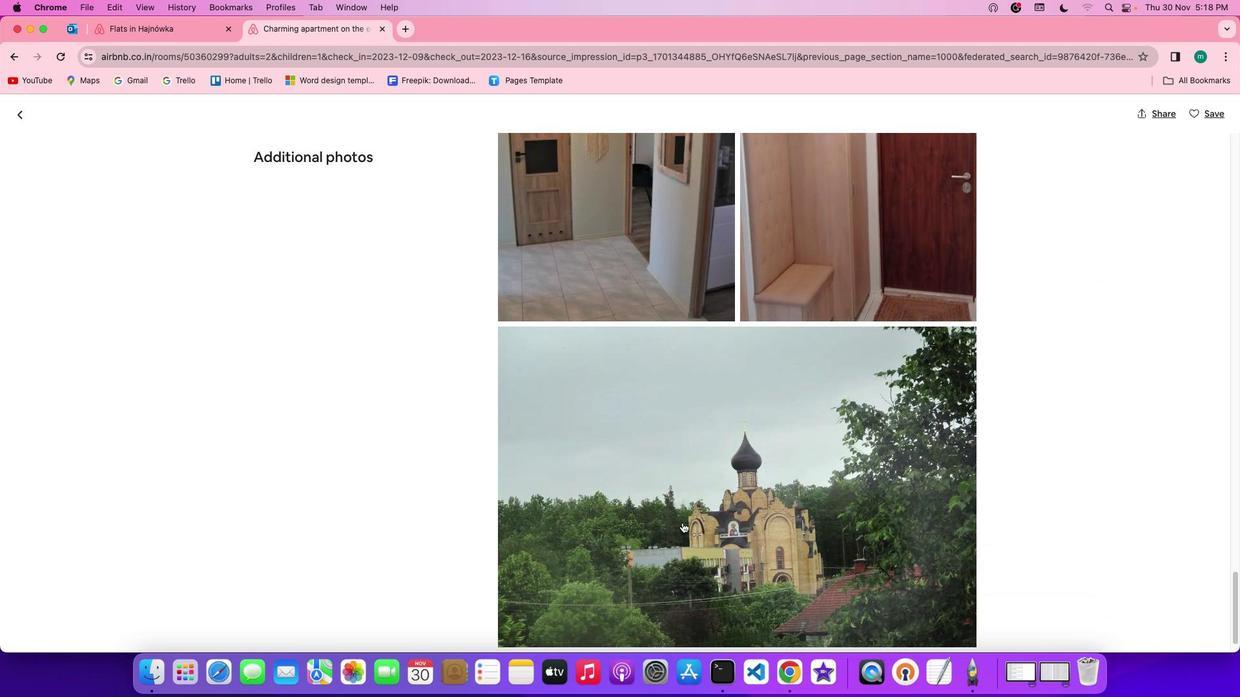 
Action: Mouse scrolled (682, 522) with delta (0, -3)
Screenshot: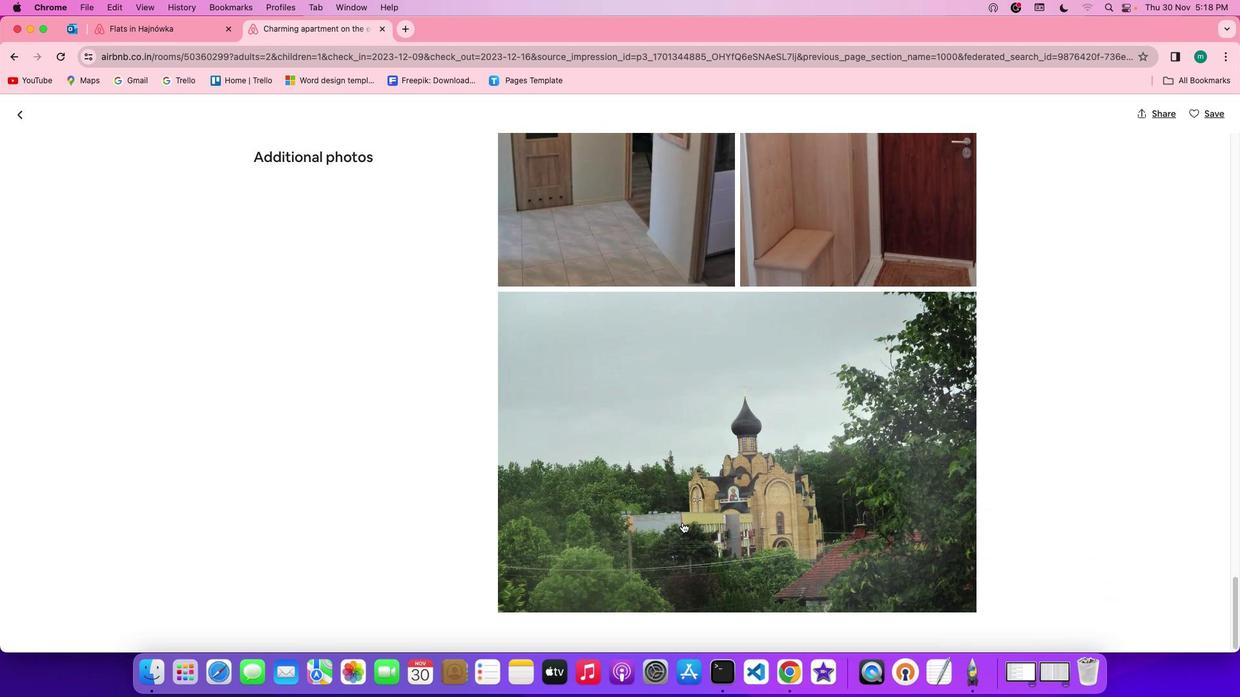 
Action: Mouse scrolled (682, 522) with delta (0, 0)
Screenshot: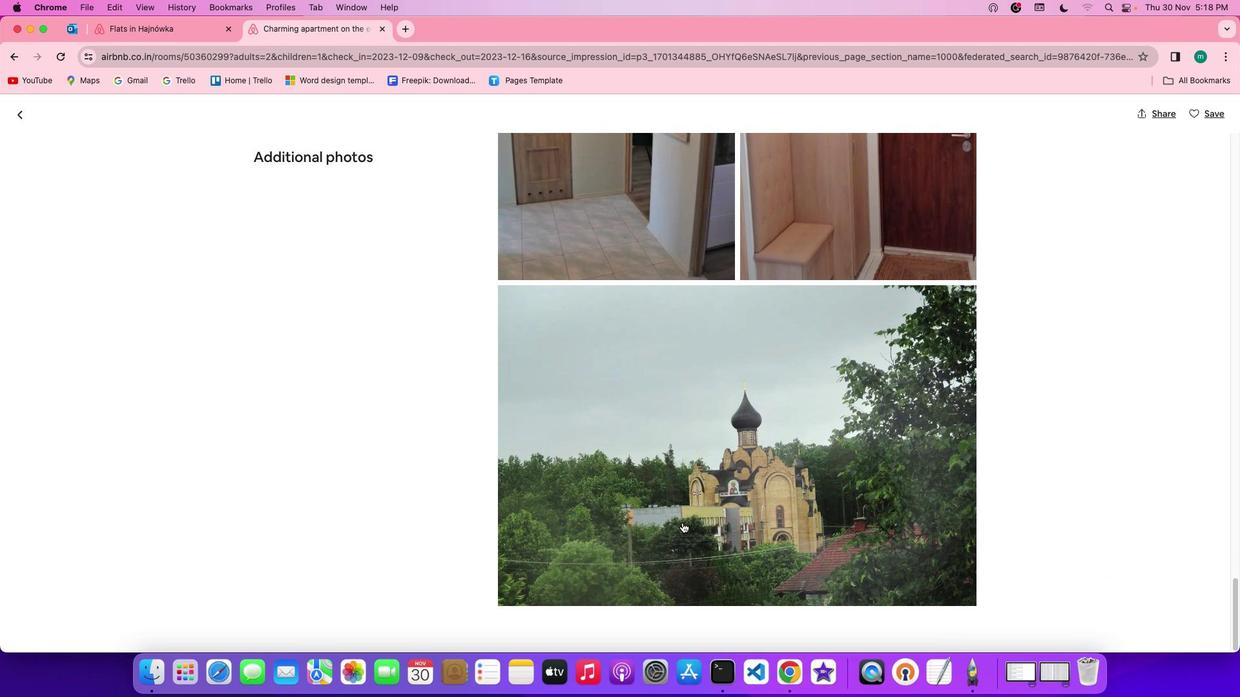 
Action: Mouse scrolled (682, 522) with delta (0, 0)
Screenshot: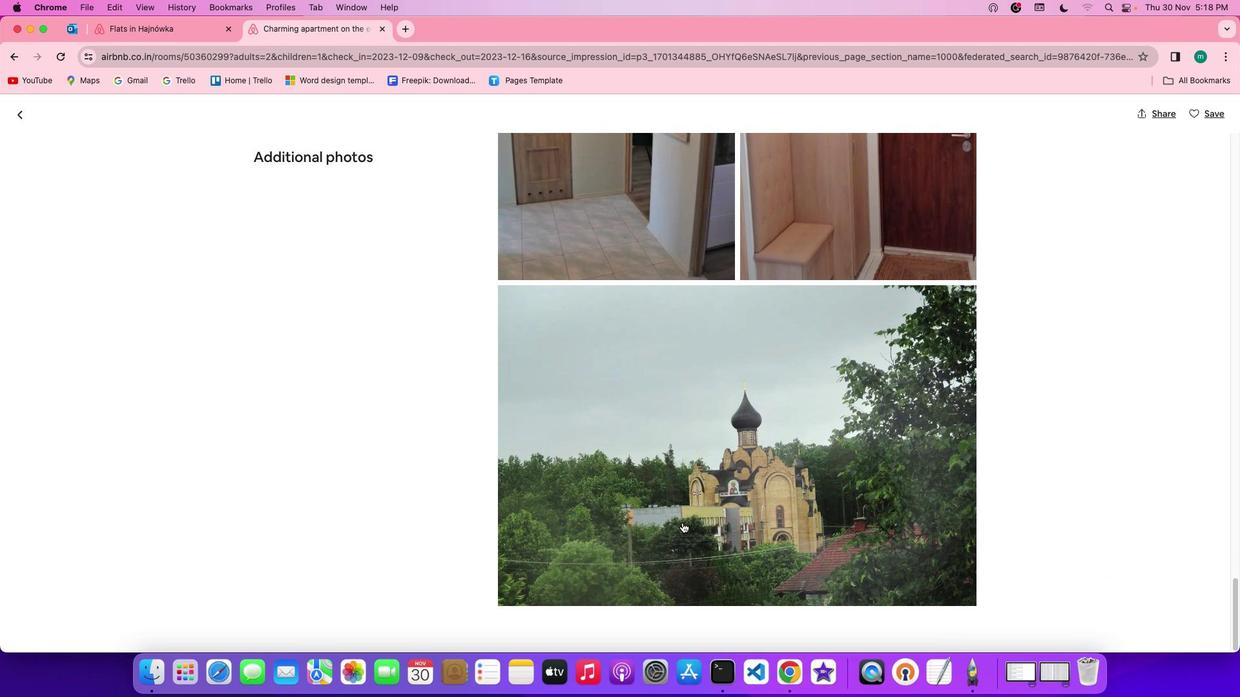 
Action: Mouse scrolled (682, 522) with delta (0, -1)
Screenshot: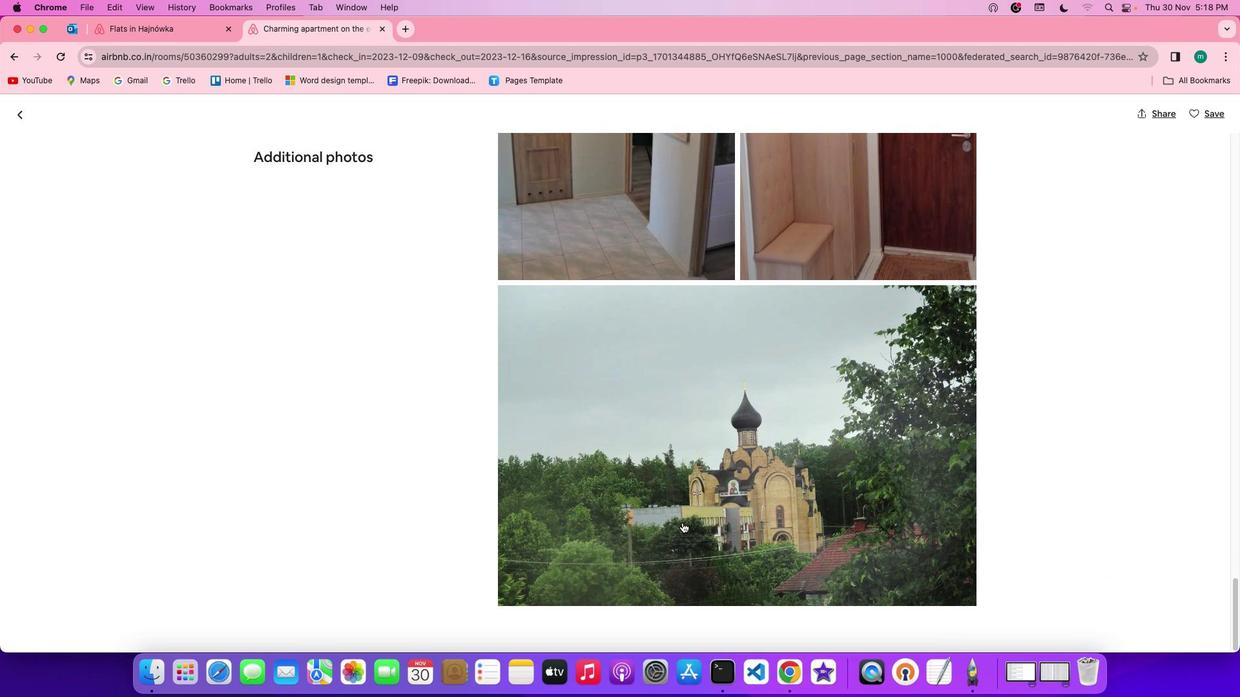 
Action: Mouse scrolled (682, 522) with delta (0, -3)
Screenshot: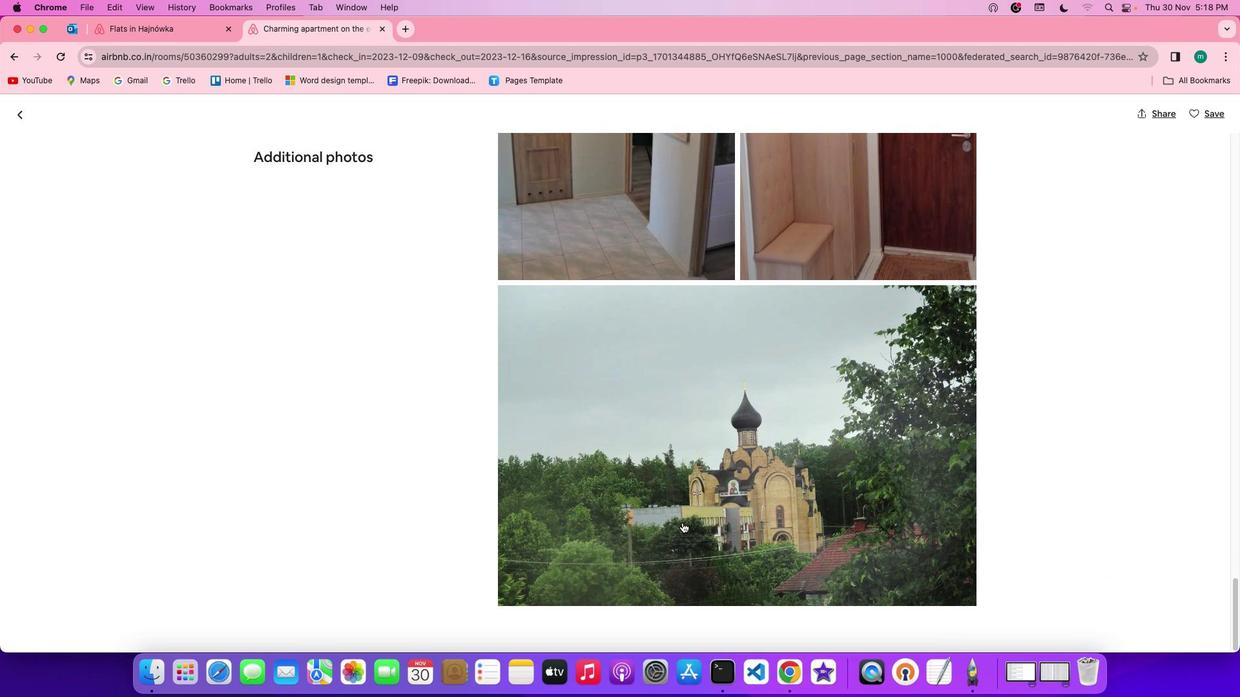 
Action: Mouse scrolled (682, 522) with delta (0, -3)
Screenshot: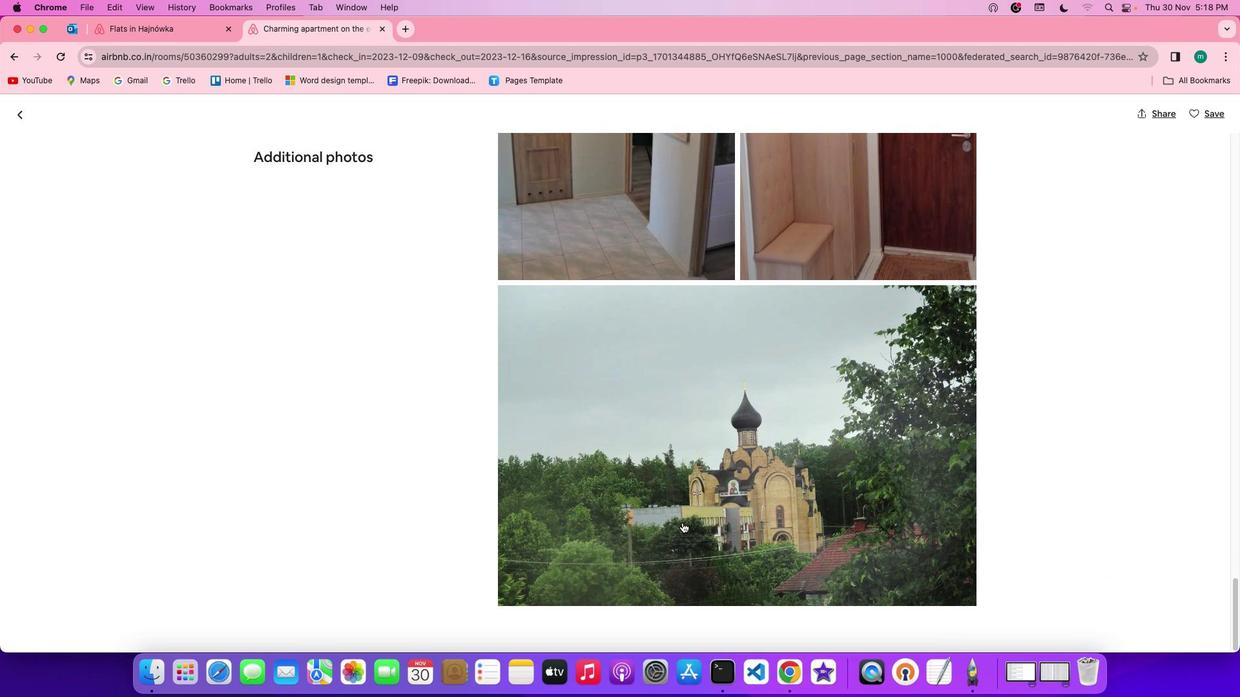 
Action: Mouse moved to (14, 109)
Screenshot: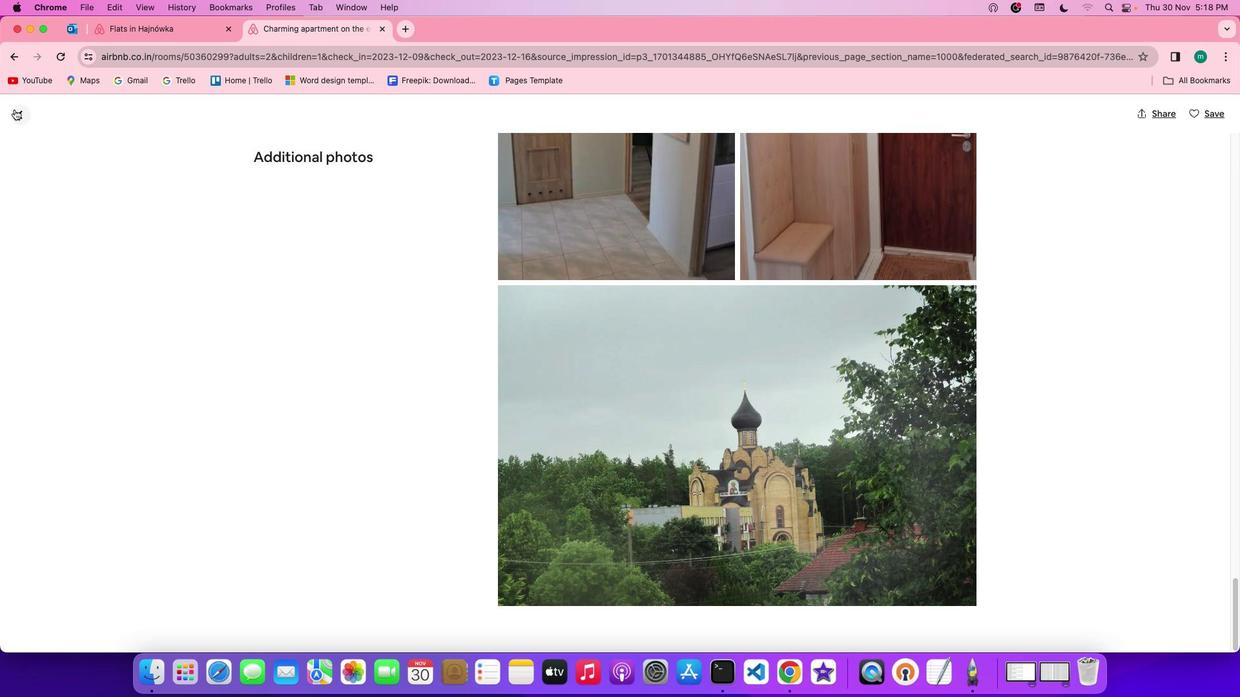 
Action: Mouse pressed left at (14, 109)
Screenshot: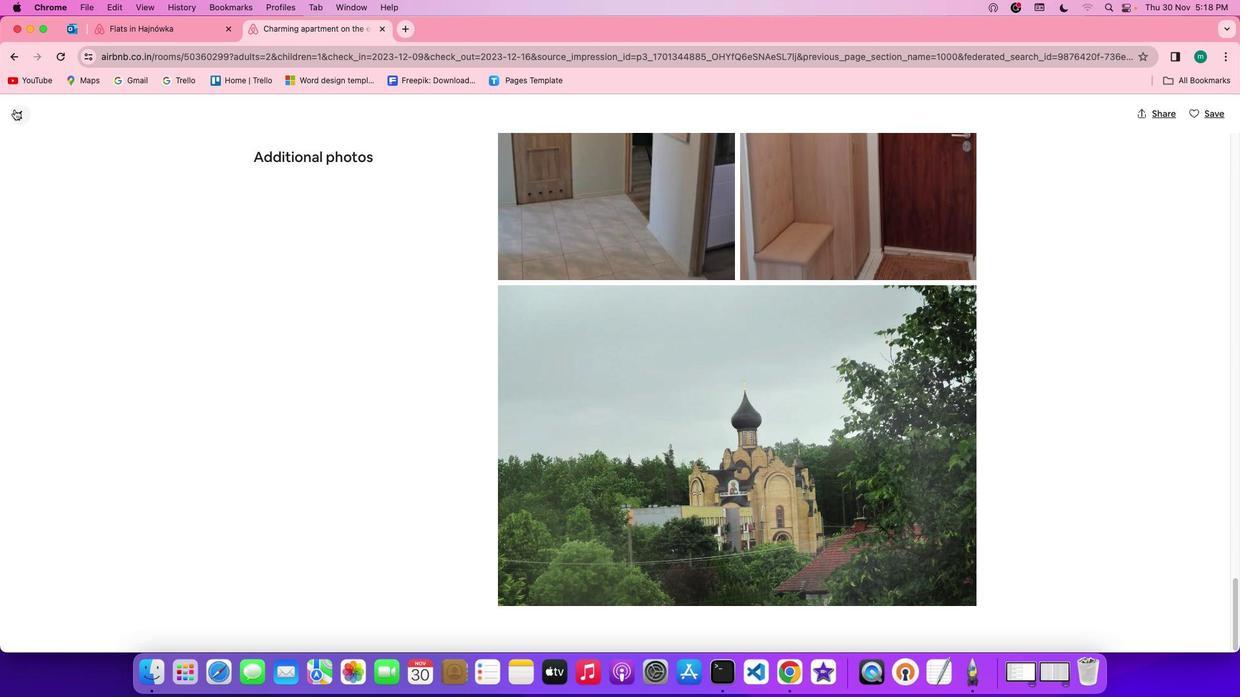 
Action: Mouse moved to (677, 485)
Screenshot: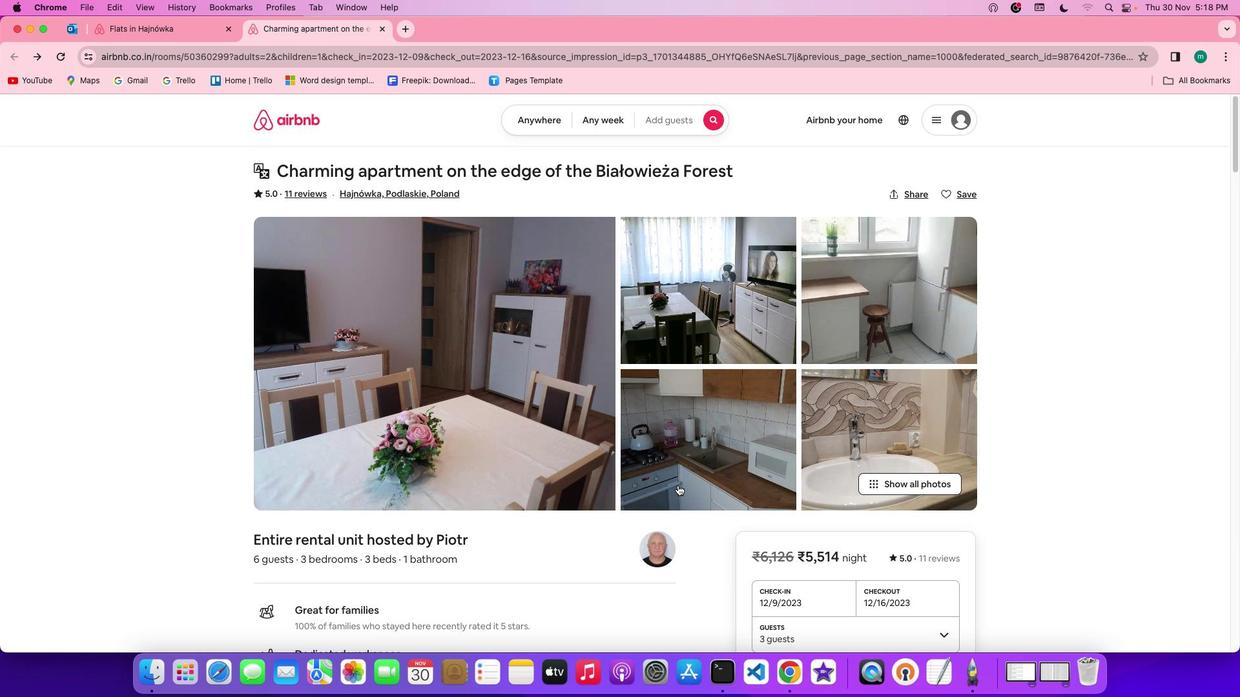 
Action: Mouse scrolled (677, 485) with delta (0, 0)
Screenshot: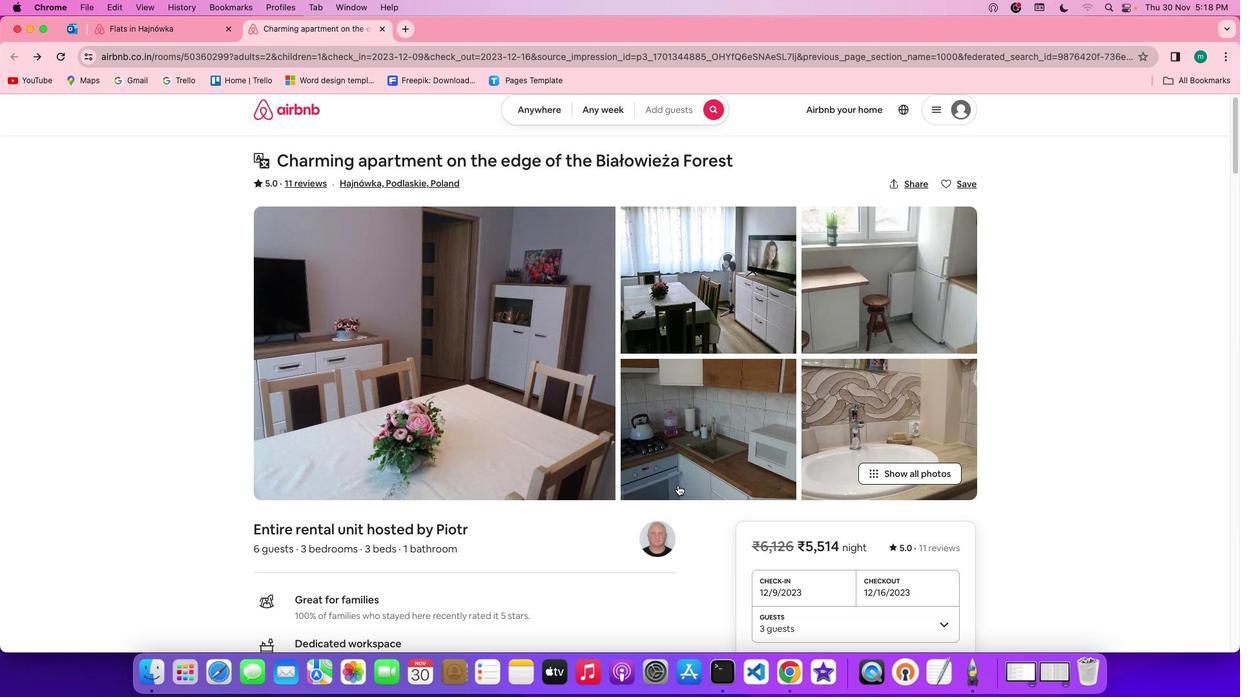 
Action: Mouse scrolled (677, 485) with delta (0, 0)
Screenshot: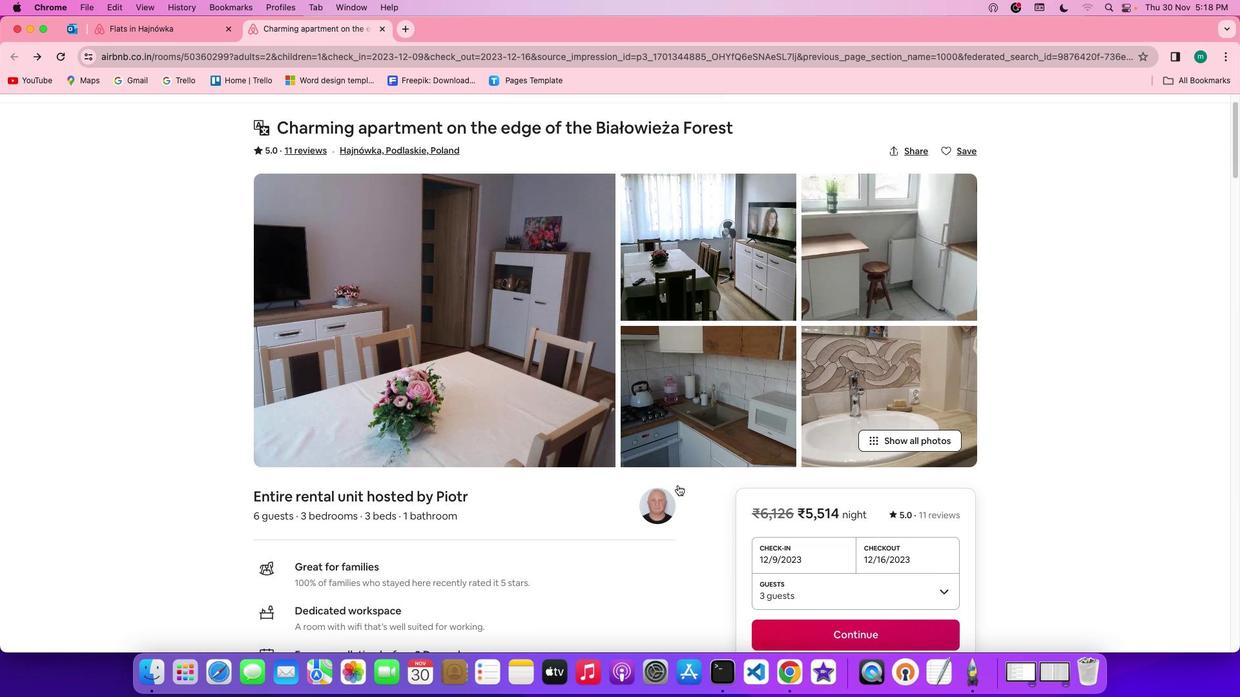 
Action: Mouse scrolled (677, 485) with delta (0, -1)
Screenshot: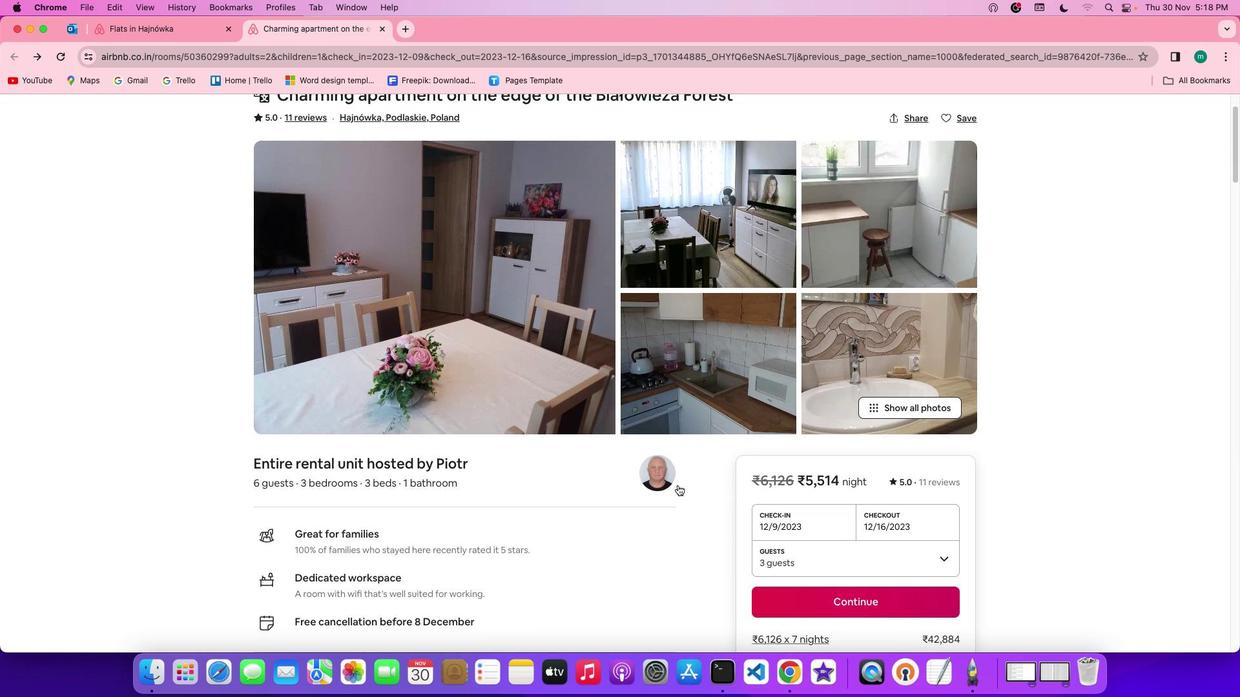 
Action: Mouse scrolled (677, 485) with delta (0, -2)
Screenshot: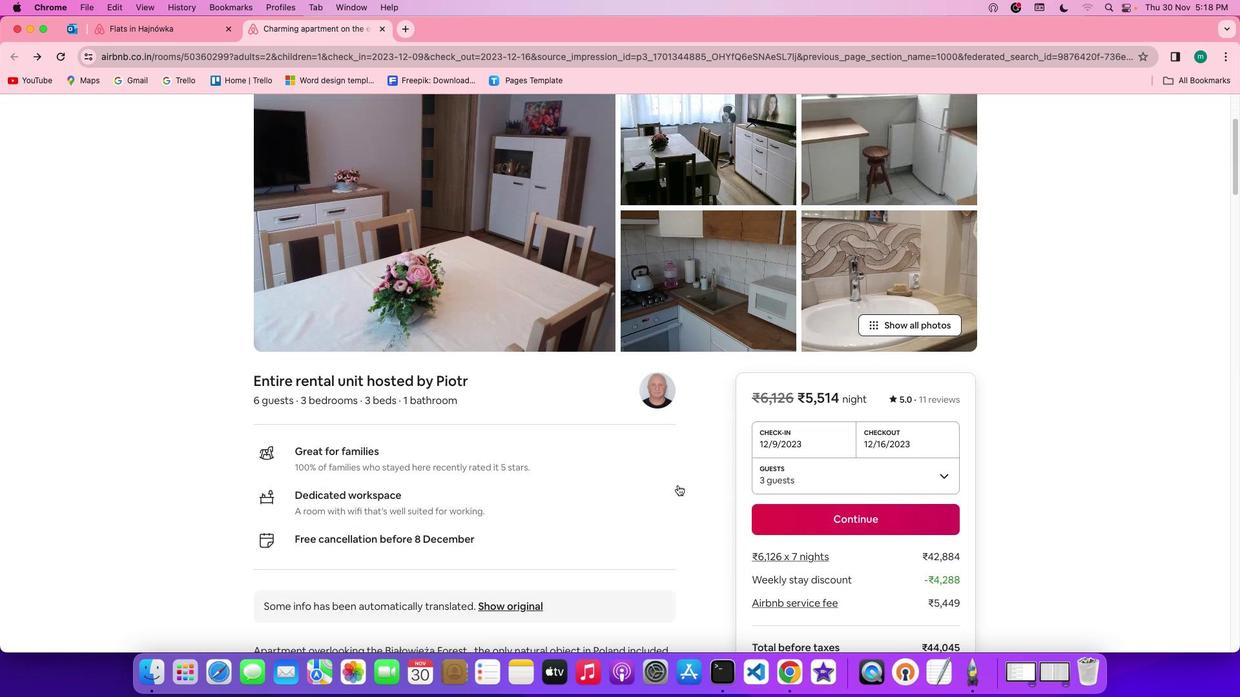 
Action: Mouse scrolled (677, 485) with delta (0, -2)
Screenshot: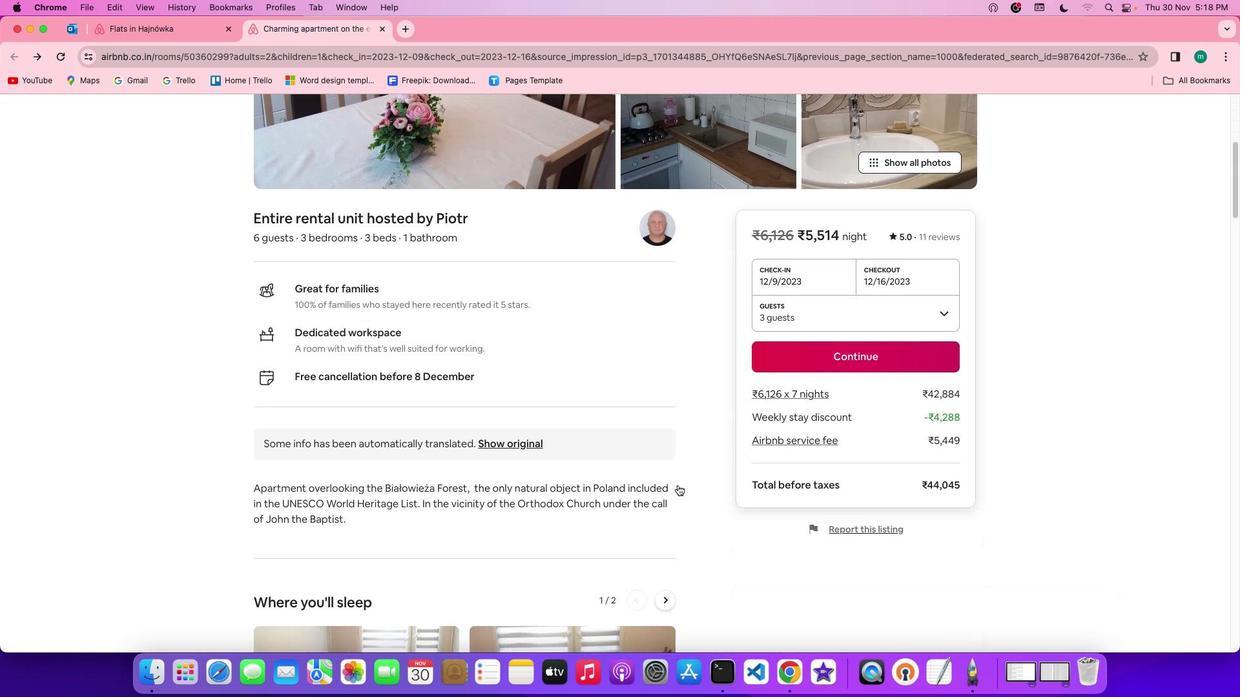 
Action: Mouse scrolled (677, 485) with delta (0, 0)
Screenshot: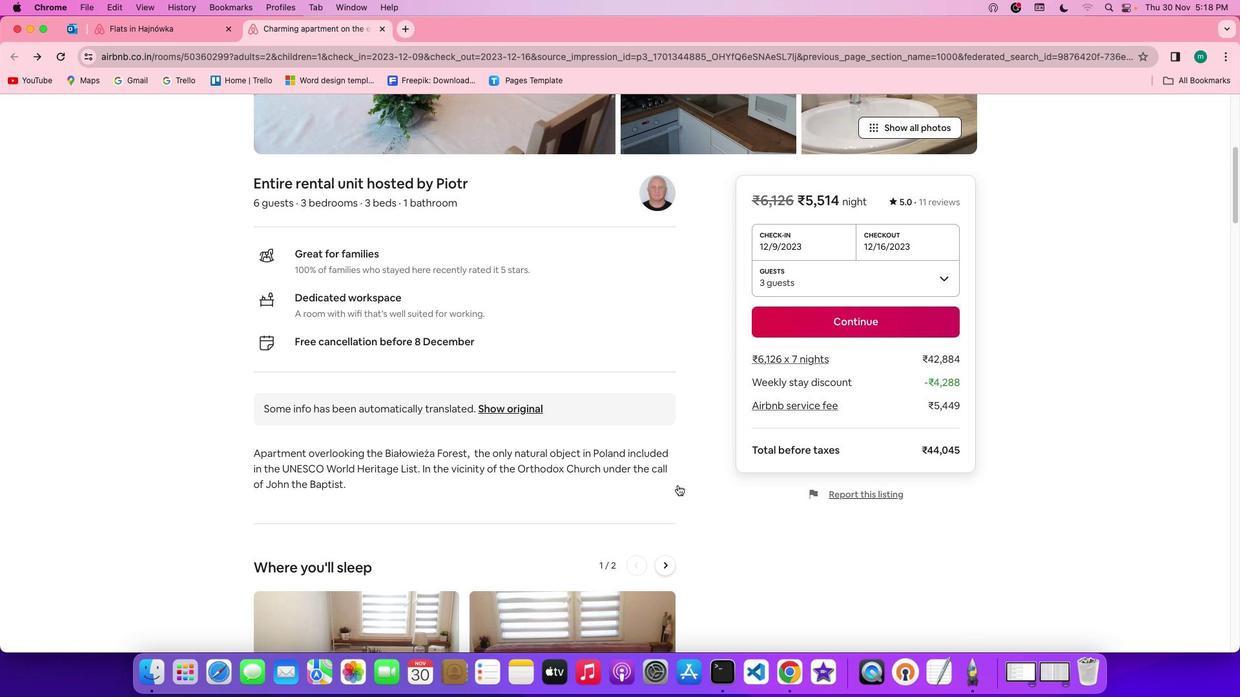 
Action: Mouse scrolled (677, 485) with delta (0, 0)
Screenshot: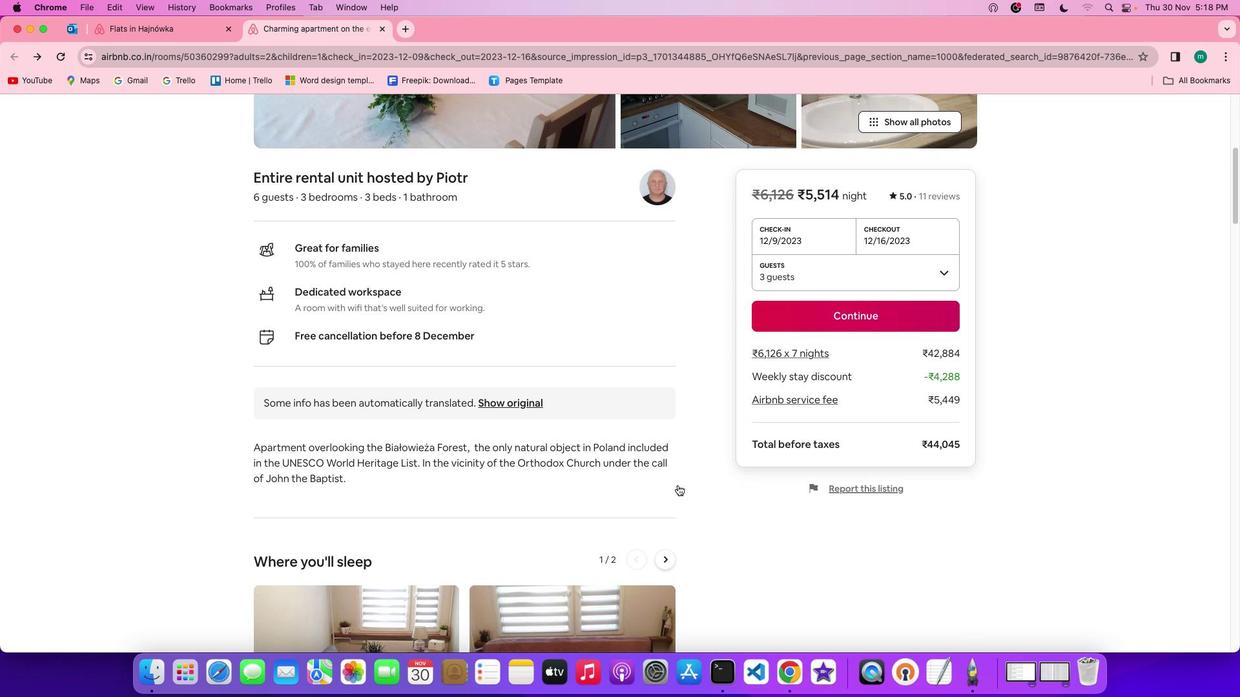 
Action: Mouse scrolled (677, 485) with delta (0, -1)
Screenshot: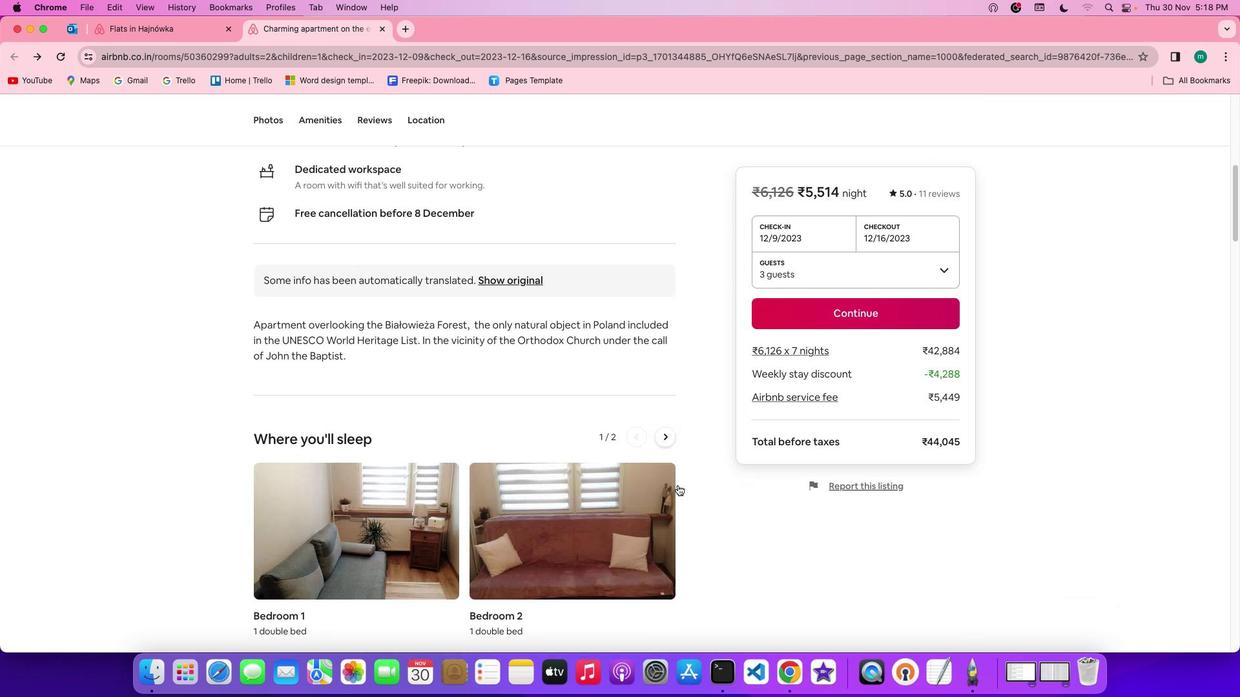 
Action: Mouse scrolled (677, 485) with delta (0, -1)
Screenshot: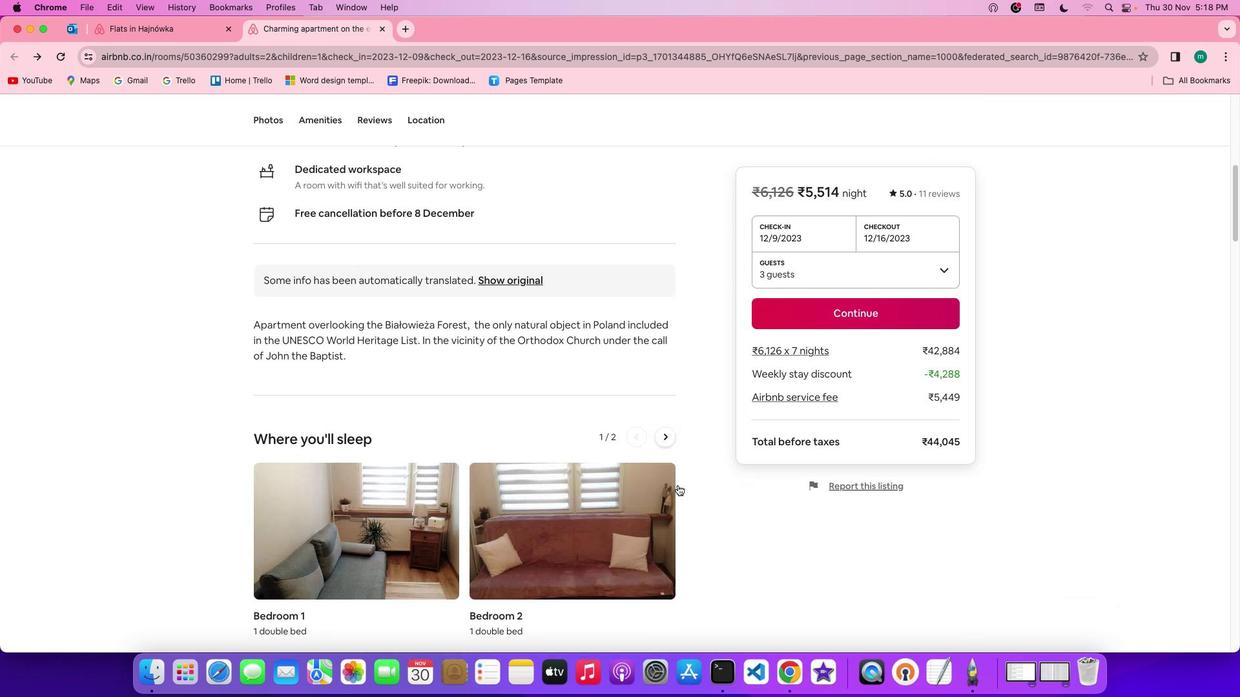
Action: Mouse scrolled (677, 485) with delta (0, -2)
Screenshot: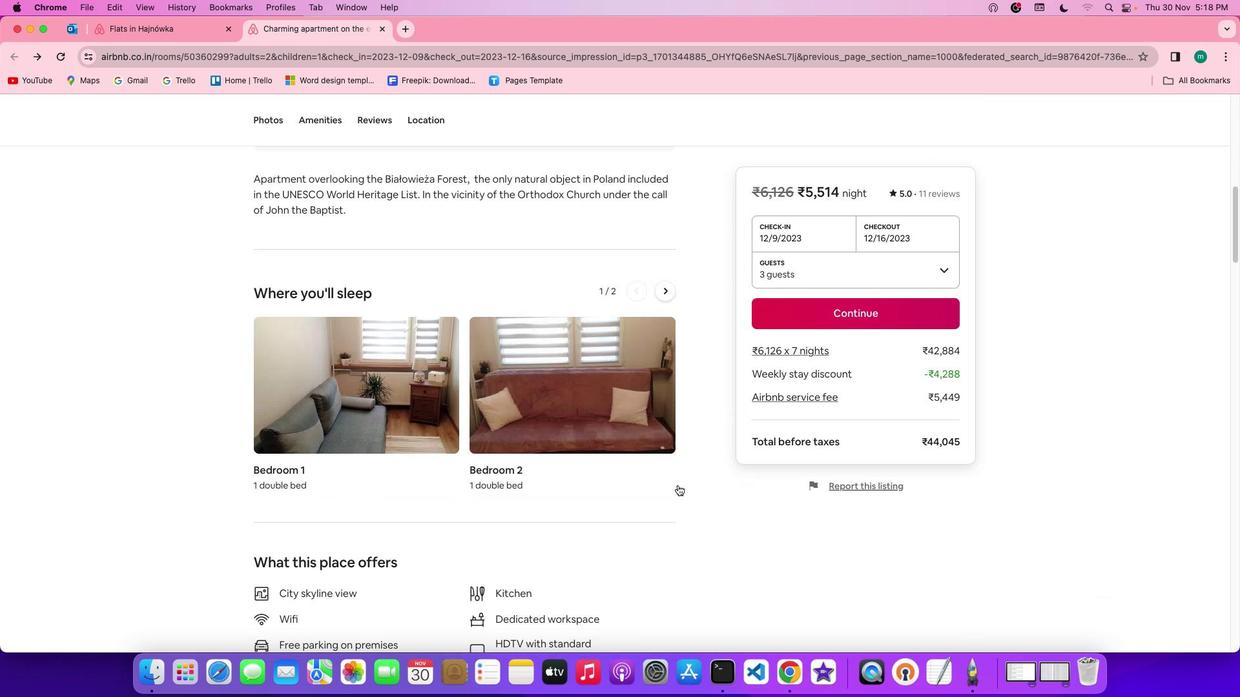 
Action: Mouse moved to (668, 283)
Screenshot: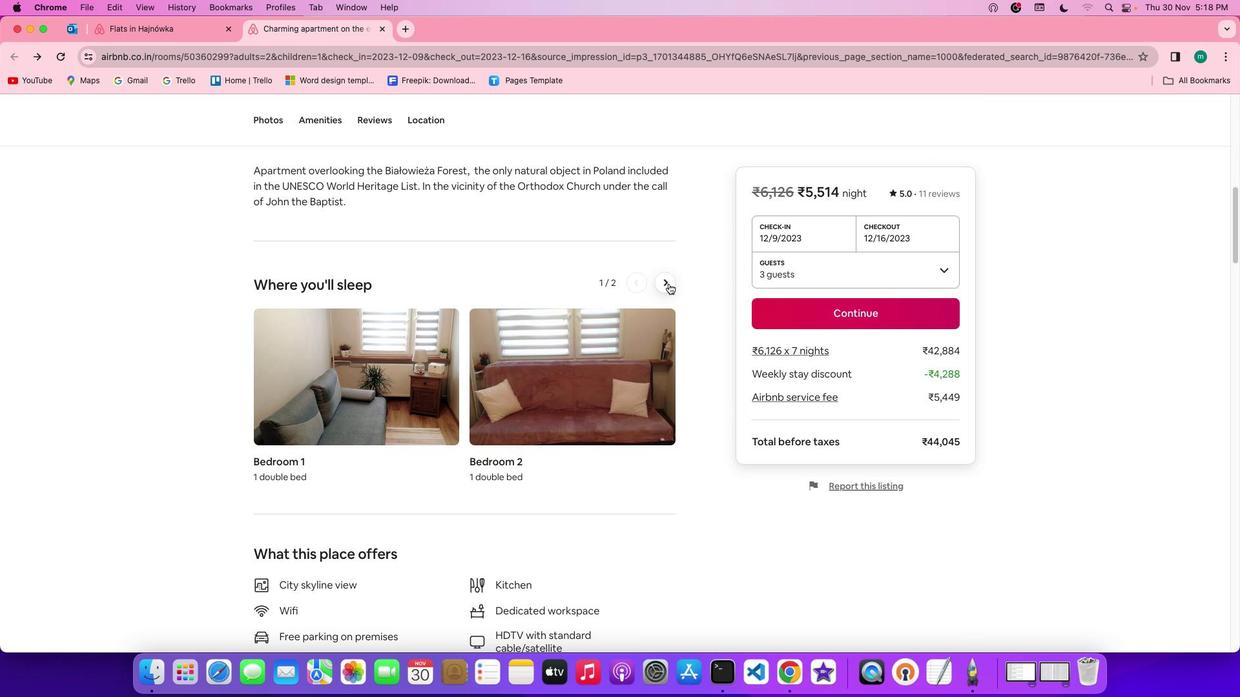 
Action: Mouse pressed left at (668, 283)
Screenshot: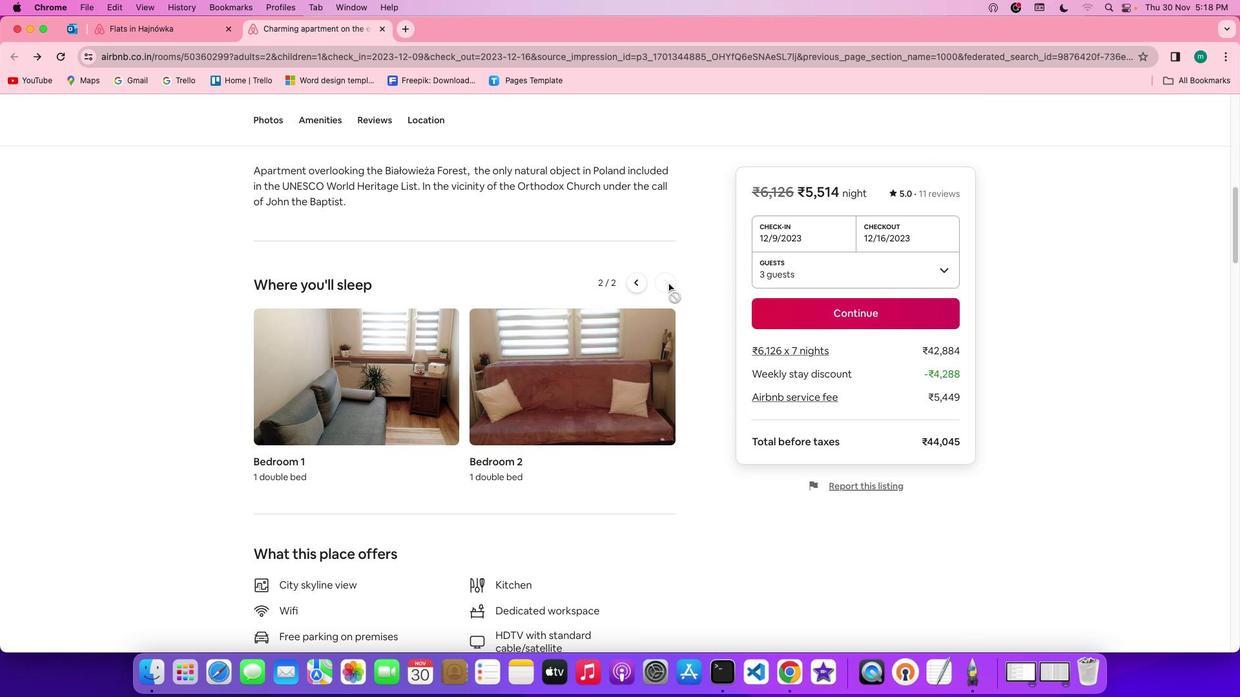 
Action: Mouse moved to (566, 443)
Screenshot: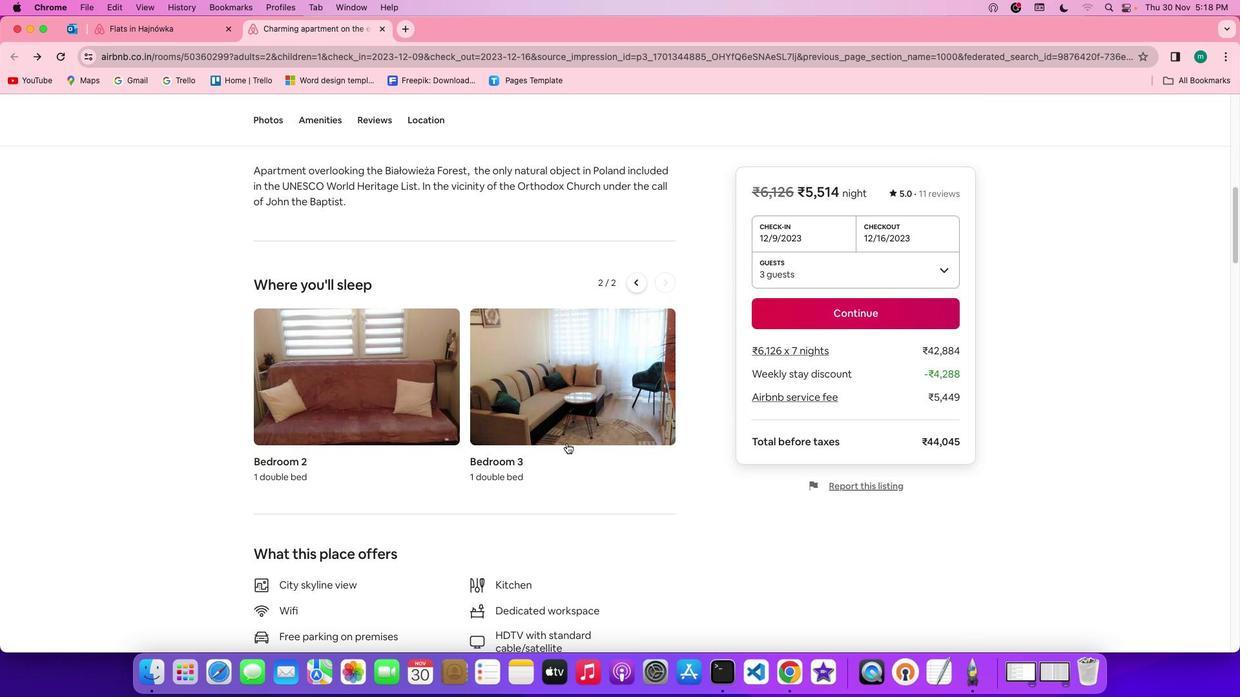 
Action: Mouse scrolled (566, 443) with delta (0, 0)
Screenshot: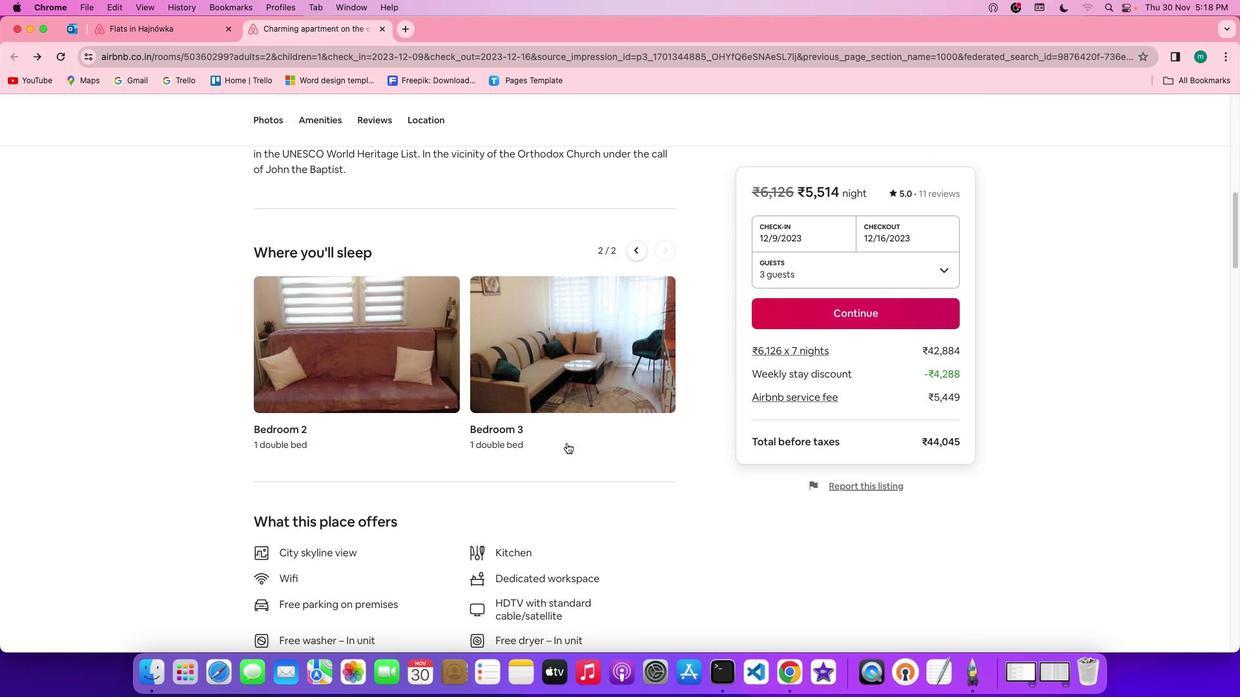 
Action: Mouse scrolled (566, 443) with delta (0, 0)
Screenshot: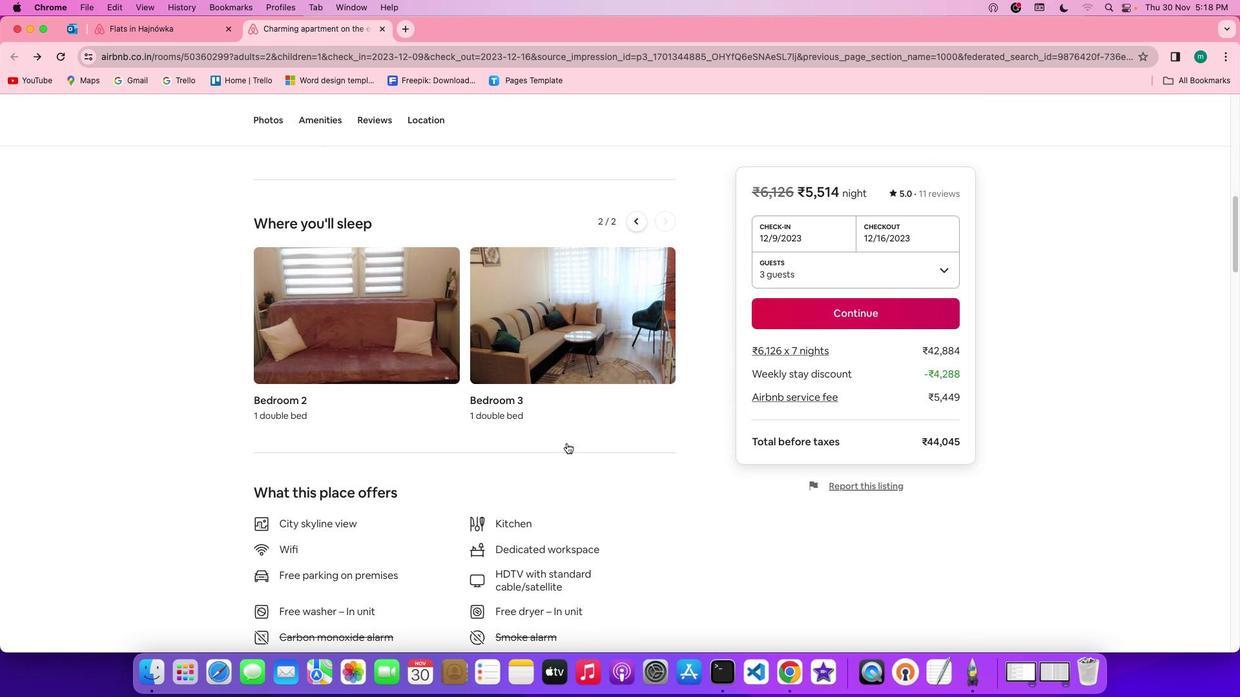 
Action: Mouse scrolled (566, 443) with delta (0, -1)
Screenshot: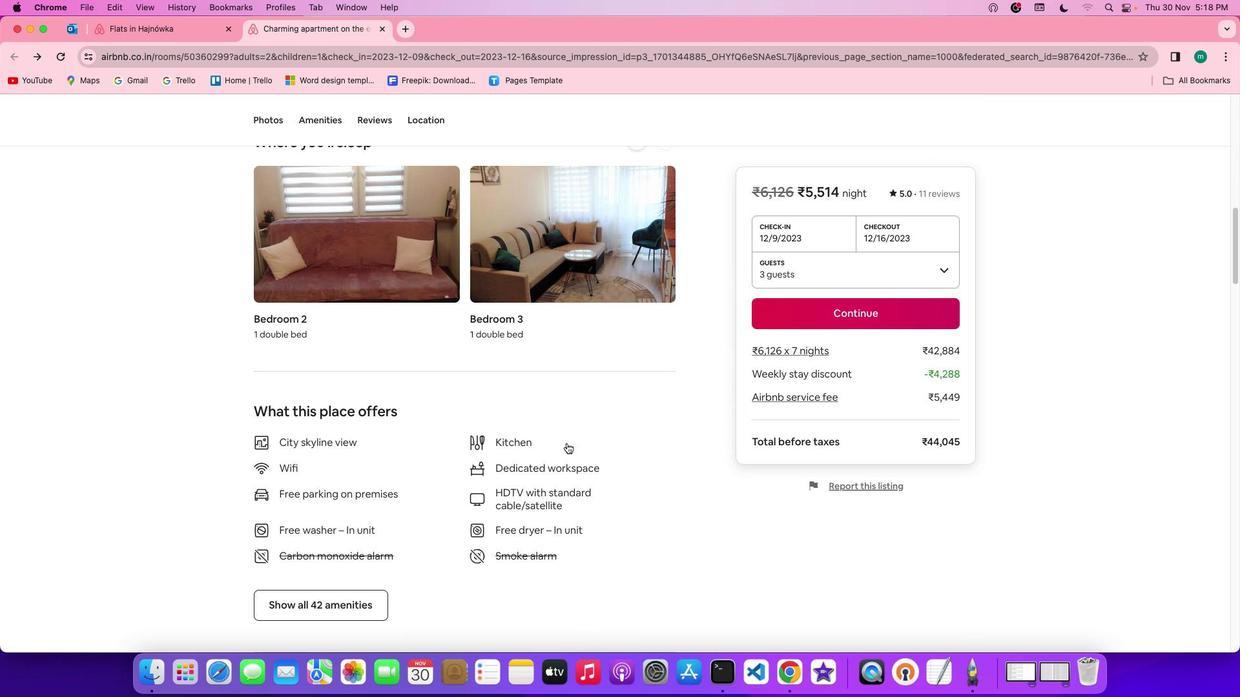 
Action: Mouse scrolled (566, 443) with delta (0, -2)
Screenshot: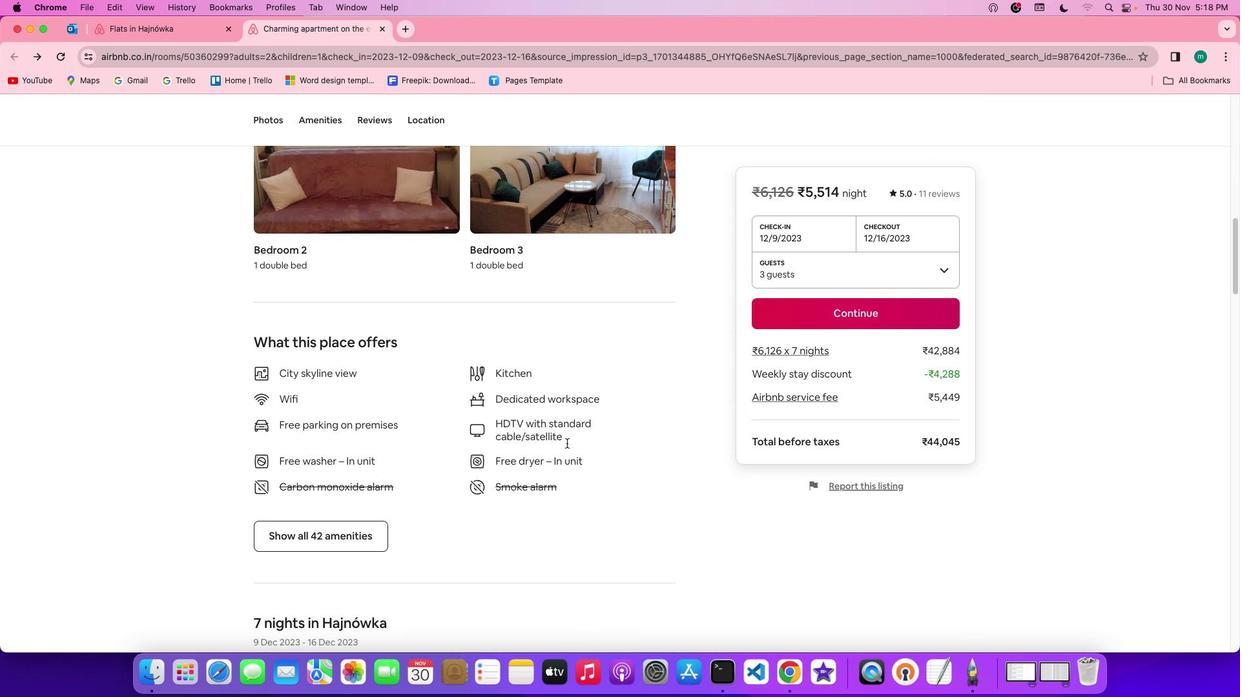 
Action: Mouse scrolled (566, 443) with delta (0, 0)
Screenshot: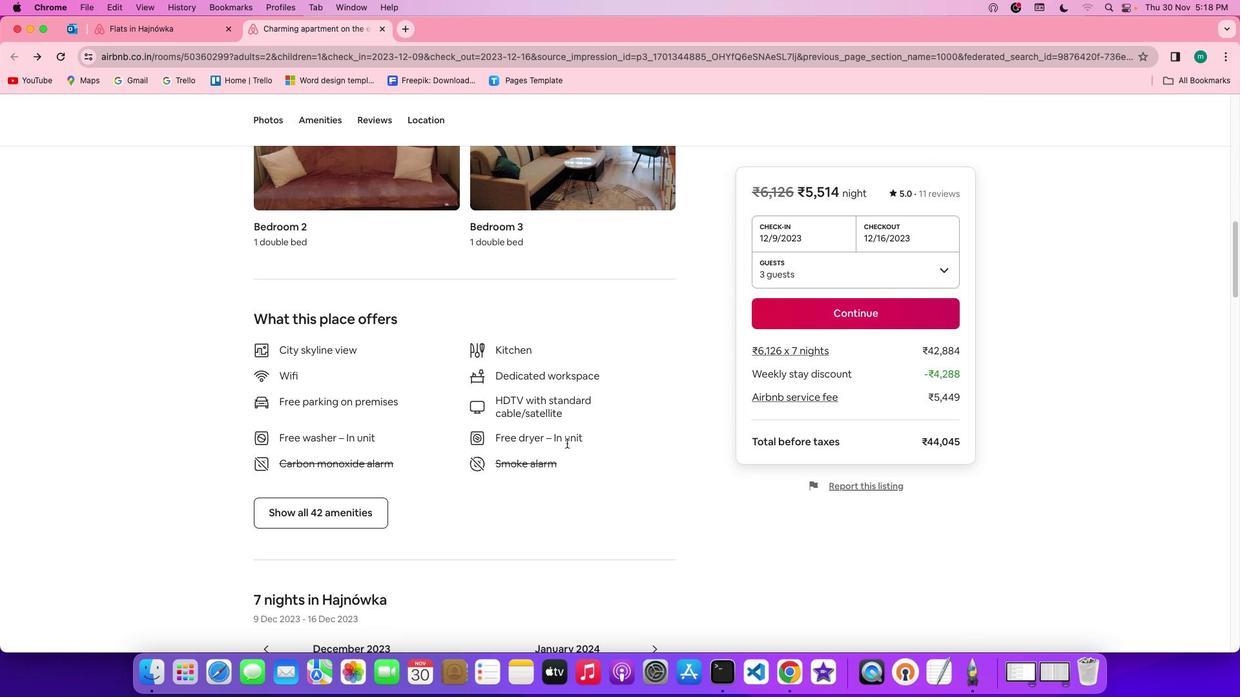 
Action: Mouse scrolled (566, 443) with delta (0, 0)
Screenshot: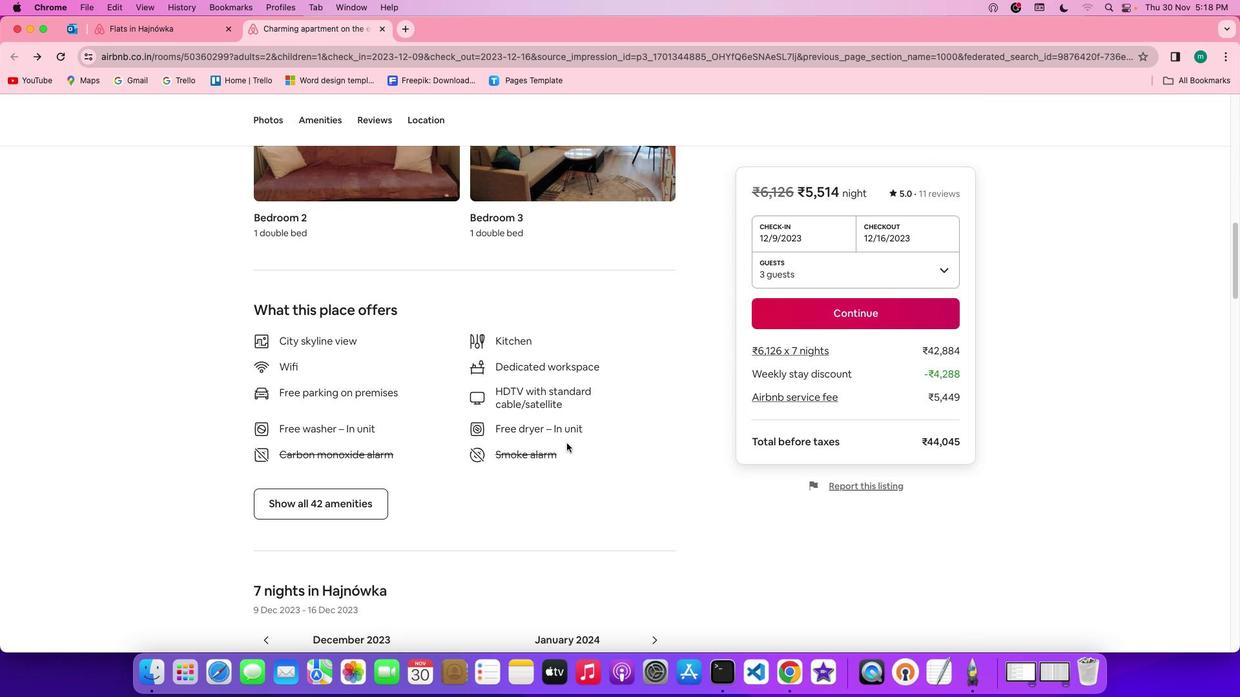 
Action: Mouse scrolled (566, 443) with delta (0, 0)
Screenshot: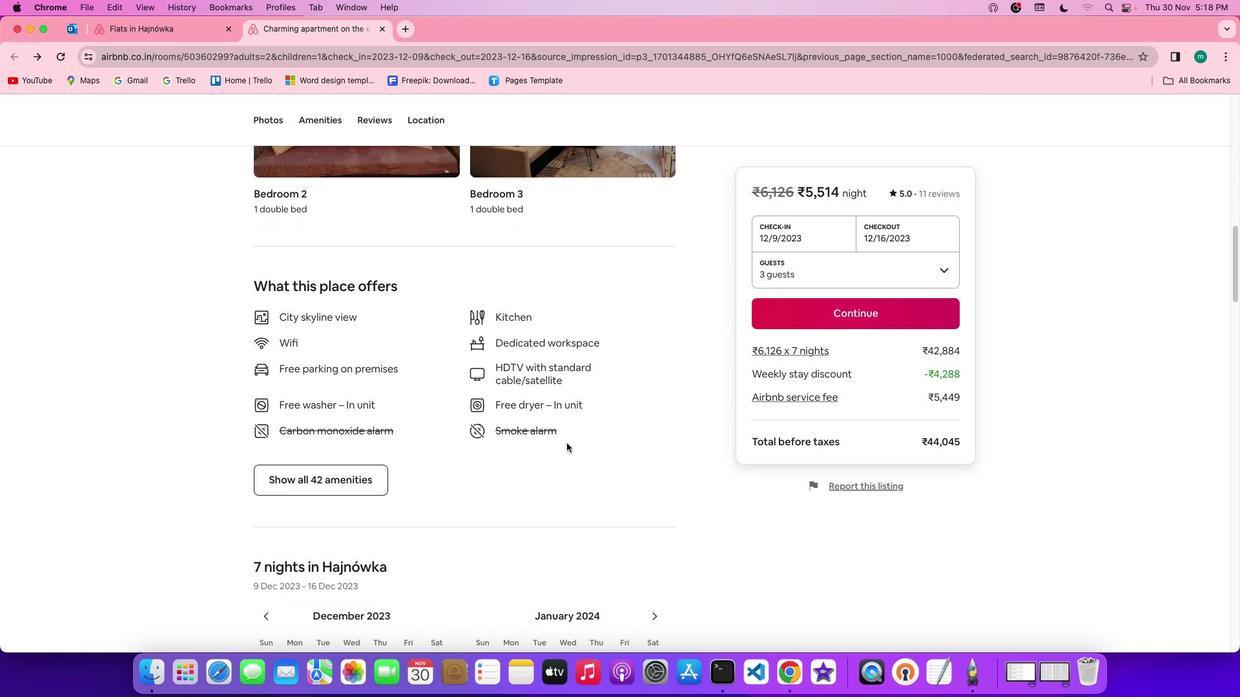 
Action: Mouse moved to (348, 465)
Screenshot: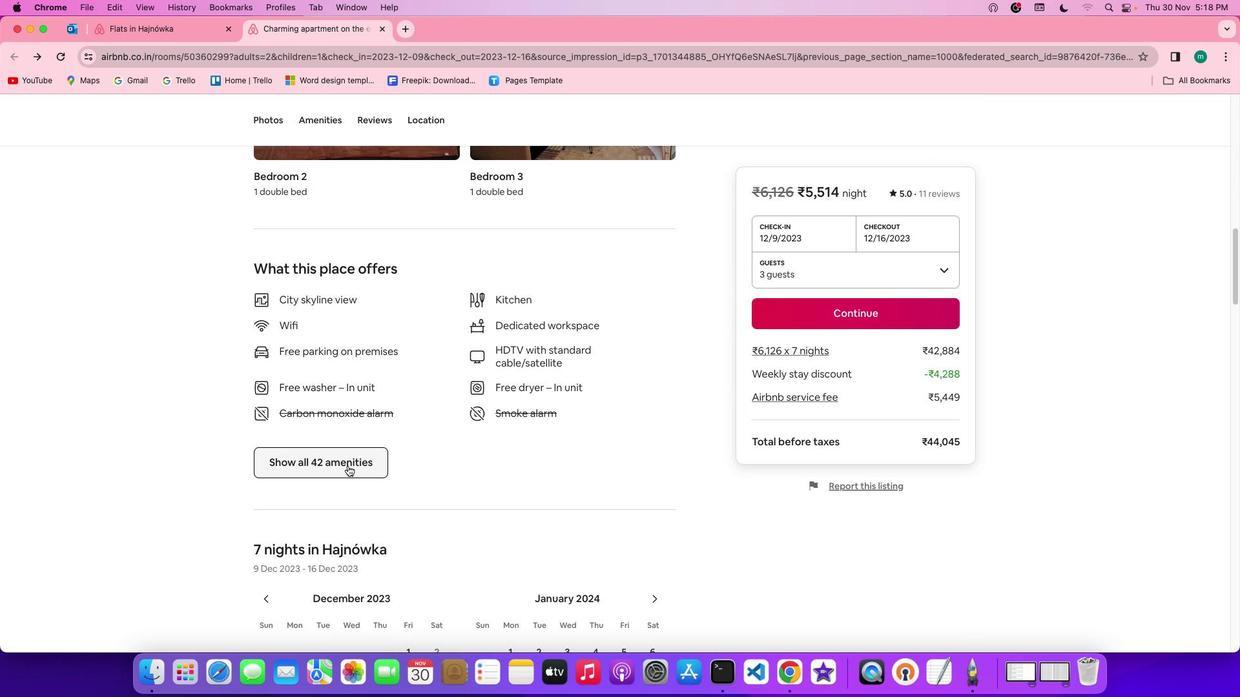 
Action: Mouse pressed left at (348, 465)
Screenshot: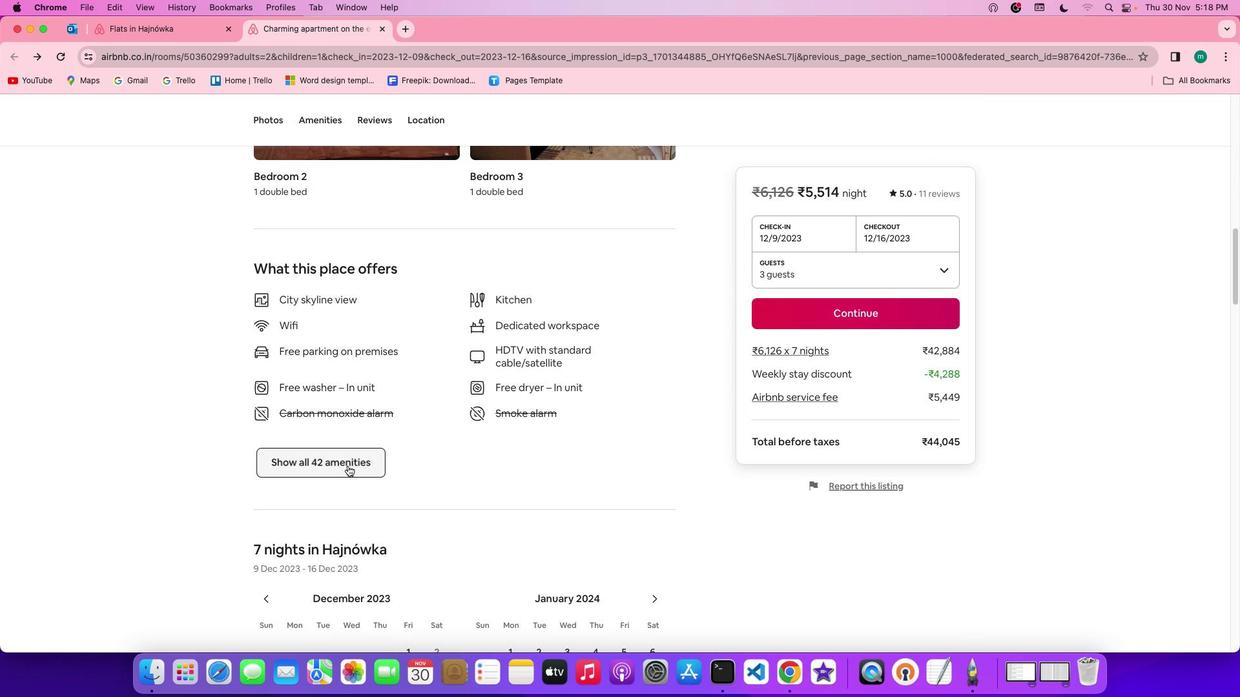 
Action: Mouse moved to (512, 474)
Screenshot: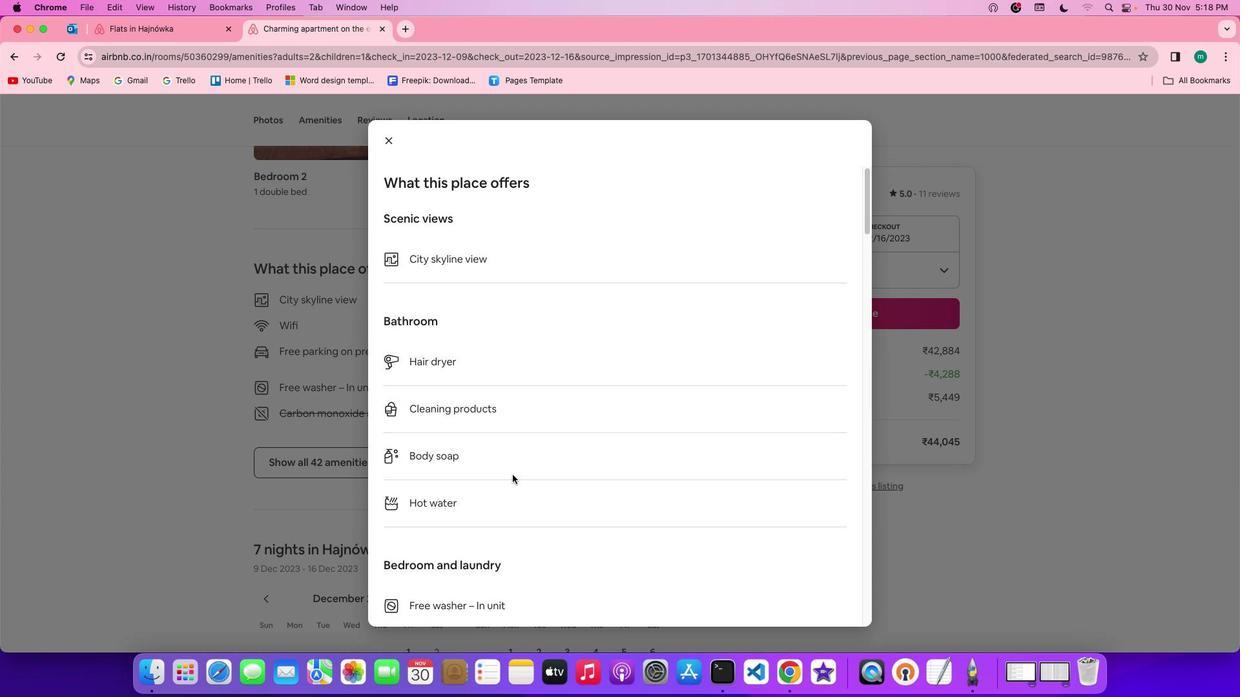 
Action: Mouse scrolled (512, 474) with delta (0, 0)
Screenshot: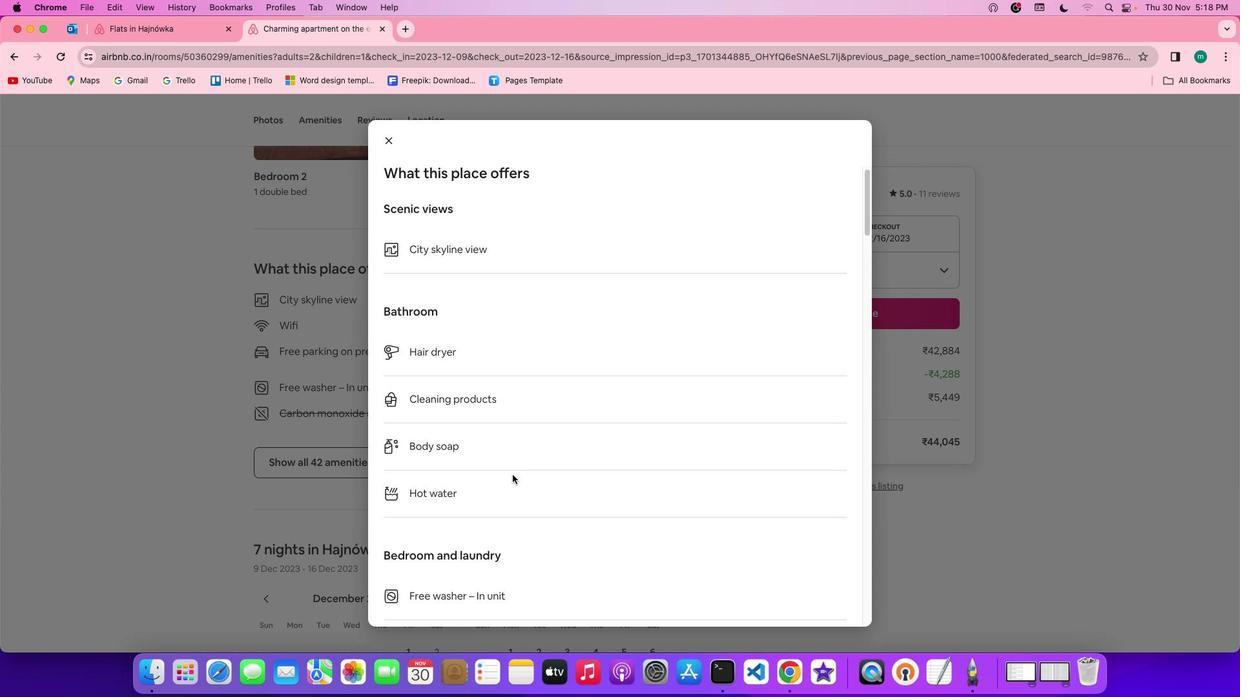 
Action: Mouse scrolled (512, 474) with delta (0, 0)
Screenshot: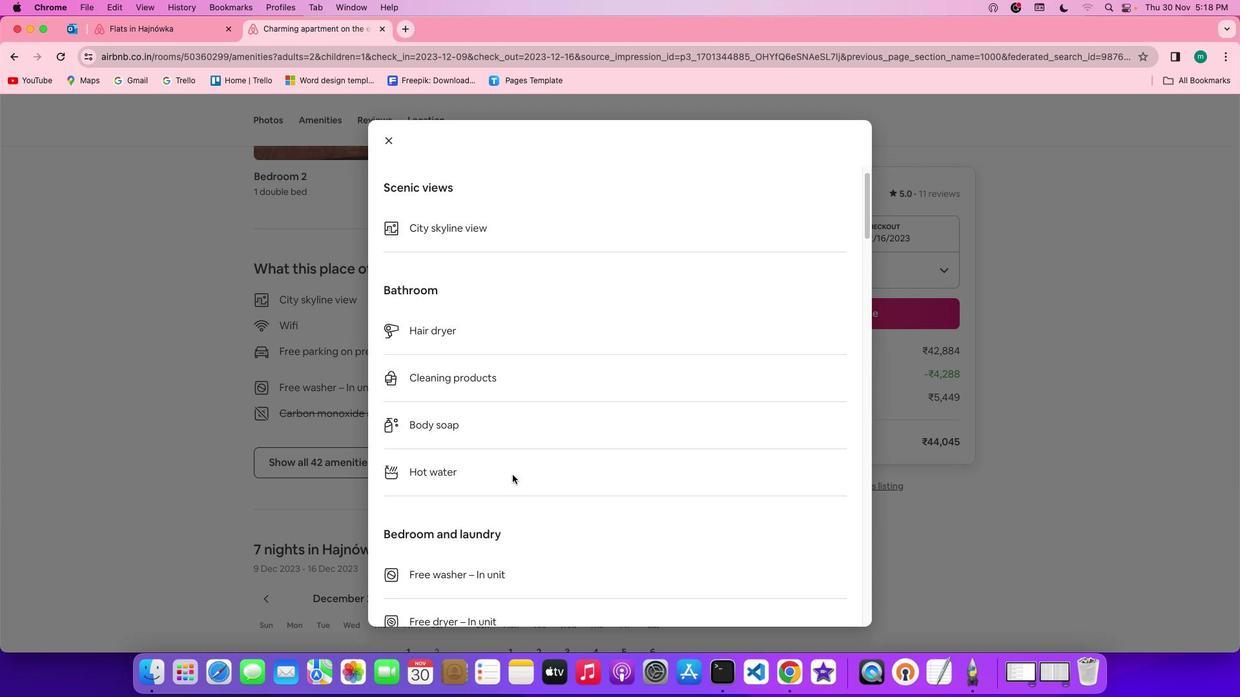 
Action: Mouse moved to (512, 474)
Screenshot: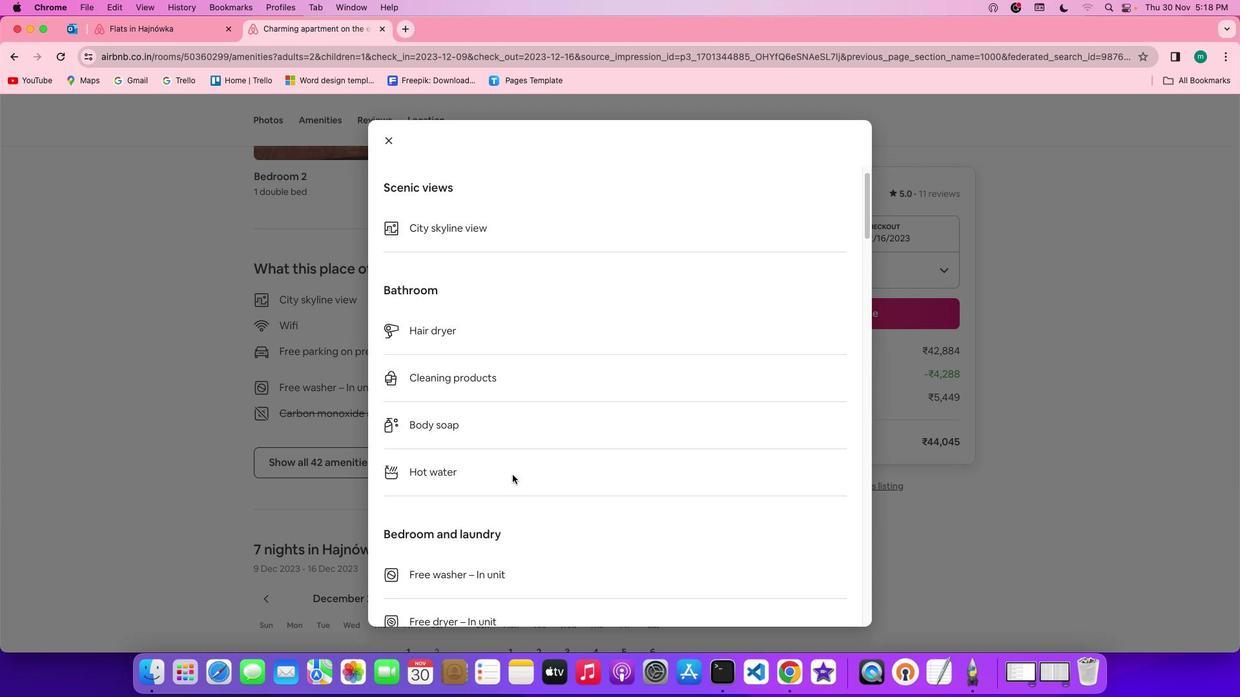 
Action: Mouse scrolled (512, 474) with delta (0, -1)
Screenshot: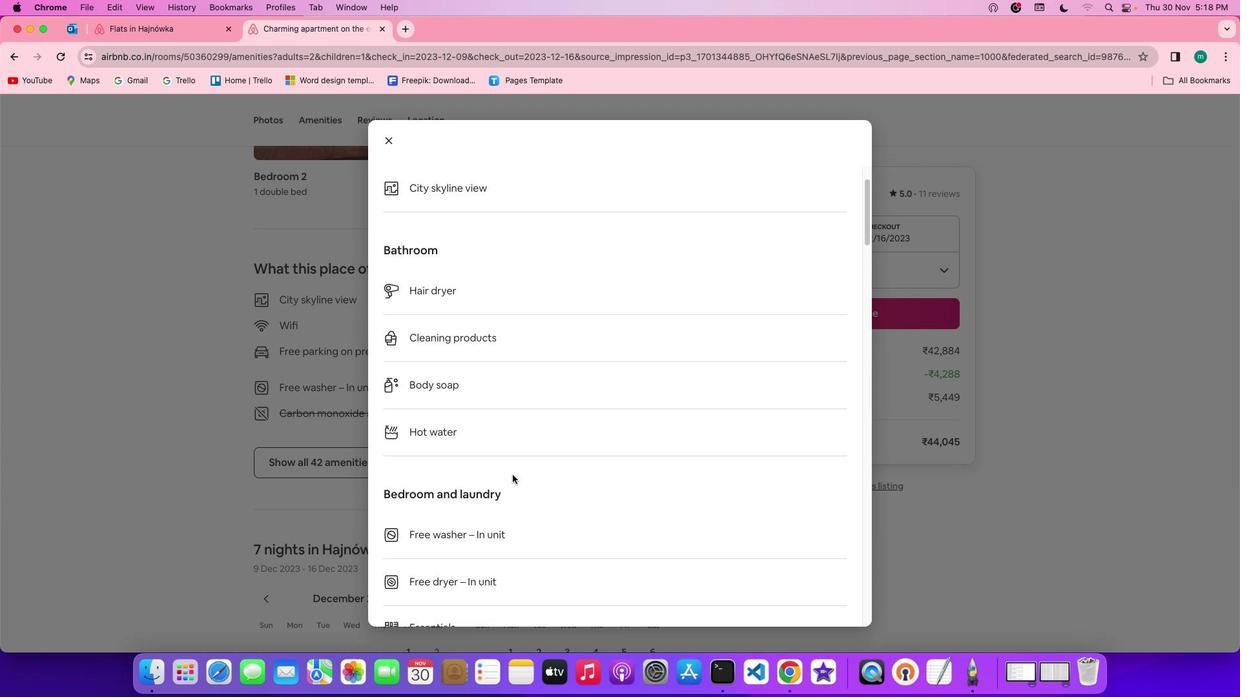 
Action: Mouse scrolled (512, 474) with delta (0, -1)
Screenshot: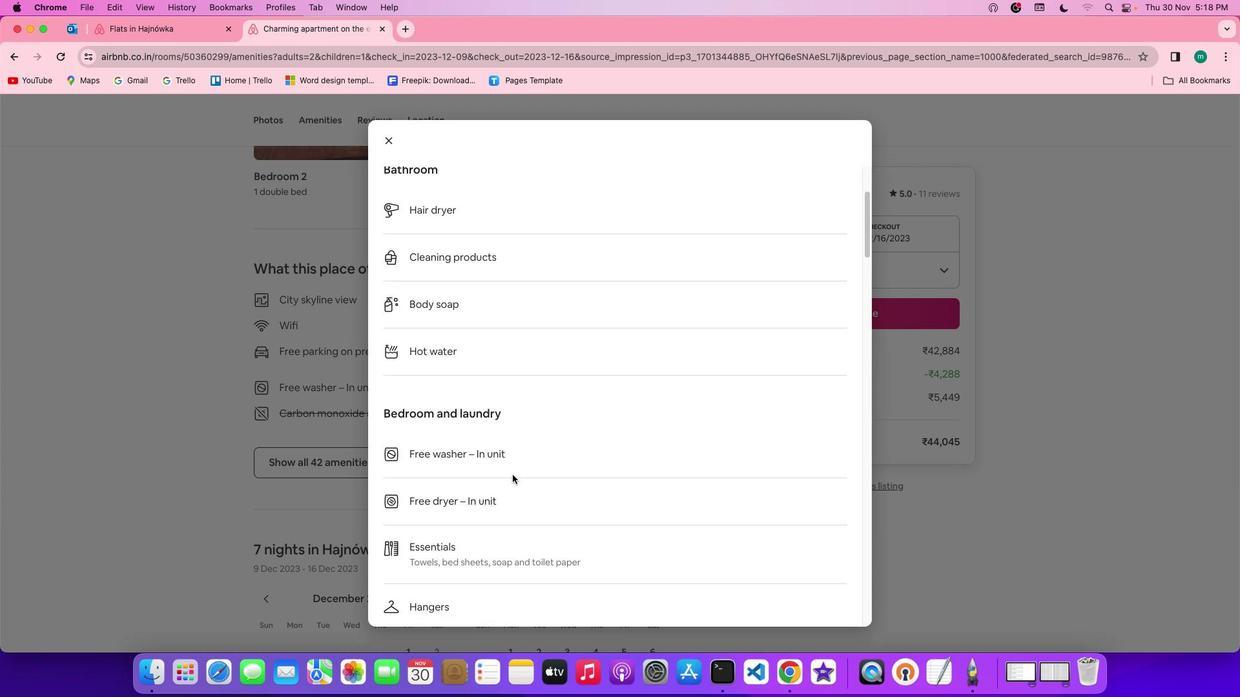 
Action: Mouse moved to (512, 474)
Screenshot: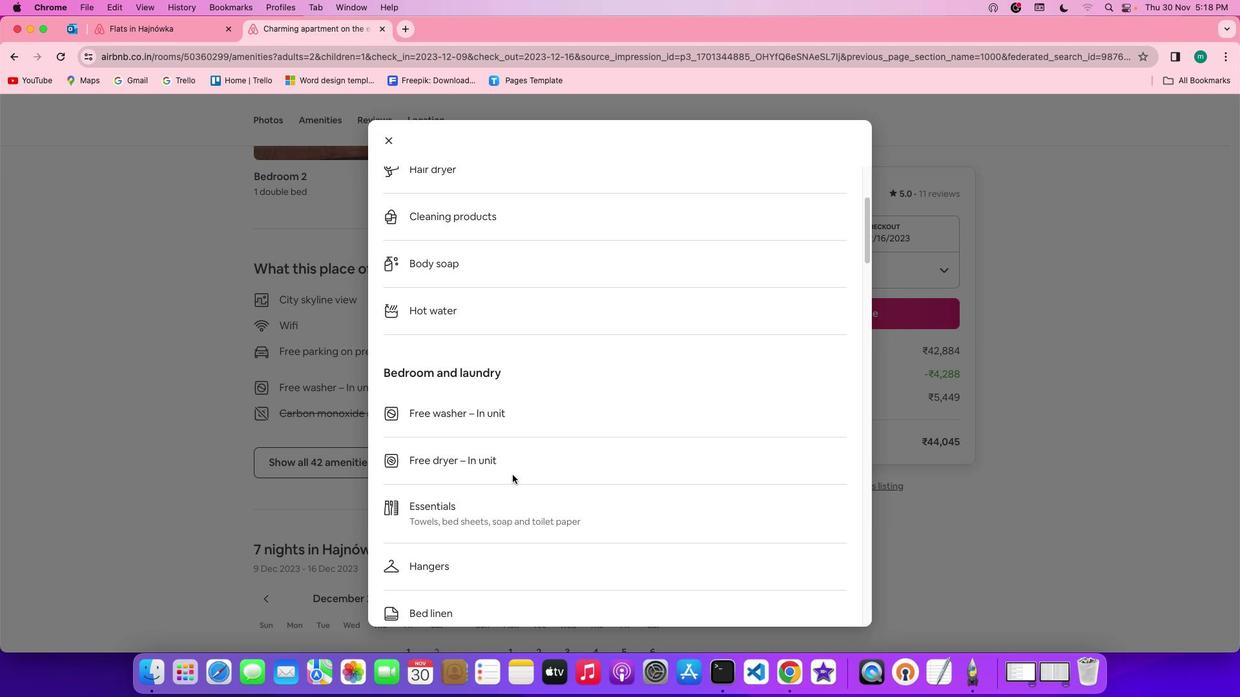 
Action: Mouse scrolled (512, 474) with delta (0, 0)
Screenshot: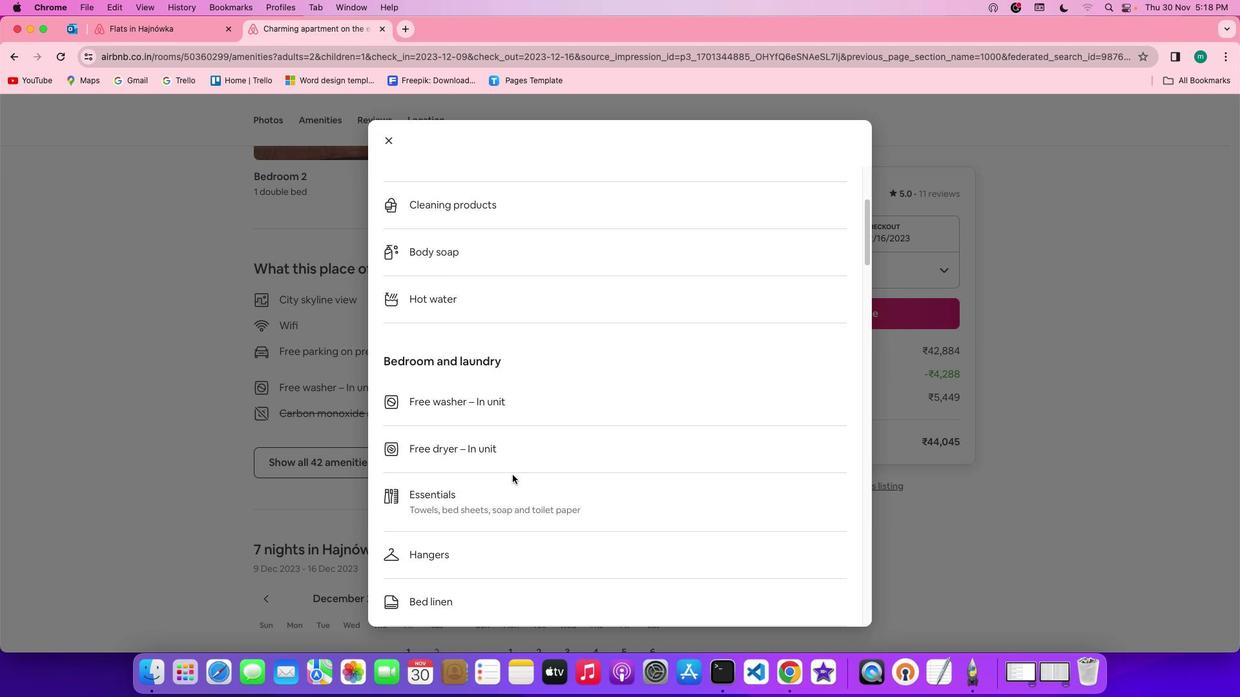 
Action: Mouse scrolled (512, 474) with delta (0, 0)
Screenshot: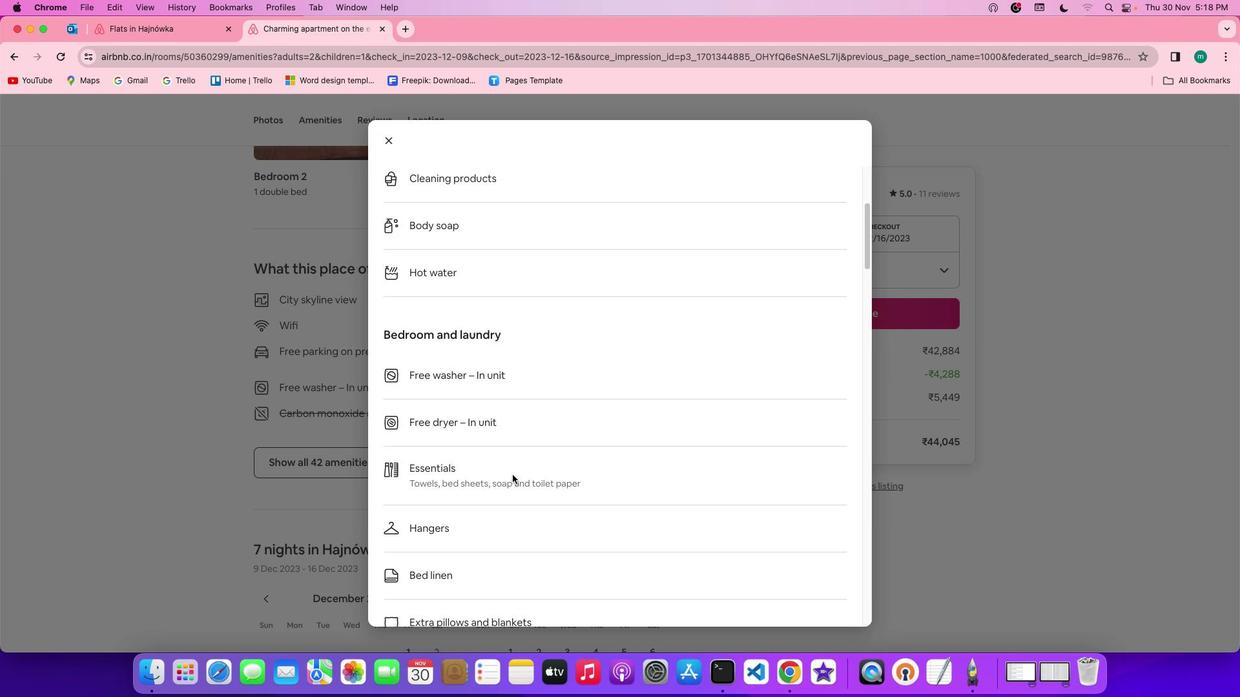 
Action: Mouse scrolled (512, 474) with delta (0, -1)
Screenshot: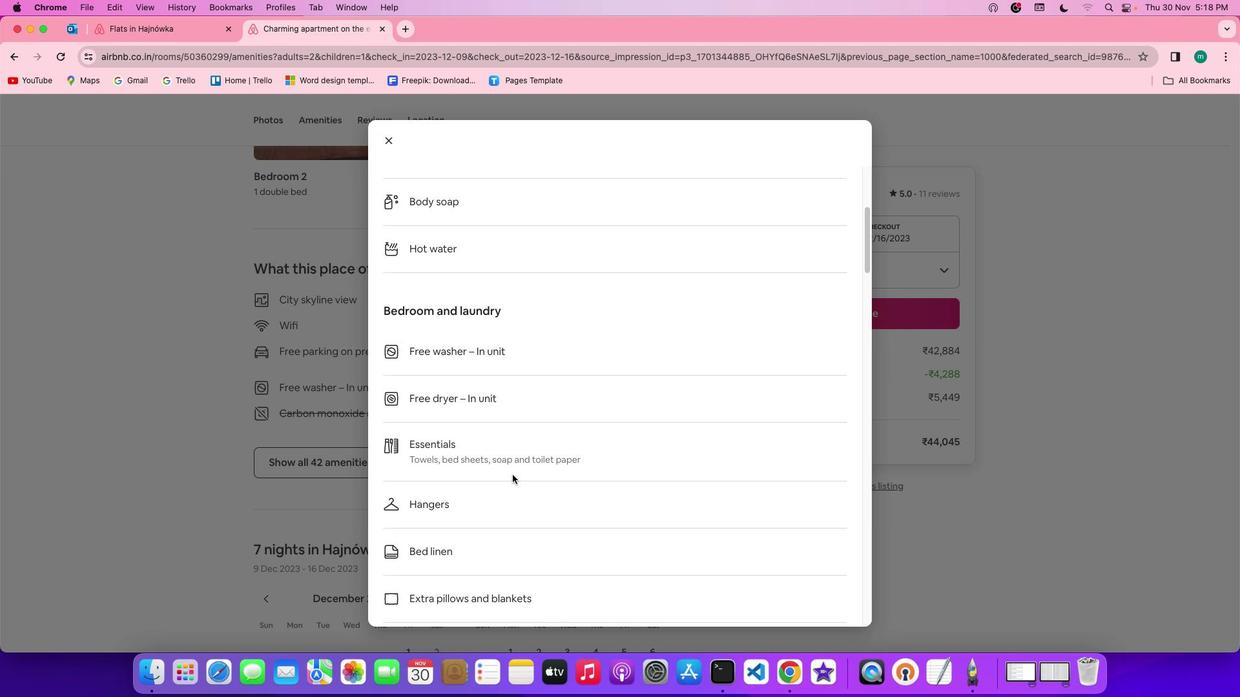 
Action: Mouse scrolled (512, 474) with delta (0, -2)
Screenshot: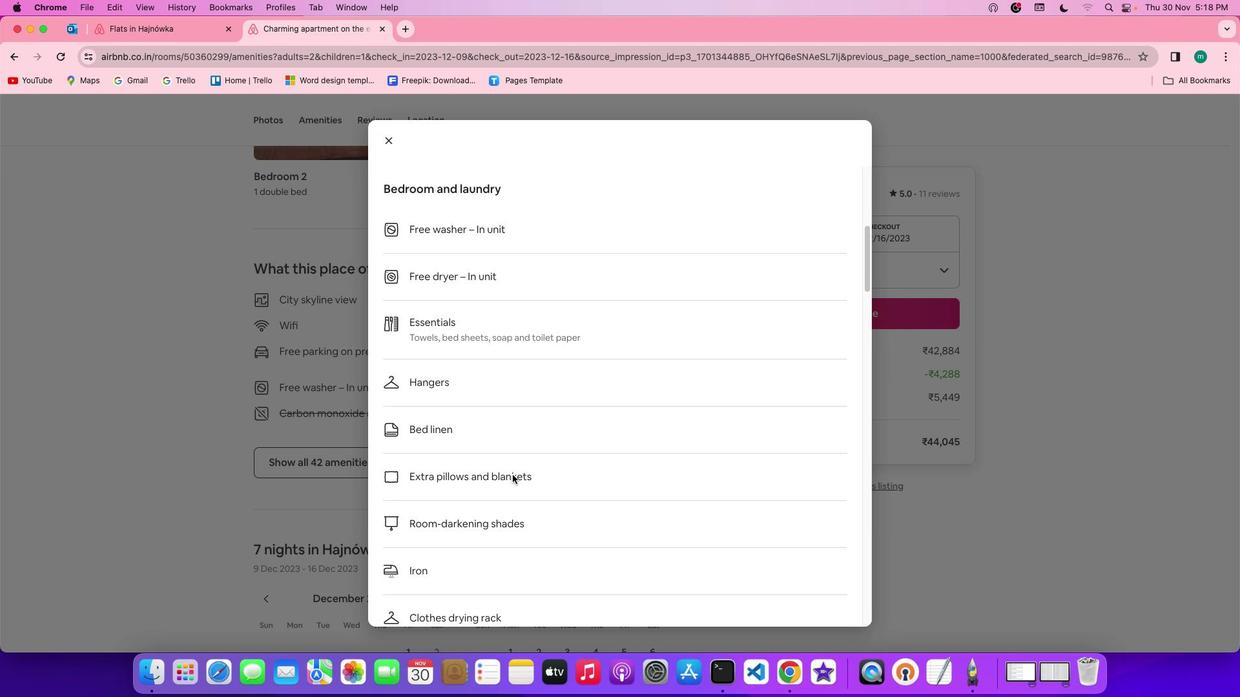 
Action: Mouse scrolled (512, 474) with delta (0, -2)
Screenshot: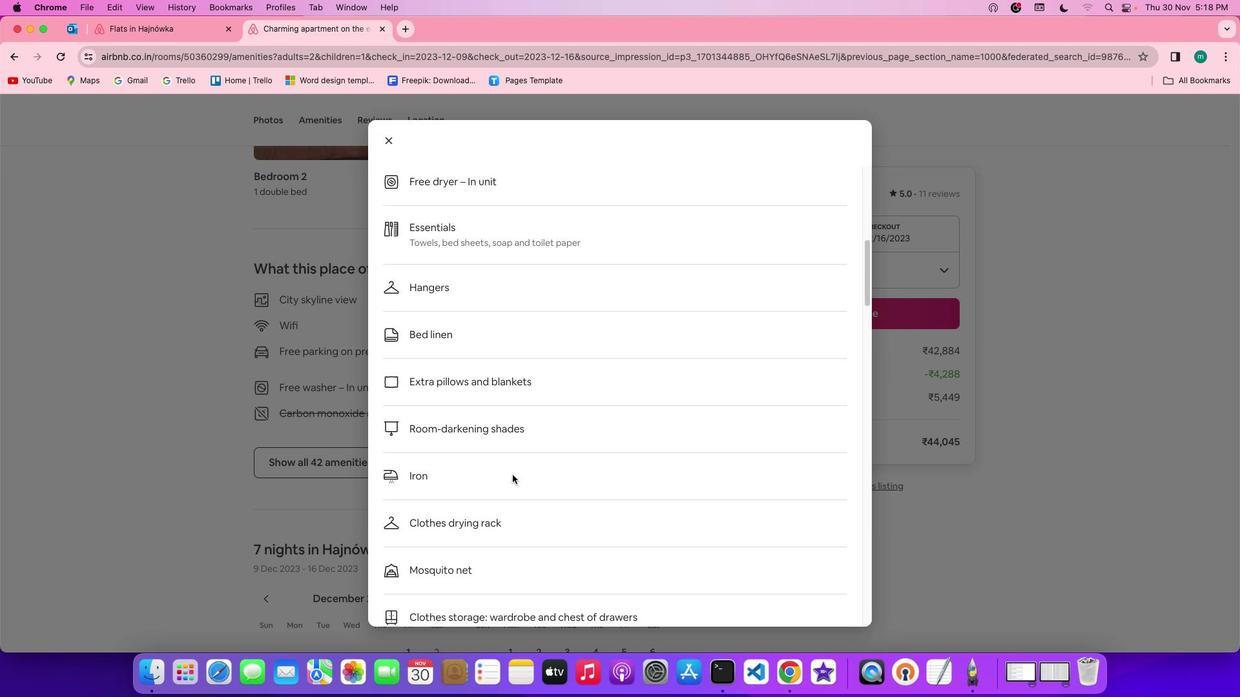 
Action: Mouse moved to (512, 475)
Screenshot: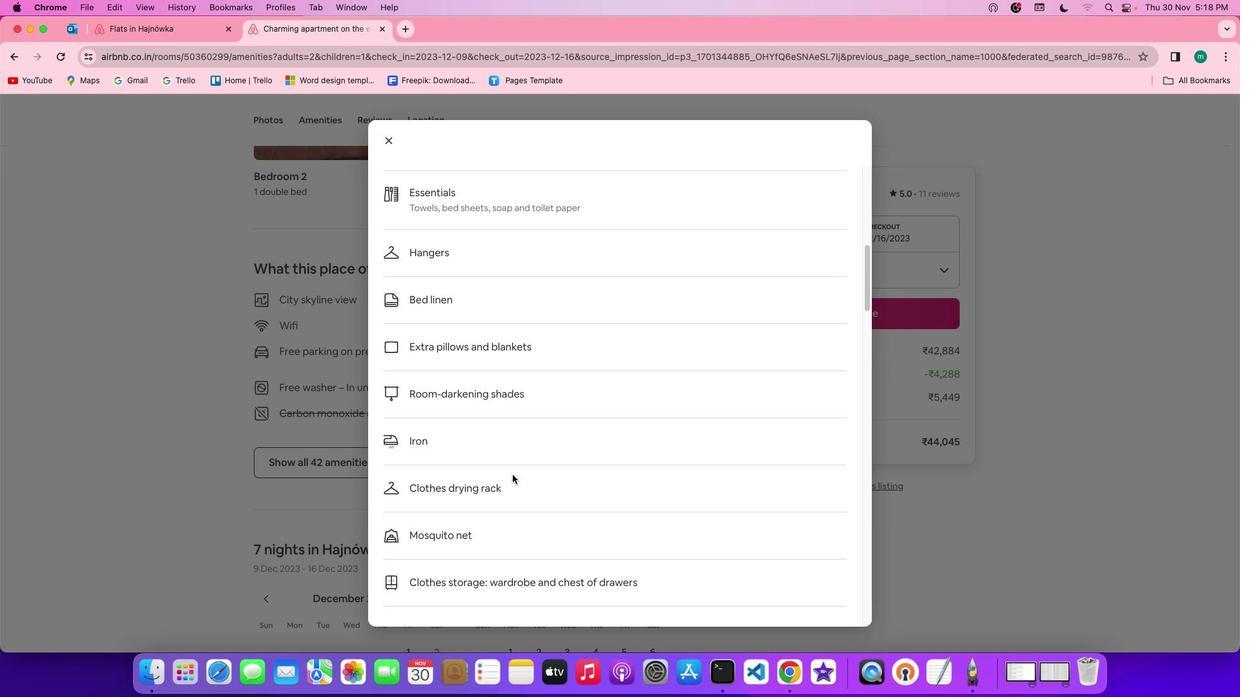 
Action: Mouse scrolled (512, 475) with delta (0, 0)
Screenshot: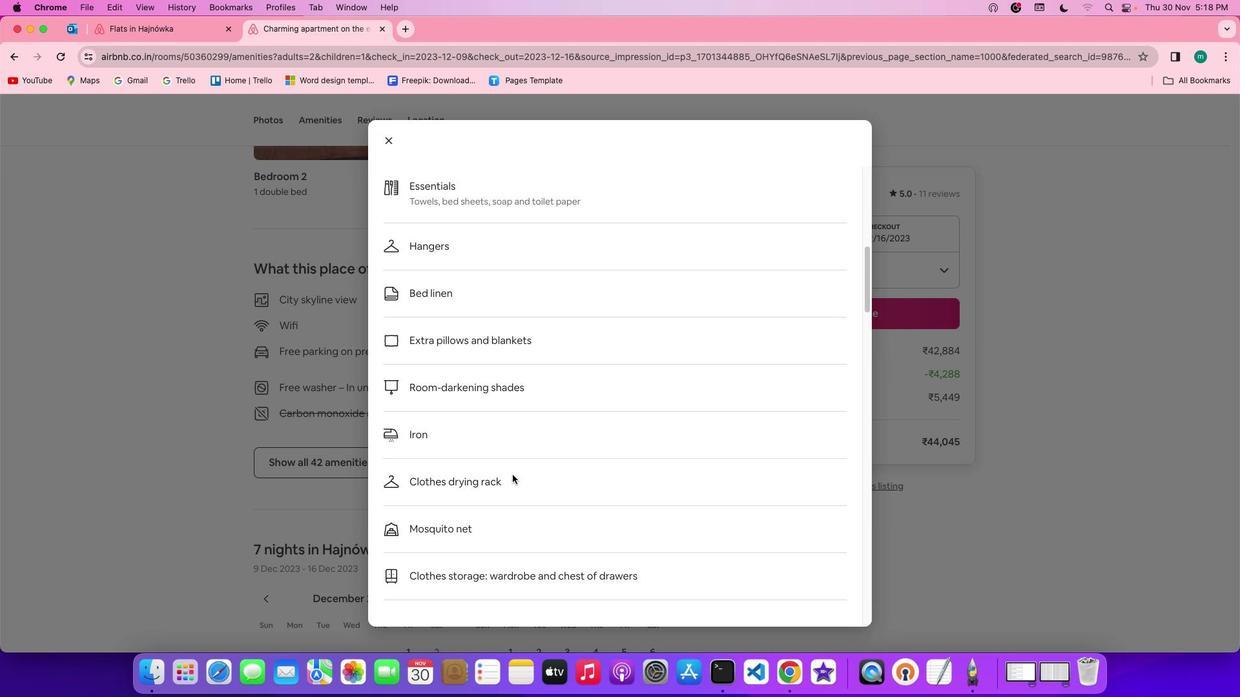 
Action: Mouse scrolled (512, 475) with delta (0, 0)
Screenshot: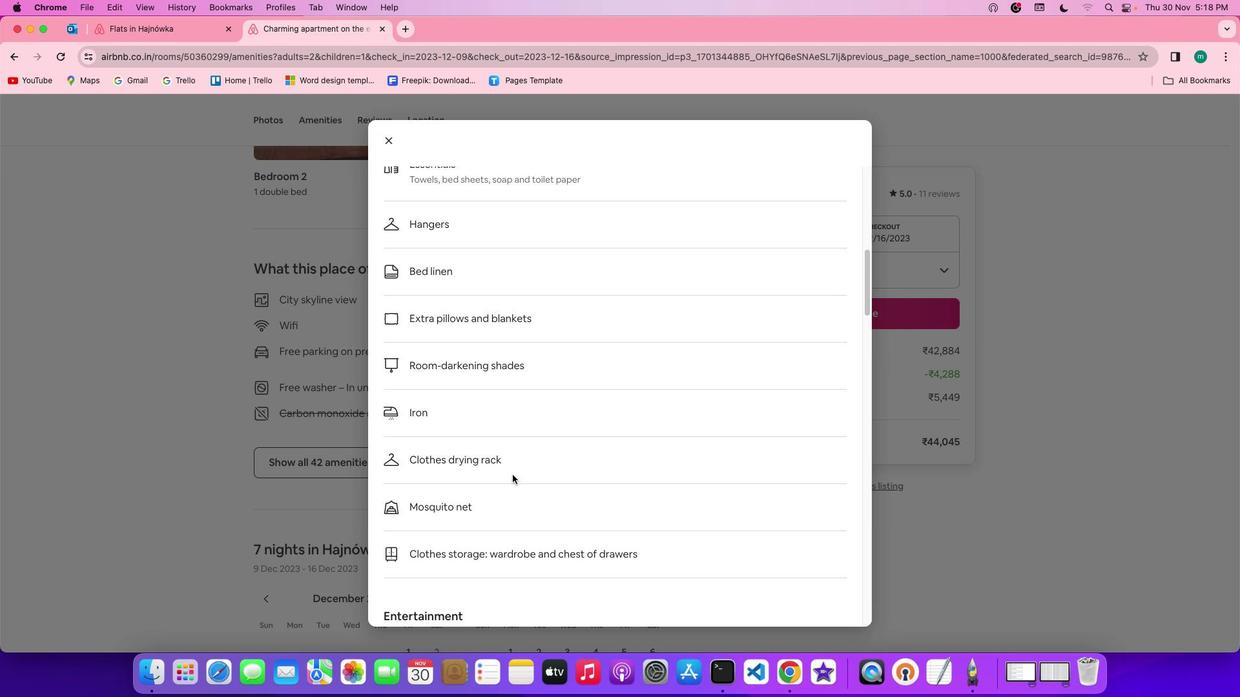 
Action: Mouse scrolled (512, 475) with delta (0, -1)
Screenshot: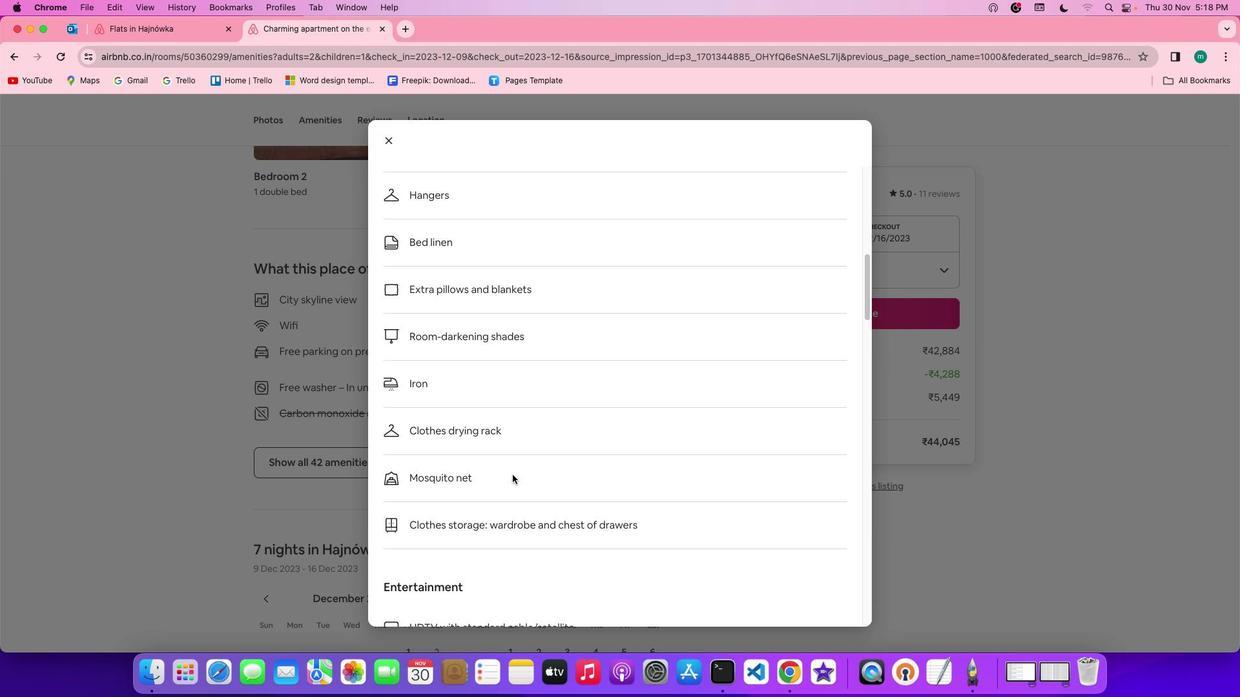 
Action: Mouse scrolled (512, 475) with delta (0, -1)
Screenshot: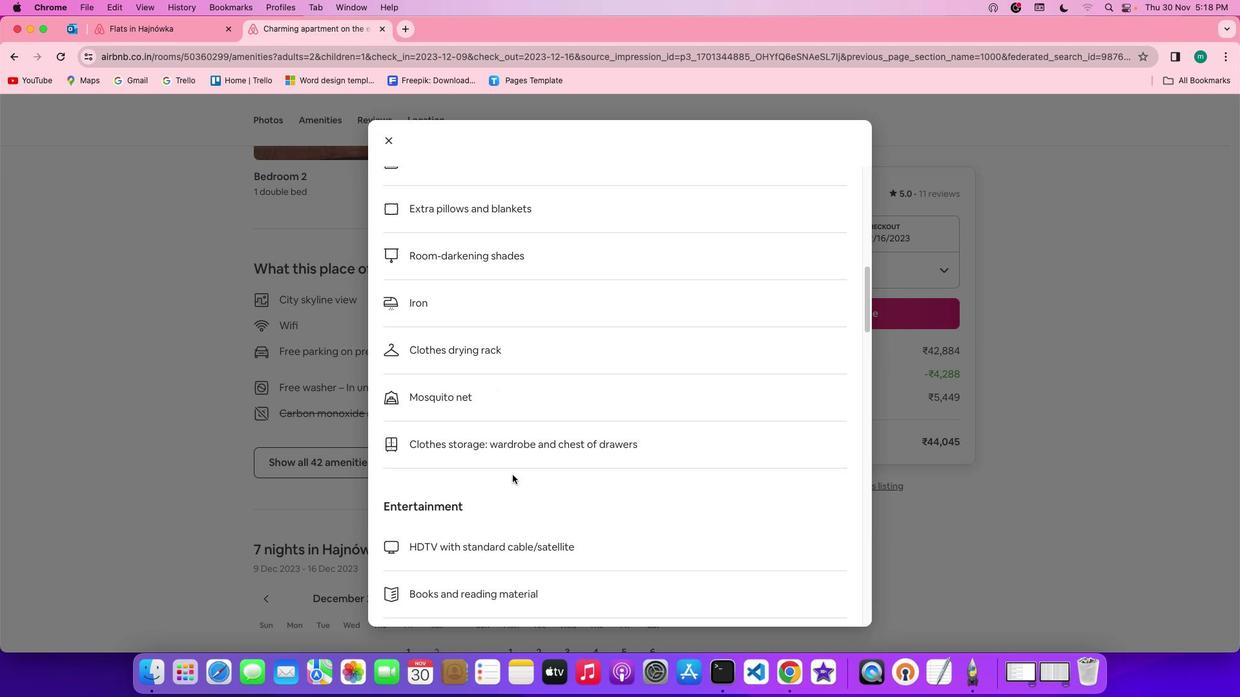 
Action: Mouse scrolled (512, 475) with delta (0, 0)
Screenshot: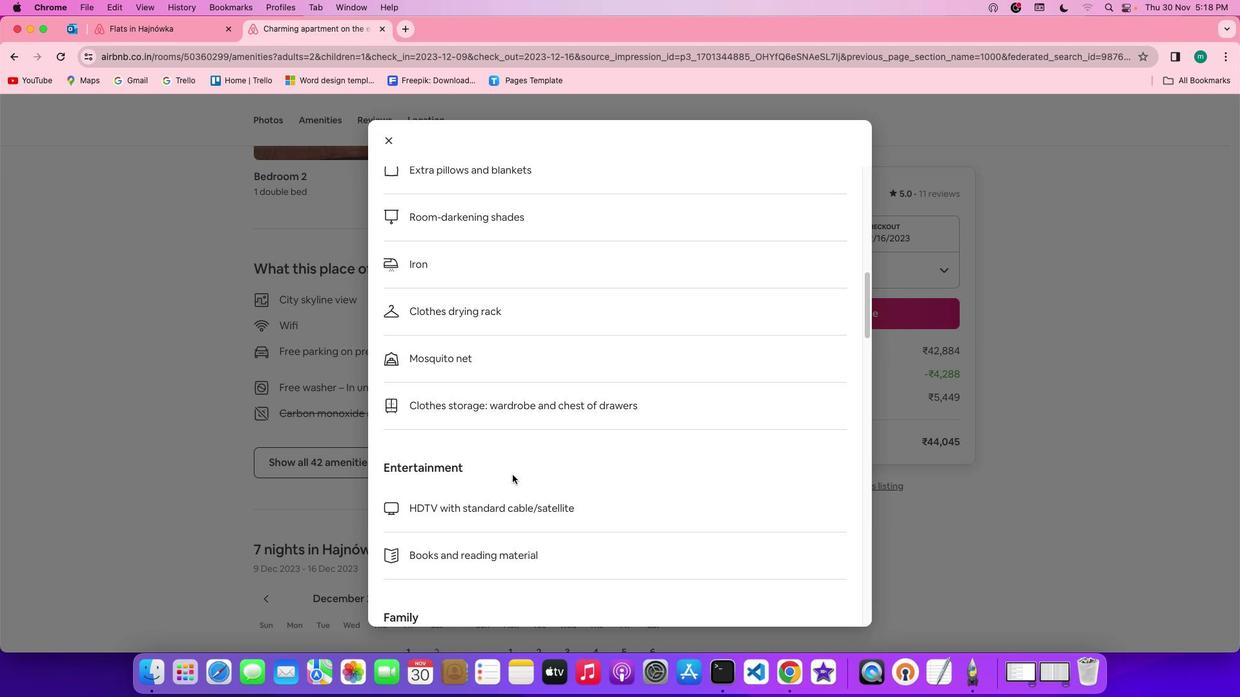
Action: Mouse scrolled (512, 475) with delta (0, 0)
Screenshot: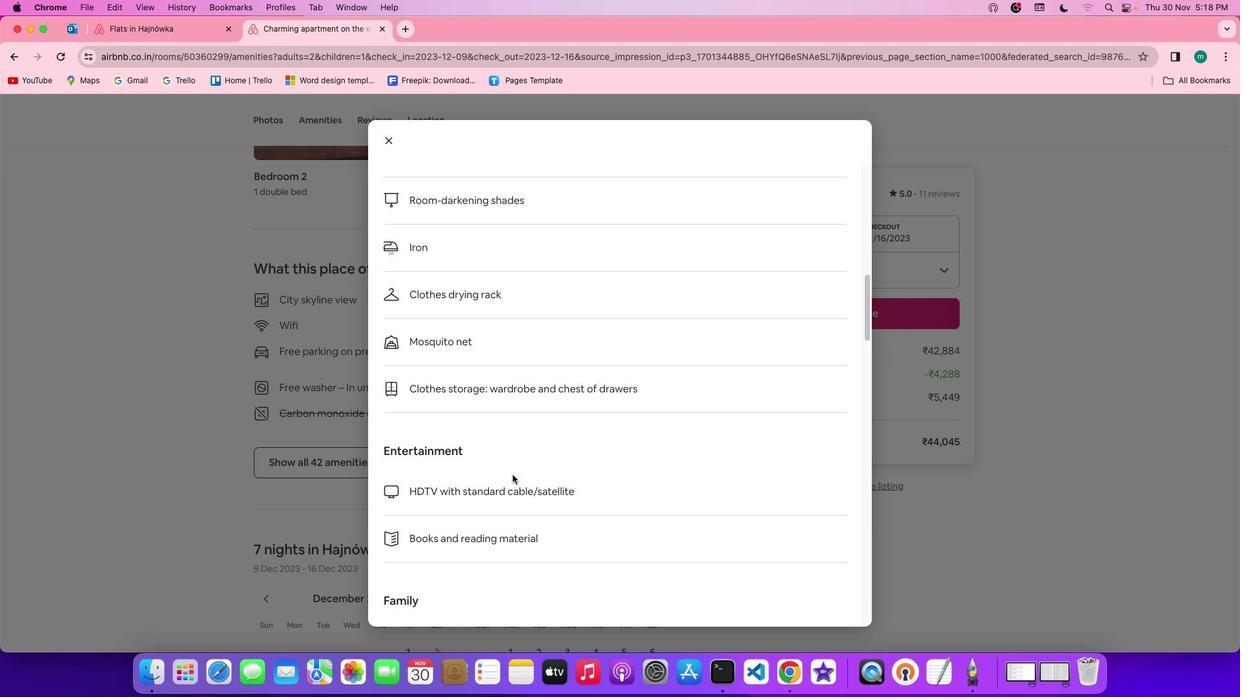 
Action: Mouse scrolled (512, 475) with delta (0, -1)
Screenshot: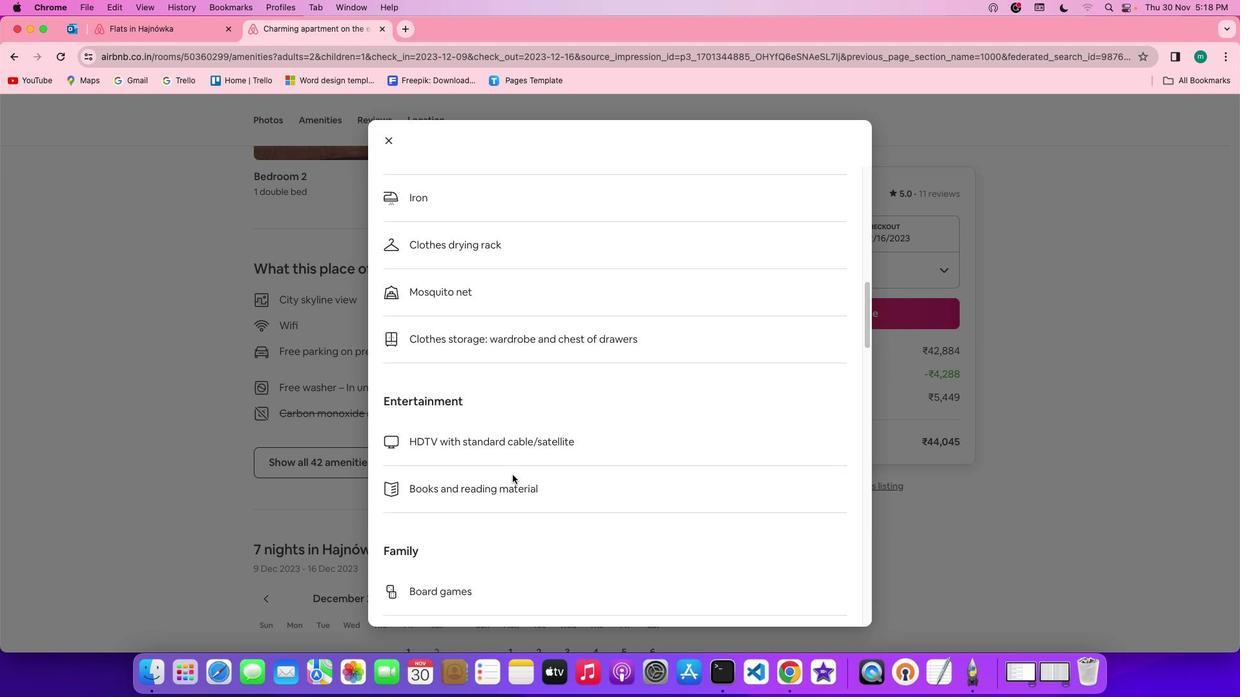 
Action: Mouse scrolled (512, 475) with delta (0, -1)
Screenshot: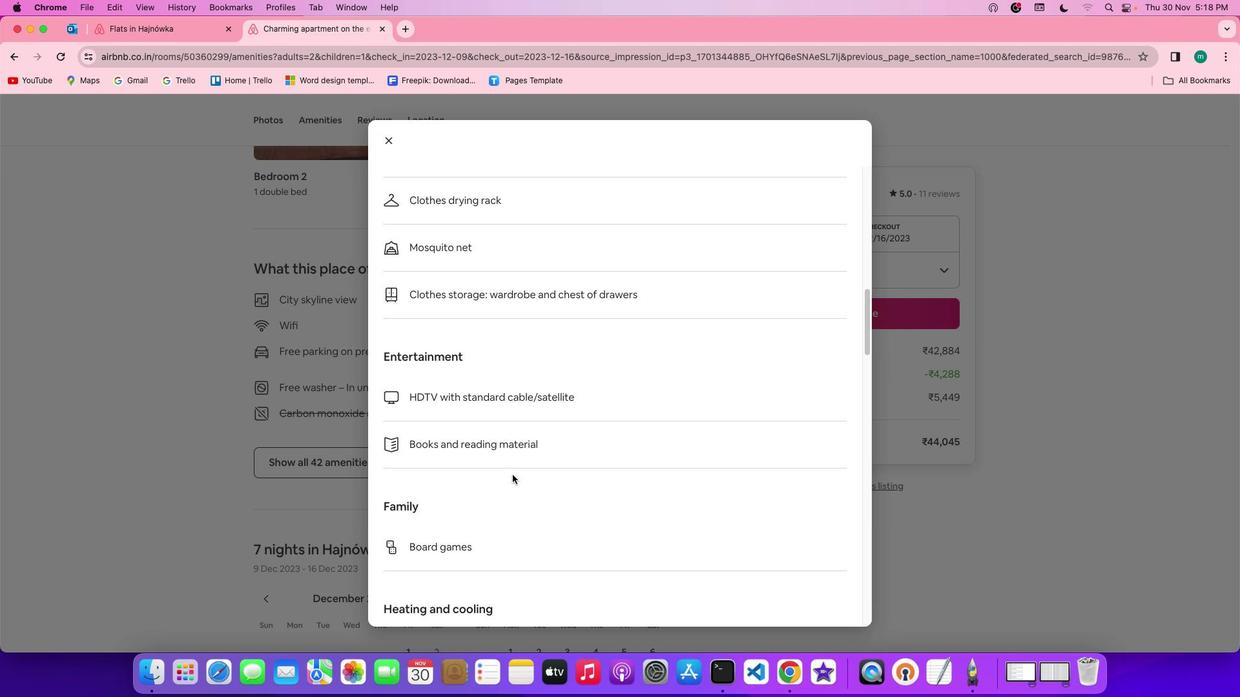 
Action: Mouse scrolled (512, 475) with delta (0, 0)
Screenshot: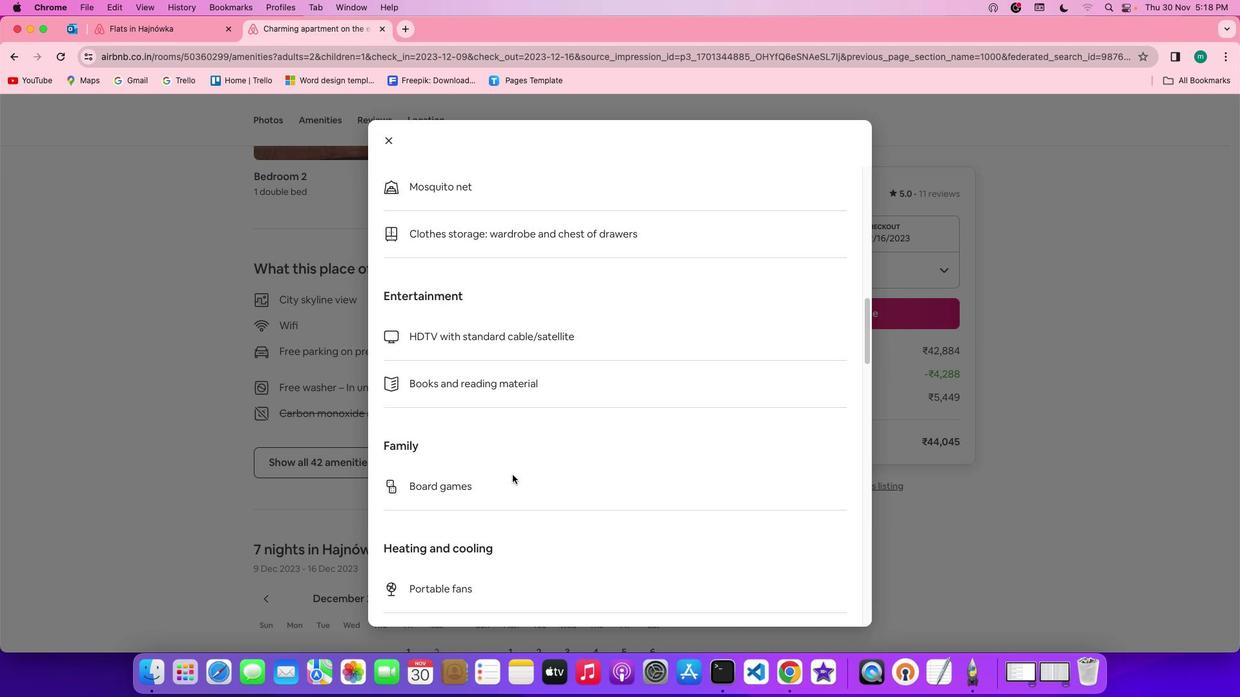 
Action: Mouse scrolled (512, 475) with delta (0, 0)
Screenshot: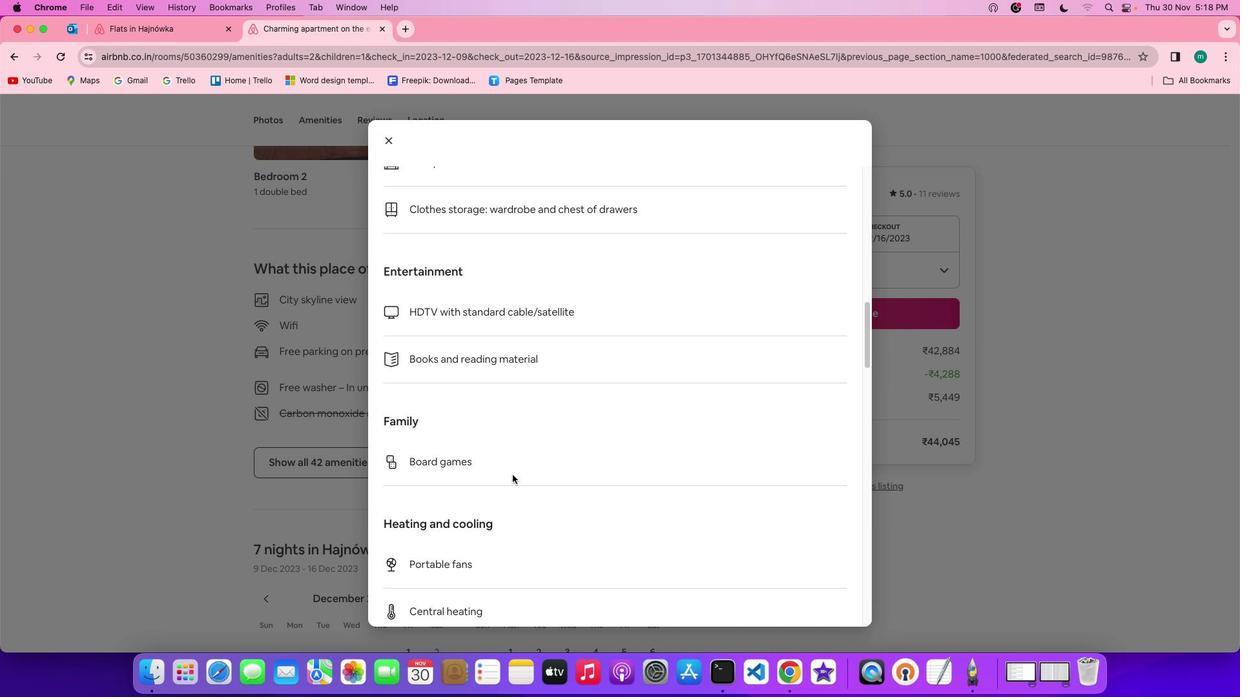 
Action: Mouse scrolled (512, 475) with delta (0, -1)
Screenshot: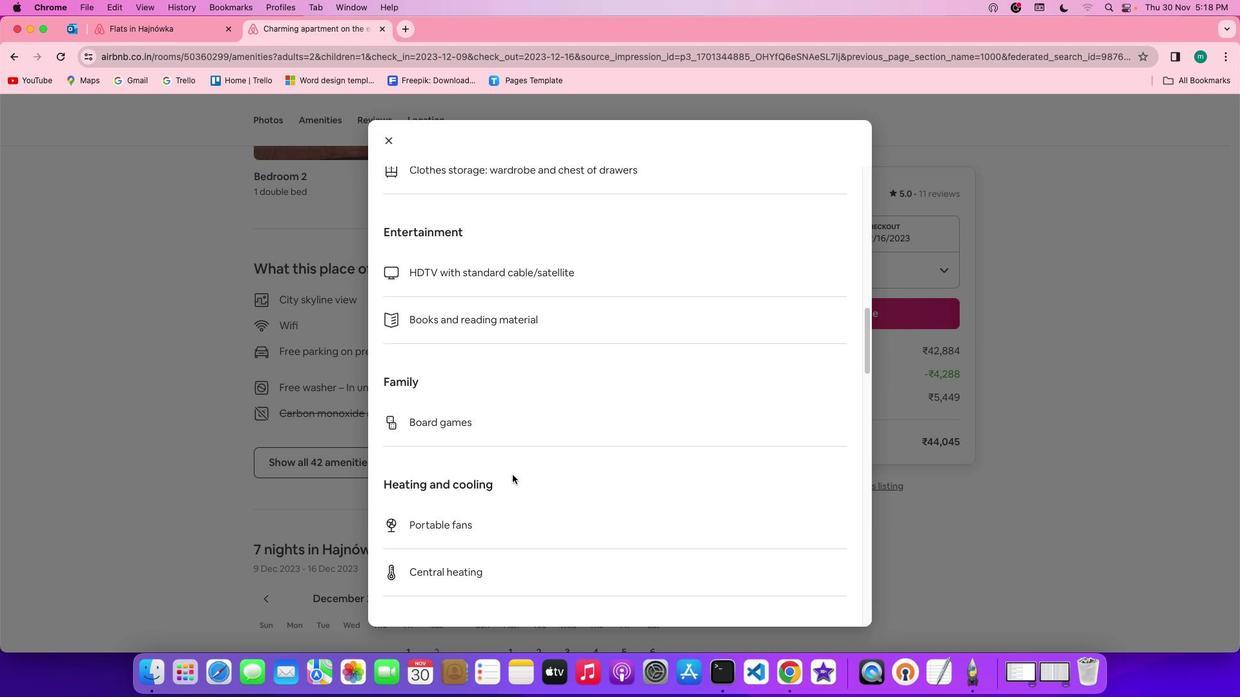 
Action: Mouse scrolled (512, 475) with delta (0, -1)
Screenshot: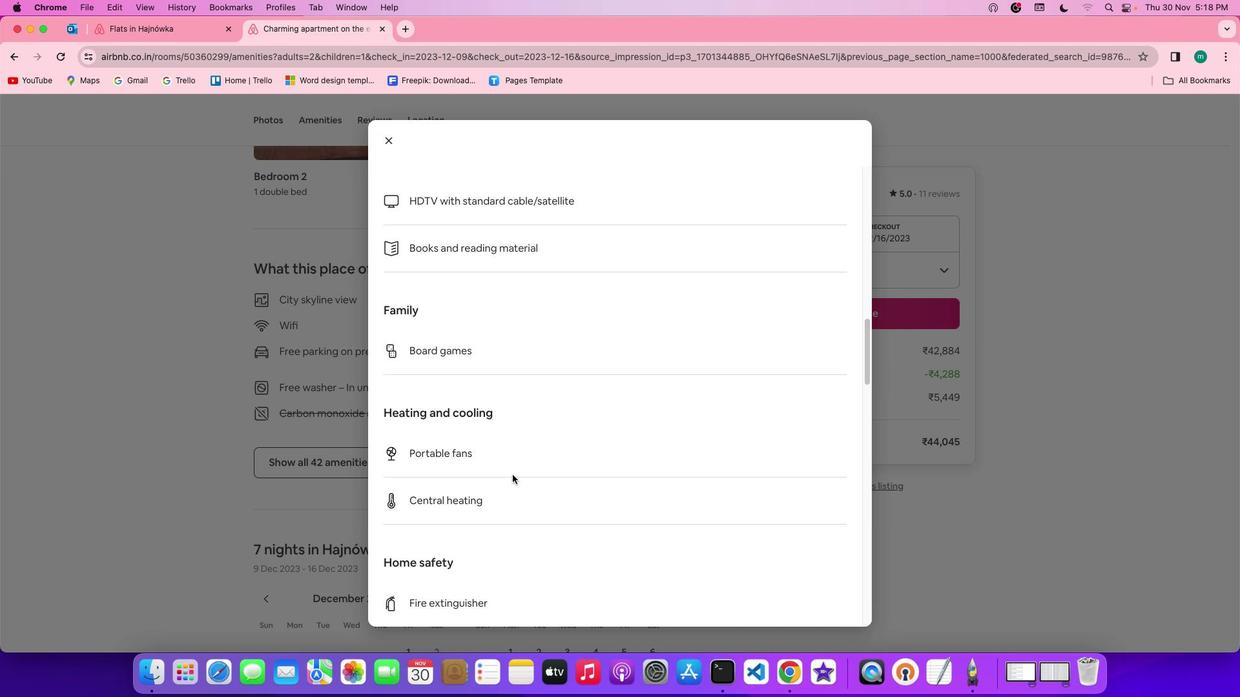 
Action: Mouse scrolled (512, 475) with delta (0, 0)
Screenshot: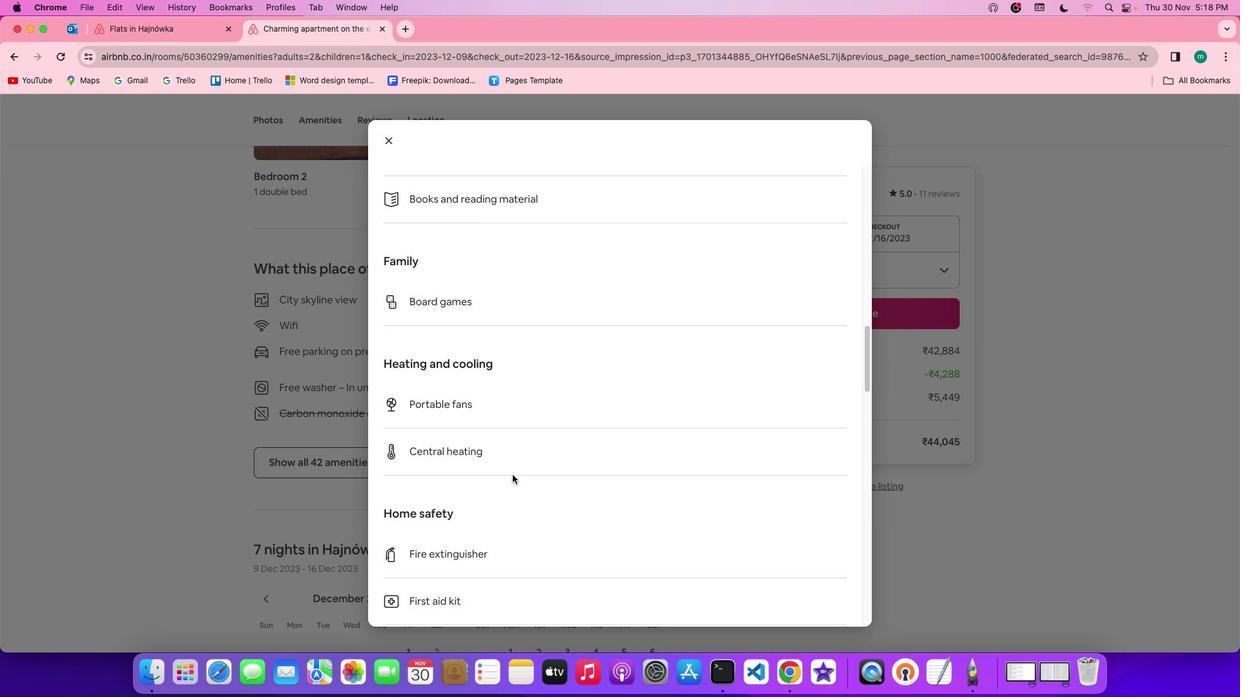 
Action: Mouse scrolled (512, 475) with delta (0, 0)
Screenshot: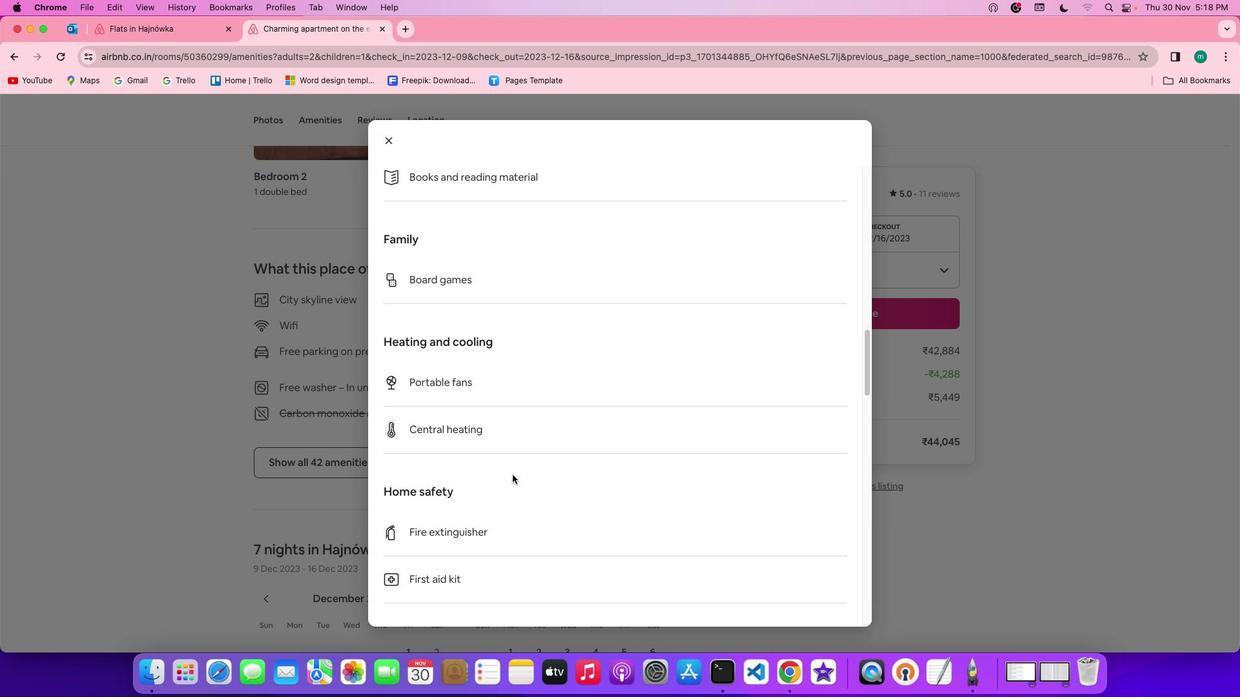 
Action: Mouse scrolled (512, 475) with delta (0, -1)
Screenshot: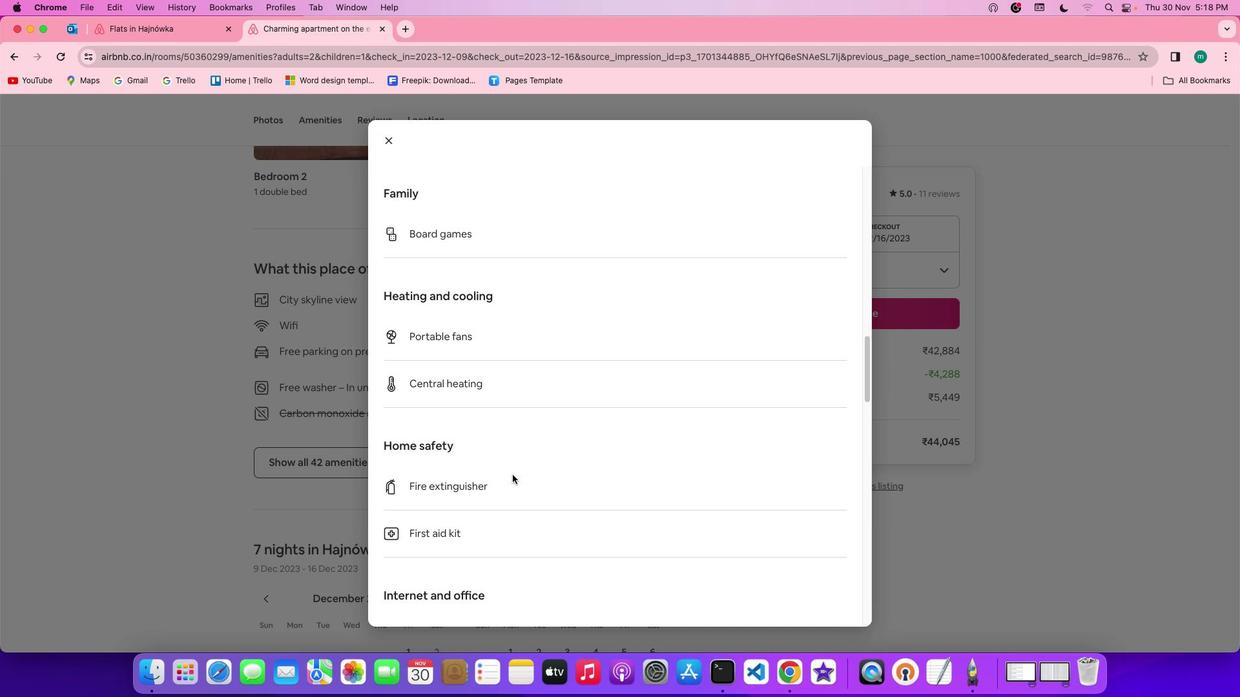 
Action: Mouse scrolled (512, 475) with delta (0, -1)
Screenshot: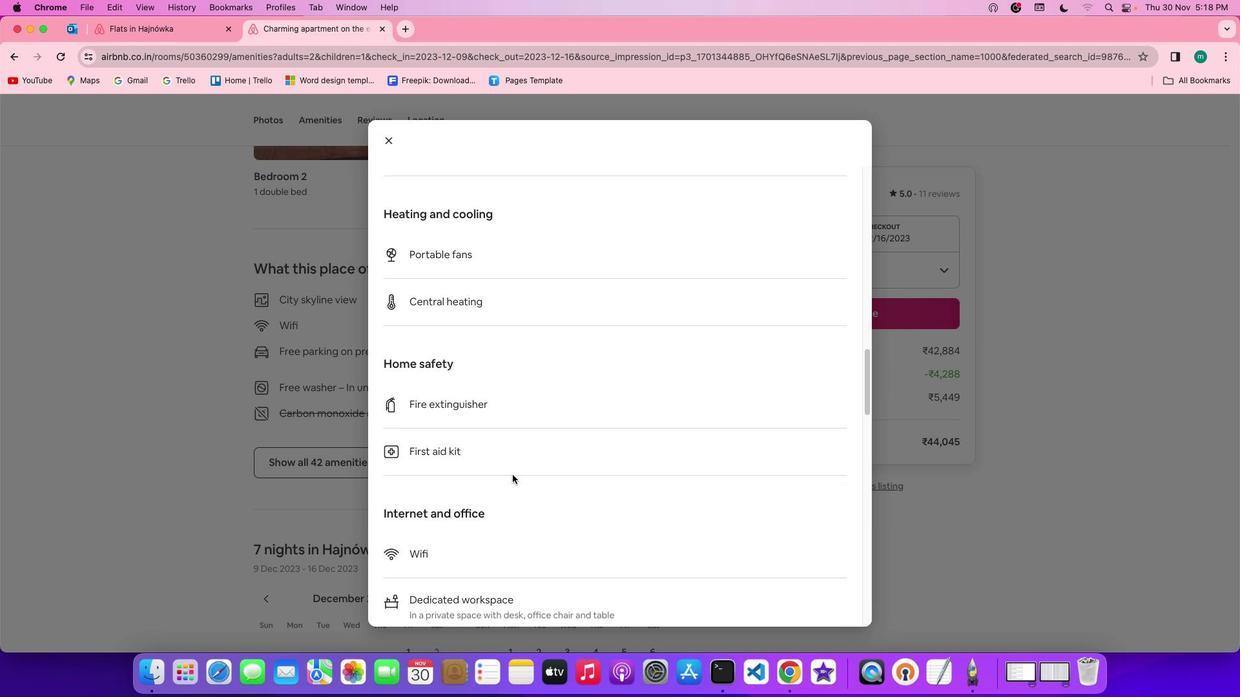 
Action: Mouse scrolled (512, 475) with delta (0, -2)
Screenshot: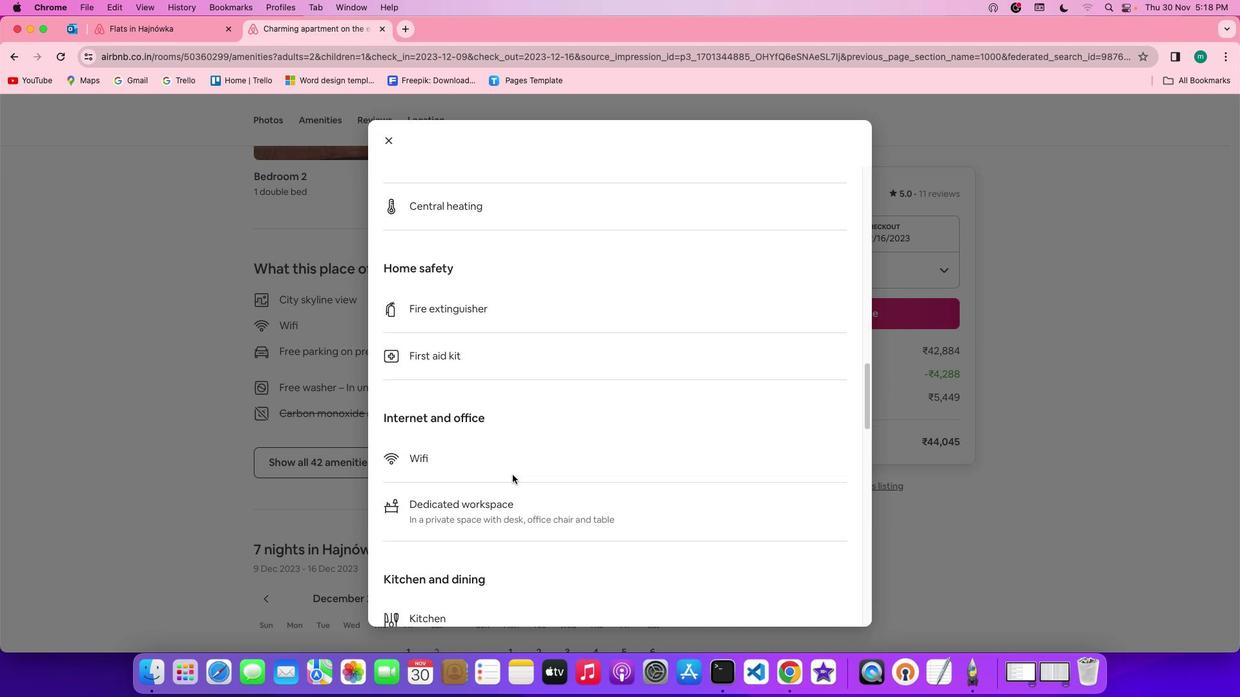 
Action: Mouse scrolled (512, 475) with delta (0, 0)
Screenshot: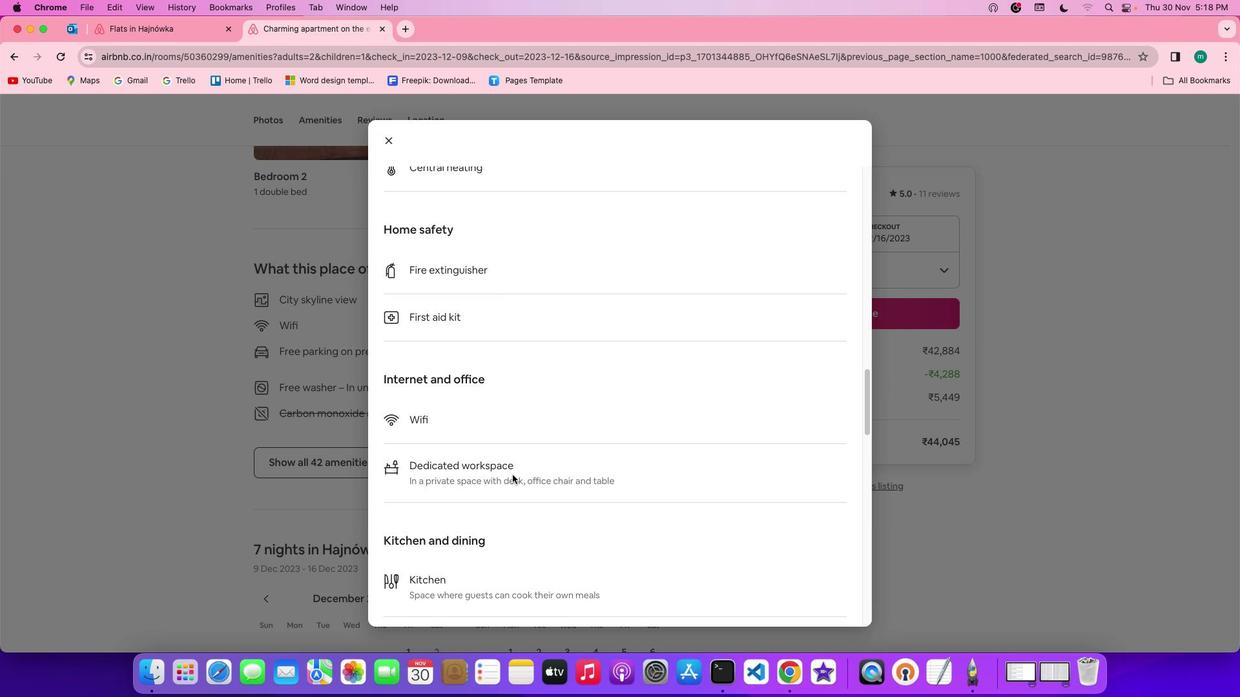 
Action: Mouse scrolled (512, 475) with delta (0, 0)
Screenshot: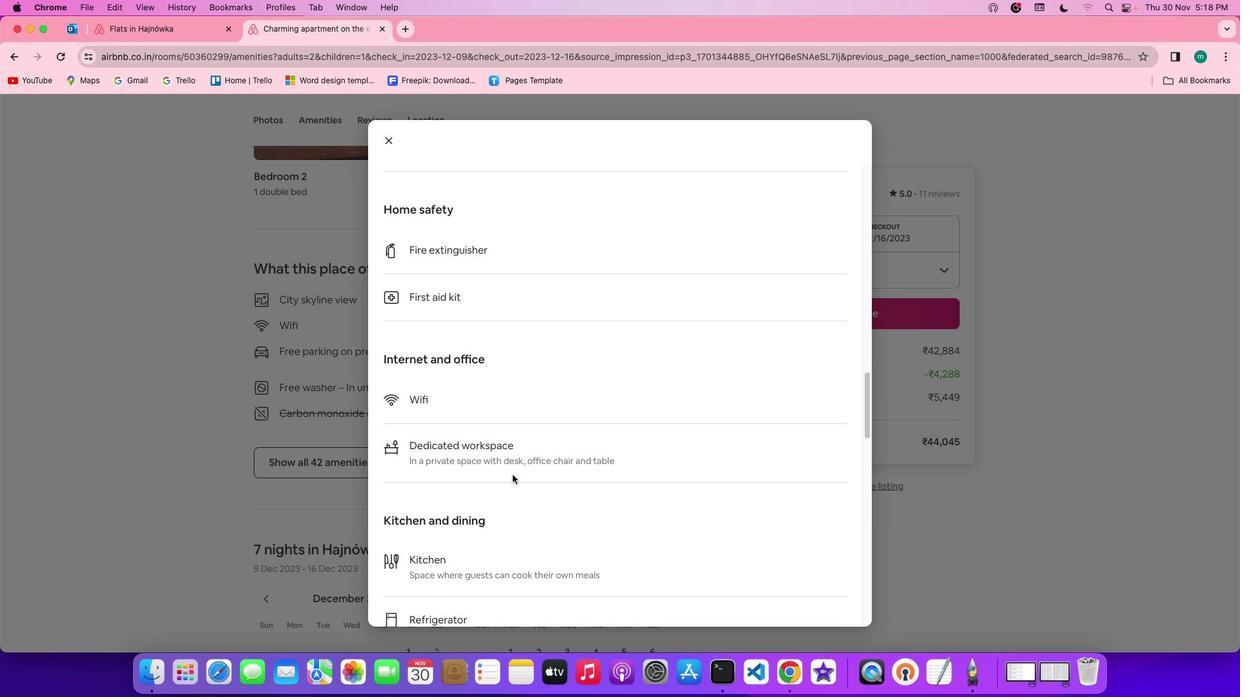 
Action: Mouse scrolled (512, 475) with delta (0, 0)
Screenshot: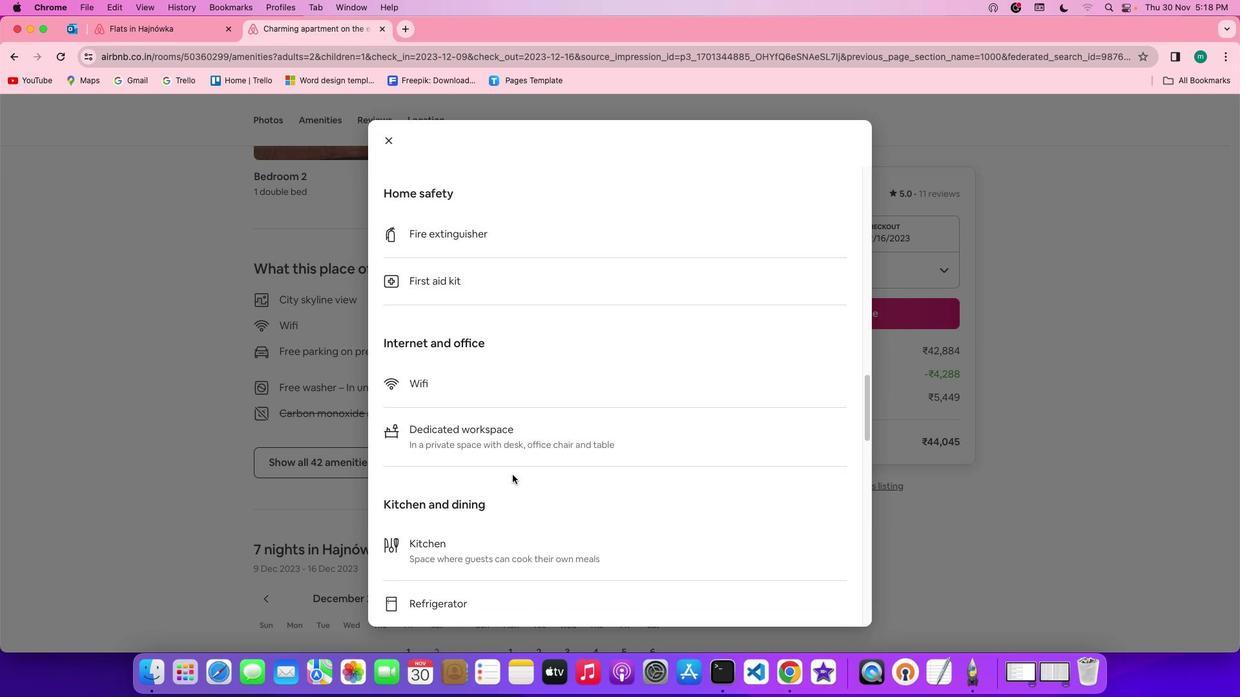
Action: Mouse scrolled (512, 475) with delta (0, 0)
Screenshot: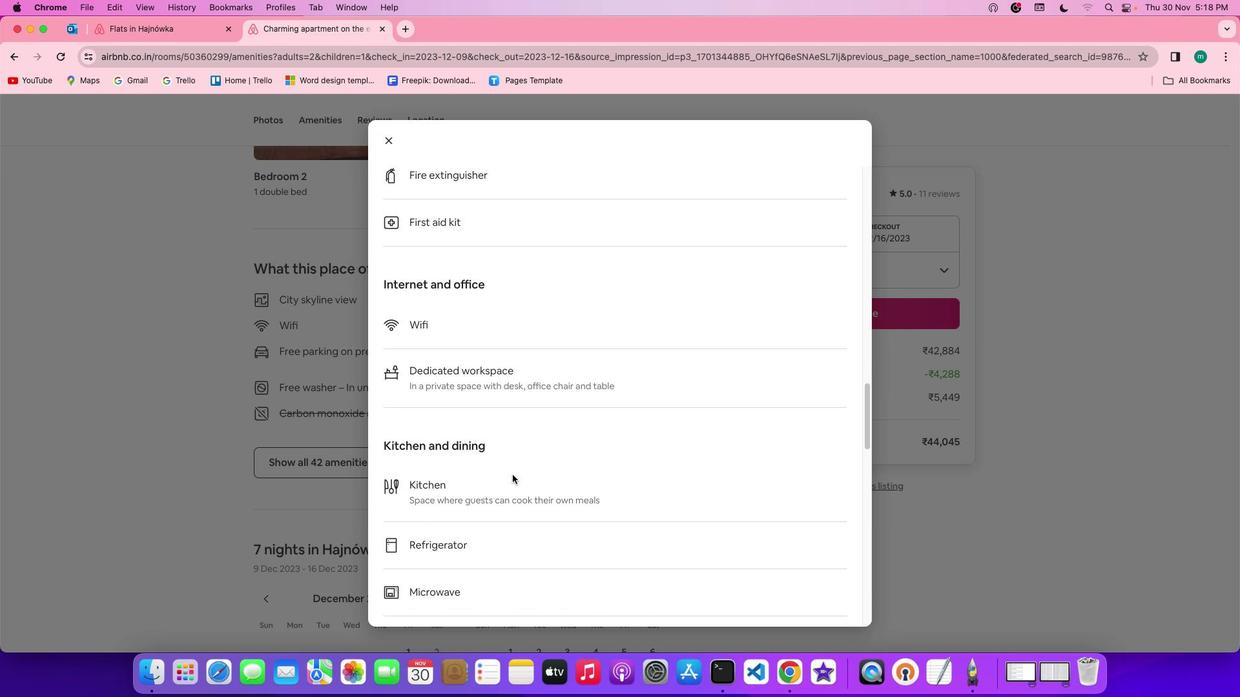 
Action: Mouse scrolled (512, 475) with delta (0, 0)
Screenshot: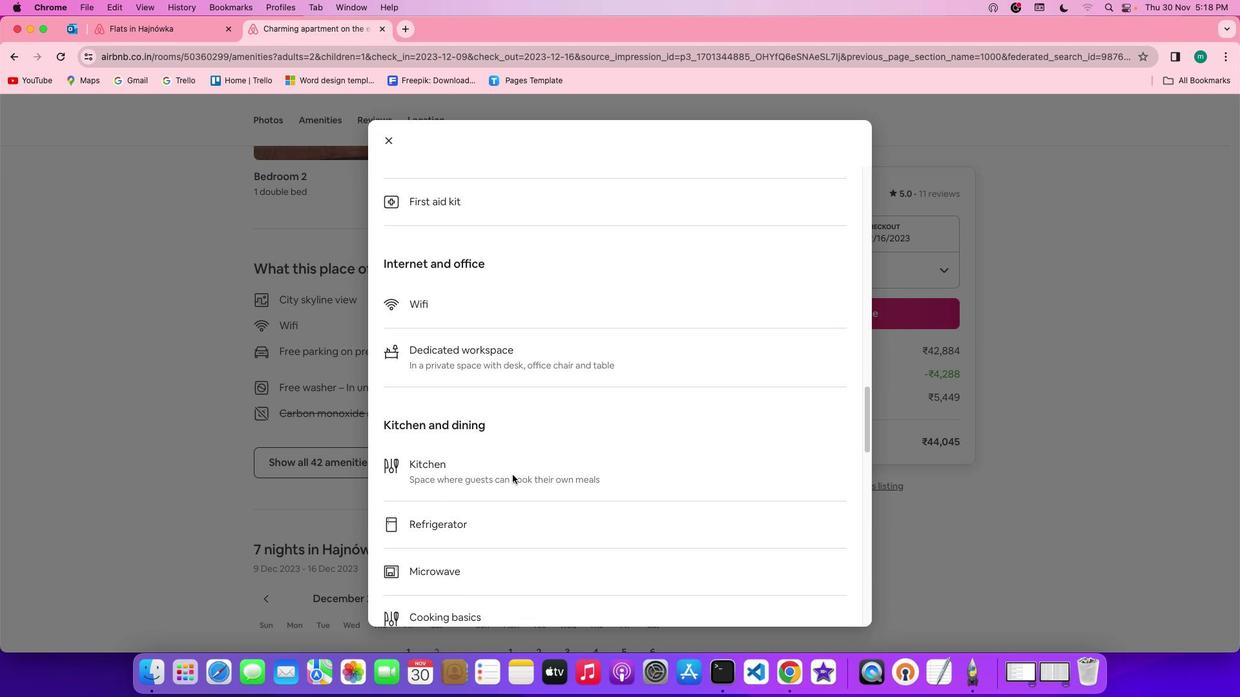 
Action: Mouse scrolled (512, 475) with delta (0, 0)
Screenshot: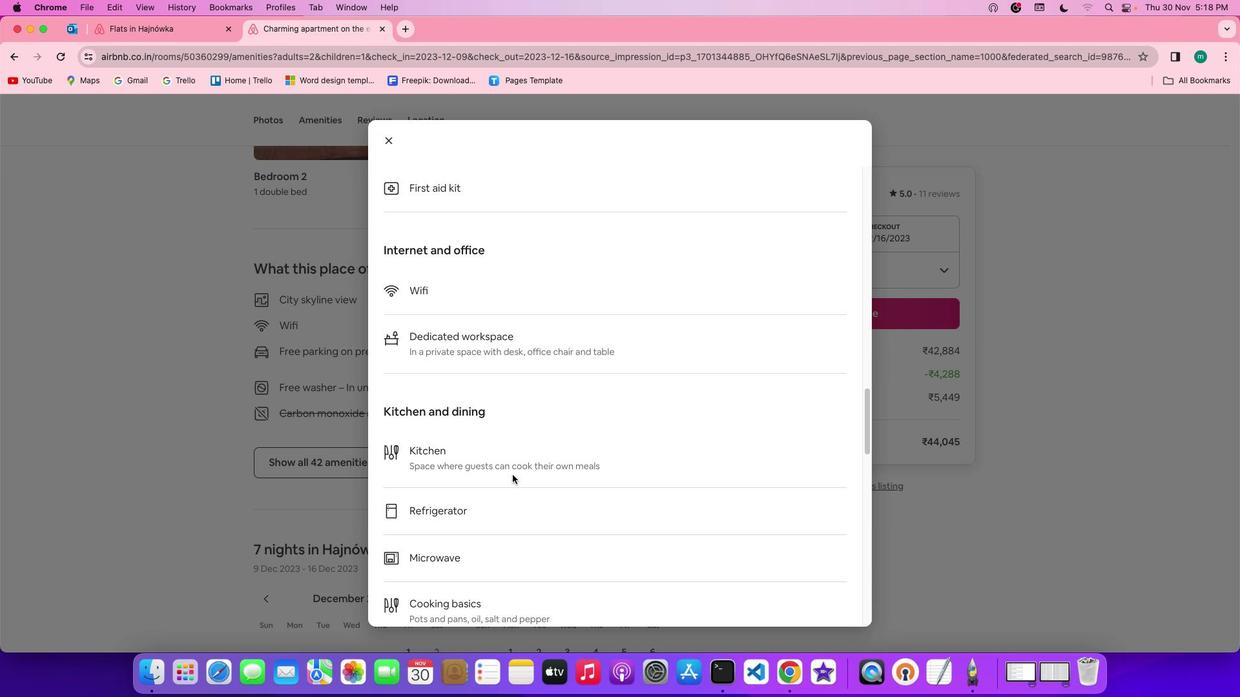 
Action: Mouse scrolled (512, 475) with delta (0, 0)
Screenshot: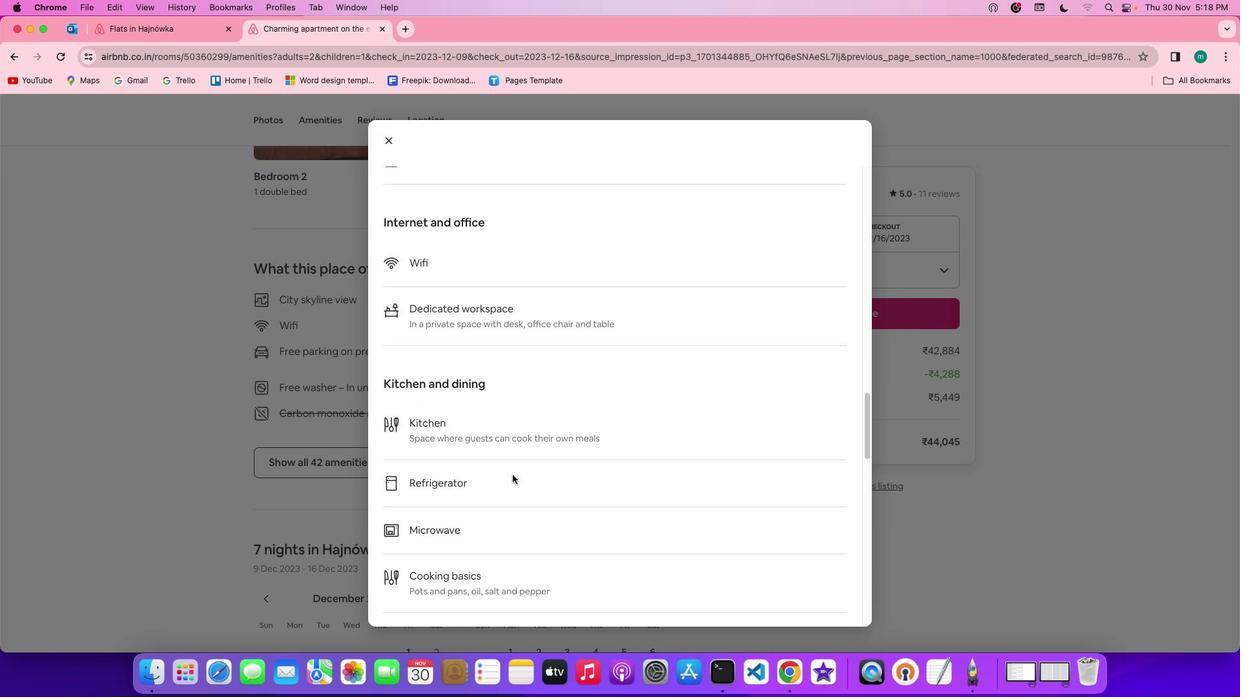 
Action: Mouse scrolled (512, 475) with delta (0, 0)
Screenshot: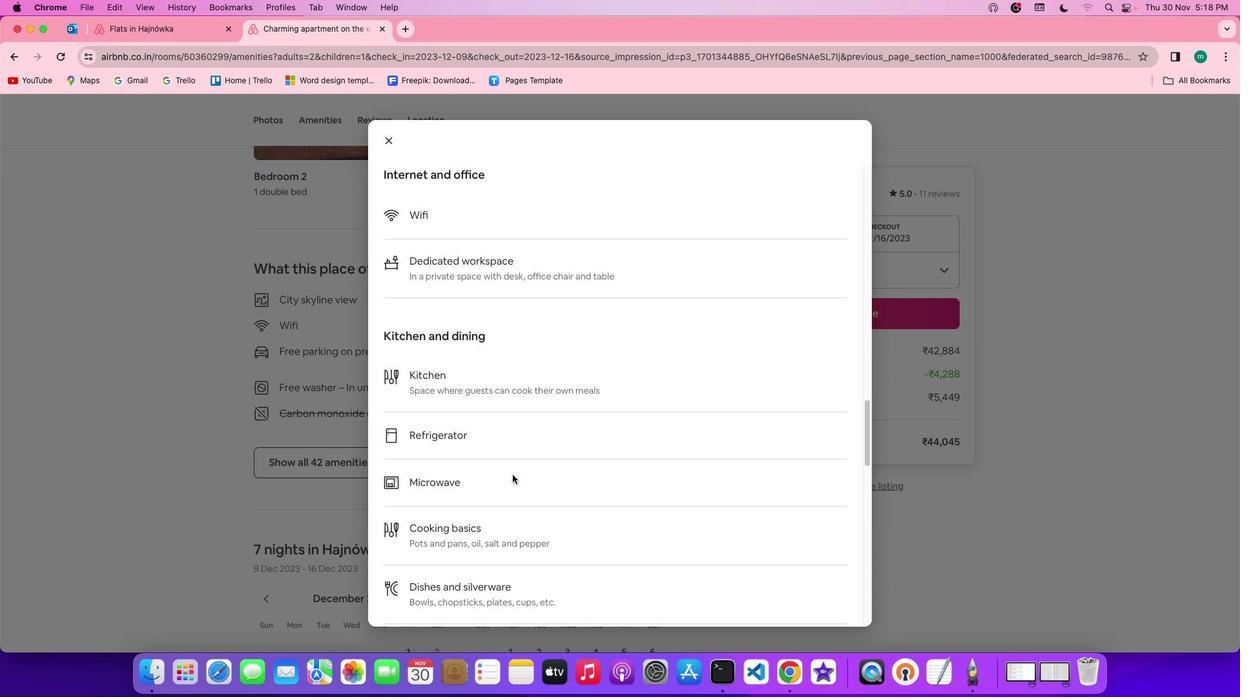 
Action: Mouse scrolled (512, 475) with delta (0, 0)
Screenshot: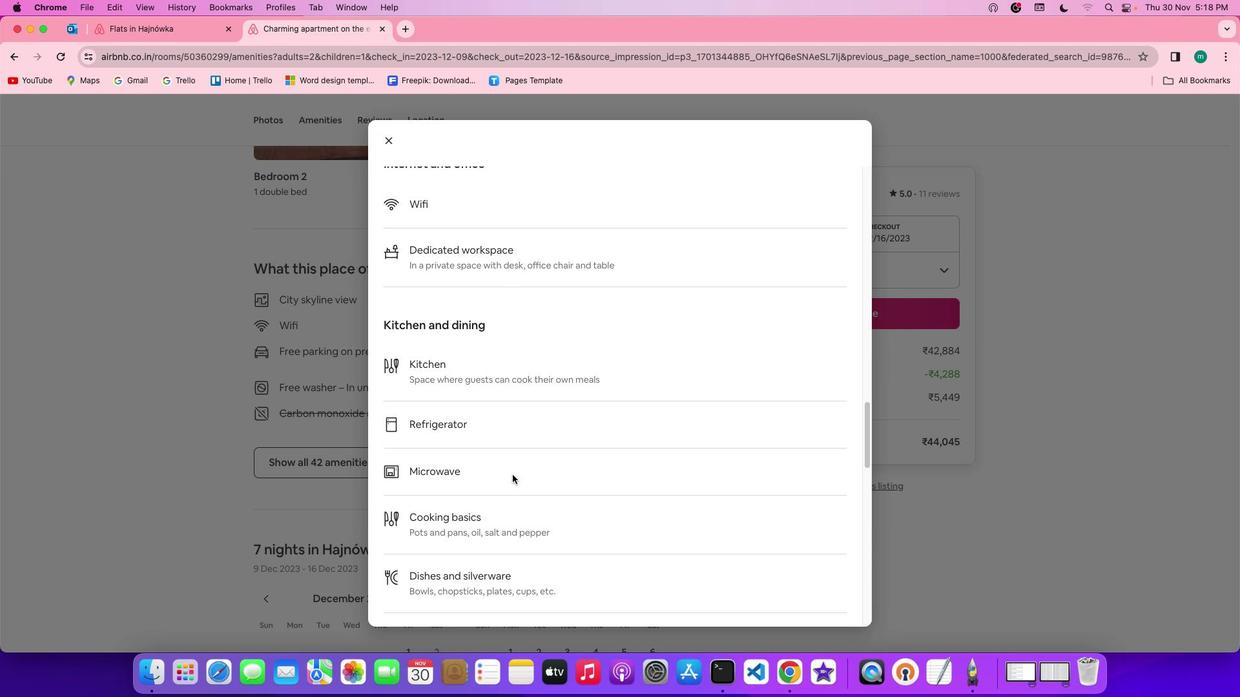 
Action: Mouse scrolled (512, 475) with delta (0, 0)
Screenshot: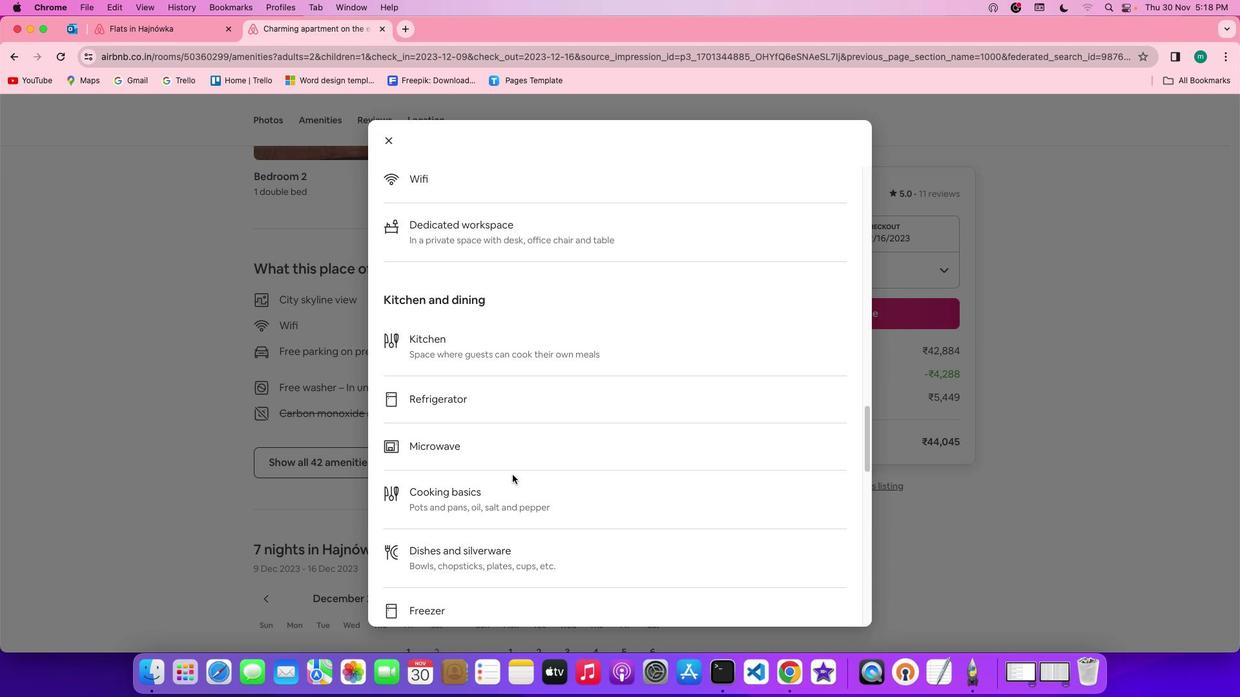 
Action: Mouse scrolled (512, 475) with delta (0, -1)
Screenshot: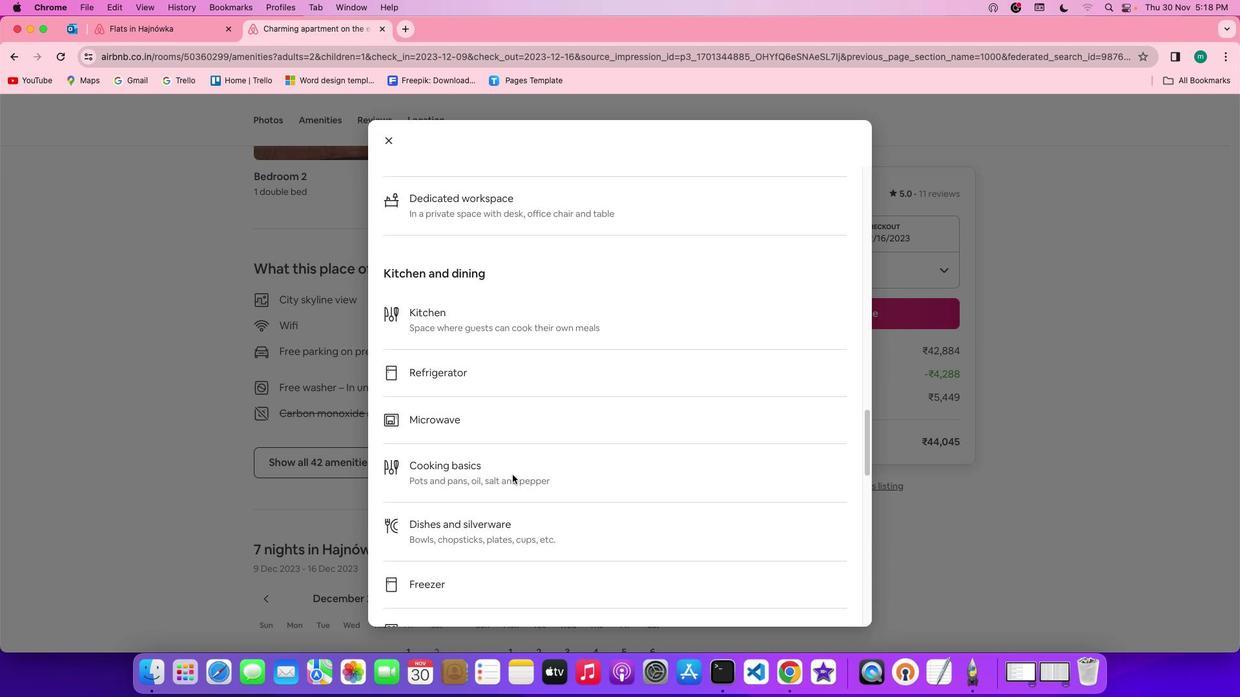 
Action: Mouse scrolled (512, 475) with delta (0, -1)
Screenshot: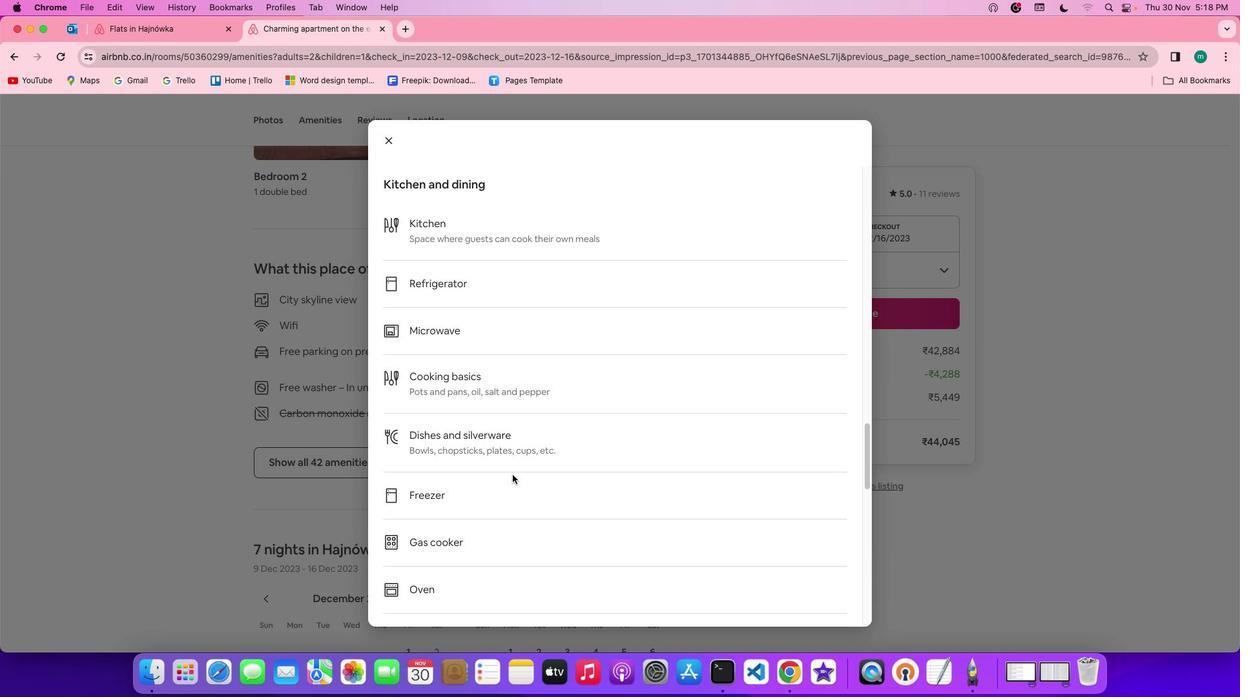 
Action: Mouse scrolled (512, 475) with delta (0, 0)
Screenshot: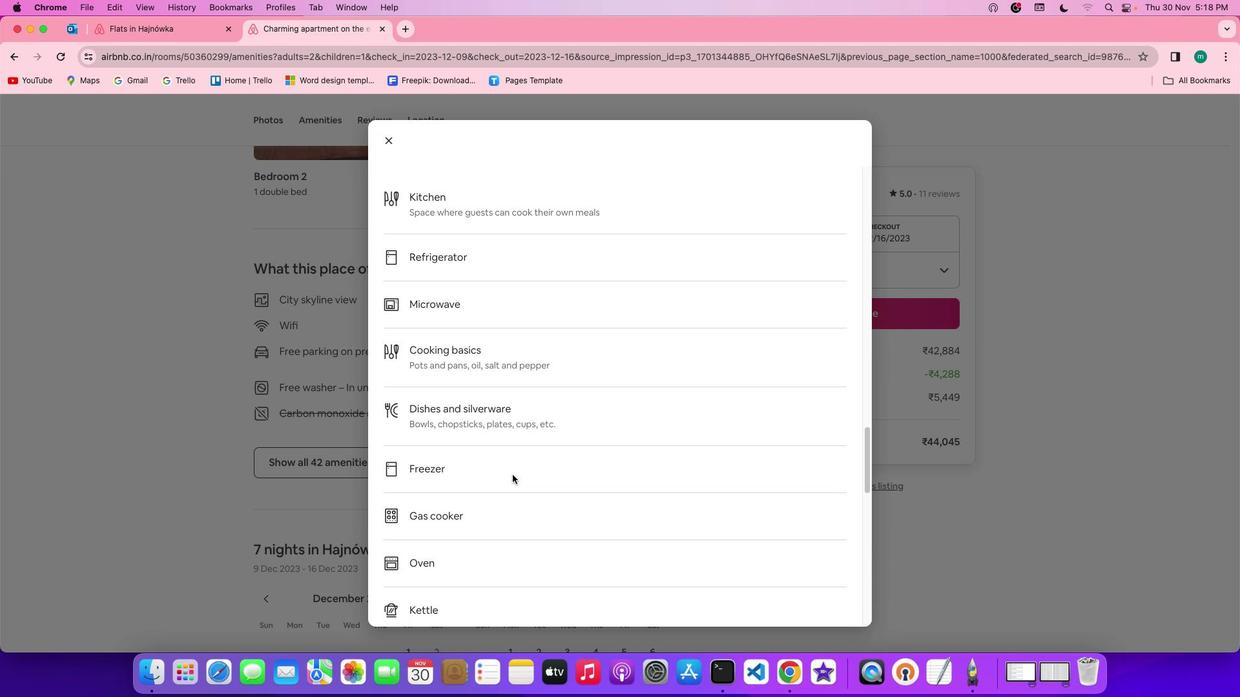 
Action: Mouse scrolled (512, 475) with delta (0, 0)
Screenshot: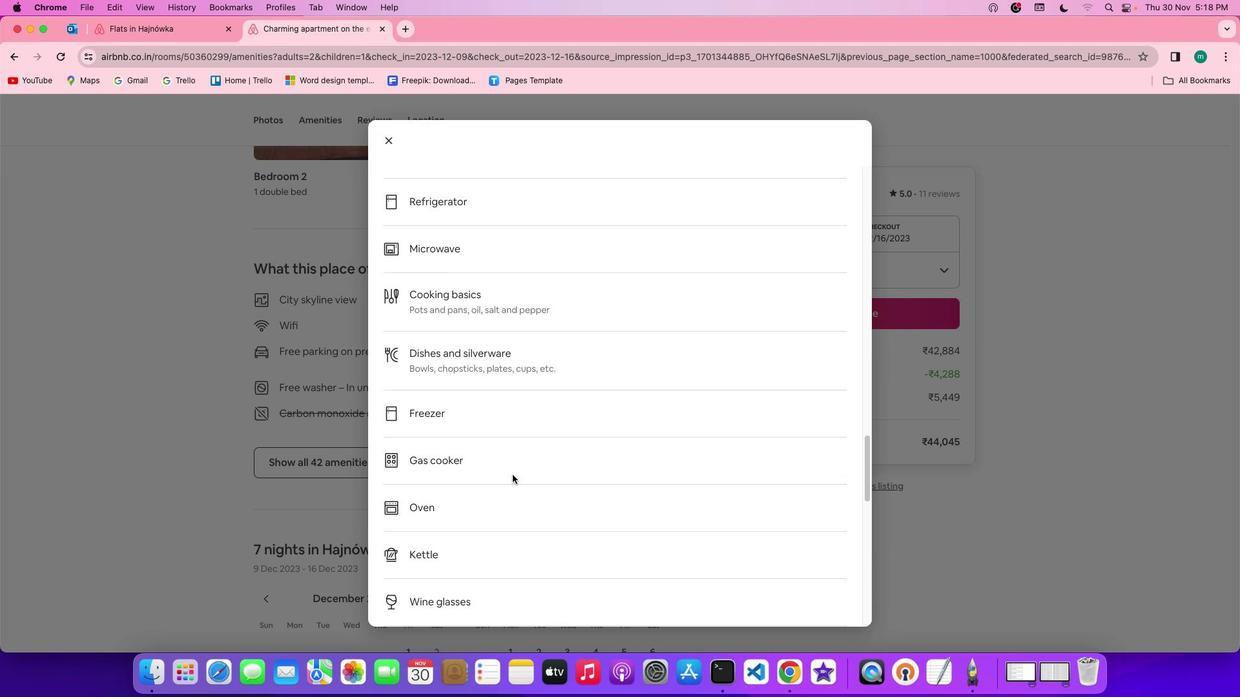 
Action: Mouse scrolled (512, 475) with delta (0, -1)
Screenshot: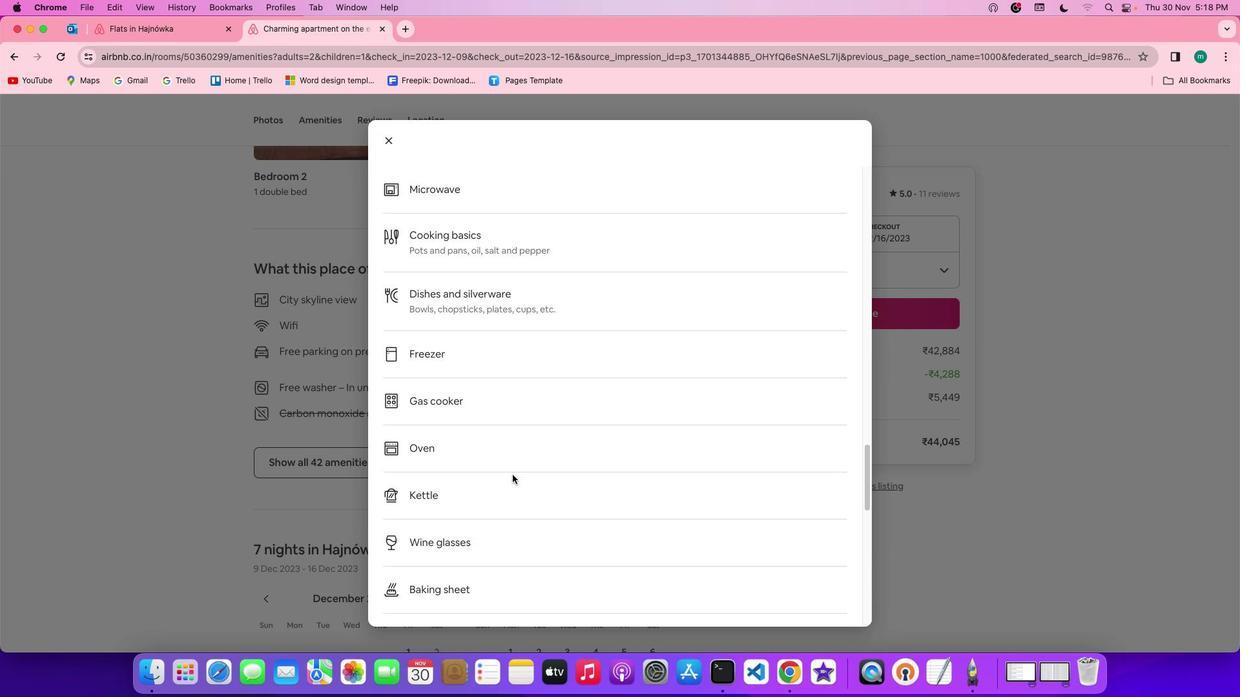 
Action: Mouse scrolled (512, 475) with delta (0, -2)
Screenshot: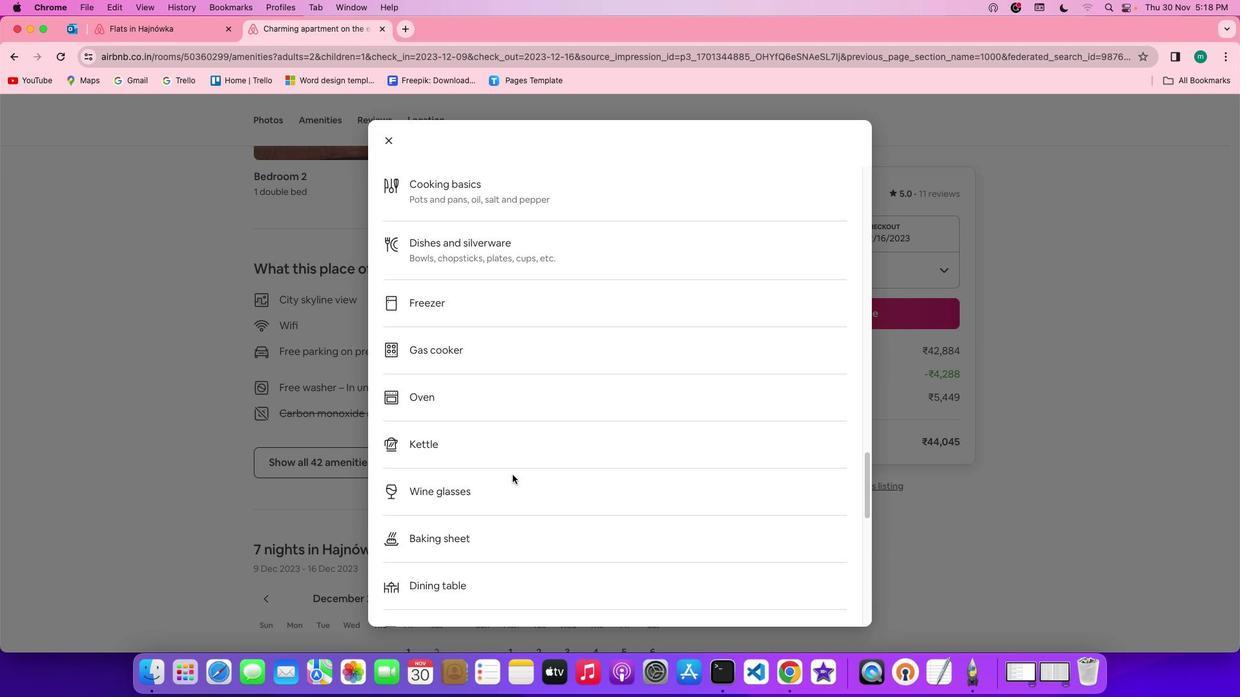 
Action: Mouse scrolled (512, 475) with delta (0, -1)
Screenshot: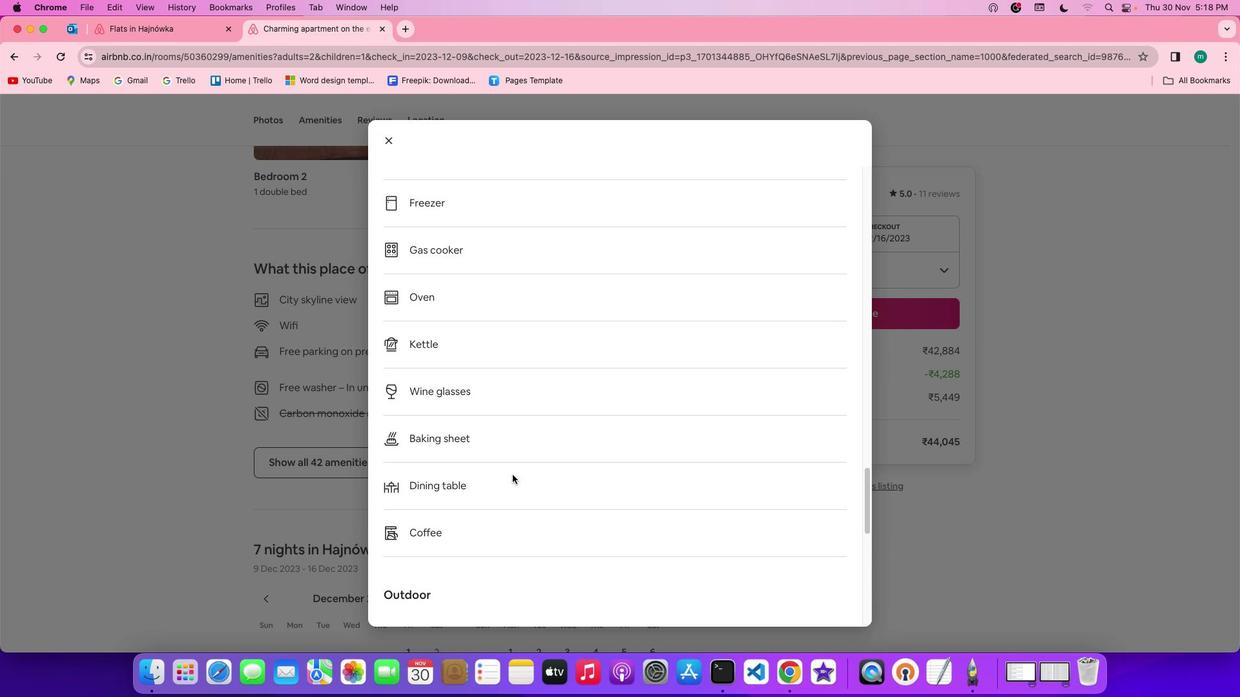 
Action: Mouse scrolled (512, 475) with delta (0, 0)
Screenshot: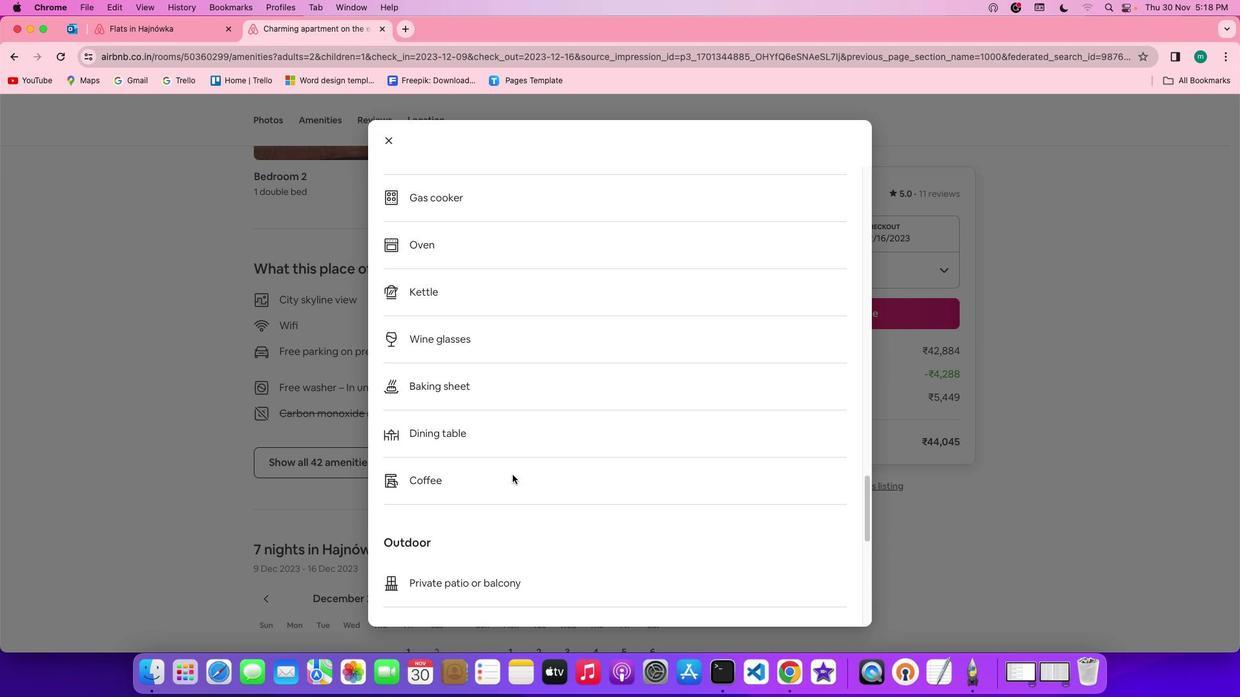 
Action: Mouse scrolled (512, 475) with delta (0, 0)
Screenshot: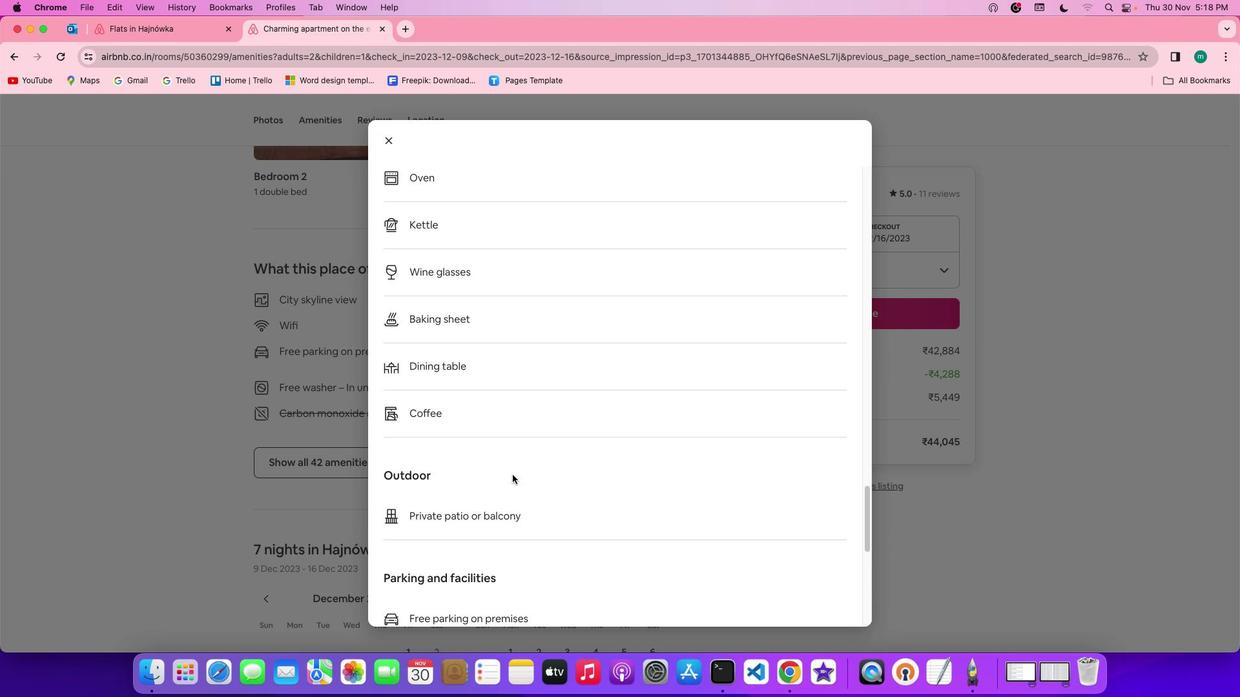 
Action: Mouse scrolled (512, 475) with delta (0, -1)
Screenshot: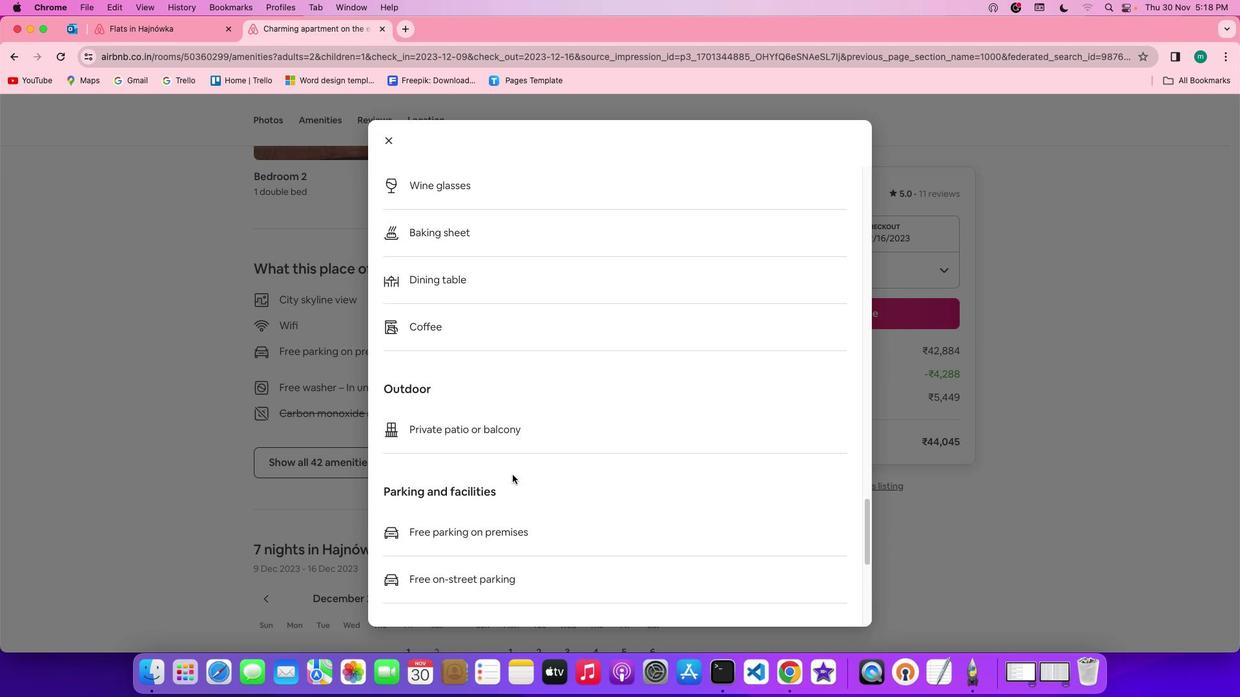 
Action: Mouse scrolled (512, 475) with delta (0, -2)
Screenshot: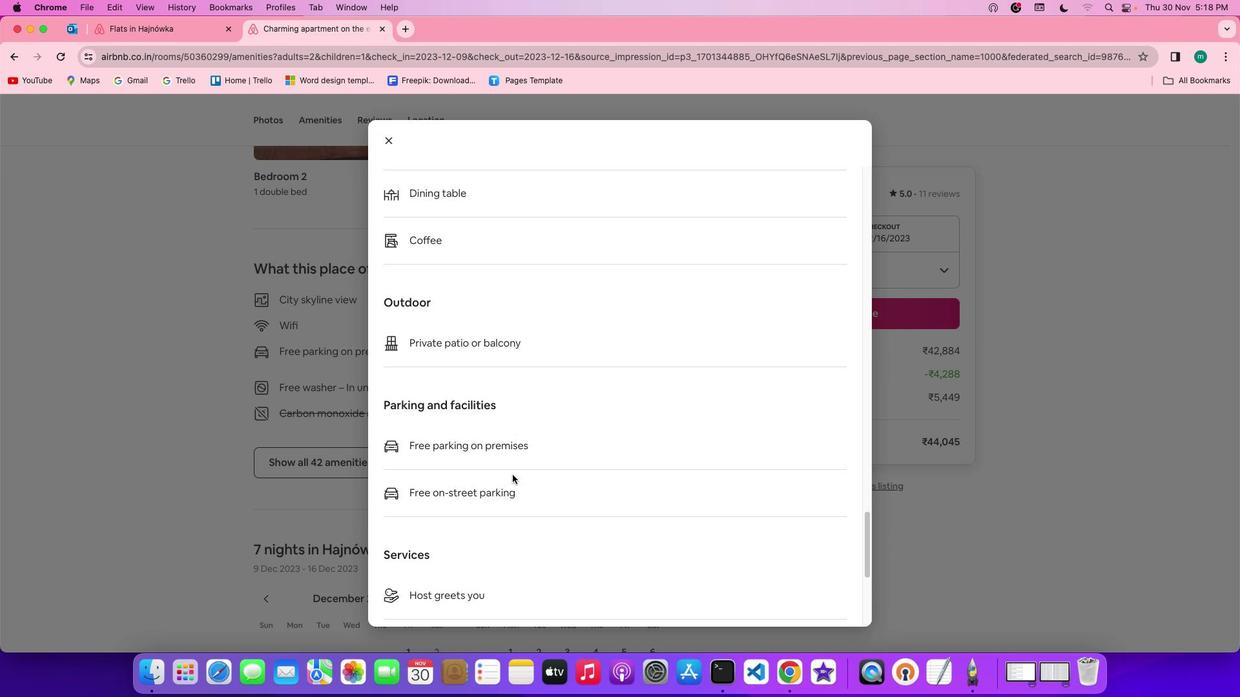 
Action: Mouse scrolled (512, 475) with delta (0, -3)
Screenshot: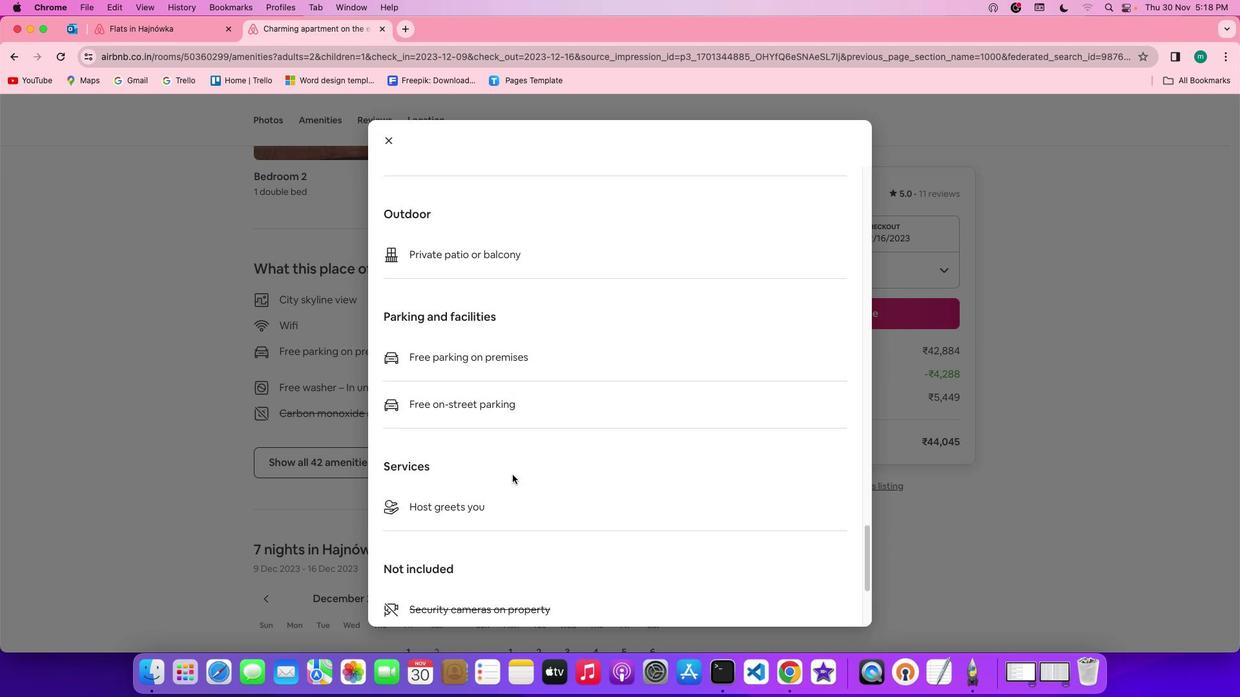 
Action: Mouse scrolled (512, 475) with delta (0, 0)
Screenshot: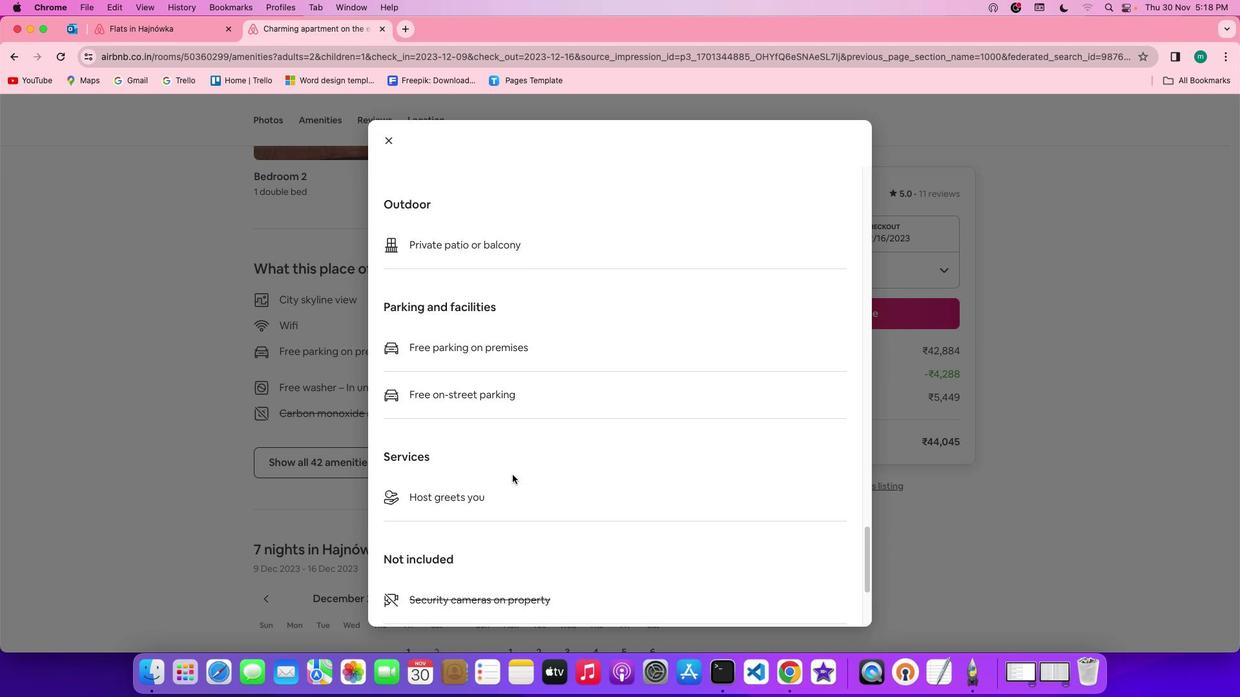 
Action: Mouse scrolled (512, 475) with delta (0, 0)
Screenshot: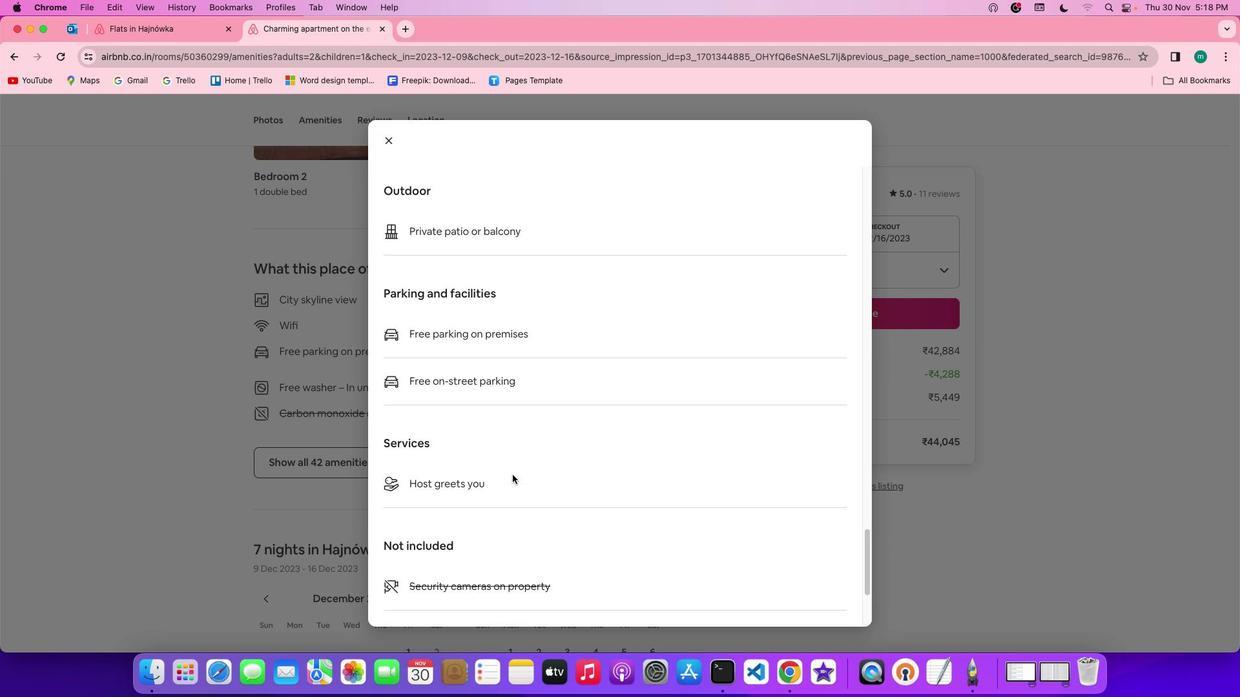 
Action: Mouse scrolled (512, 475) with delta (0, -1)
Screenshot: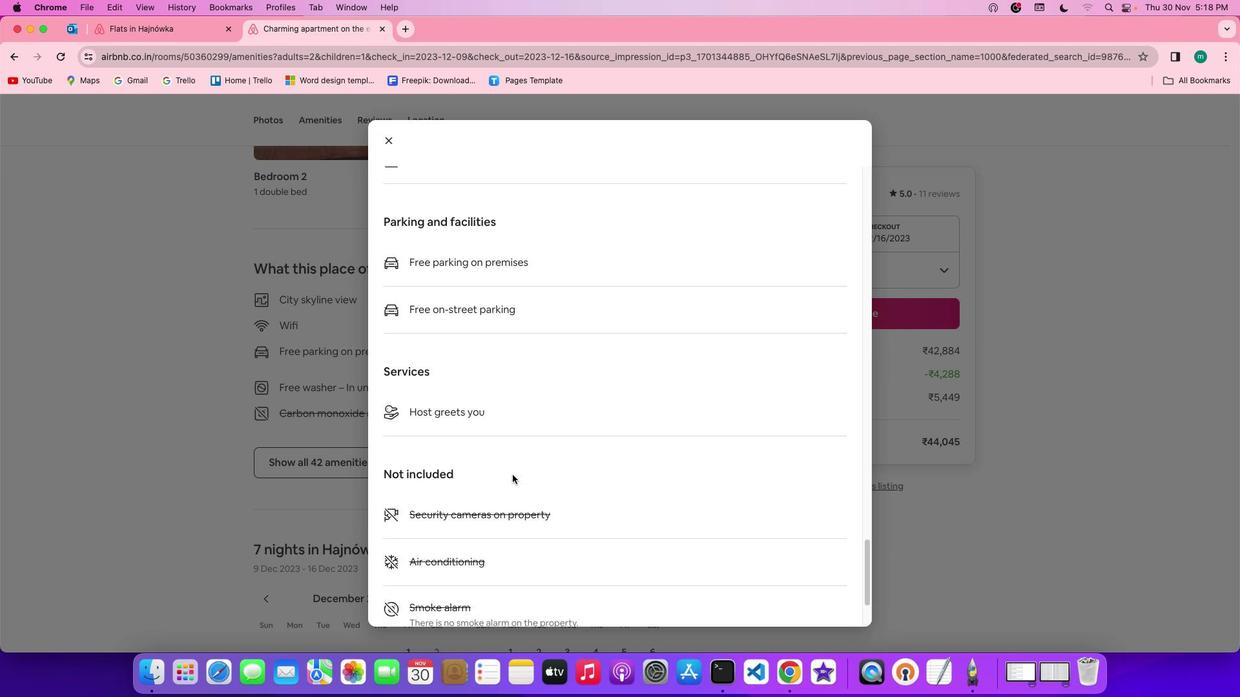 
Action: Mouse scrolled (512, 475) with delta (0, -1)
Screenshot: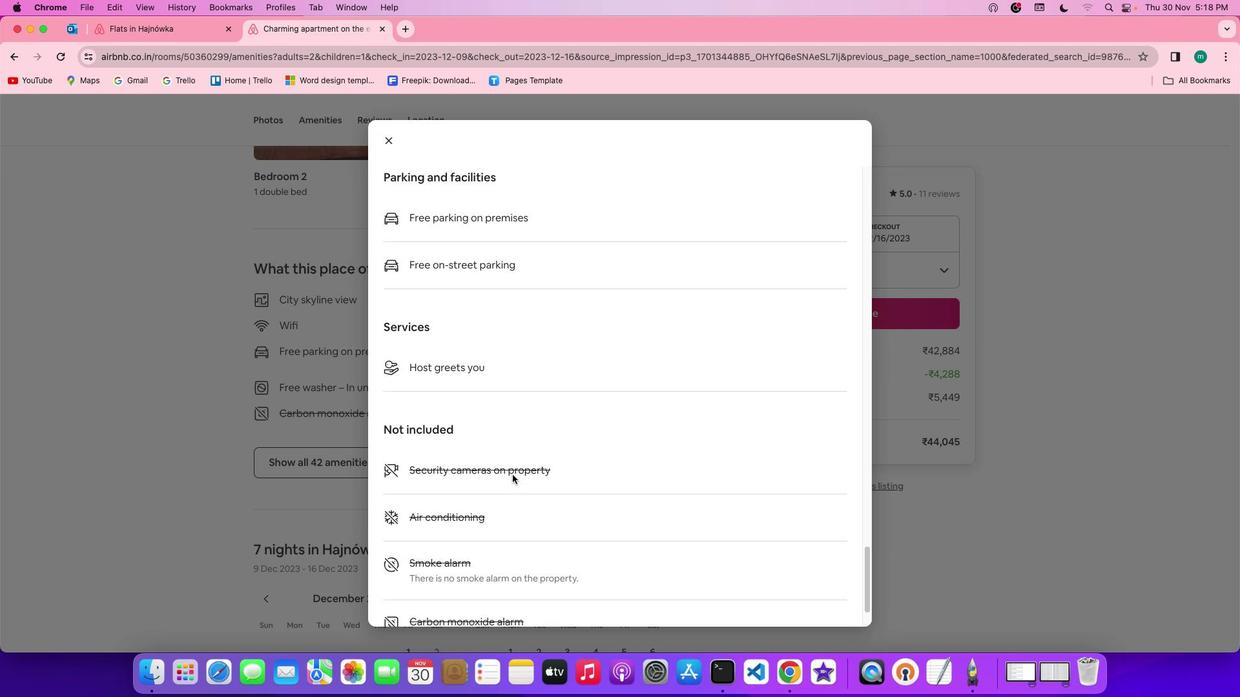 
Action: Mouse scrolled (512, 475) with delta (0, 0)
Screenshot: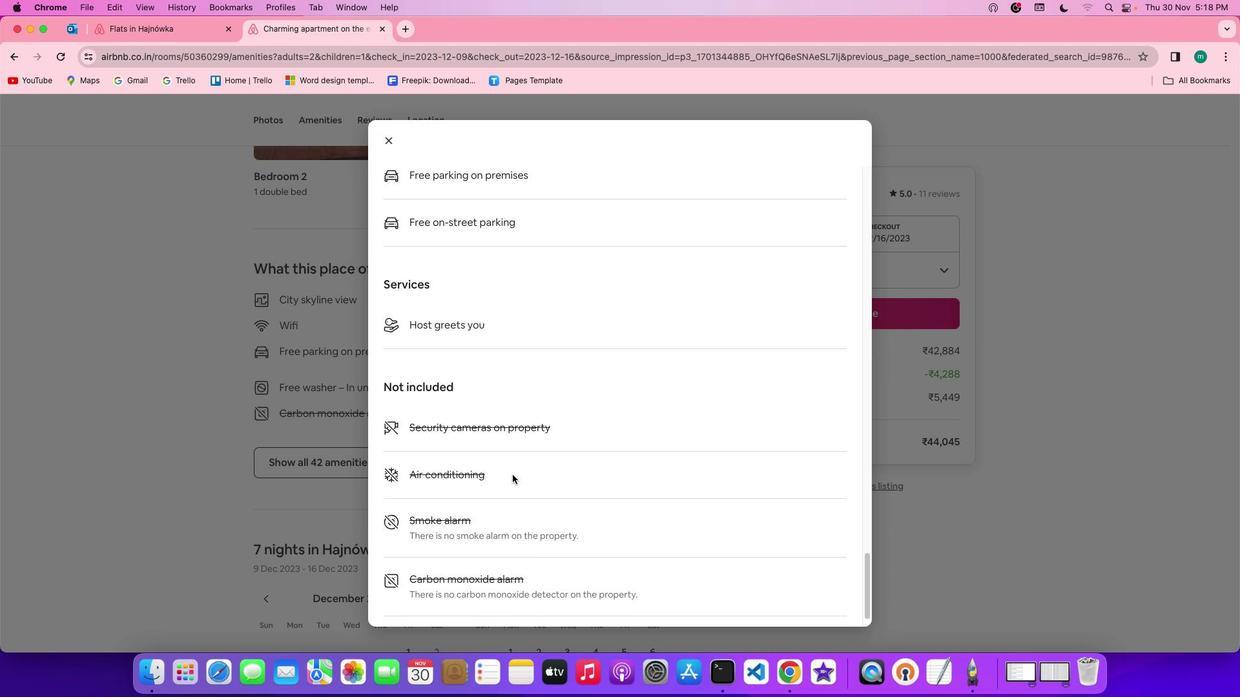
Action: Mouse scrolled (512, 475) with delta (0, 0)
Screenshot: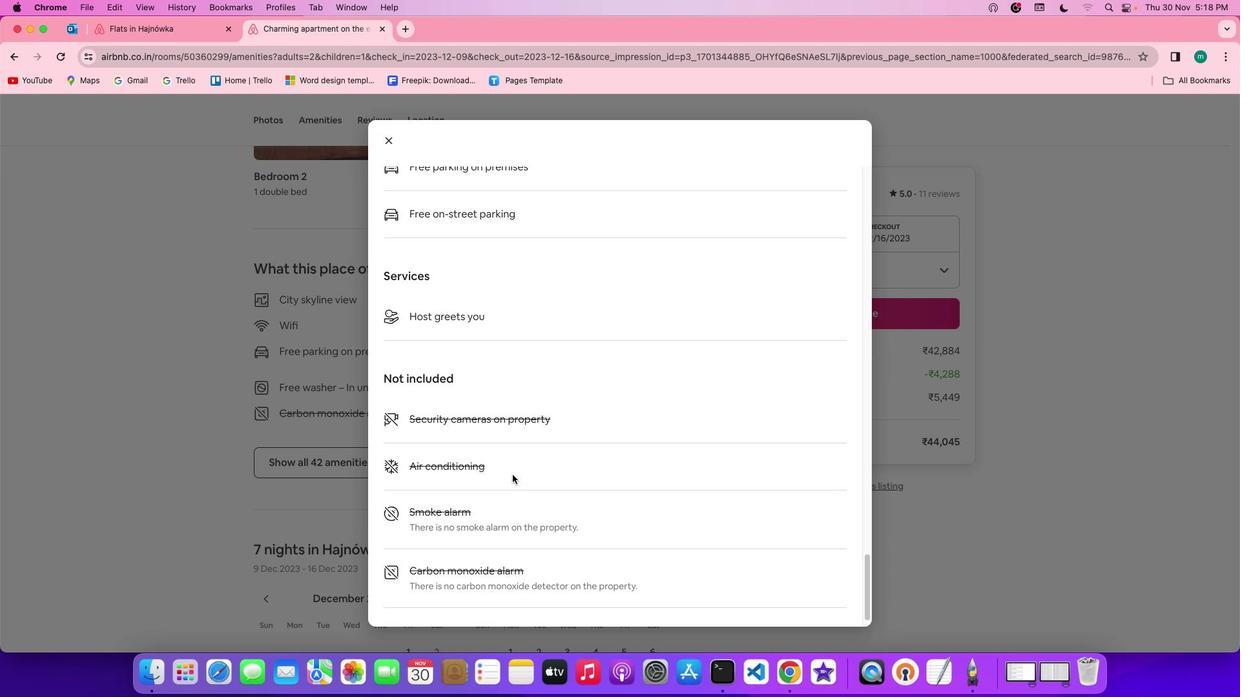 
Action: Mouse scrolled (512, 475) with delta (0, -1)
